 Task: When was "The Brothers Karamazov" by Fyodor Dostoevsky published?
Action: Mouse moved to (136, 151)
Screenshot: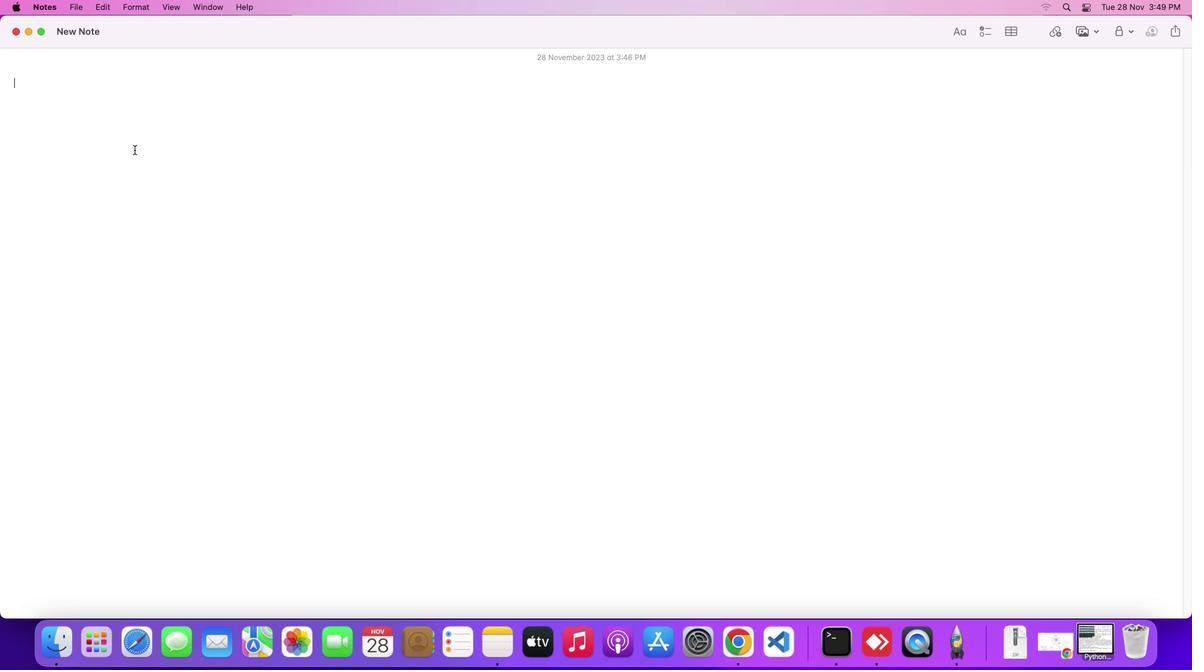 
Action: Mouse pressed left at (136, 151)
Screenshot: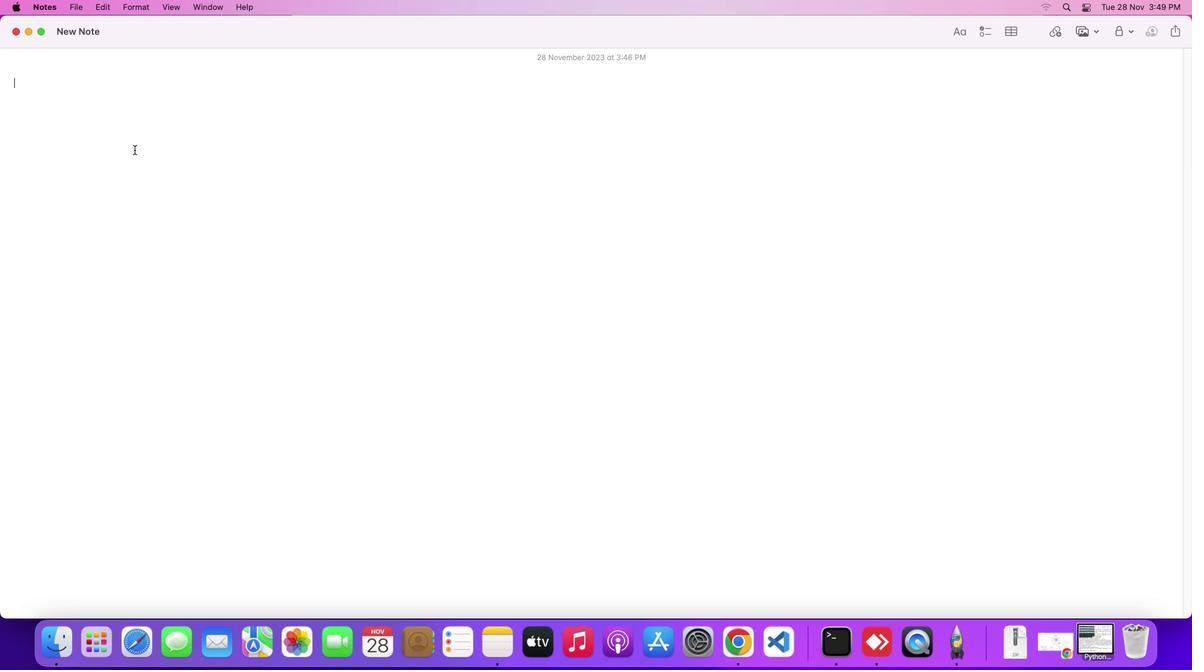
Action: Mouse moved to (135, 150)
Screenshot: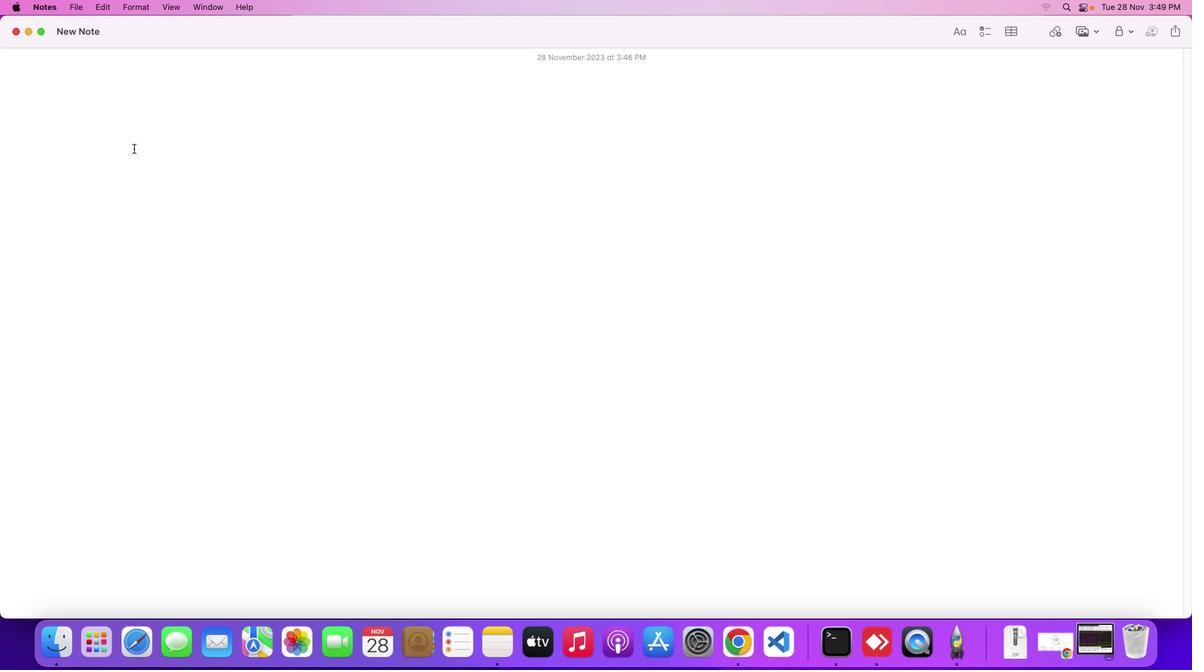 
Action: Key pressed Key.shift'W'
Screenshot: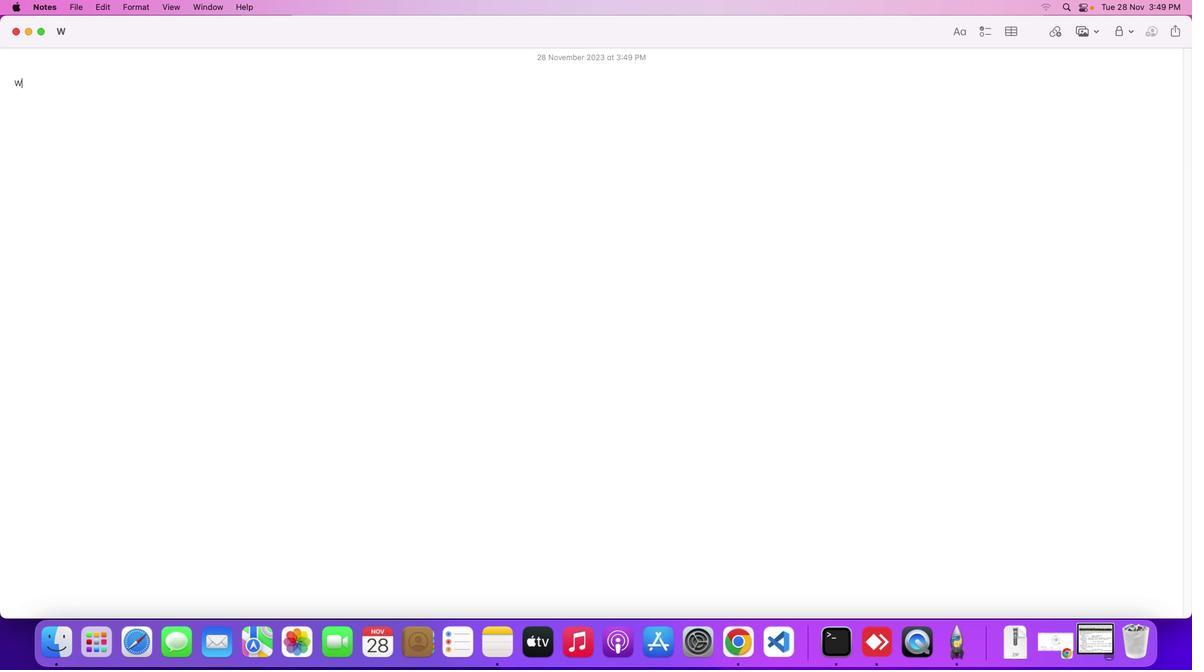 
Action: Mouse moved to (135, 150)
Screenshot: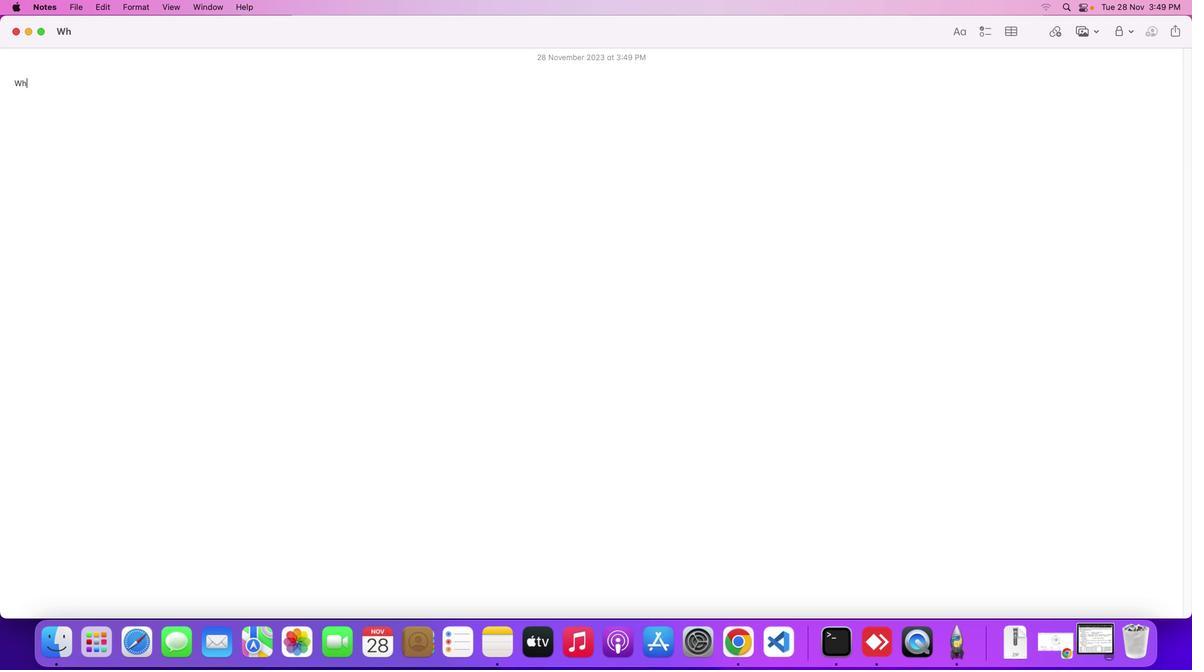 
Action: Key pressed 'h''e''n'Key.space'w''a''s'Key.spaceKey.shift'"'Key.shift'T''h''e'Key.spaceKey.shift'B''r''o''t''h''e''r''s'Key.spaceKey.shift'K''a''r''a''m''a''z''o''v'Key.shift'"'Key.space'b''y'Key.spaceKey.shiftKey.shift'F''y''o''d''o''r'Key.spaceKey.shift'D''o''s''t''o''e''v''s''k''y'Key.space'p''u''b''l''i''s''h''e''d'Key.shift_r'?''>'Key.enterKey.backspaceKey.backspaceKey.enter
Screenshot: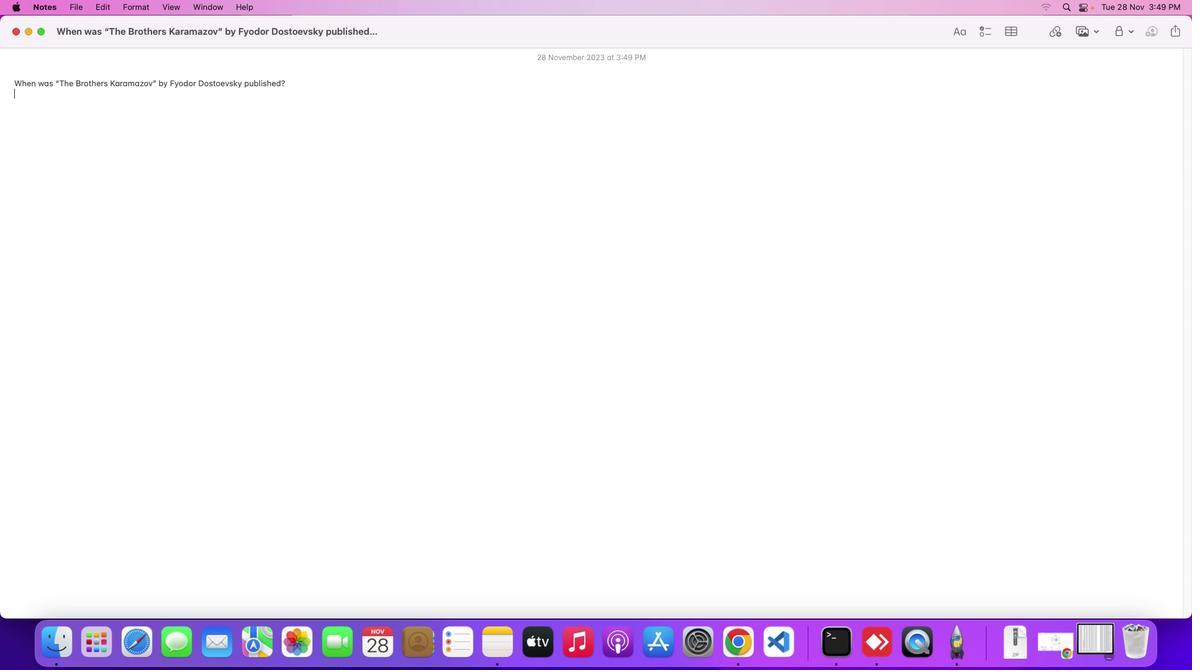 
Action: Mouse moved to (1061, 644)
Screenshot: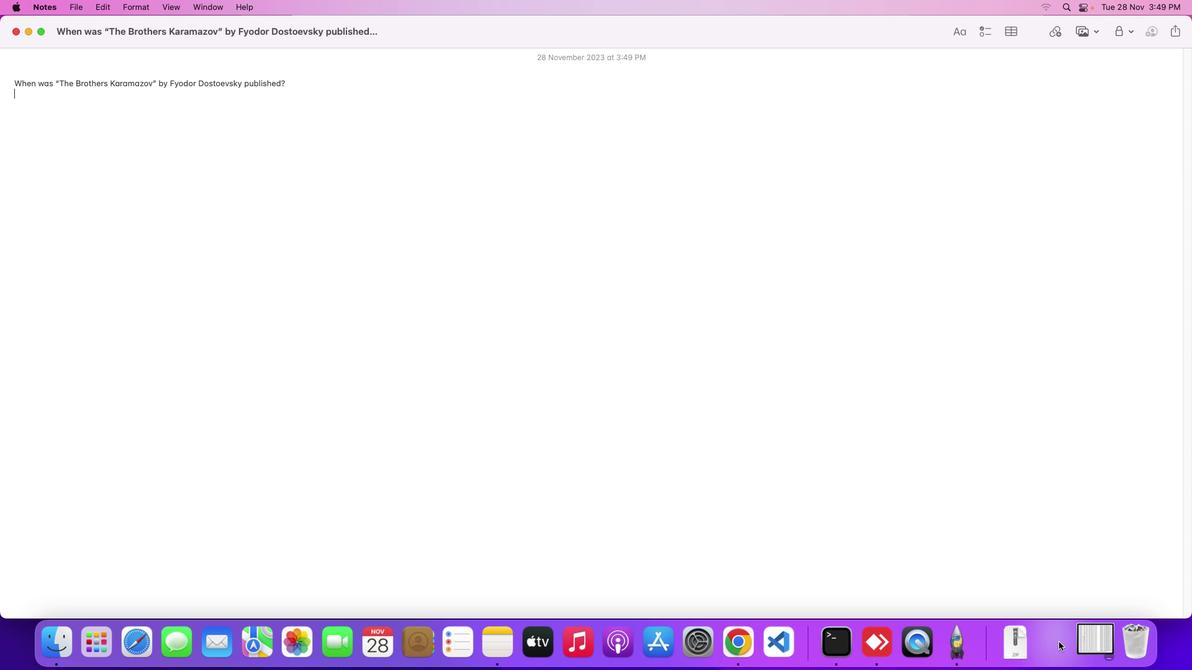 
Action: Mouse pressed left at (1061, 644)
Screenshot: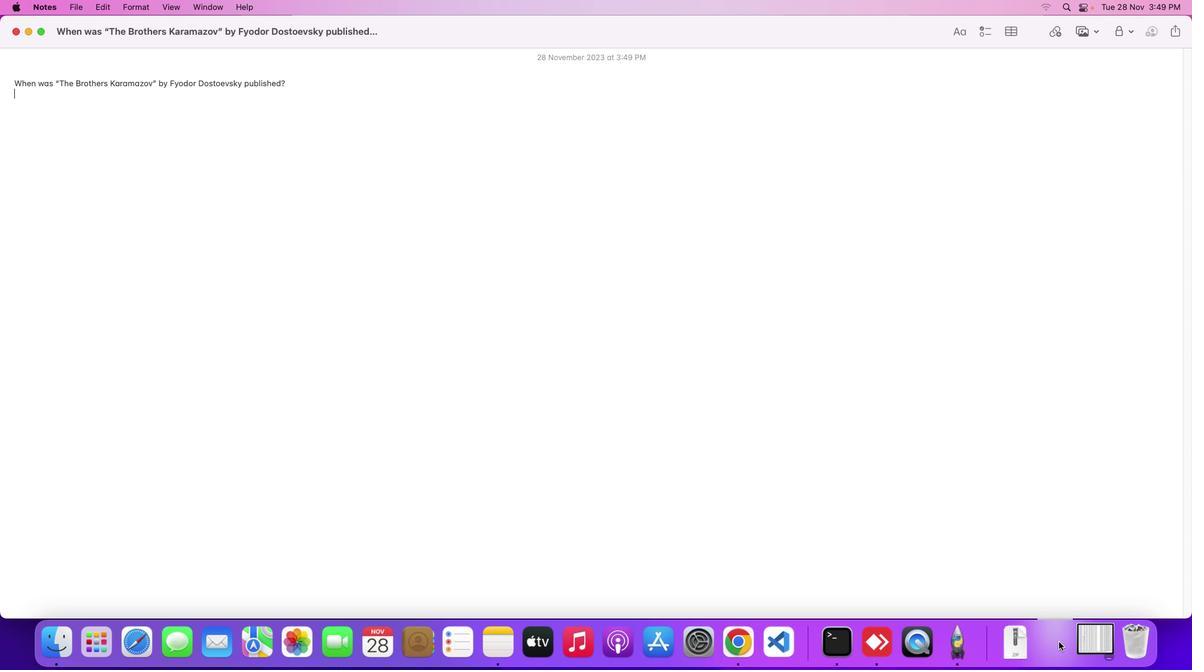 
Action: Mouse moved to (485, 375)
Screenshot: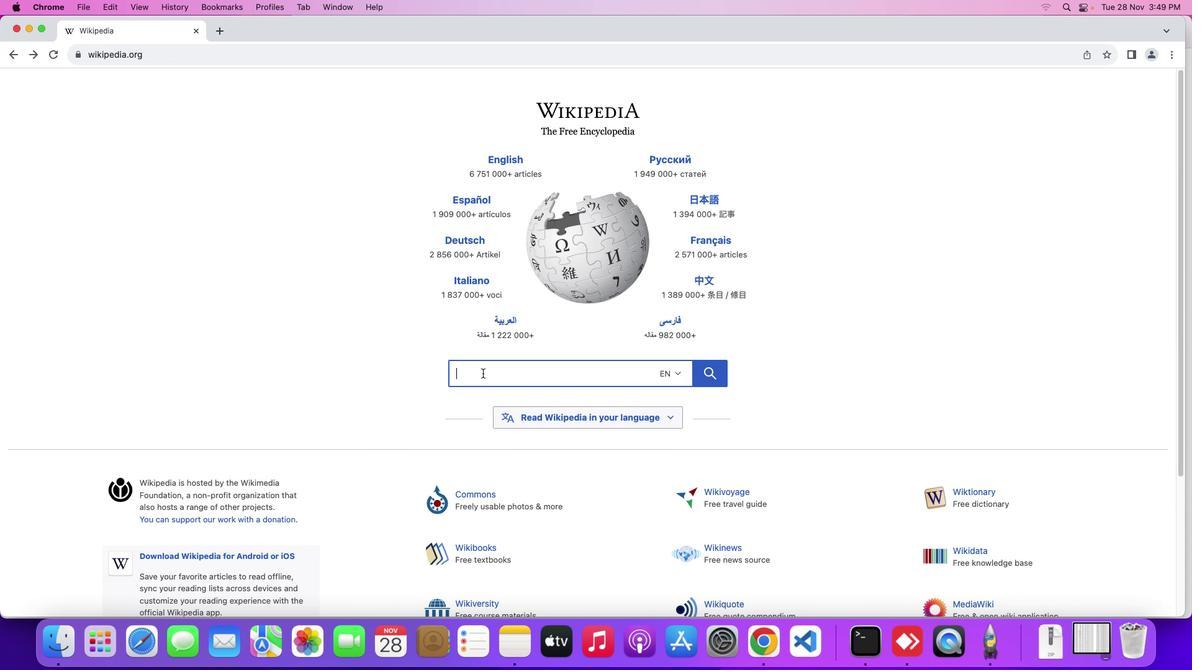 
Action: Mouse pressed left at (485, 375)
Screenshot: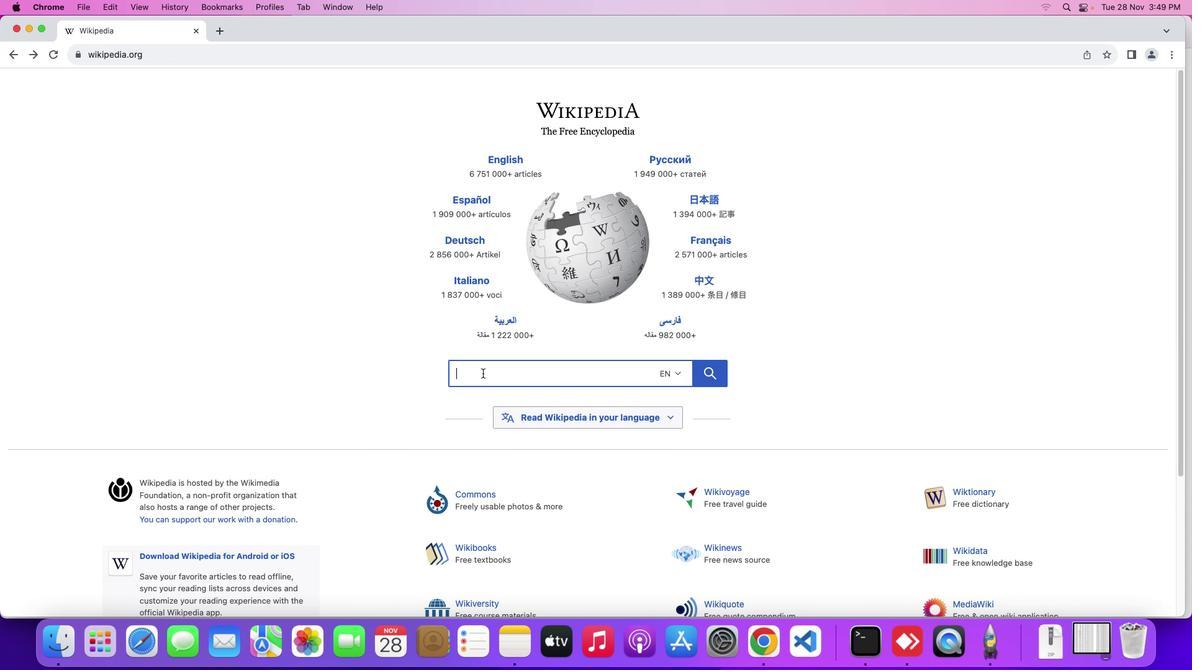 
Action: Mouse moved to (485, 375)
Screenshot: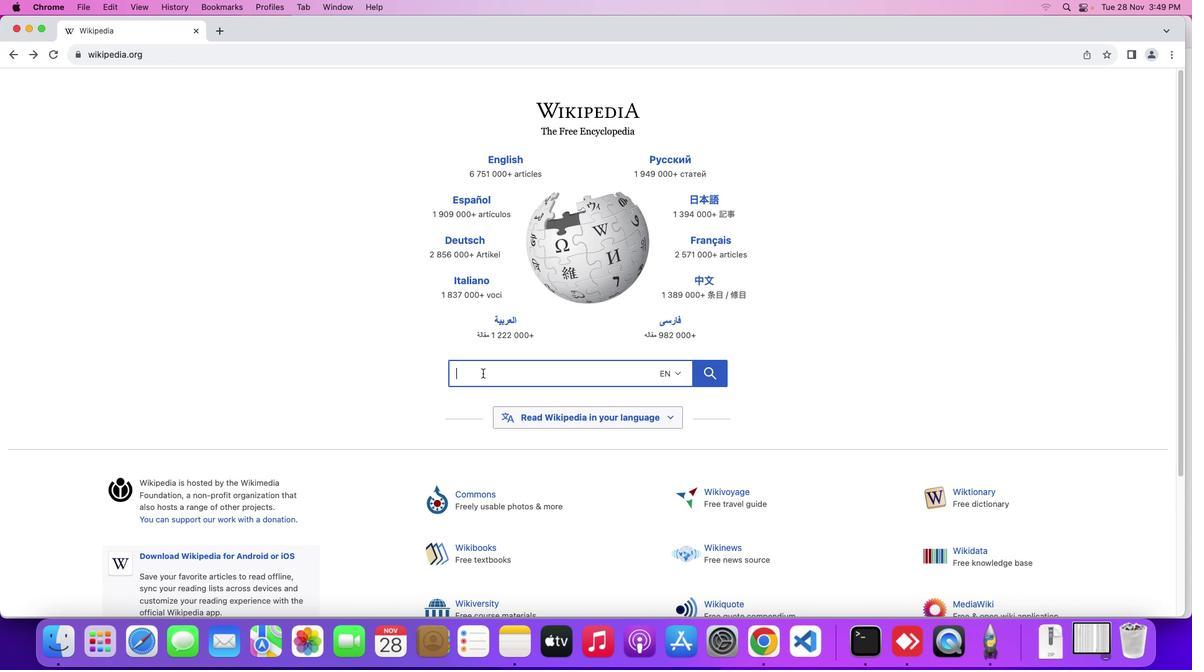 
Action: Key pressed Key.shift'T''h''e'Key.spaceKey.shift'B''r''o''t''h''e''r''s'Key.spaceKey.shift'K''a''r''a''m''a''z''o''v'Key.enter
Screenshot: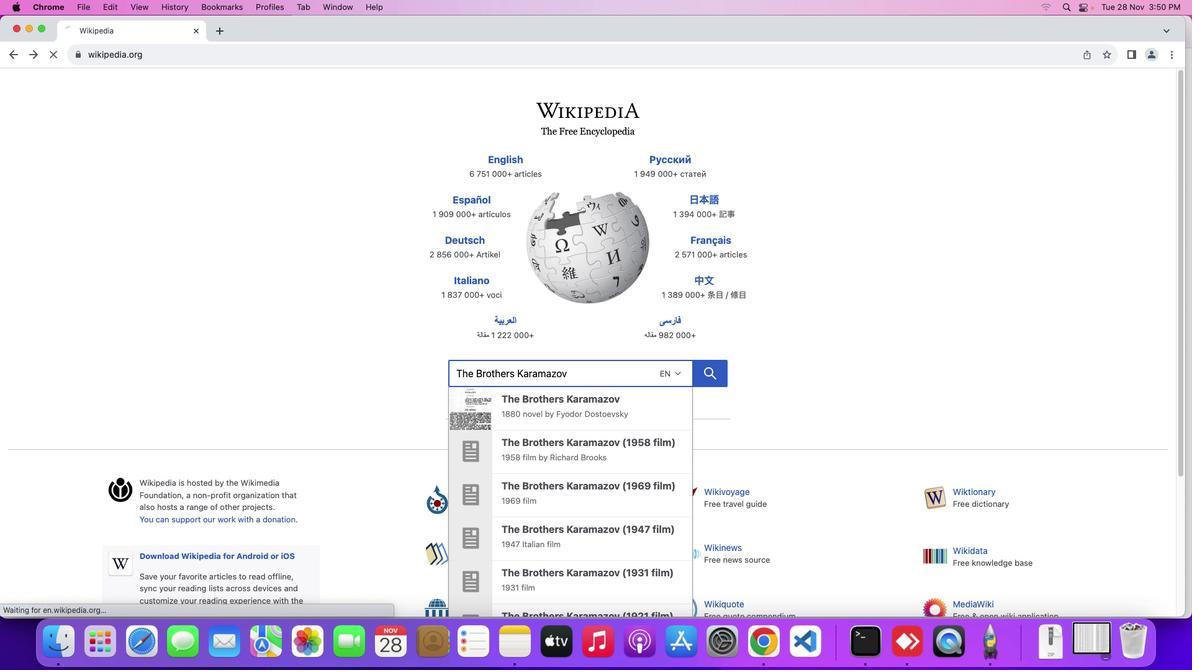 
Action: Mouse moved to (719, 370)
Screenshot: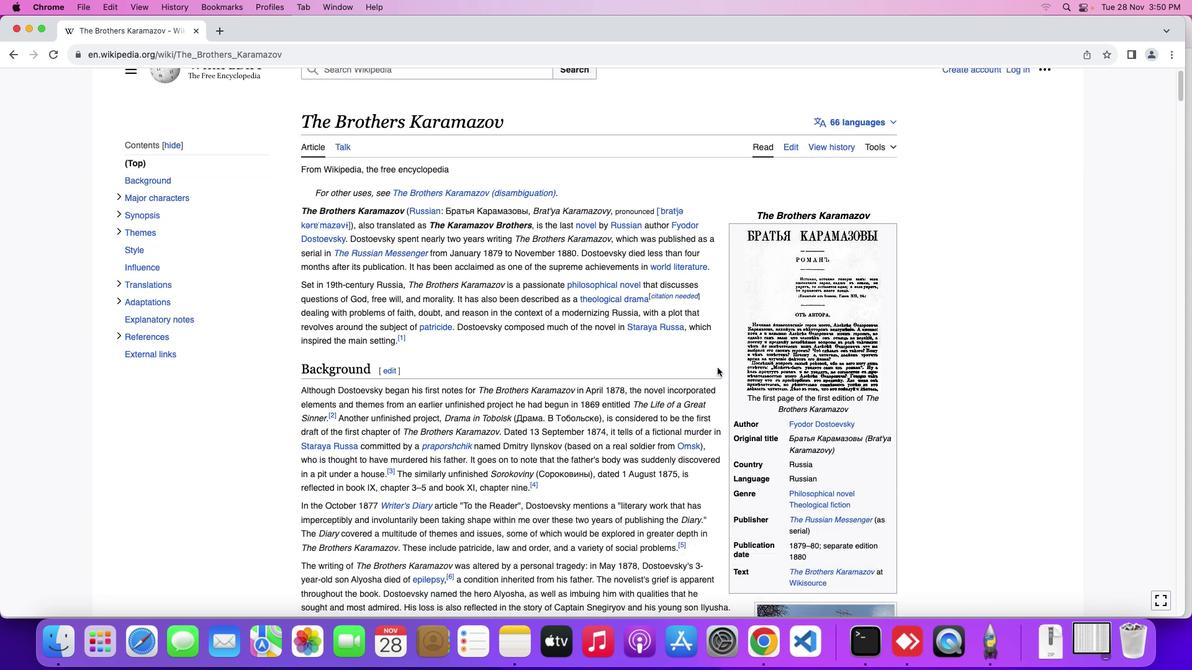 
Action: Mouse scrolled (719, 370) with delta (1, 1)
Screenshot: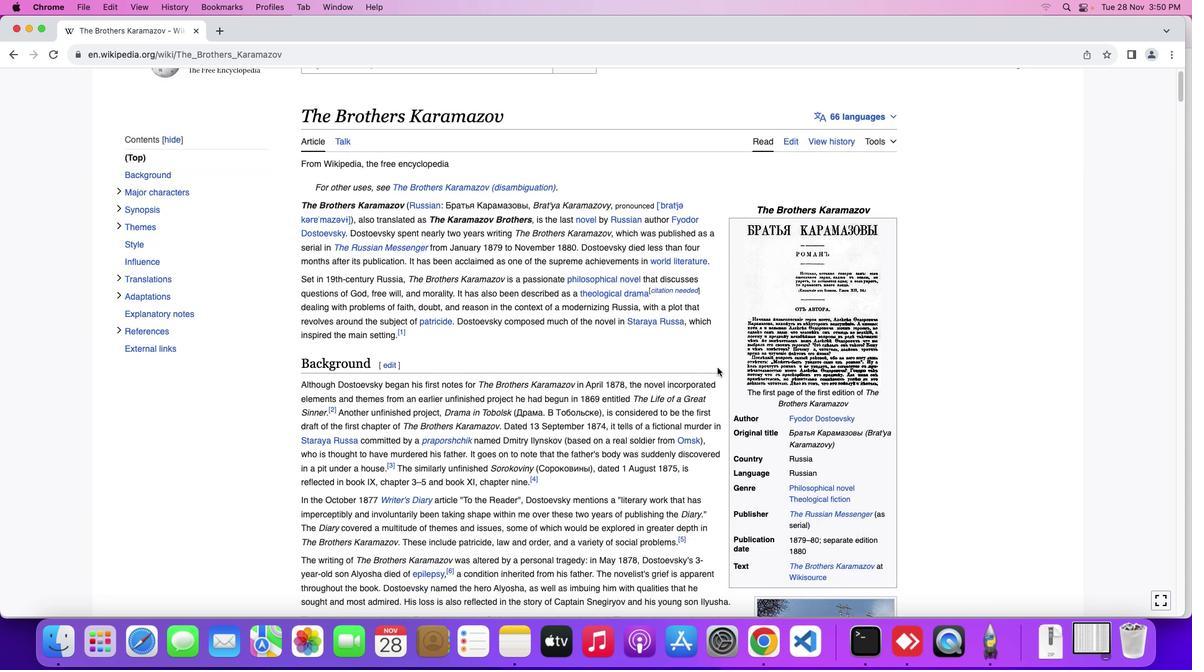 
Action: Mouse moved to (719, 369)
Screenshot: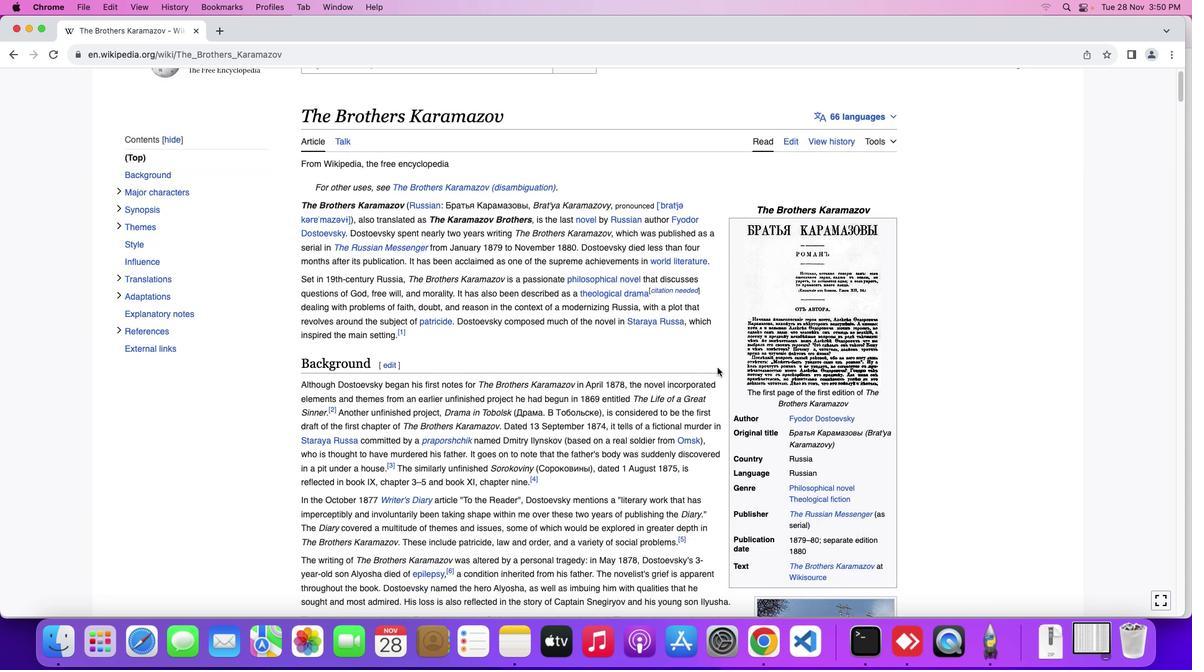 
Action: Mouse scrolled (719, 369) with delta (1, 1)
Screenshot: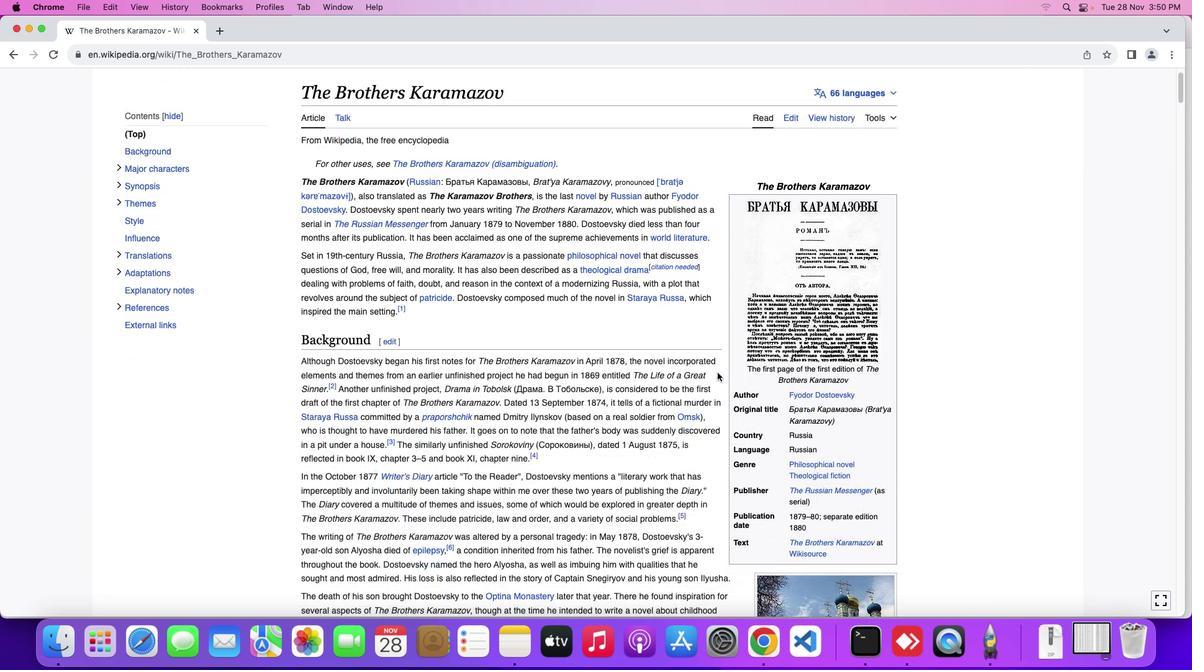 
Action: Mouse scrolled (719, 369) with delta (1, 1)
Screenshot: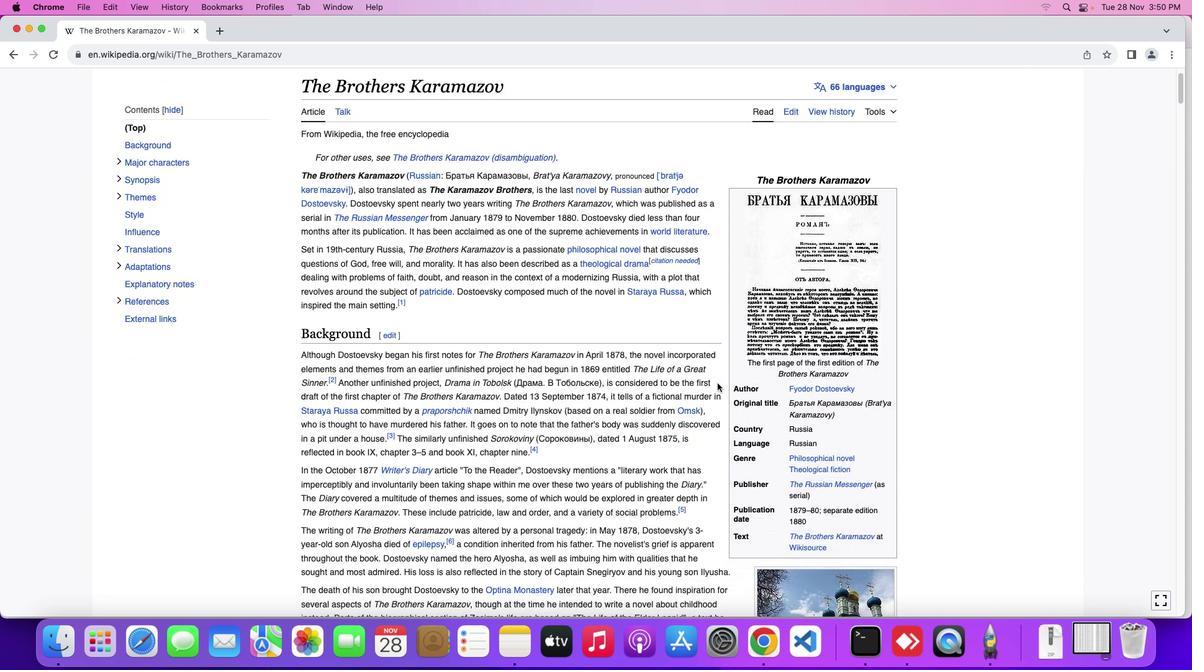 
Action: Mouse moved to (719, 385)
Screenshot: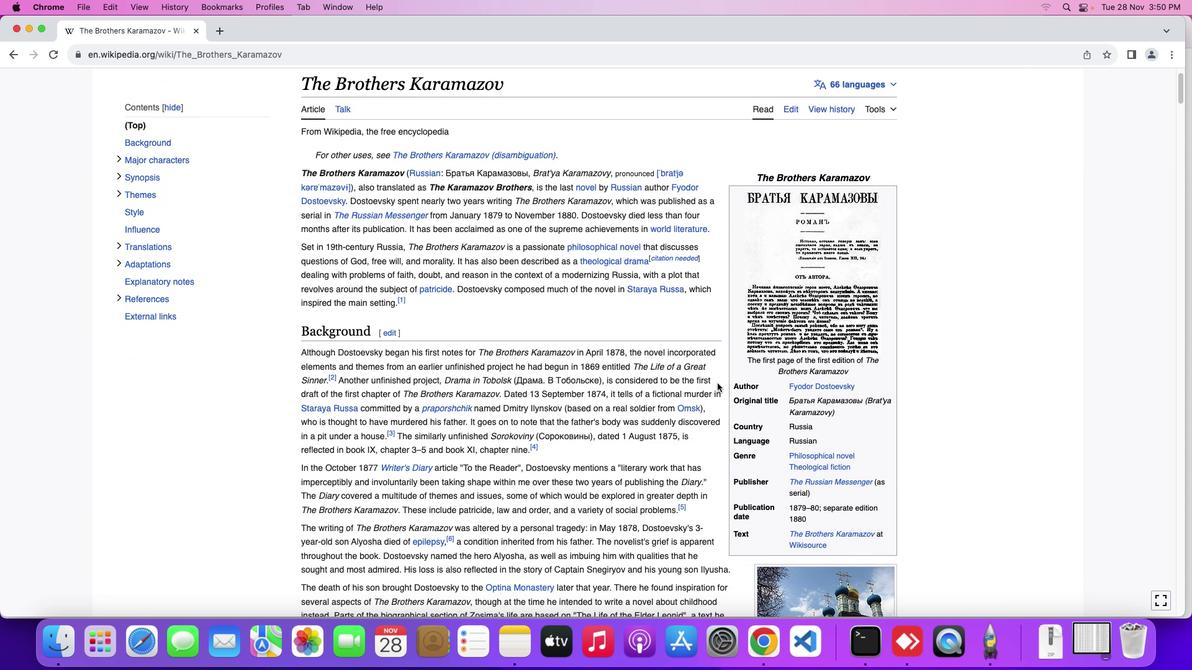 
Action: Mouse scrolled (719, 385) with delta (1, 1)
Screenshot: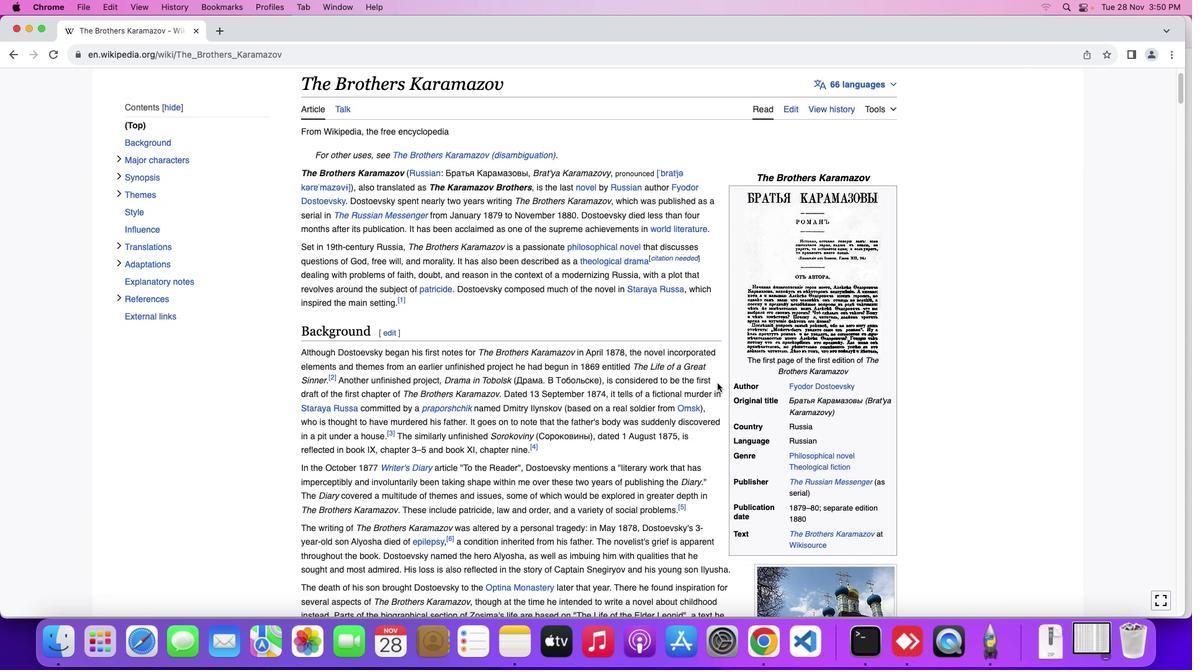 
Action: Mouse moved to (720, 382)
Screenshot: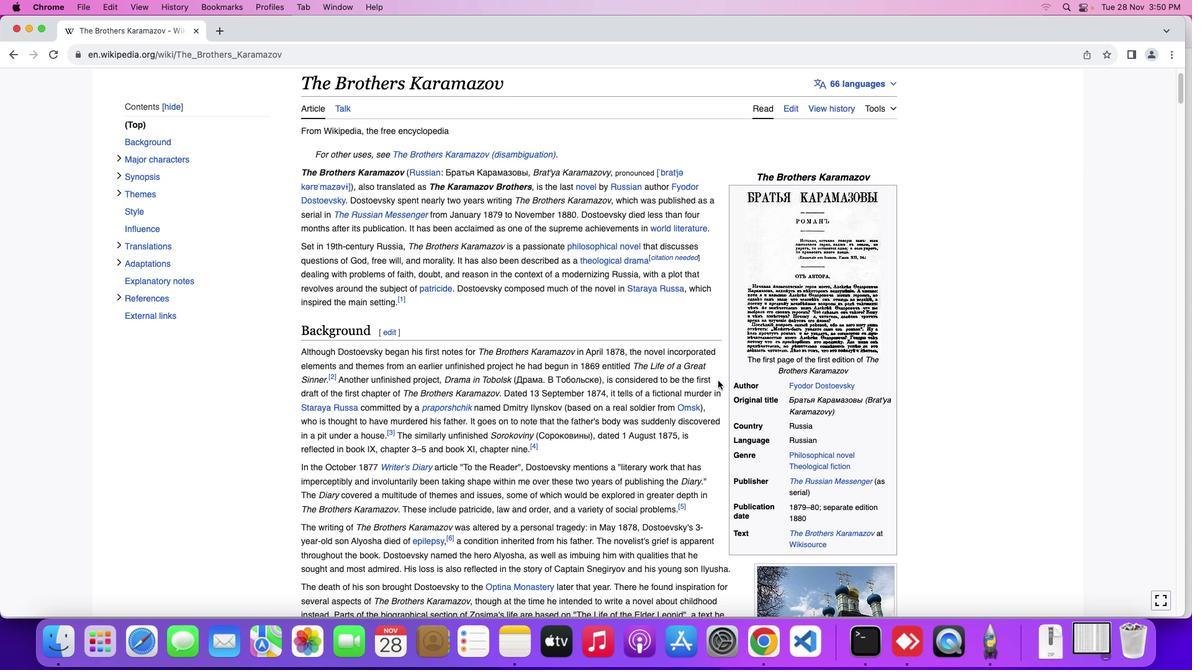 
Action: Mouse scrolled (720, 382) with delta (1, 1)
Screenshot: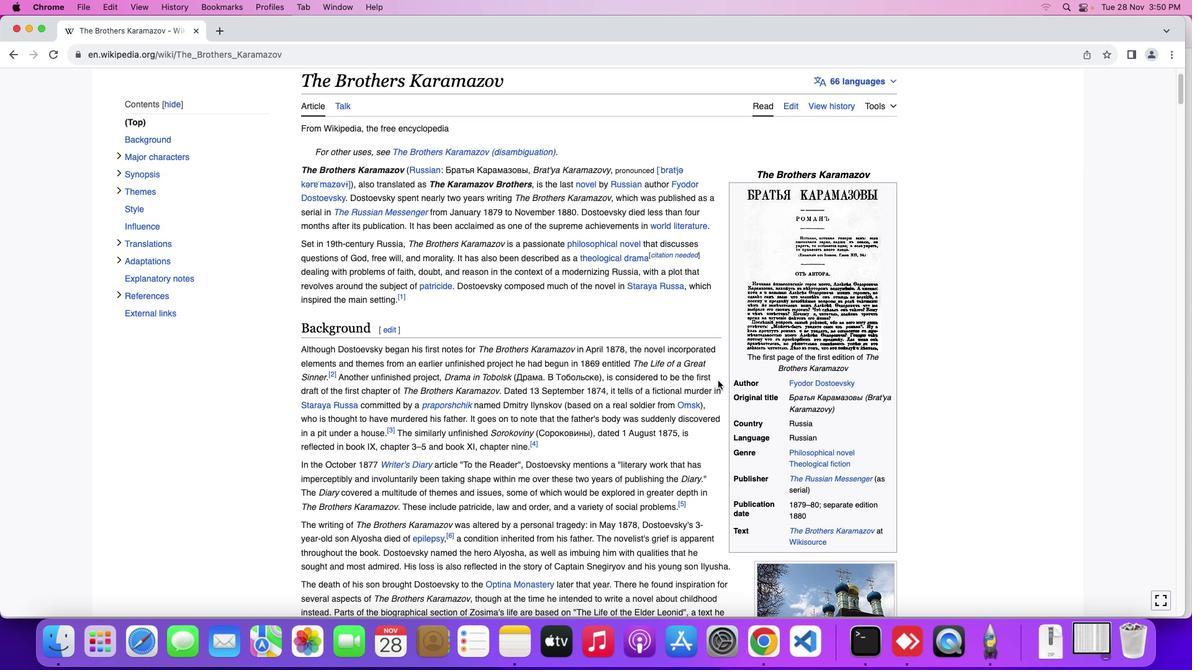 
Action: Mouse scrolled (720, 382) with delta (1, 1)
Screenshot: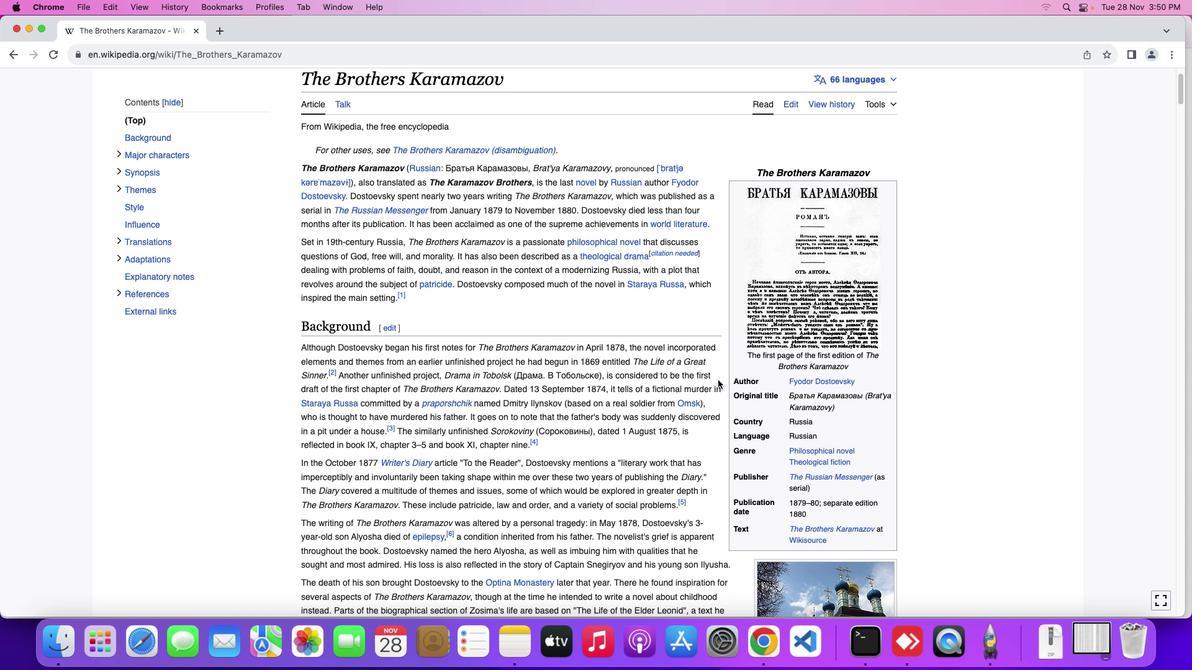 
Action: Mouse moved to (720, 382)
Screenshot: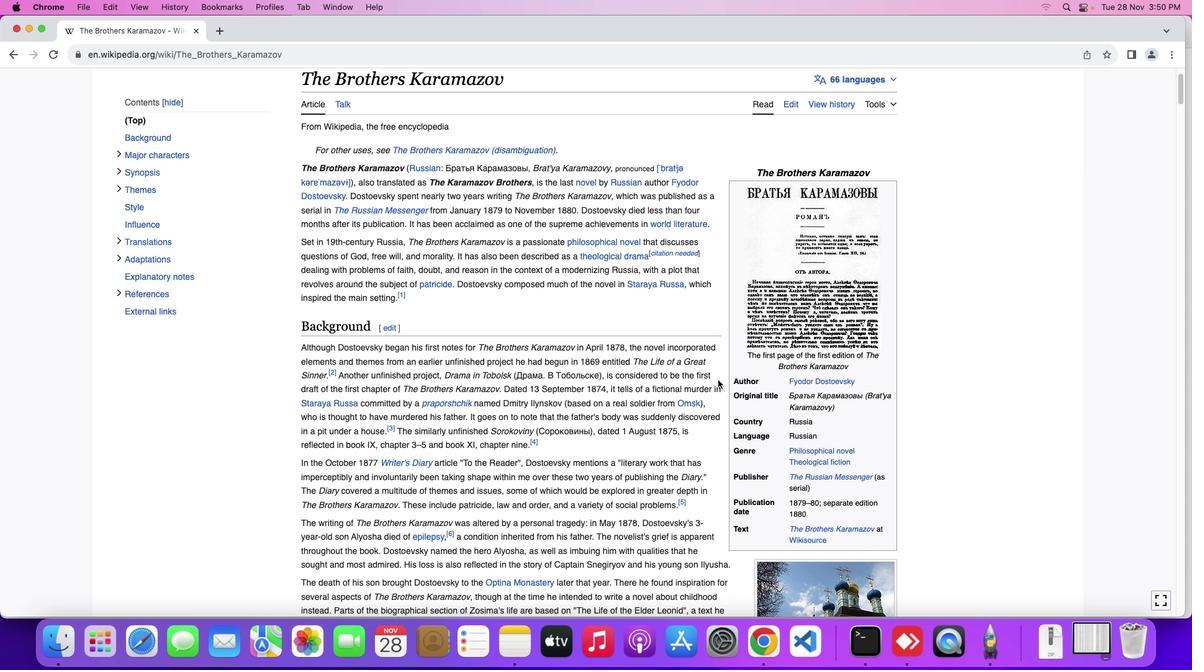
Action: Mouse scrolled (720, 382) with delta (1, 1)
Screenshot: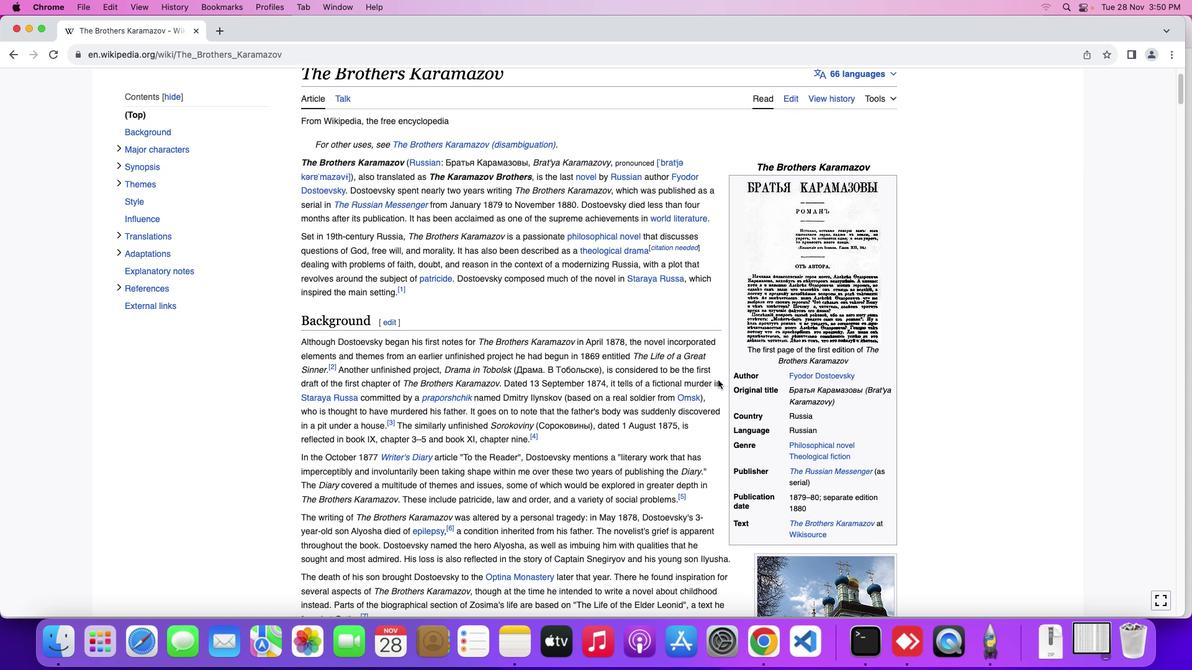 
Action: Mouse scrolled (720, 382) with delta (1, 1)
Screenshot: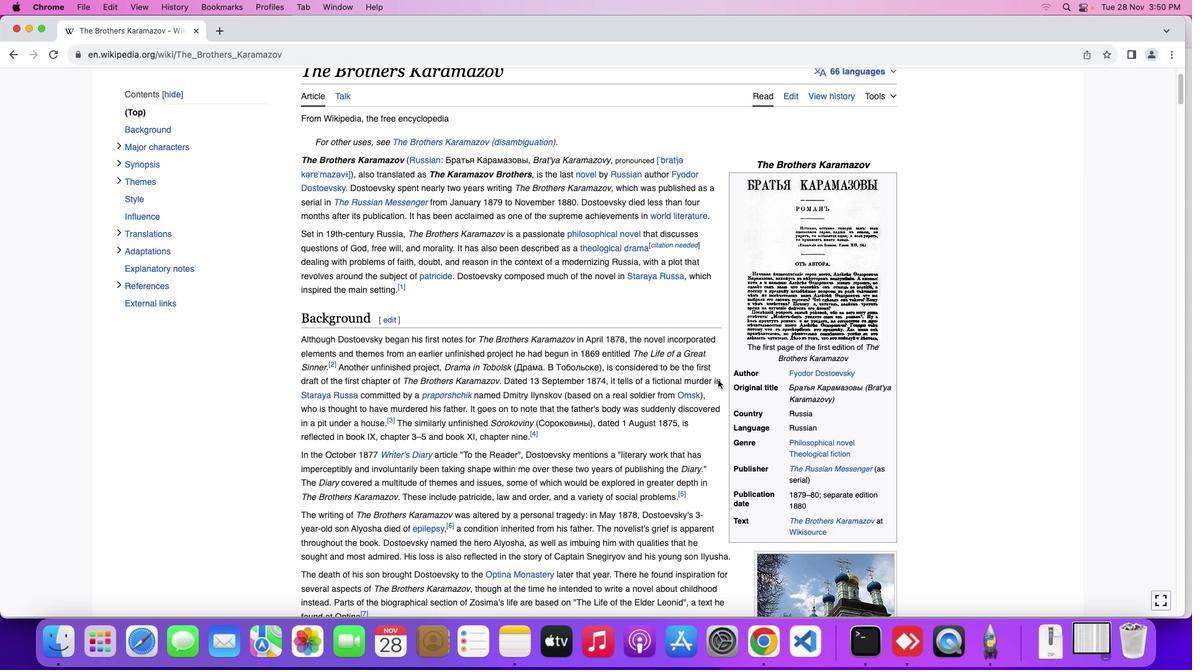
Action: Mouse scrolled (720, 382) with delta (1, 1)
Screenshot: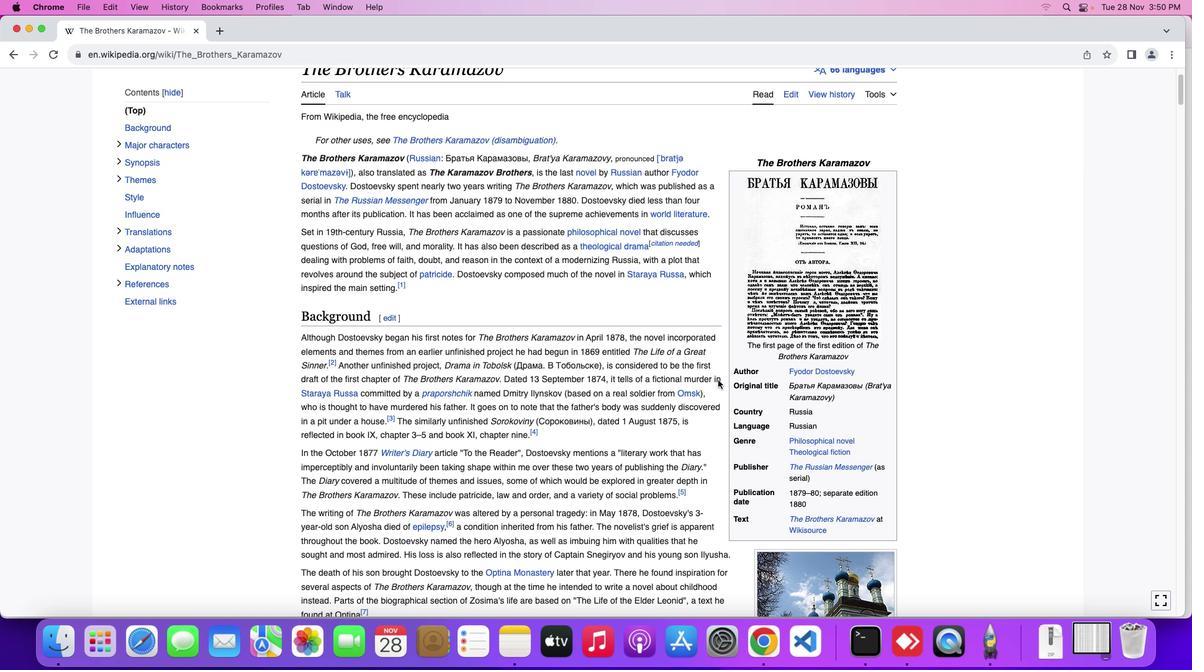
Action: Mouse scrolled (720, 382) with delta (1, 1)
Screenshot: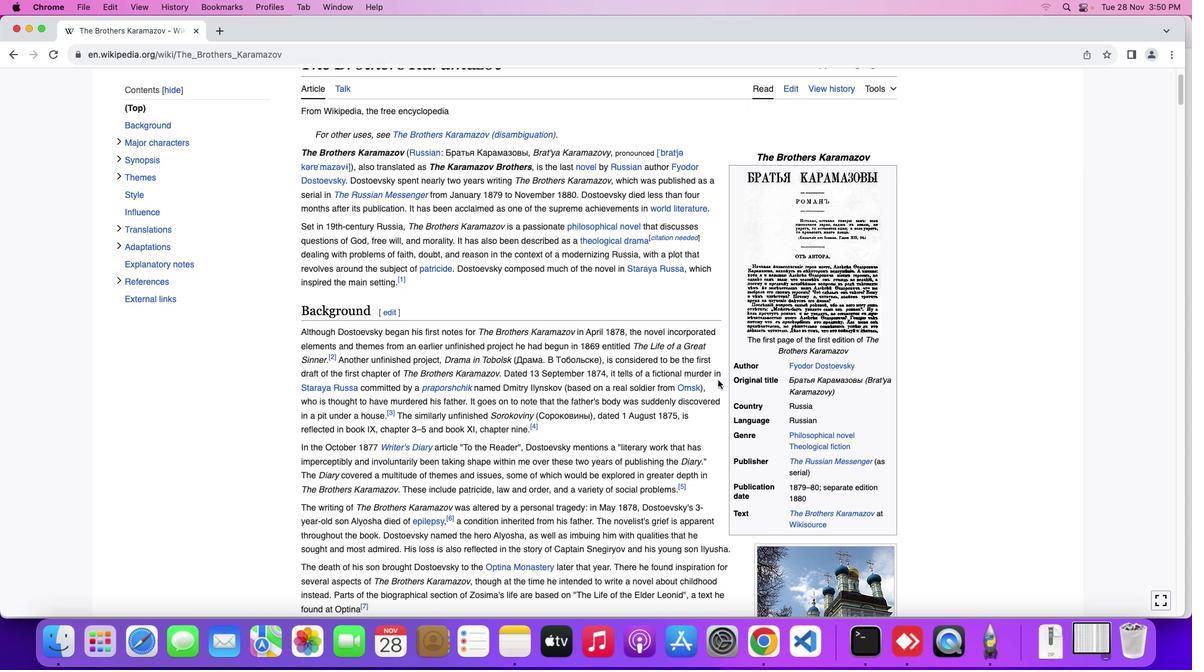 
Action: Mouse scrolled (720, 382) with delta (1, 1)
Screenshot: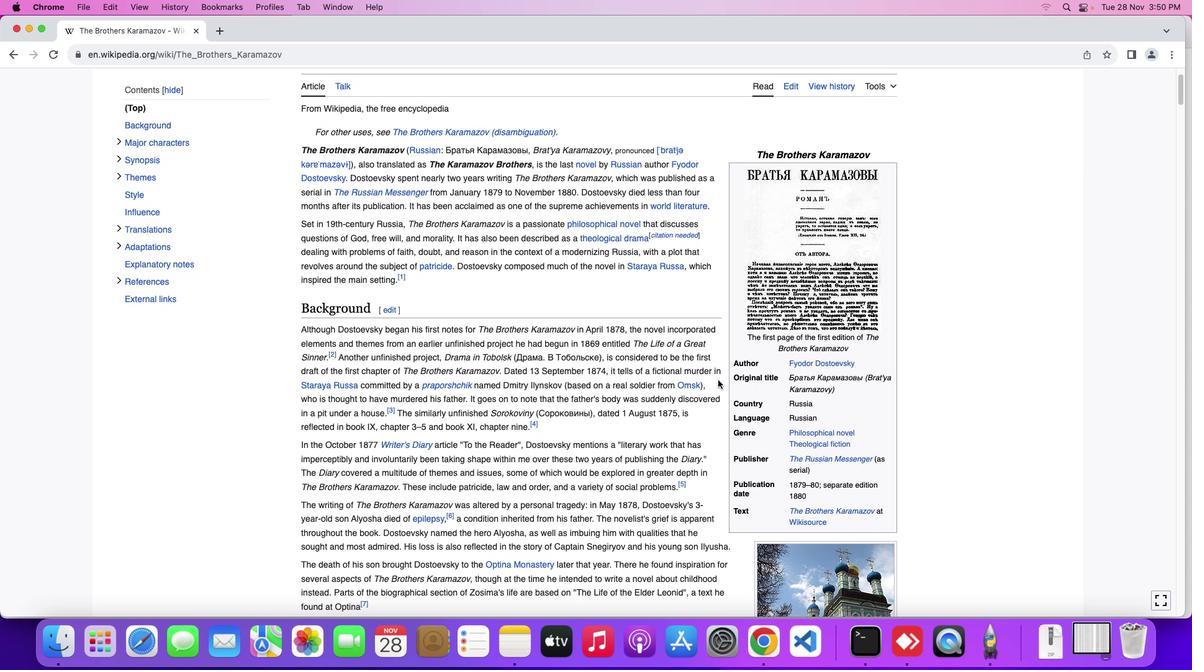 
Action: Mouse scrolled (720, 382) with delta (1, 1)
Screenshot: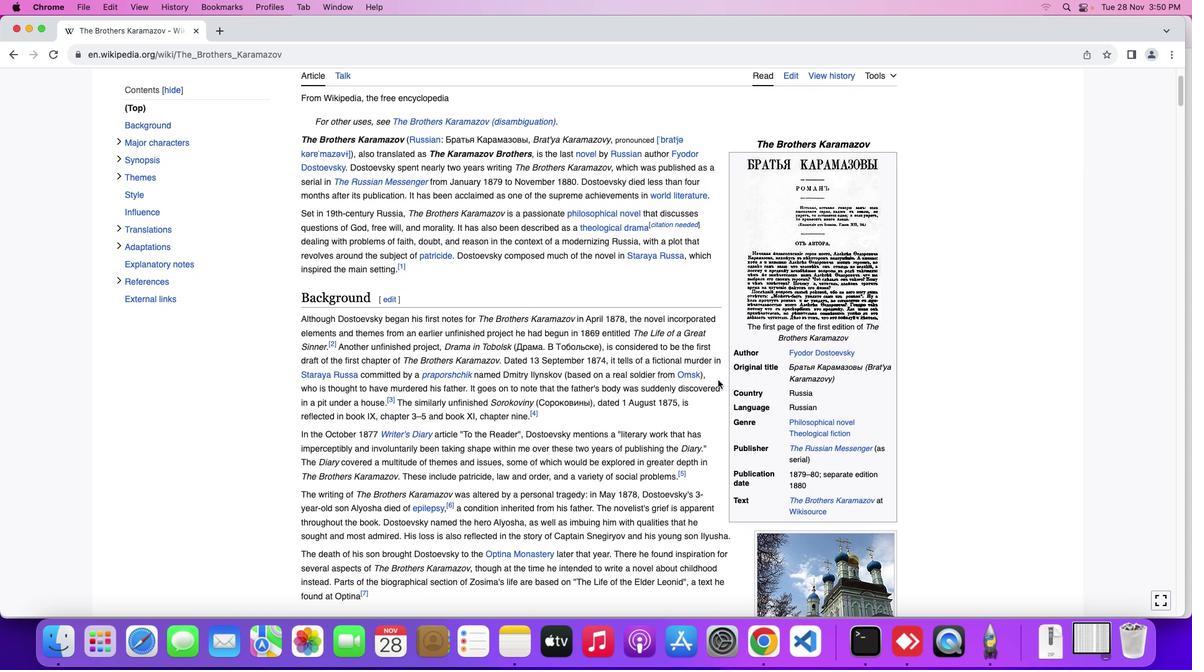 
Action: Mouse scrolled (720, 382) with delta (1, 1)
Screenshot: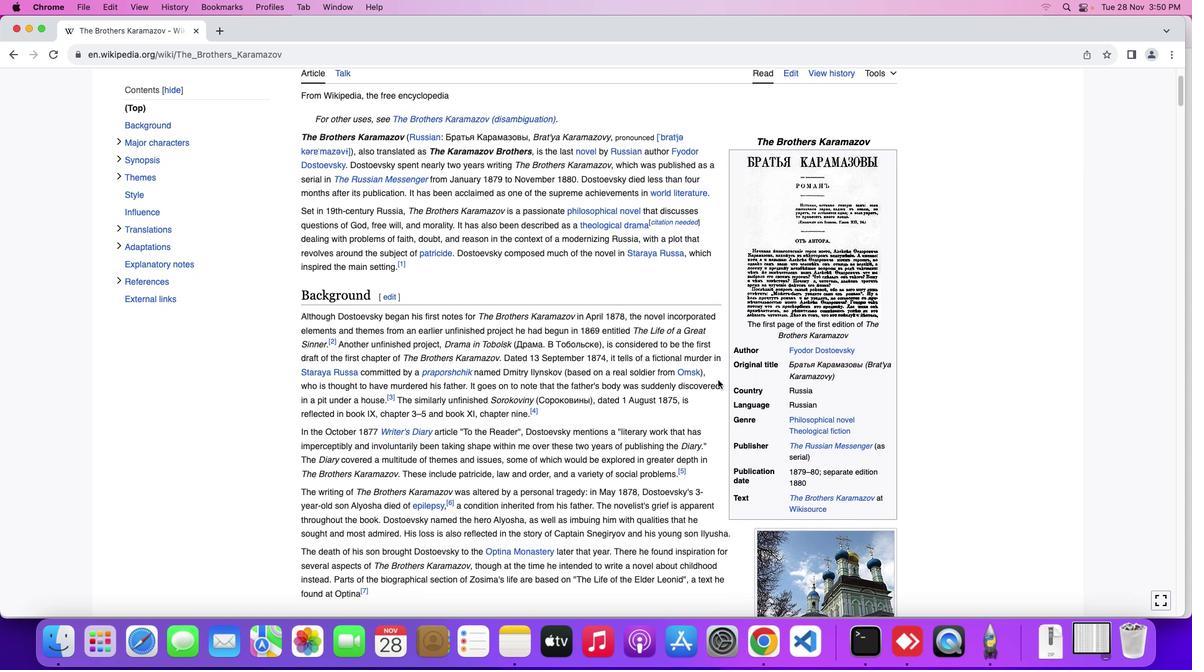 
Action: Mouse scrolled (720, 382) with delta (1, 1)
Screenshot: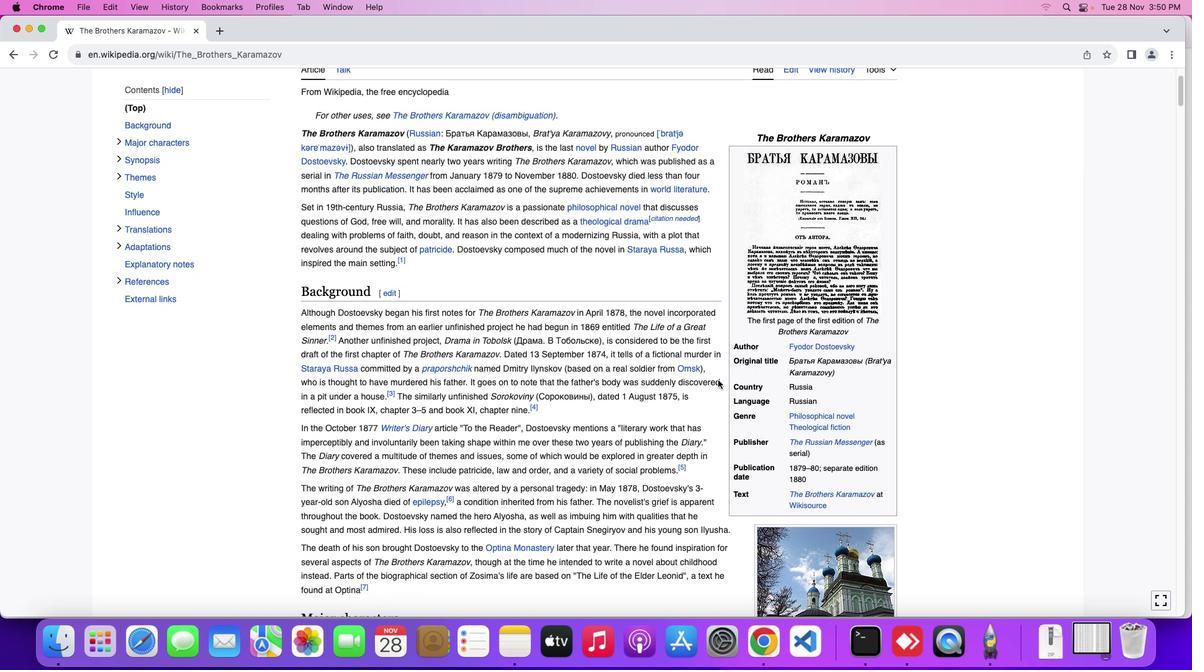 
Action: Mouse scrolled (720, 382) with delta (1, 1)
Screenshot: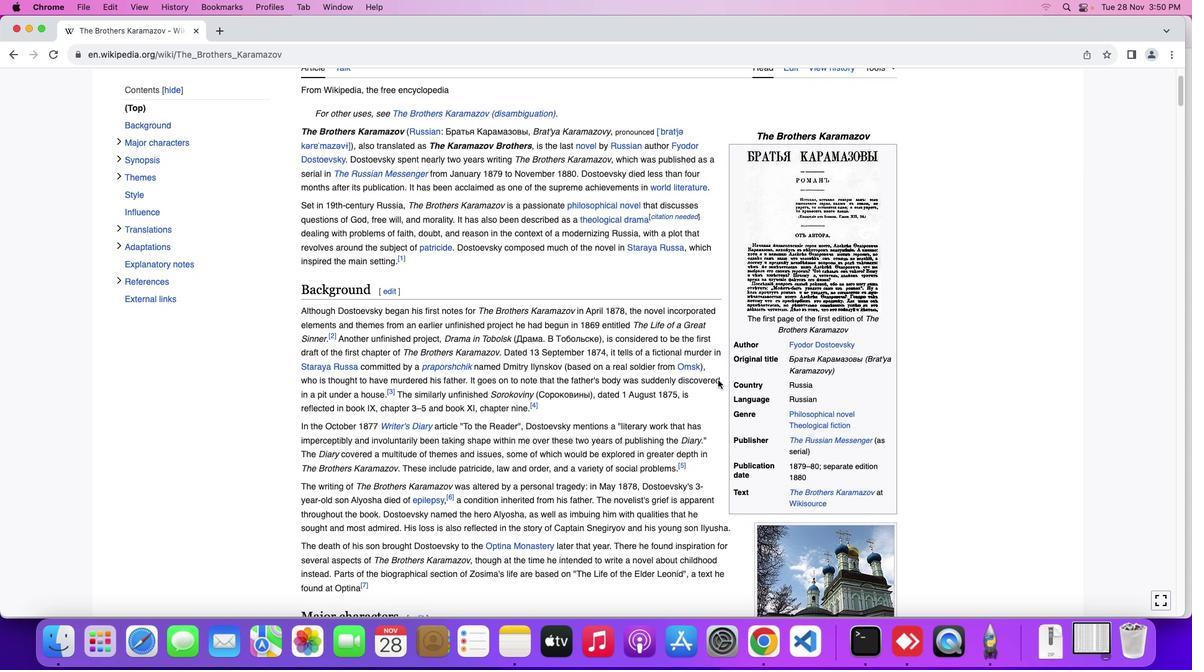 
Action: Mouse moved to (710, 388)
Screenshot: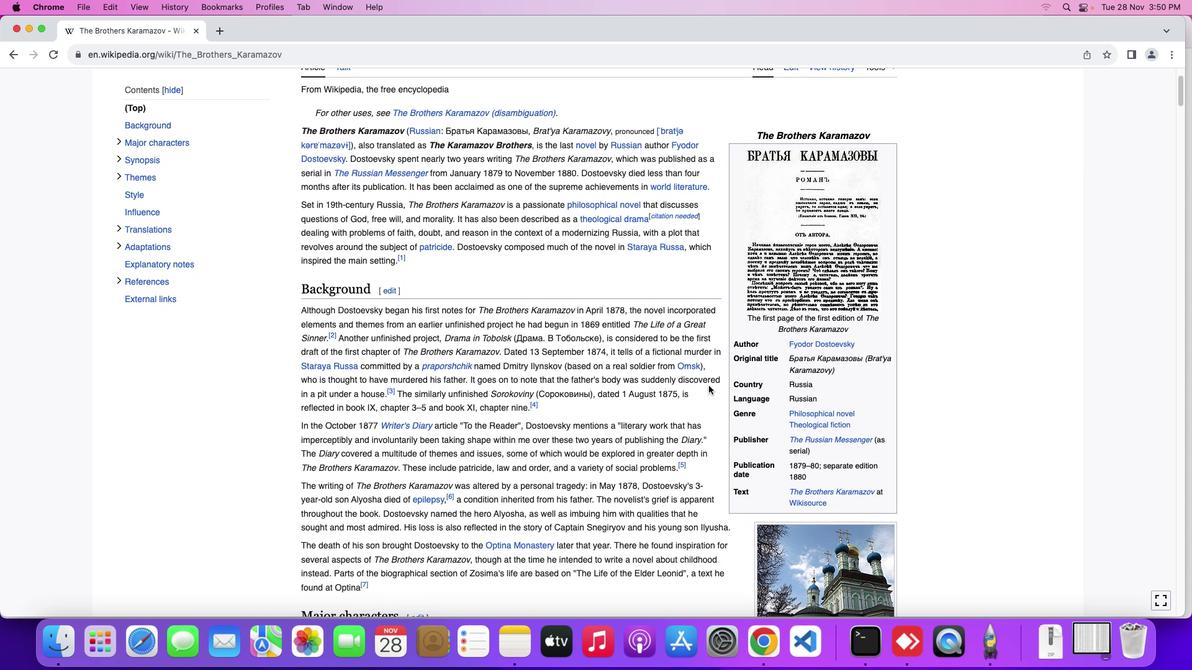 
Action: Mouse scrolled (710, 388) with delta (1, 1)
Screenshot: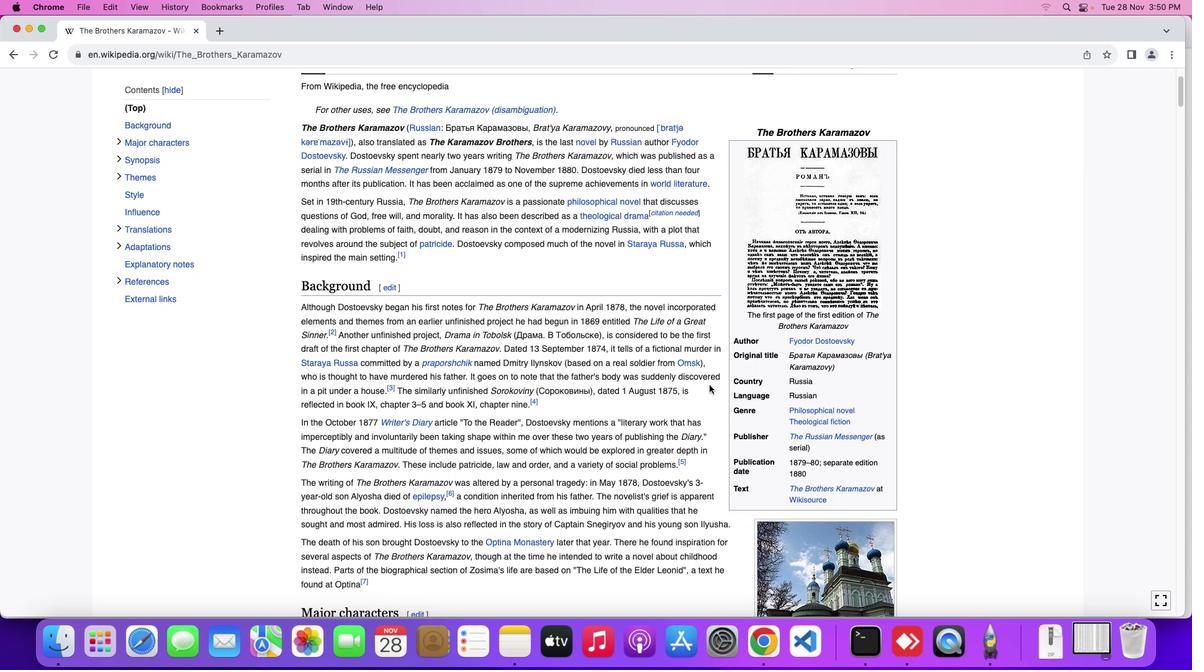 
Action: Mouse moved to (711, 386)
Screenshot: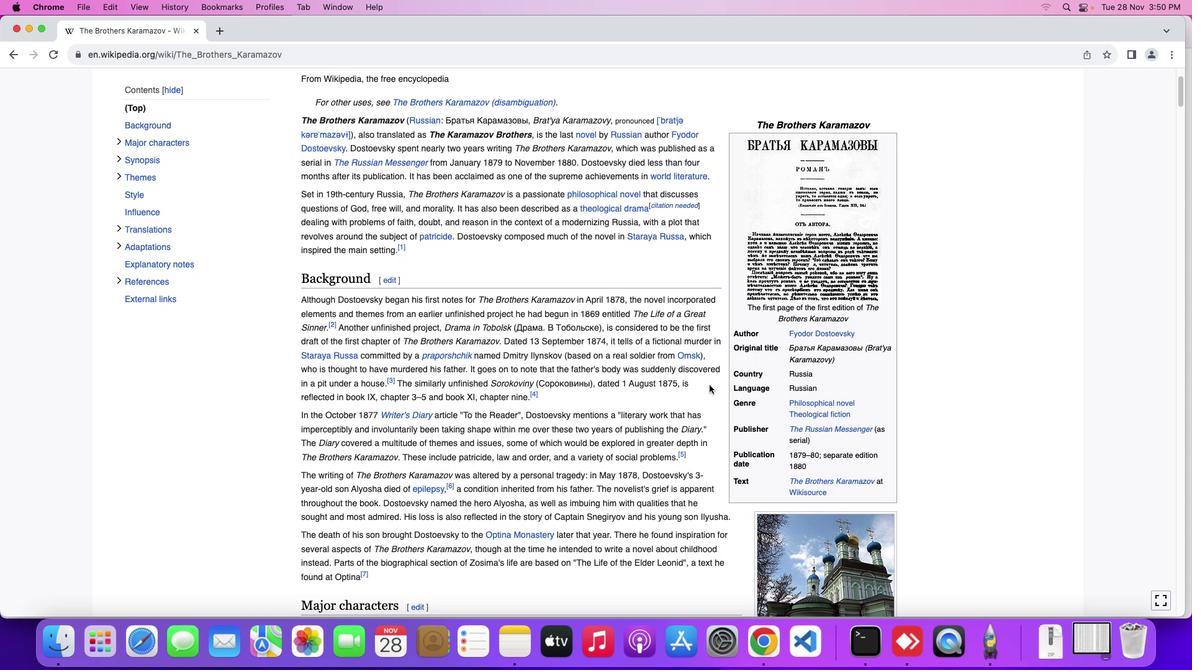 
Action: Mouse scrolled (711, 386) with delta (1, 1)
Screenshot: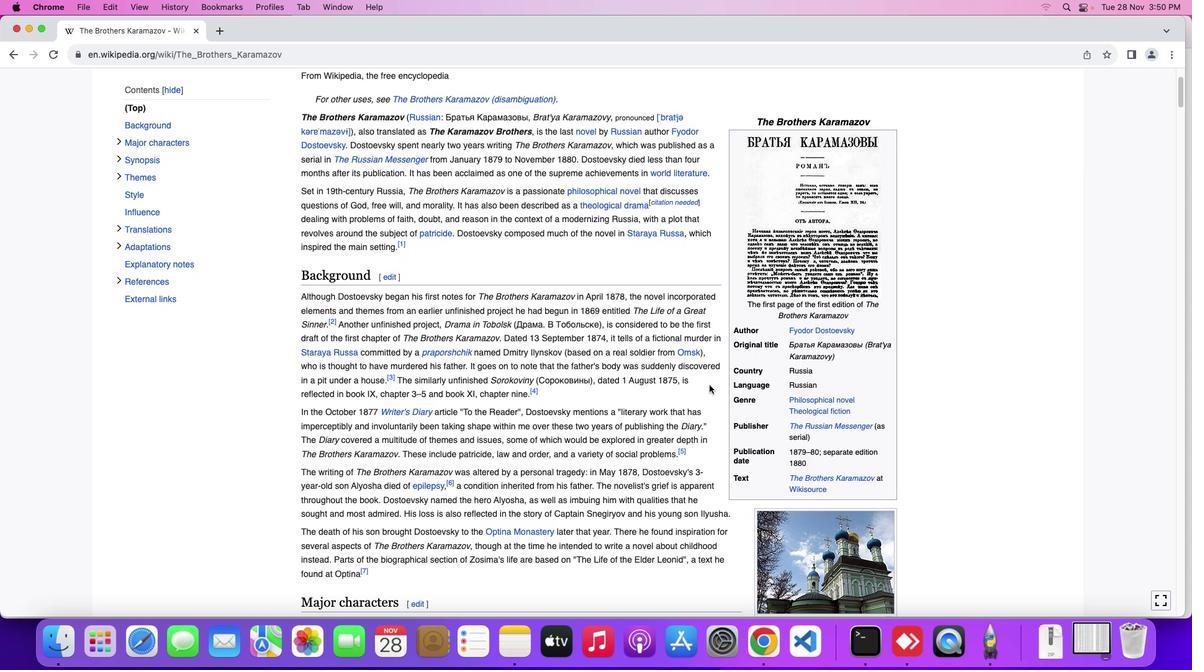 
Action: Mouse moved to (711, 386)
Screenshot: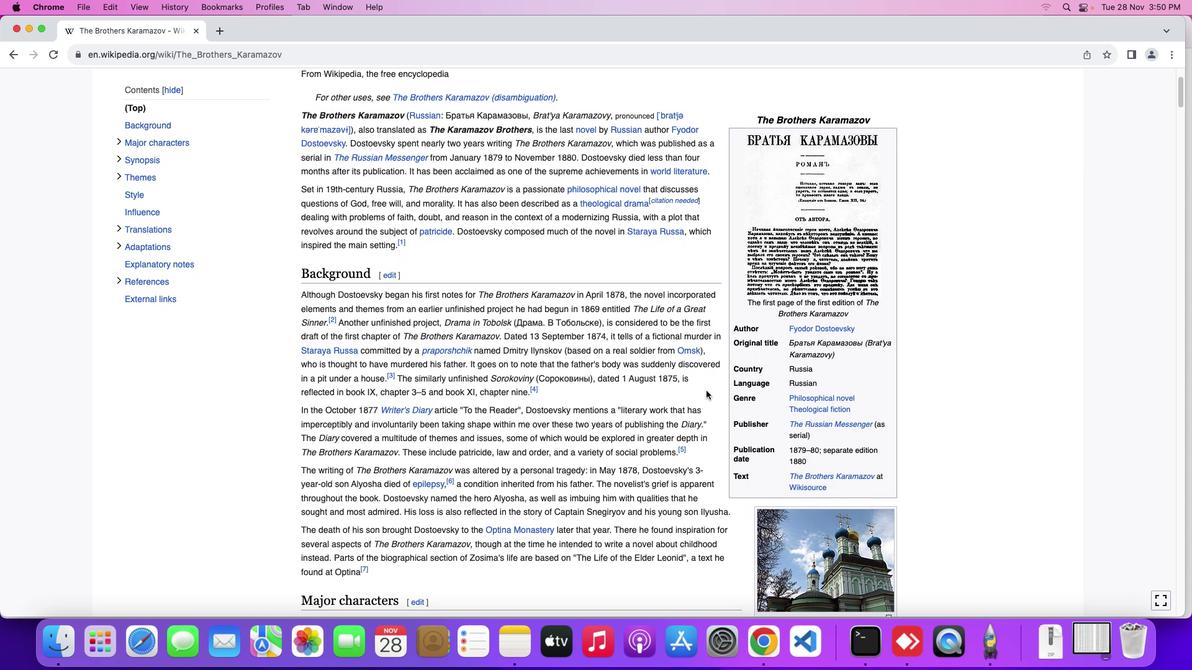 
Action: Mouse scrolled (711, 386) with delta (1, 1)
Screenshot: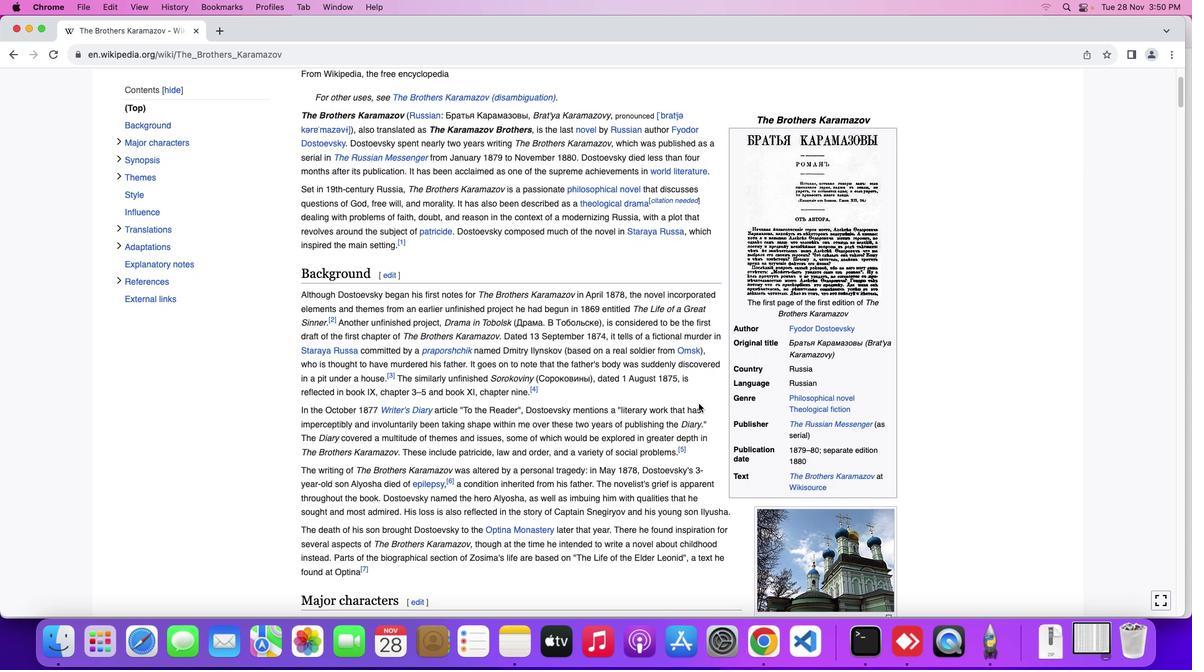 
Action: Mouse moved to (696, 418)
Screenshot: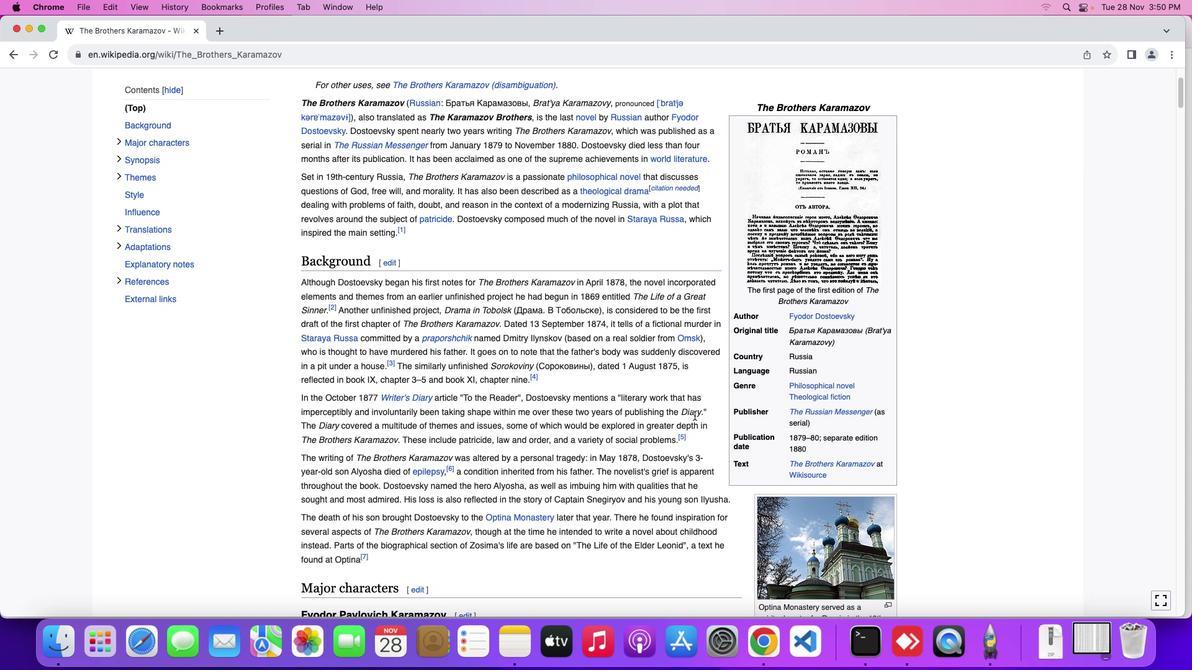 
Action: Mouse scrolled (696, 418) with delta (1, 1)
Screenshot: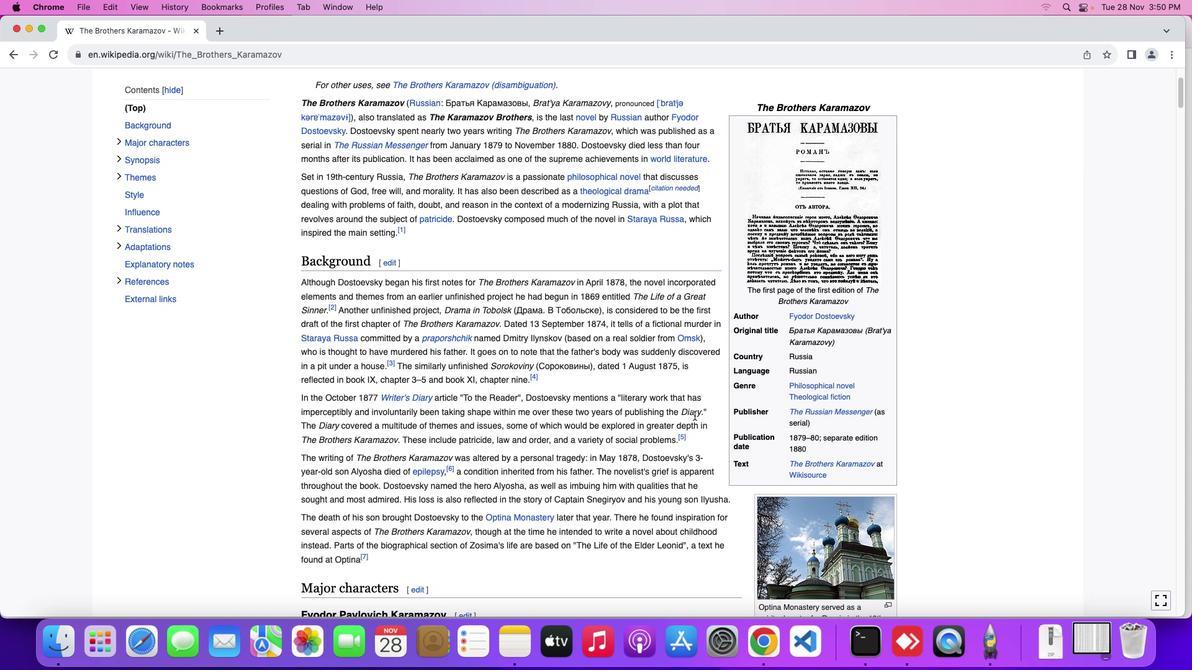 
Action: Mouse moved to (696, 418)
Screenshot: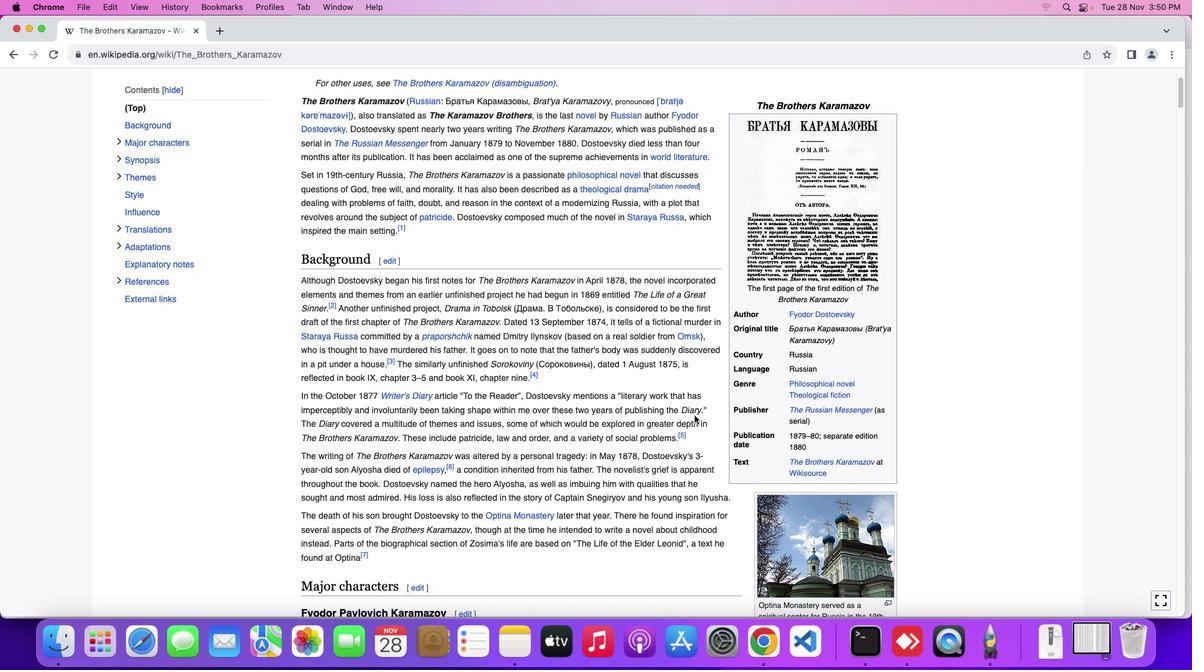 
Action: Mouse scrolled (696, 418) with delta (1, 1)
Screenshot: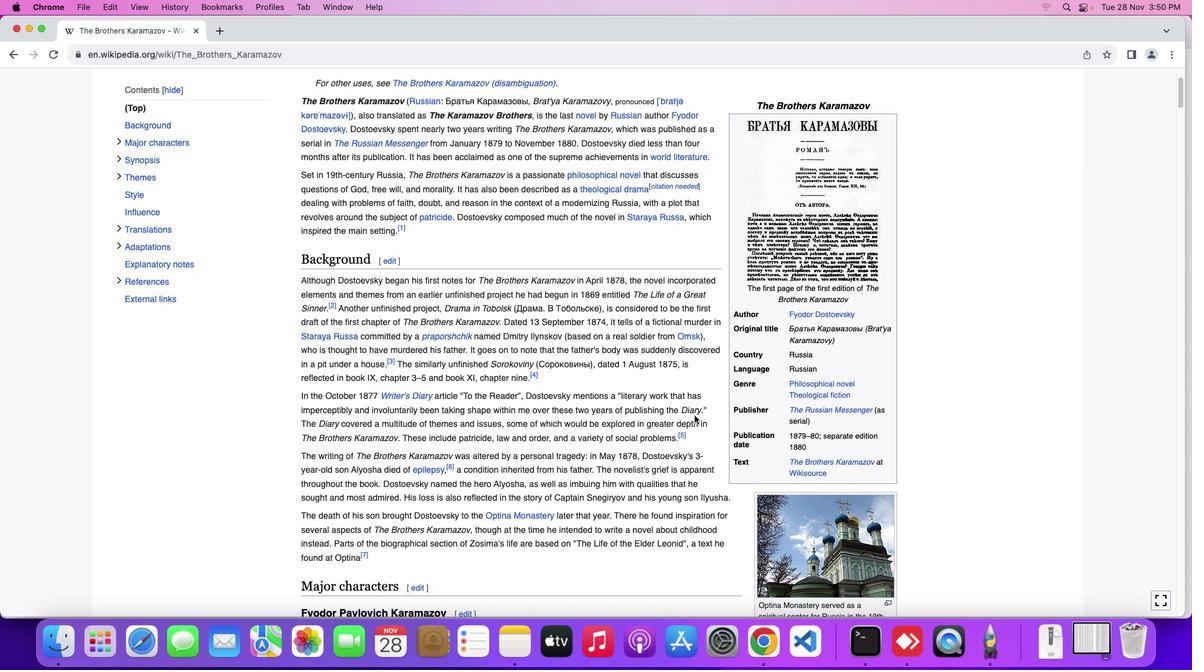 
Action: Mouse moved to (696, 431)
Screenshot: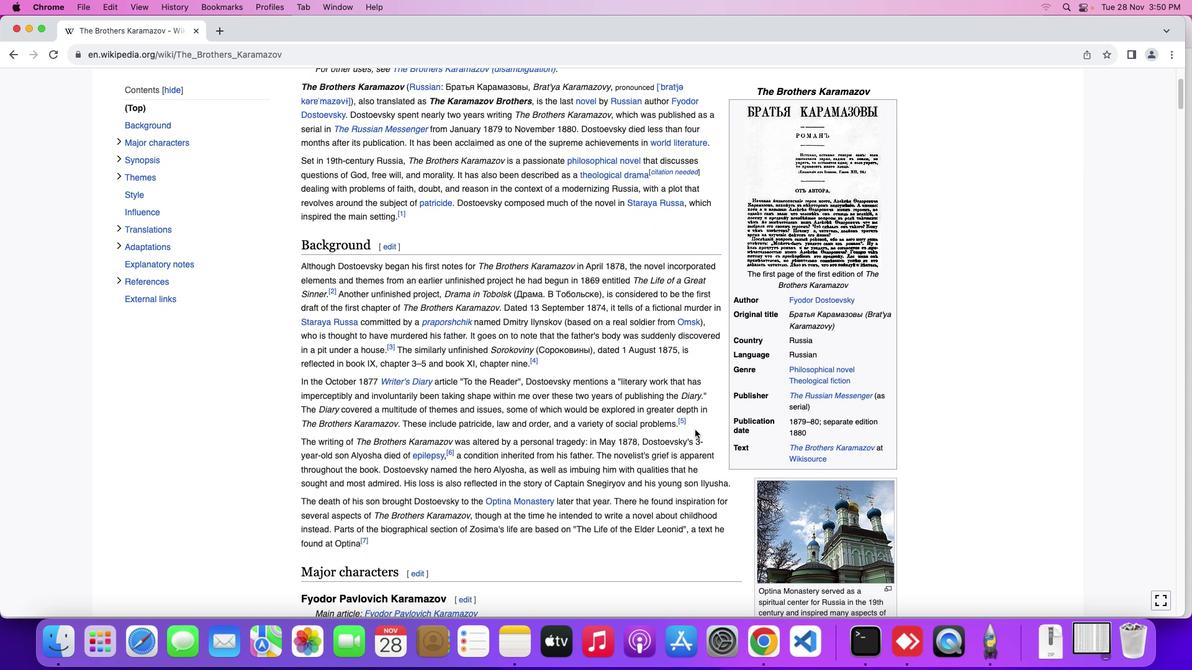 
Action: Mouse scrolled (696, 431) with delta (1, 1)
Screenshot: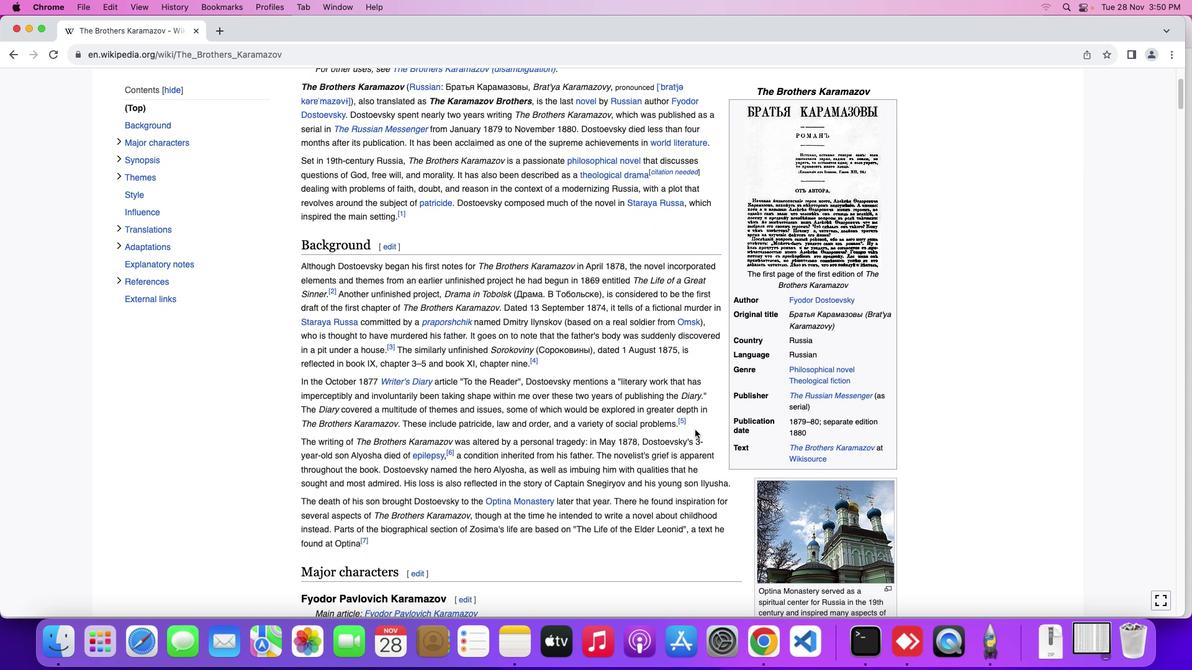 
Action: Mouse moved to (696, 431)
Screenshot: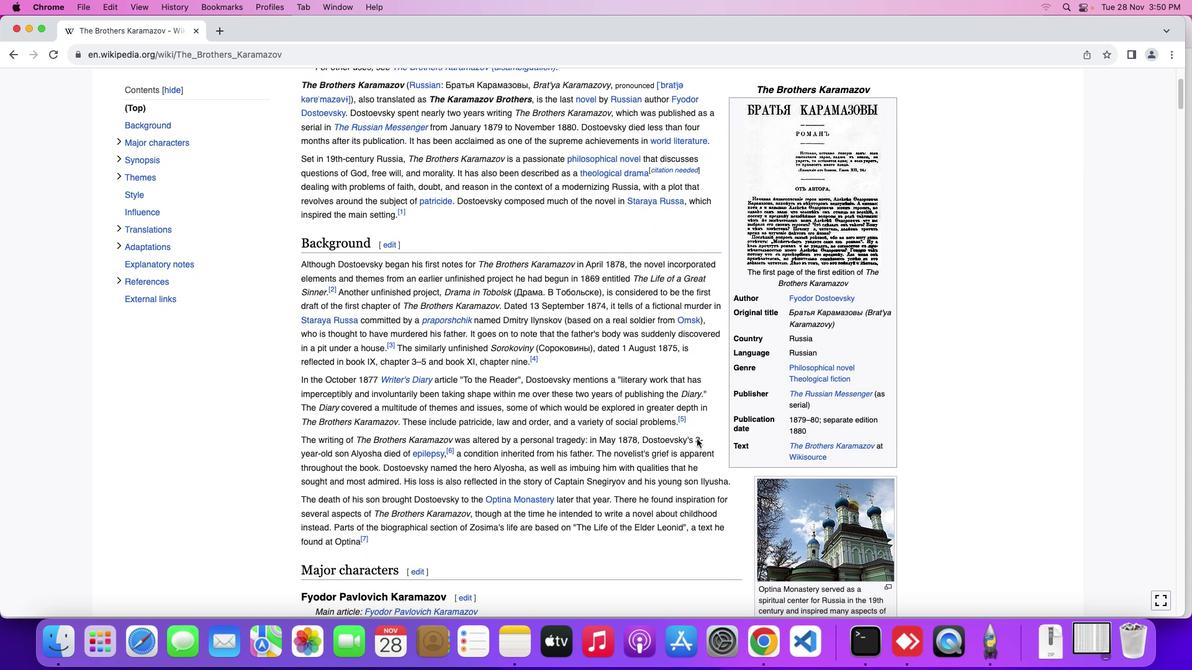 
Action: Mouse scrolled (696, 431) with delta (1, 1)
Screenshot: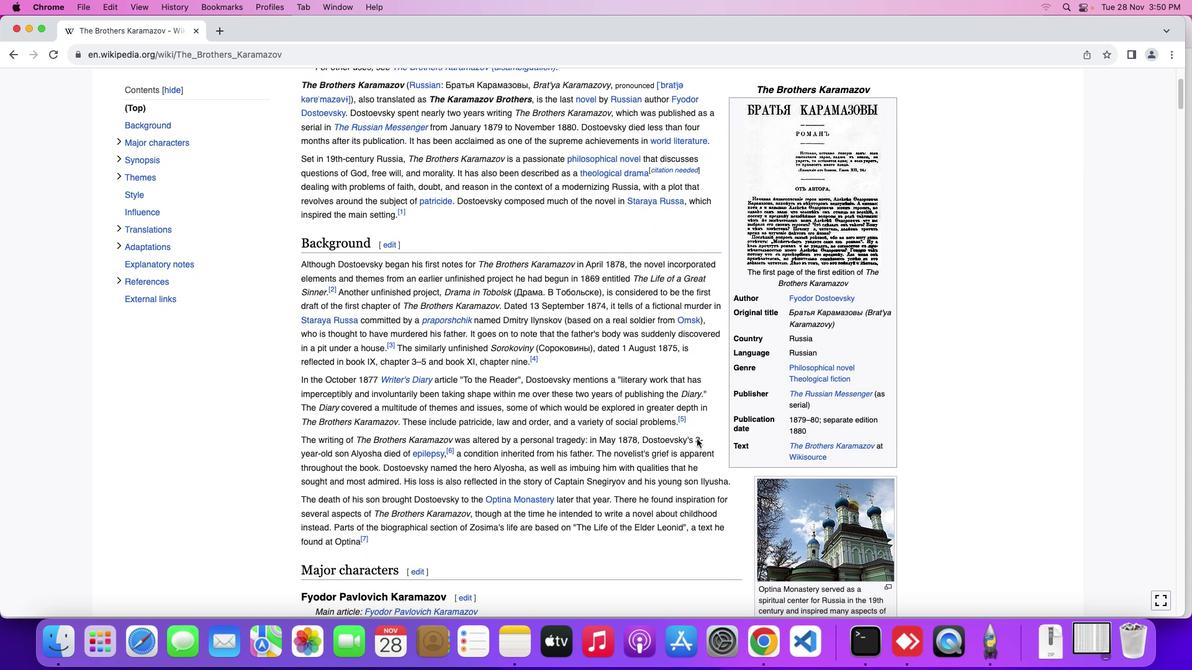 
Action: Mouse moved to (699, 455)
Screenshot: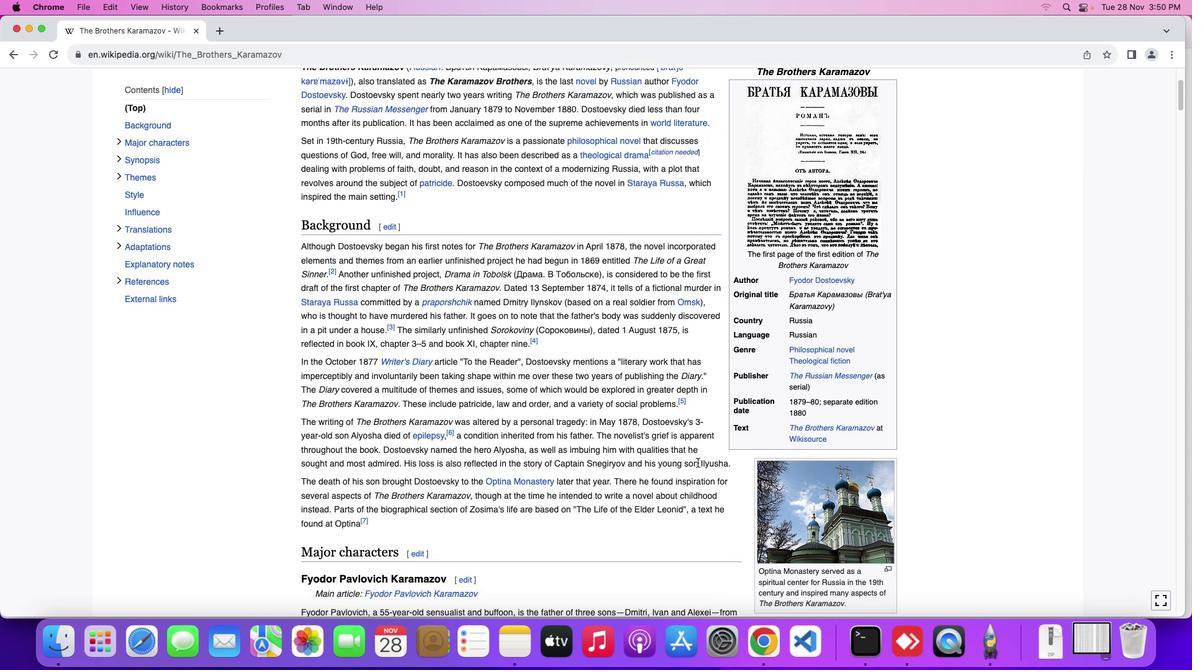 
Action: Mouse scrolled (699, 455) with delta (1, 1)
Screenshot: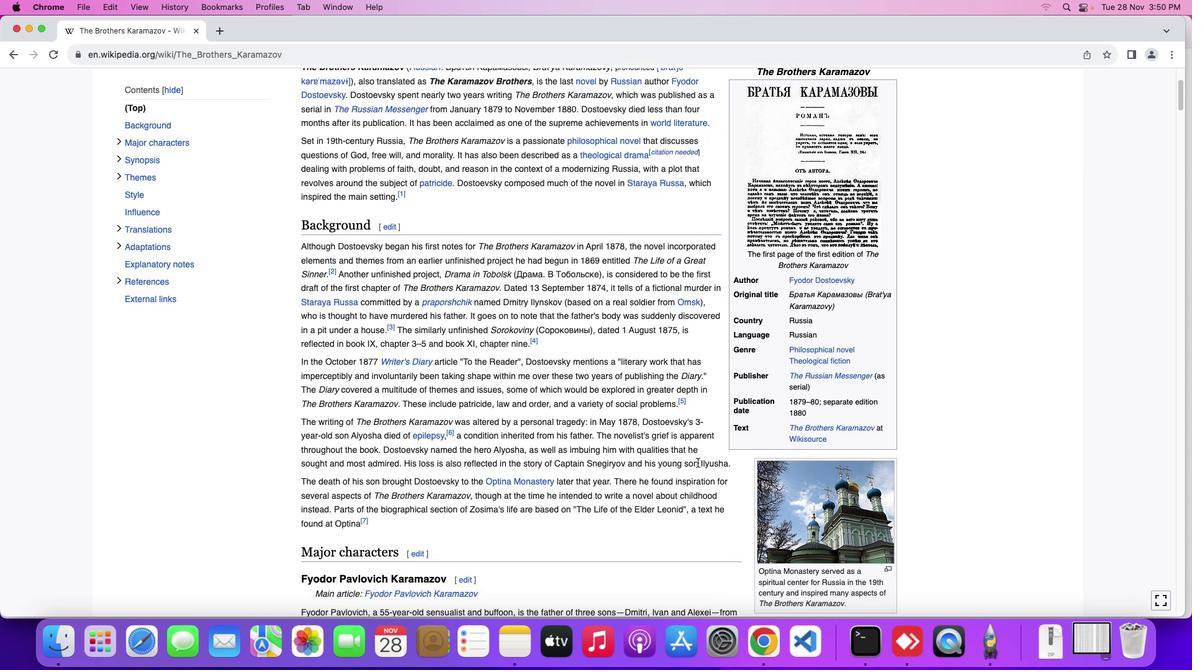 
Action: Mouse moved to (699, 455)
Screenshot: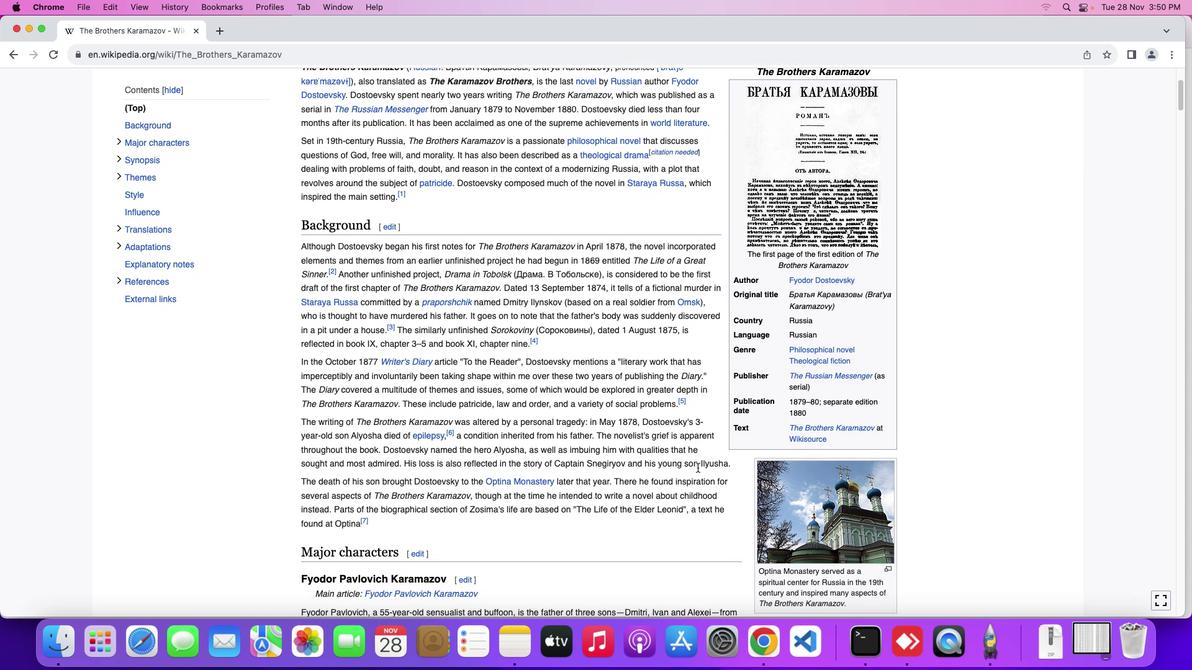 
Action: Mouse scrolled (699, 455) with delta (1, 1)
Screenshot: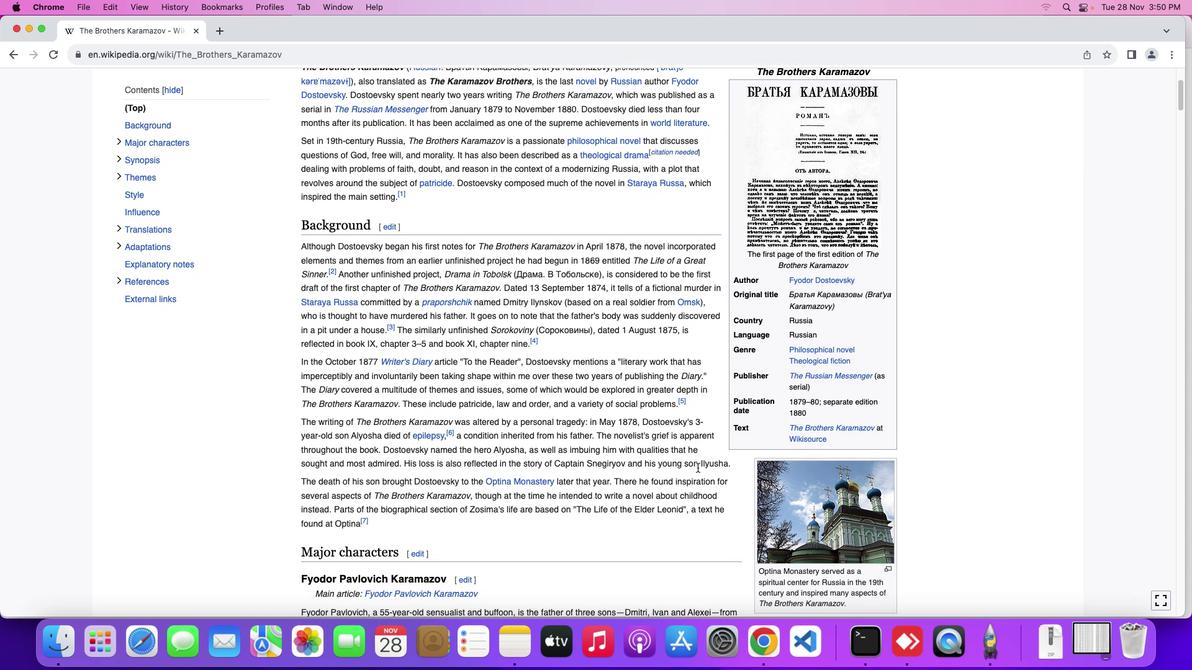 
Action: Mouse moved to (699, 470)
Screenshot: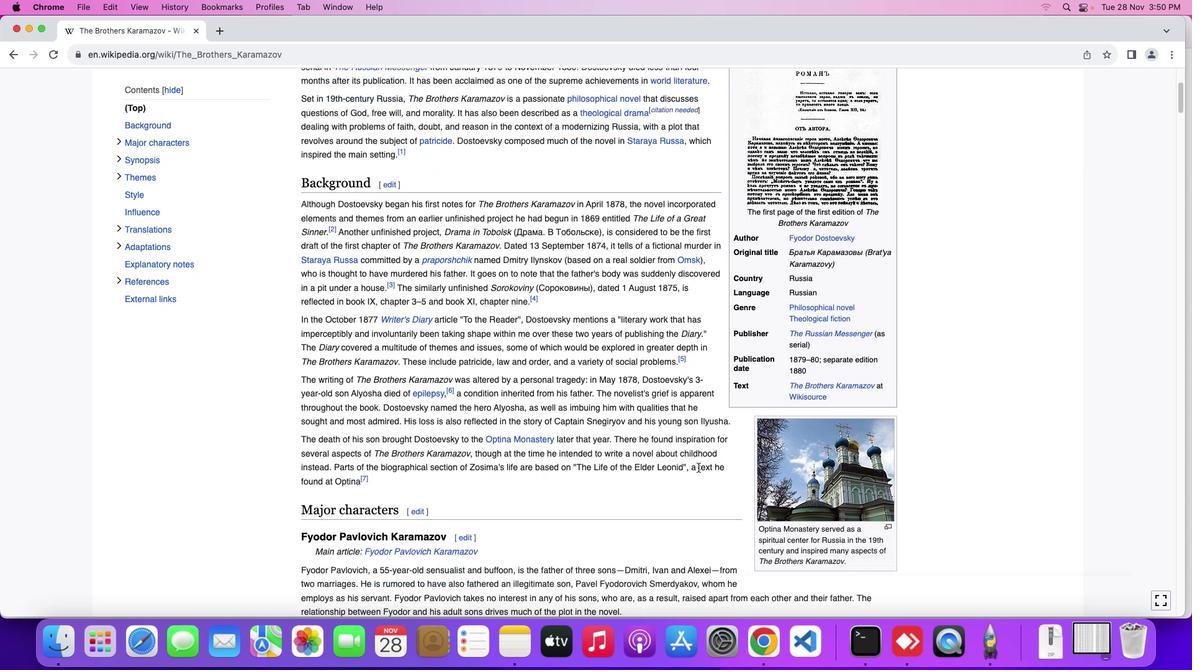 
Action: Mouse scrolled (699, 470) with delta (1, 1)
Screenshot: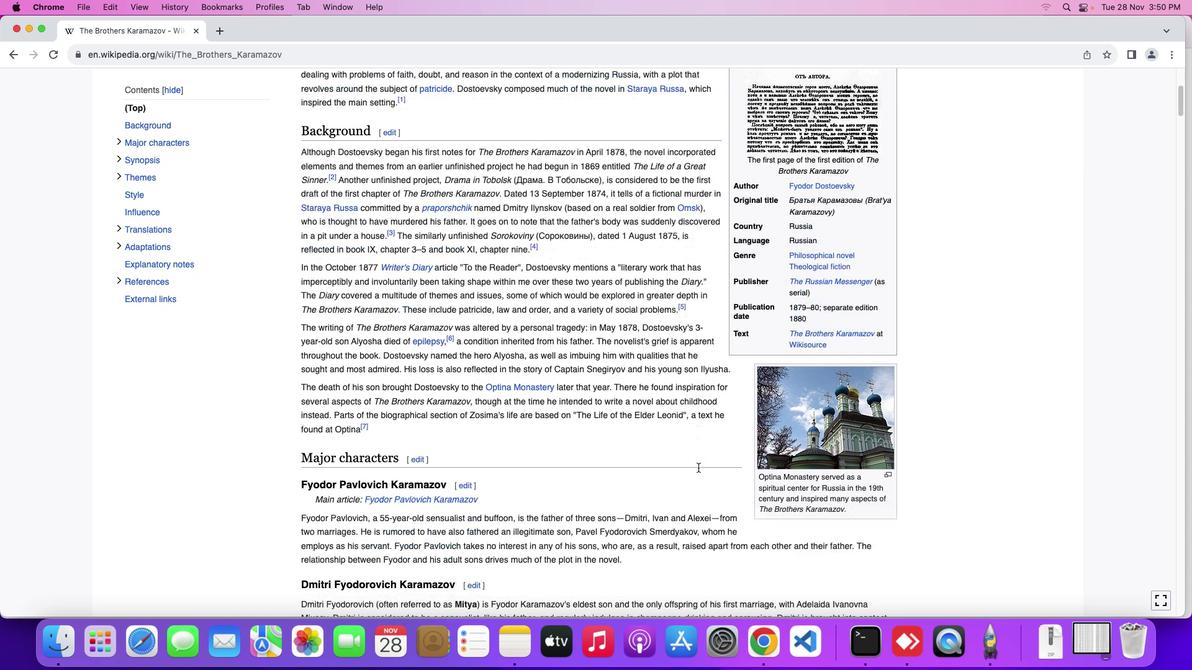 
Action: Mouse moved to (700, 470)
Screenshot: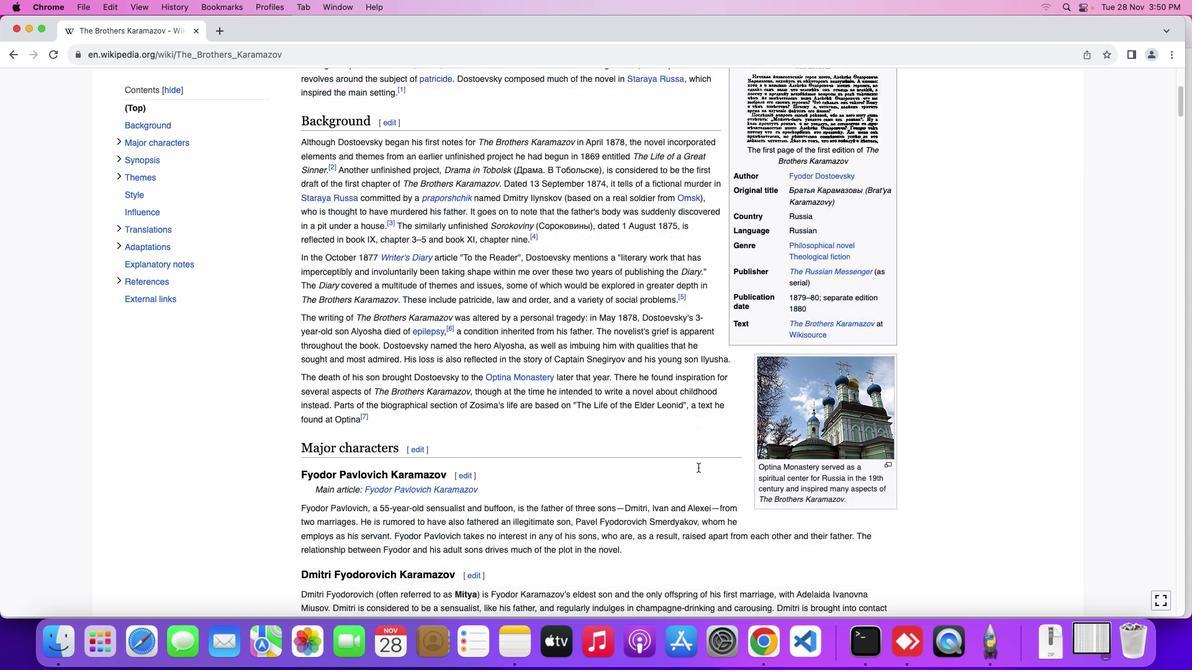 
Action: Mouse scrolled (700, 470) with delta (1, 1)
Screenshot: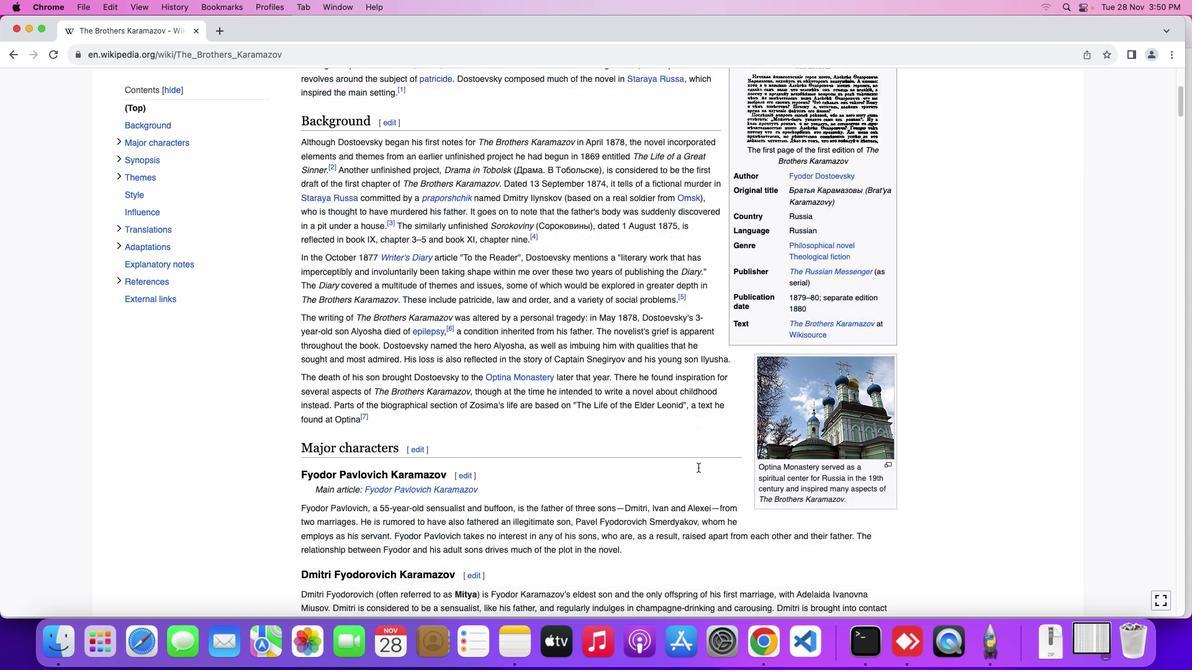 
Action: Mouse moved to (700, 470)
Screenshot: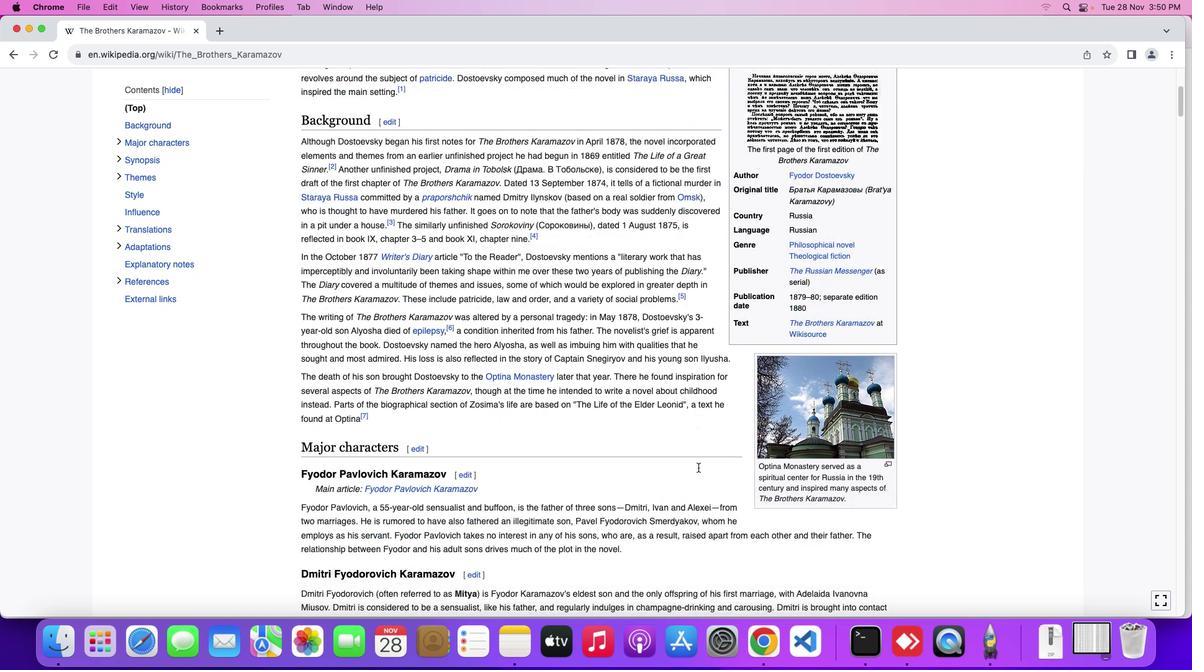 
Action: Mouse scrolled (700, 470) with delta (1, 0)
Screenshot: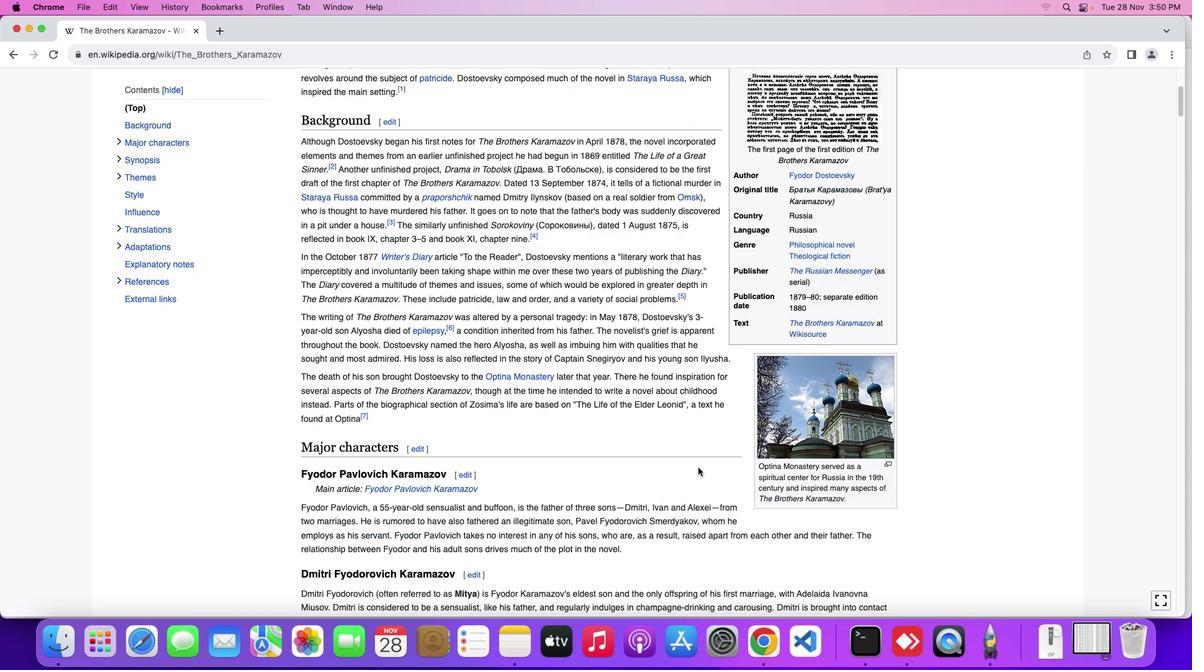 
Action: Mouse moved to (700, 470)
Screenshot: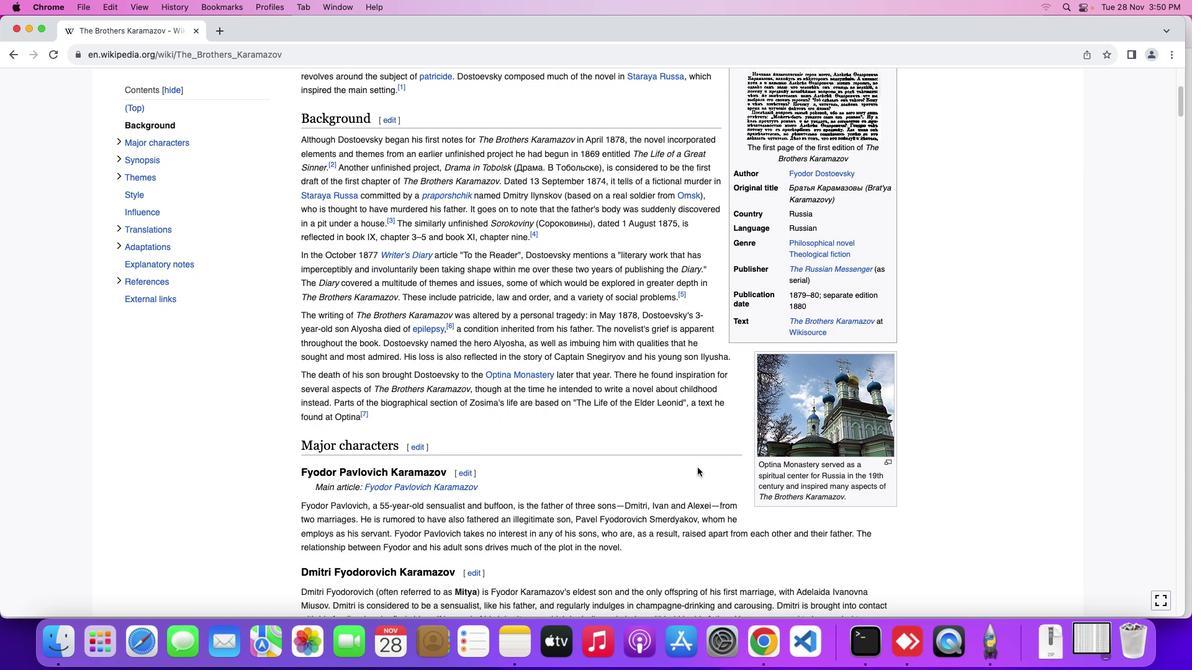 
Action: Mouse scrolled (700, 470) with delta (1, 1)
Screenshot: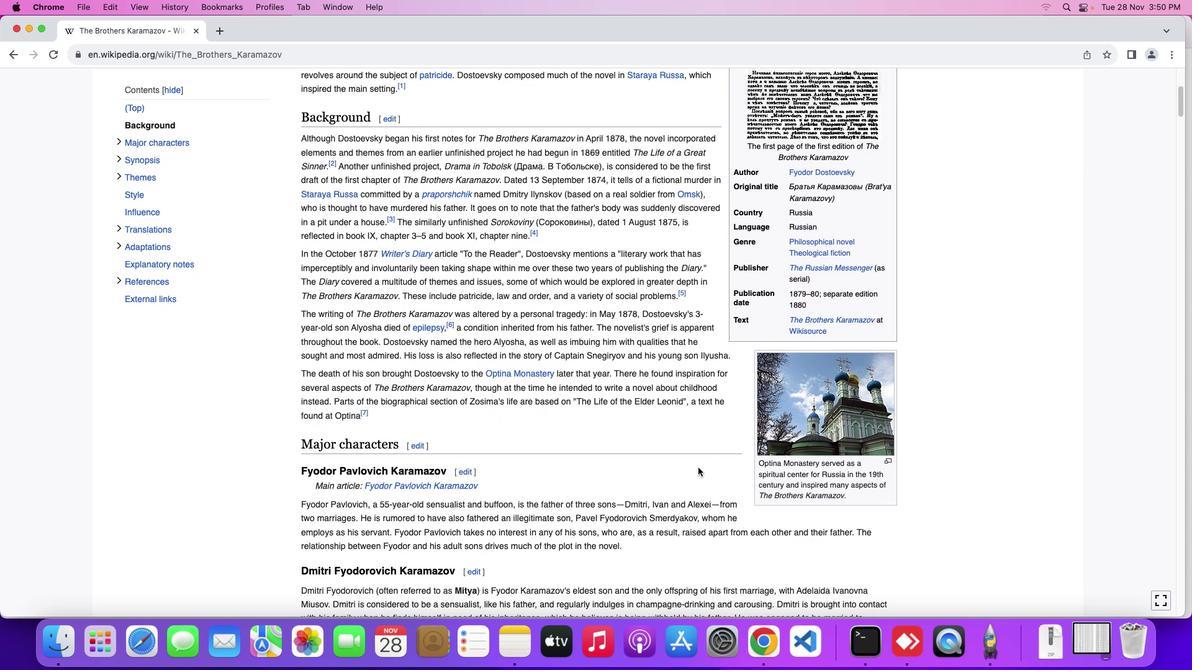 
Action: Mouse moved to (700, 470)
Screenshot: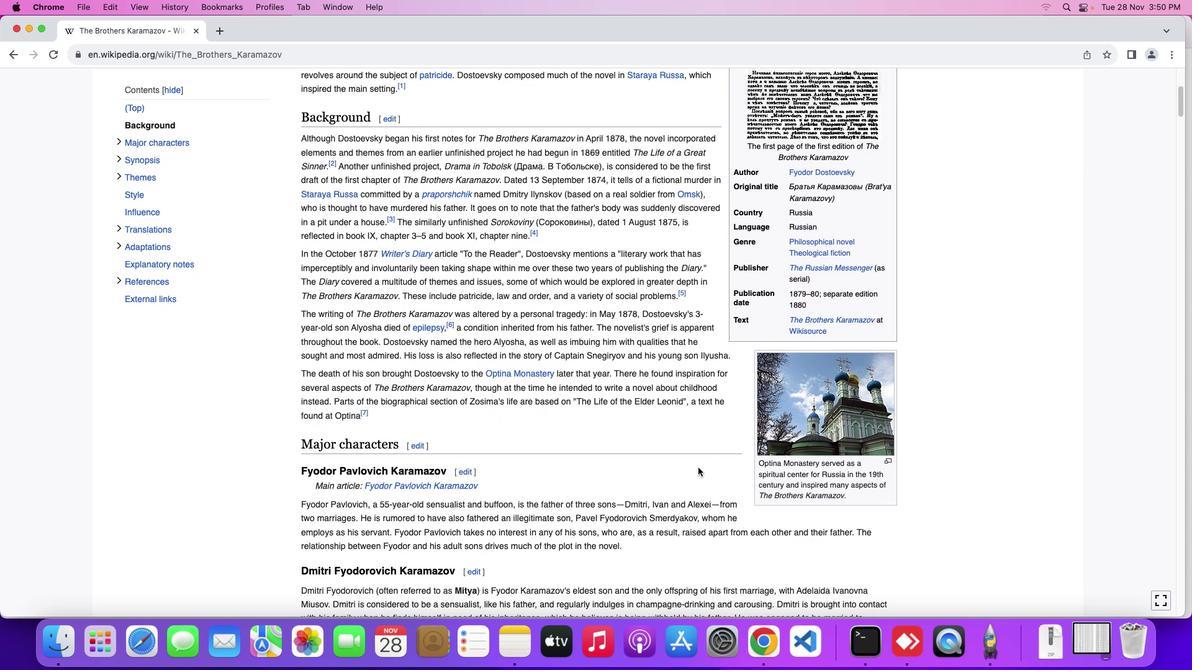 
Action: Mouse scrolled (700, 470) with delta (1, 1)
Screenshot: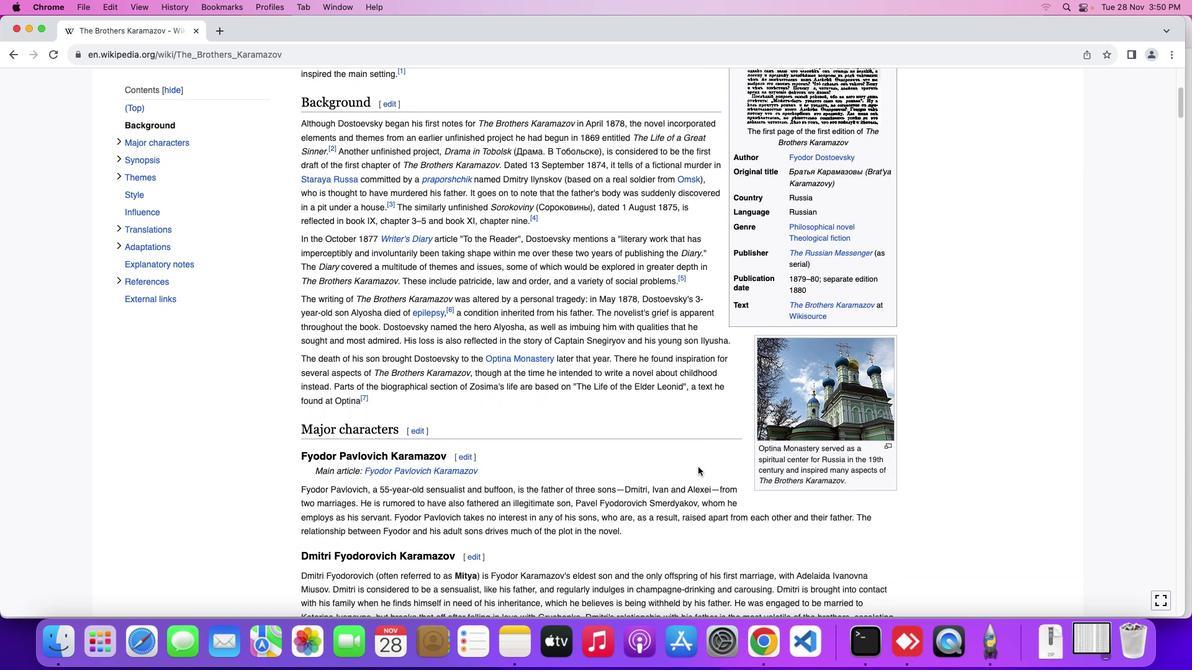 
Action: Mouse moved to (700, 469)
Screenshot: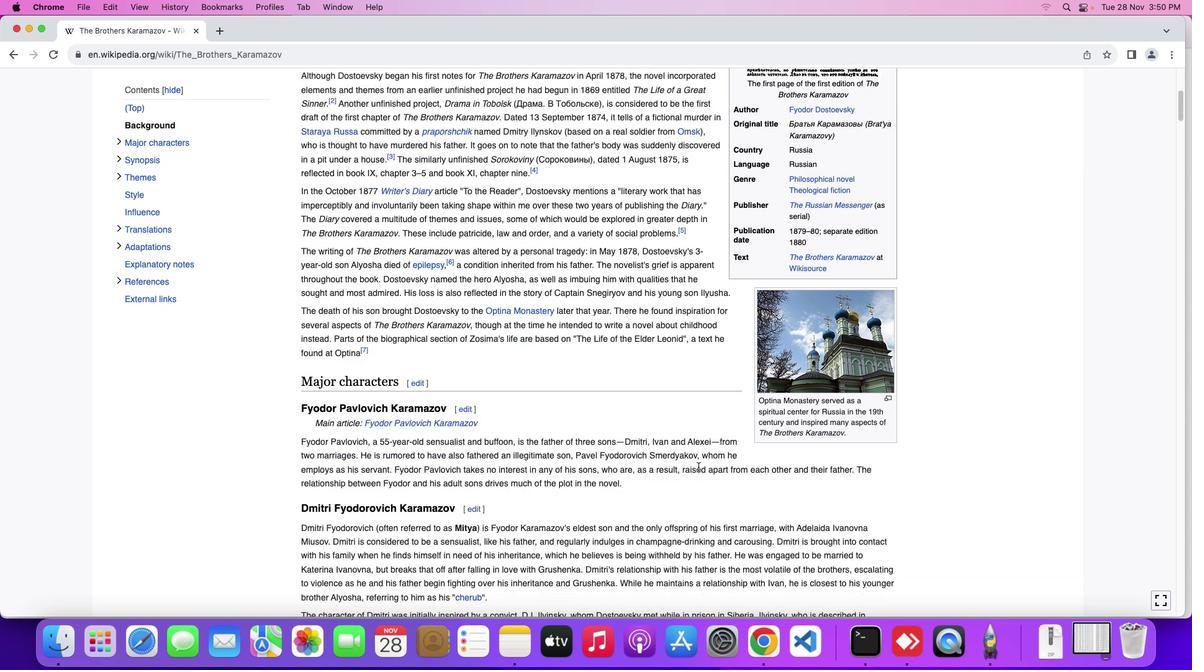 
Action: Mouse scrolled (700, 469) with delta (1, 1)
Screenshot: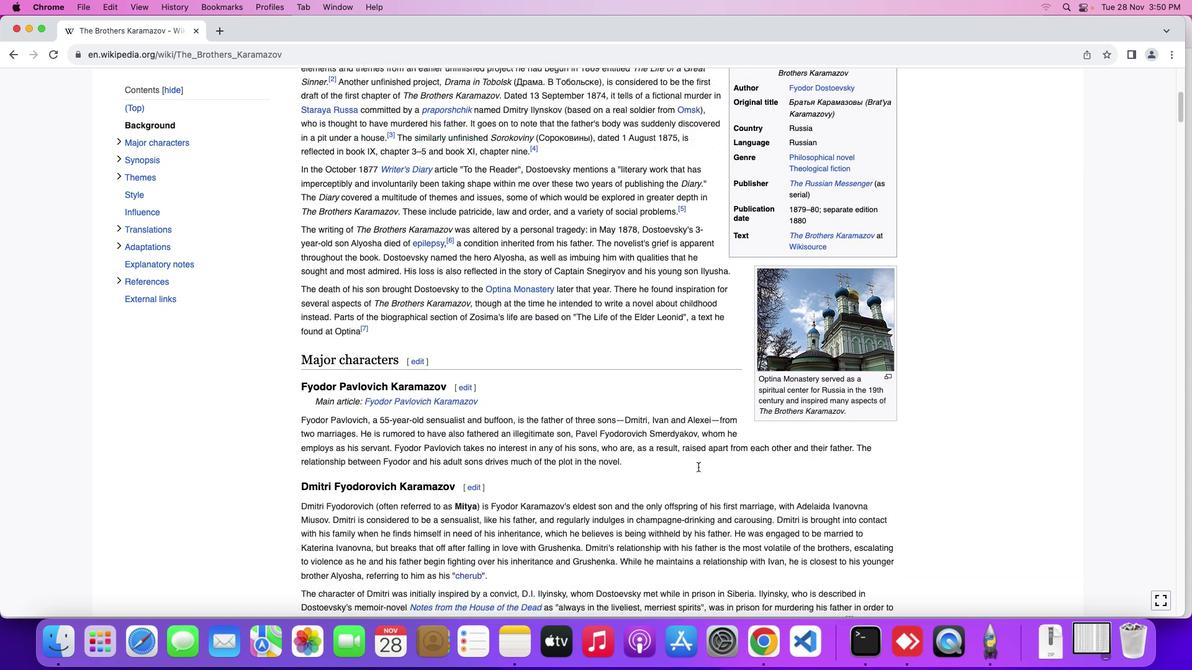
Action: Mouse moved to (700, 469)
Screenshot: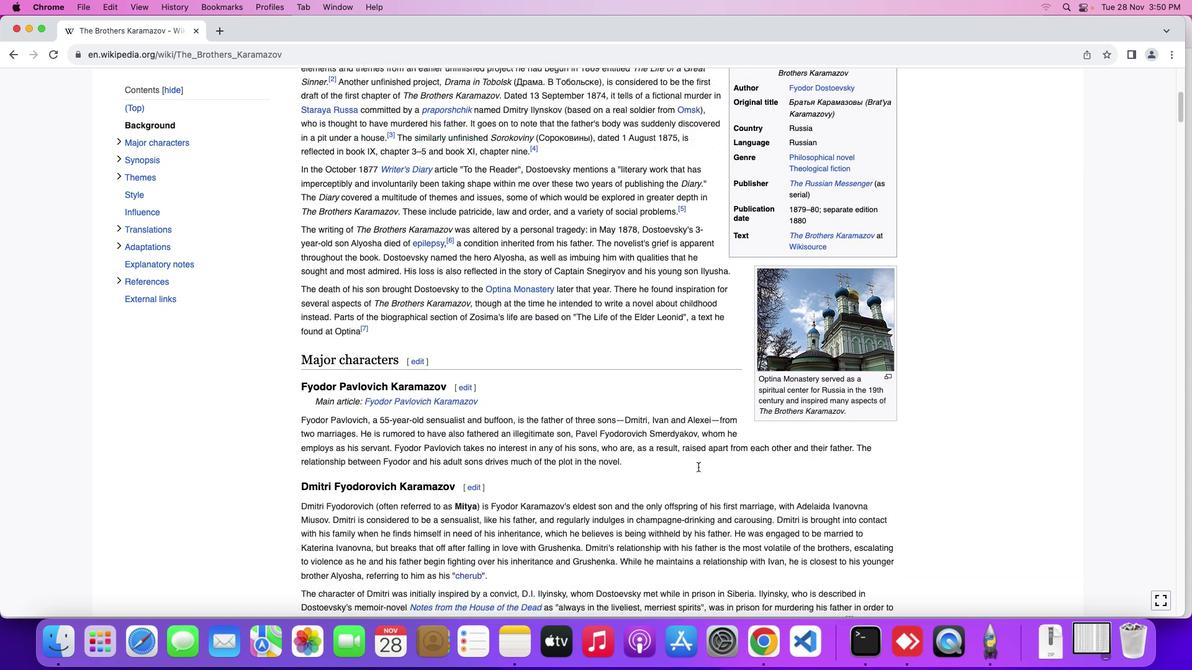 
Action: Mouse scrolled (700, 469) with delta (1, 1)
Screenshot: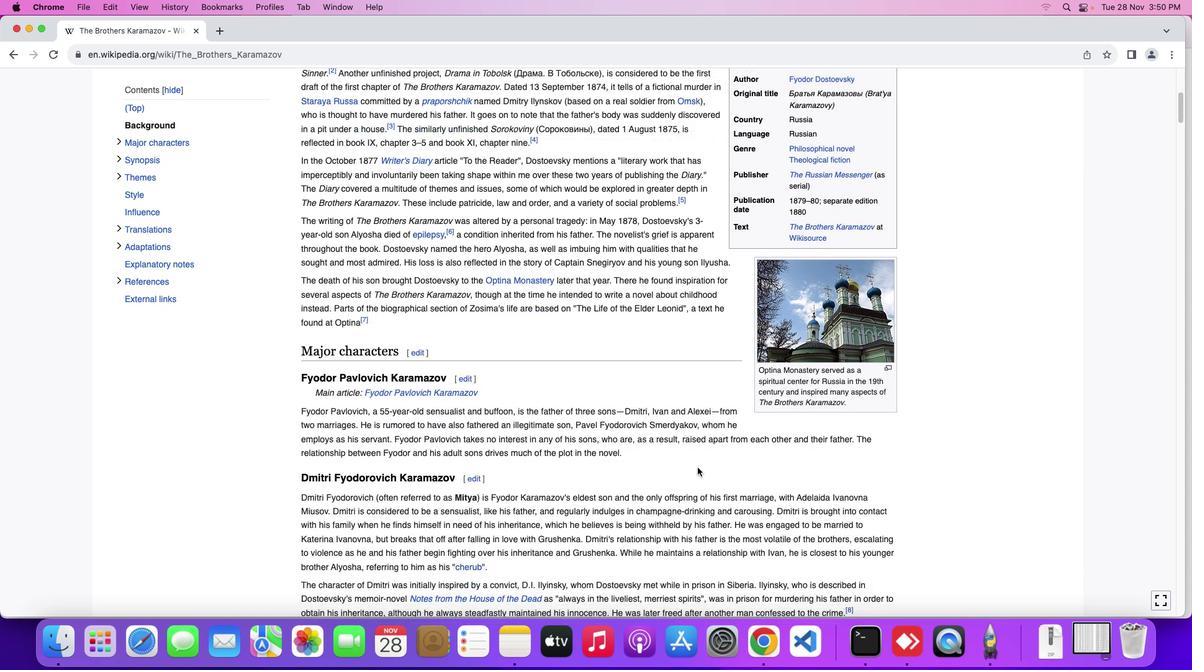 
Action: Mouse moved to (700, 469)
Screenshot: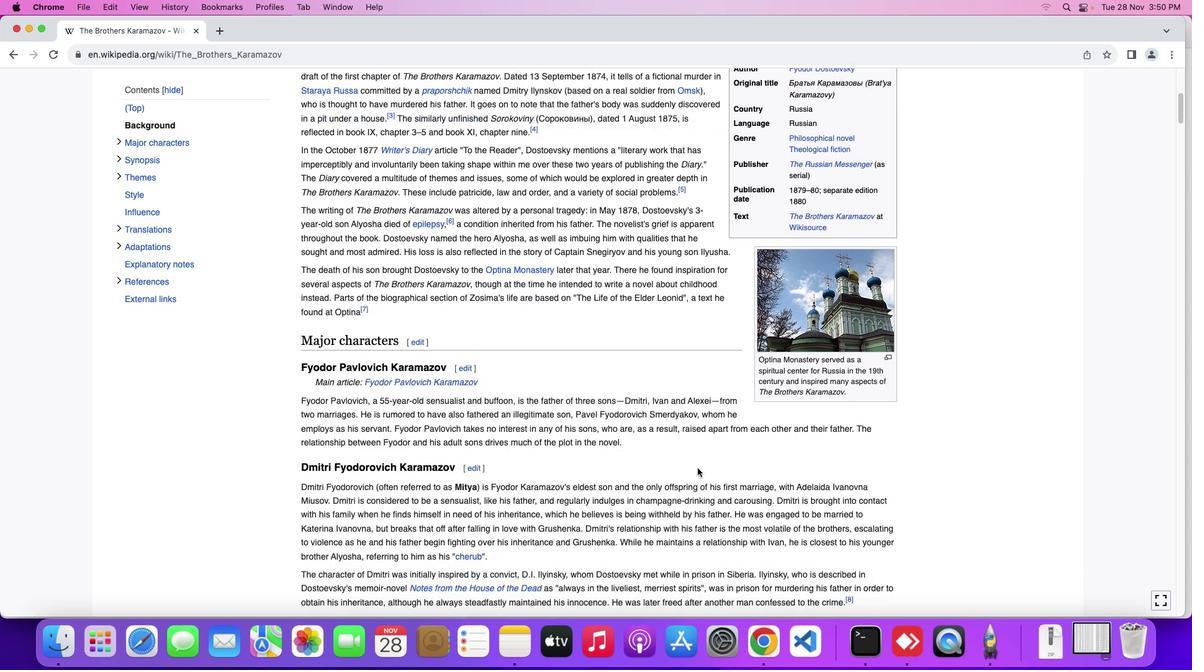 
Action: Mouse scrolled (700, 469) with delta (1, 0)
Screenshot: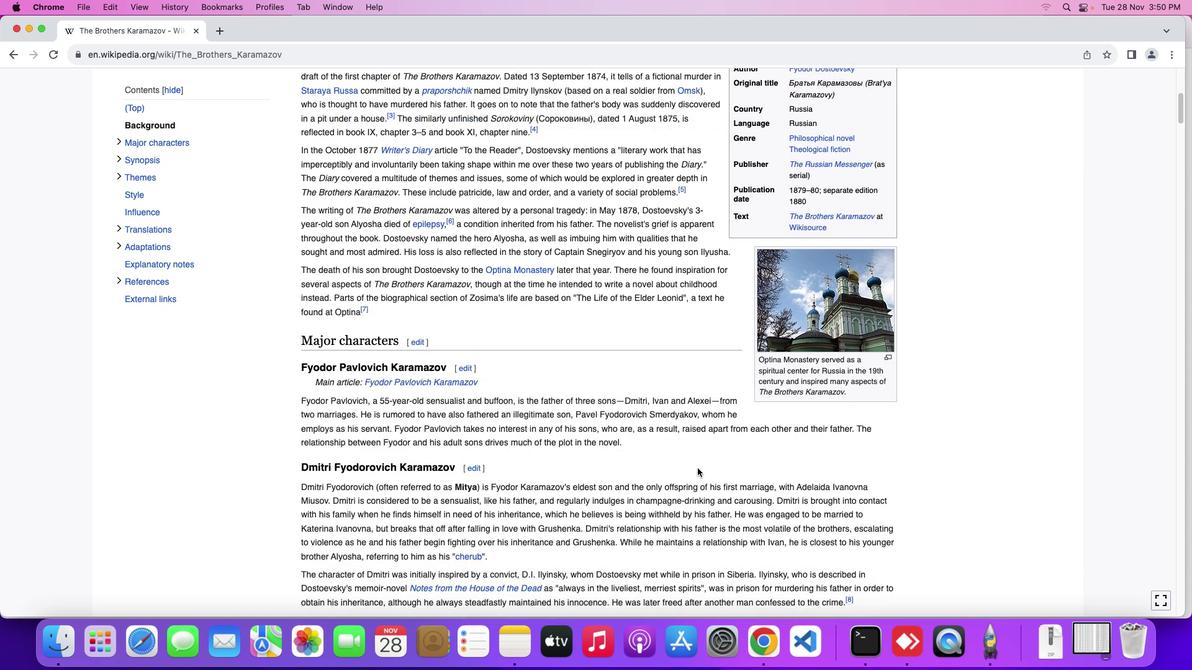 
Action: Mouse moved to (699, 470)
Screenshot: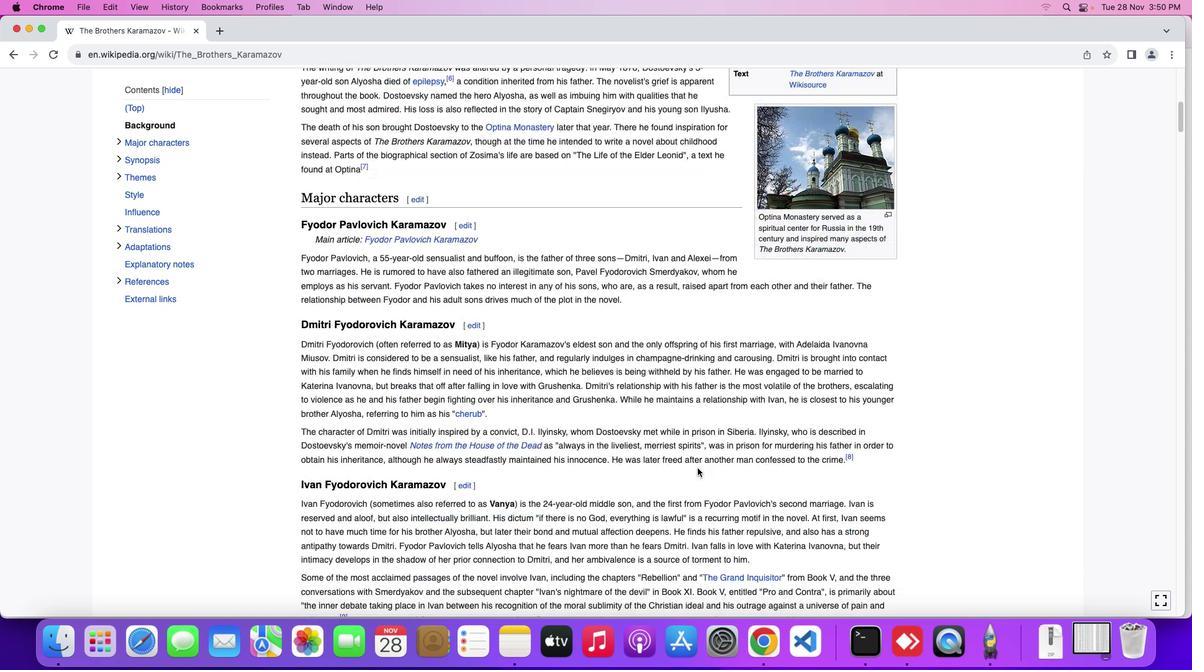 
Action: Mouse scrolled (699, 470) with delta (1, 1)
Screenshot: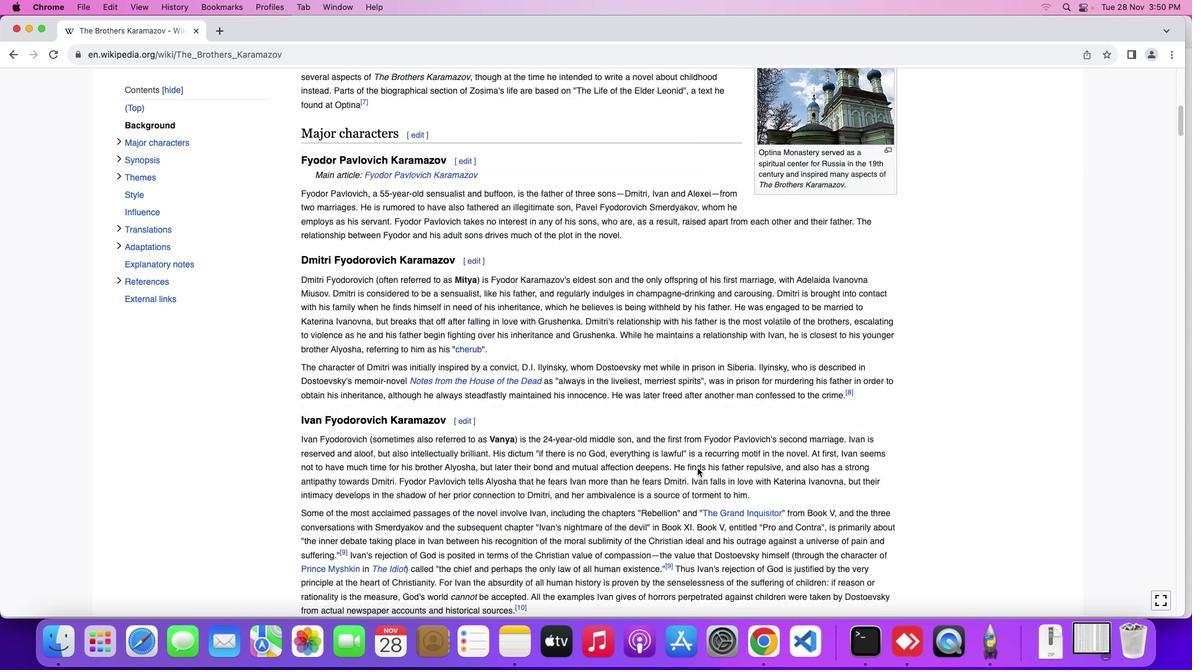 
Action: Mouse scrolled (699, 470) with delta (1, 1)
Screenshot: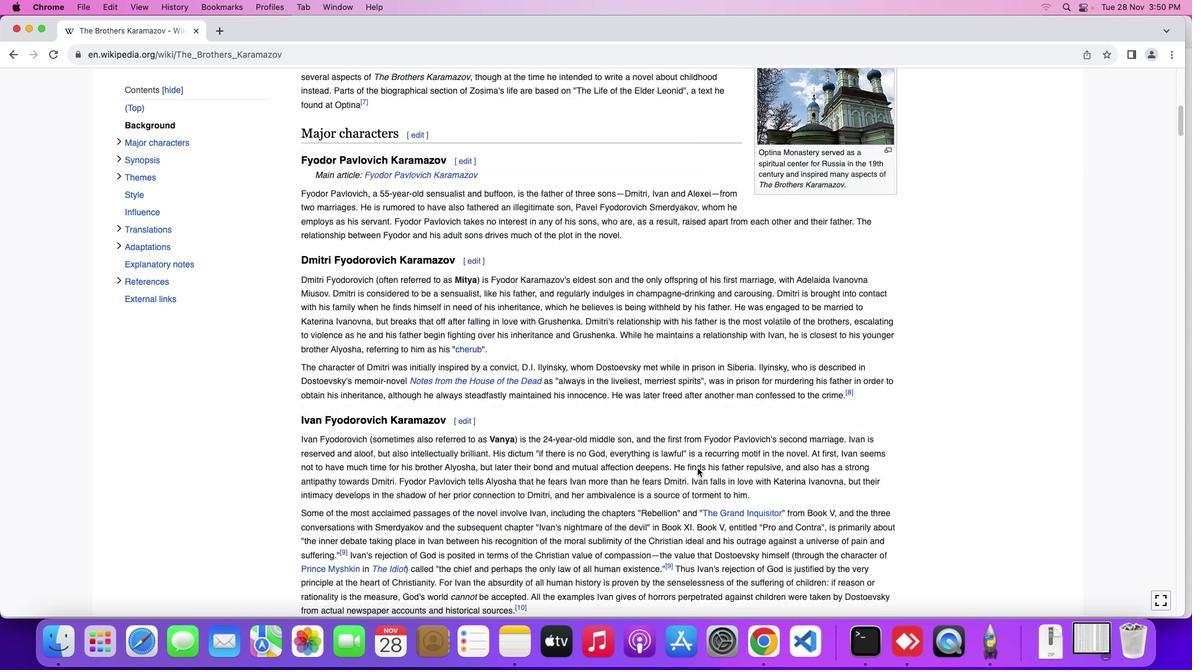 
Action: Mouse scrolled (699, 470) with delta (1, 0)
Screenshot: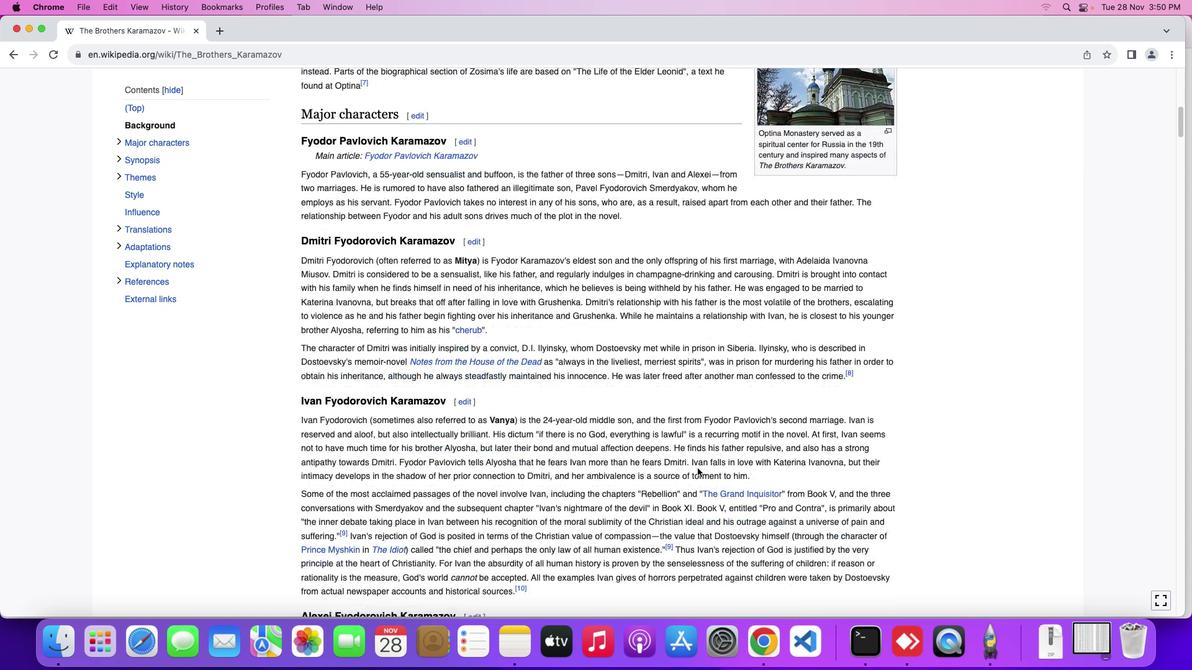 
Action: Mouse scrolled (699, 470) with delta (1, 0)
Screenshot: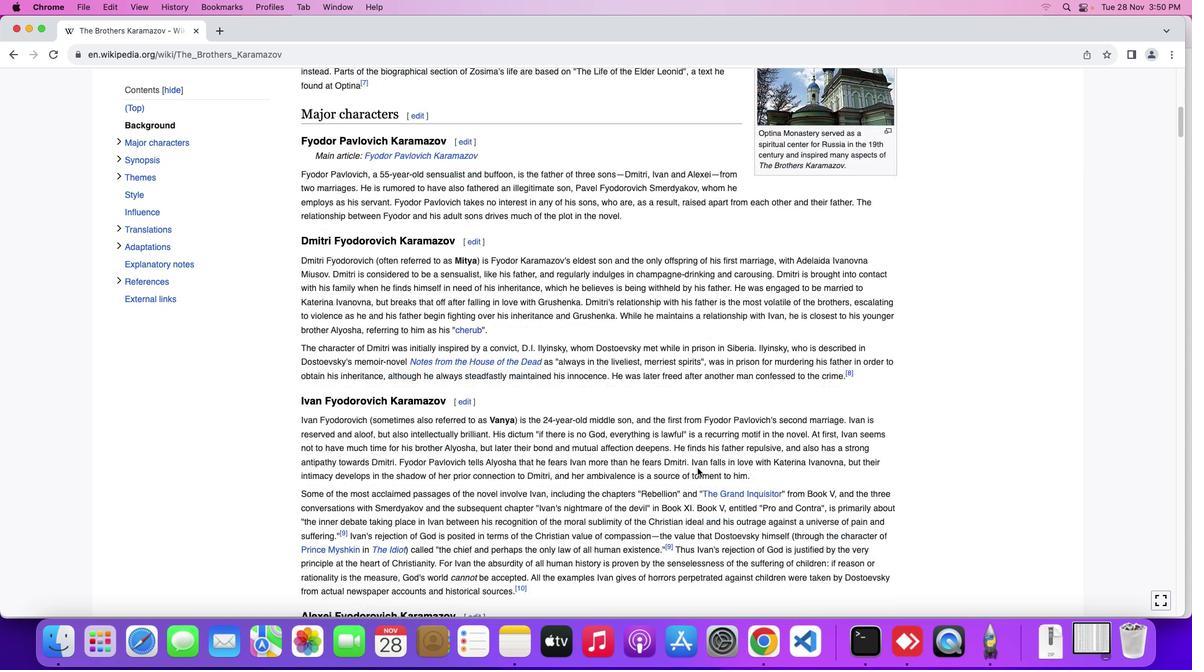 
Action: Mouse moved to (699, 470)
Screenshot: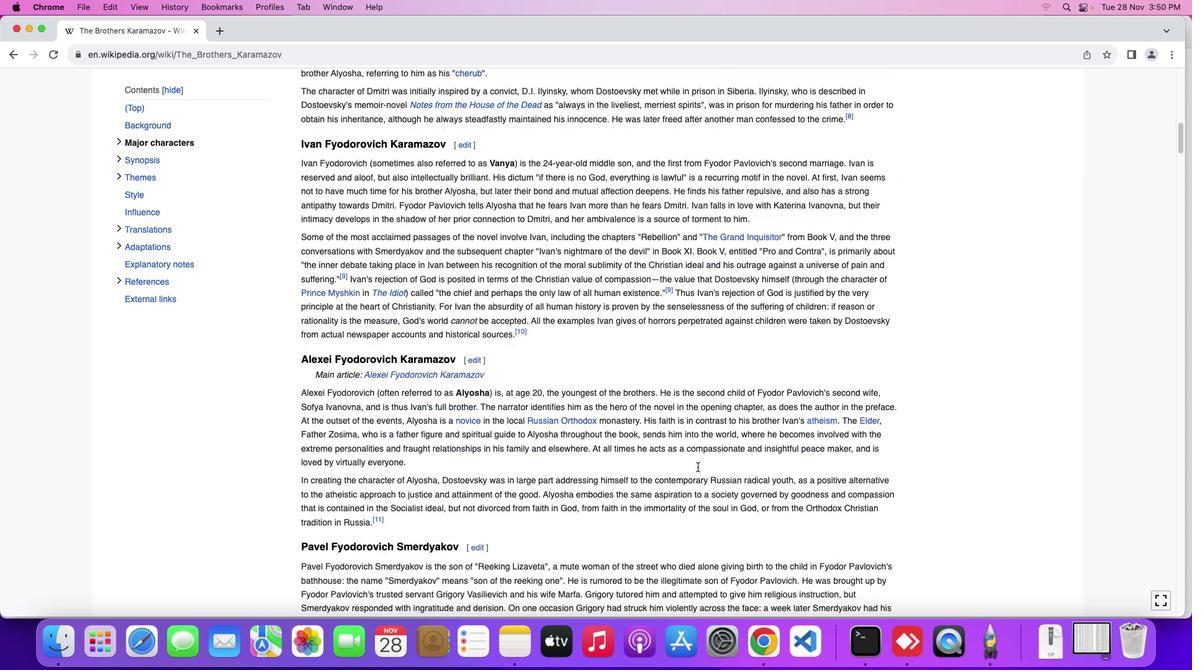 
Action: Mouse scrolled (699, 470) with delta (1, 1)
Screenshot: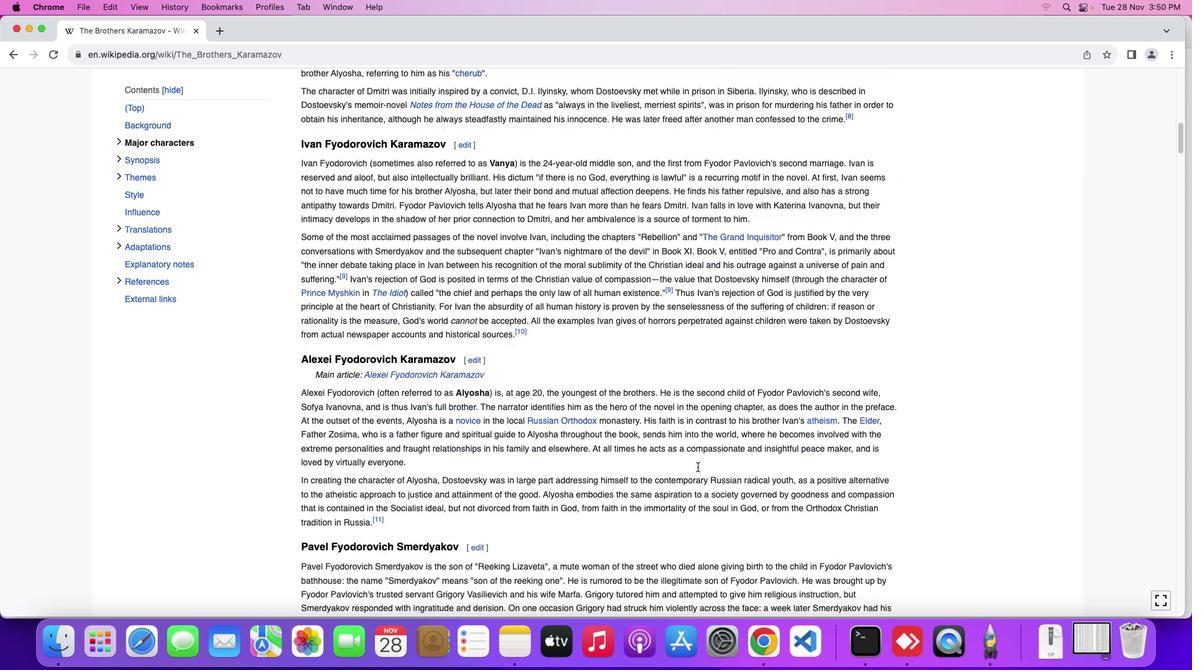 
Action: Mouse scrolled (699, 470) with delta (1, 1)
Screenshot: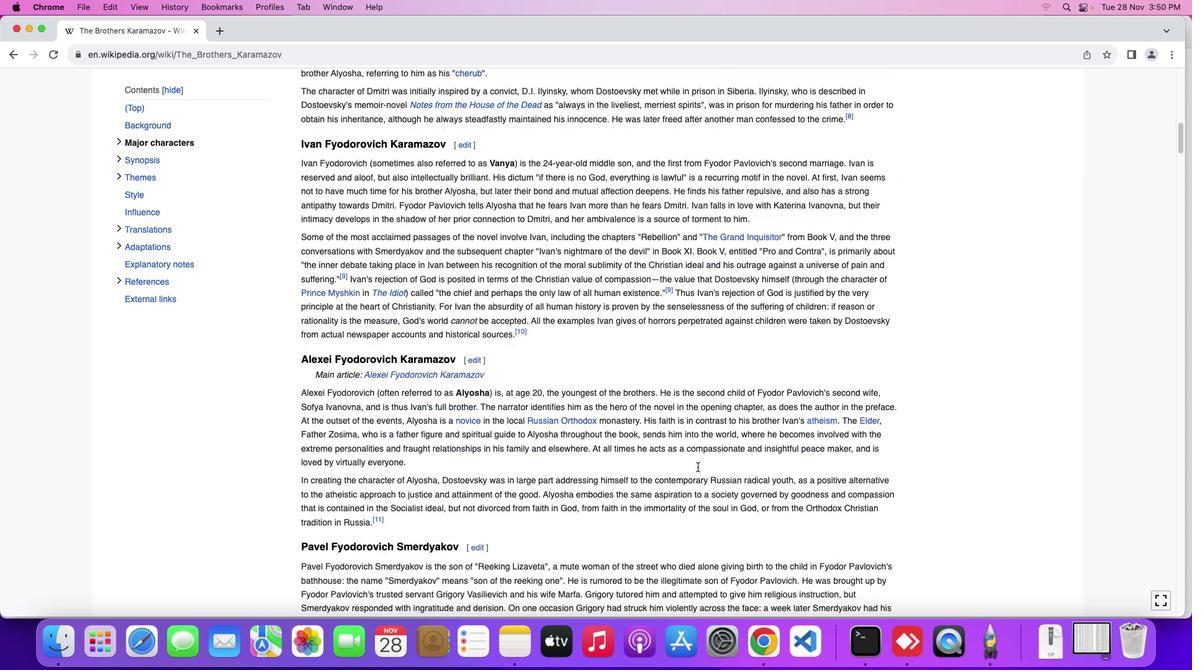
Action: Mouse moved to (699, 470)
Screenshot: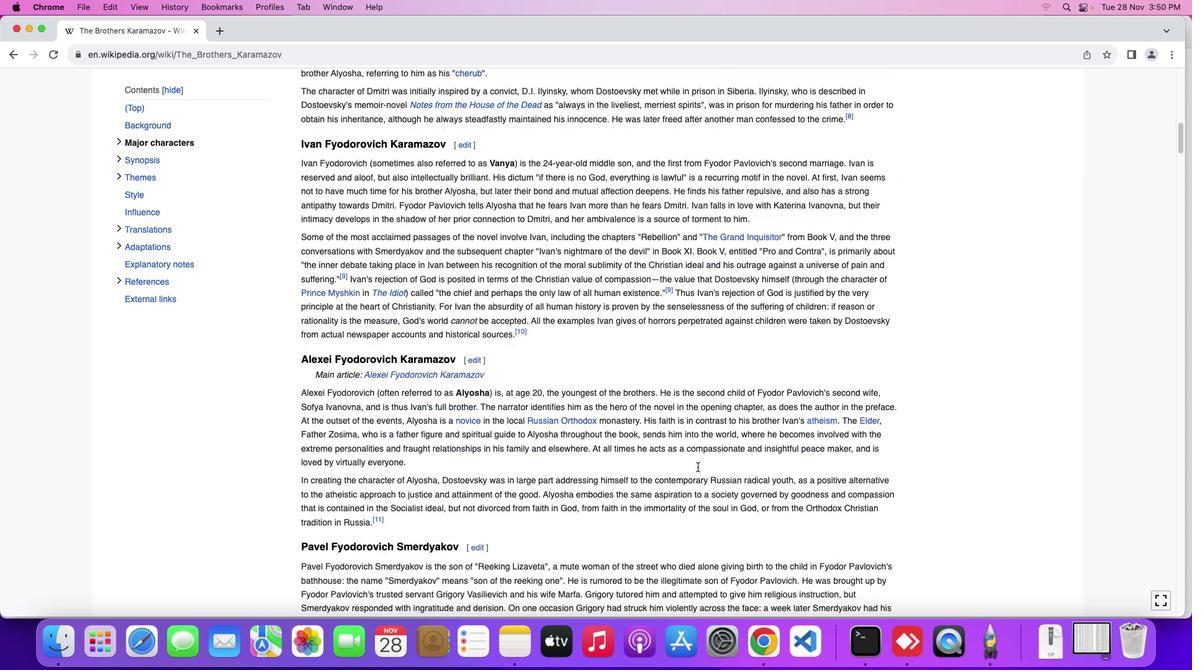 
Action: Mouse scrolled (699, 470) with delta (1, 0)
Screenshot: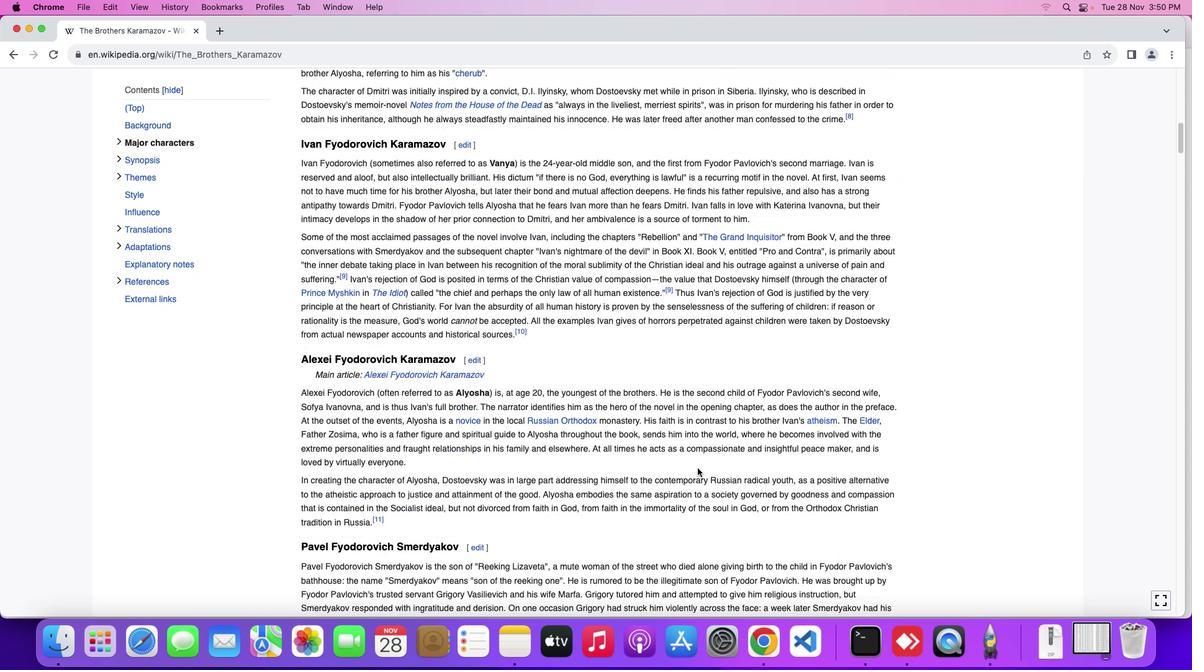 
Action: Mouse moved to (699, 470)
Screenshot: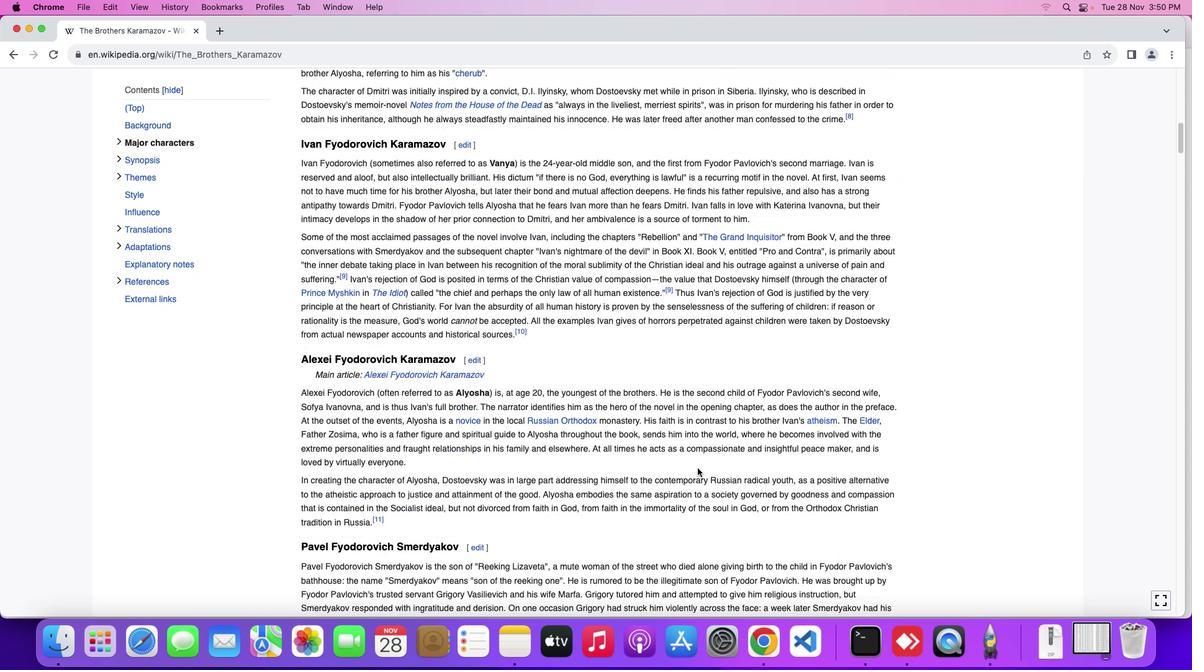 
Action: Mouse scrolled (699, 470) with delta (1, 0)
Screenshot: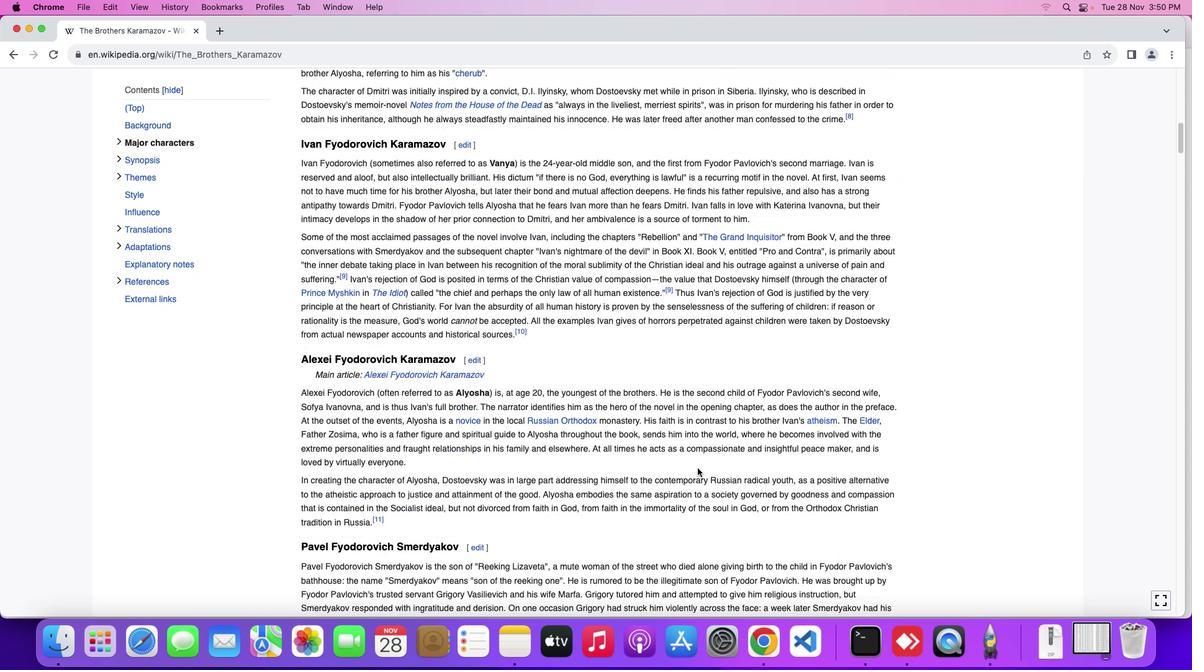 
Action: Mouse moved to (699, 471)
Screenshot: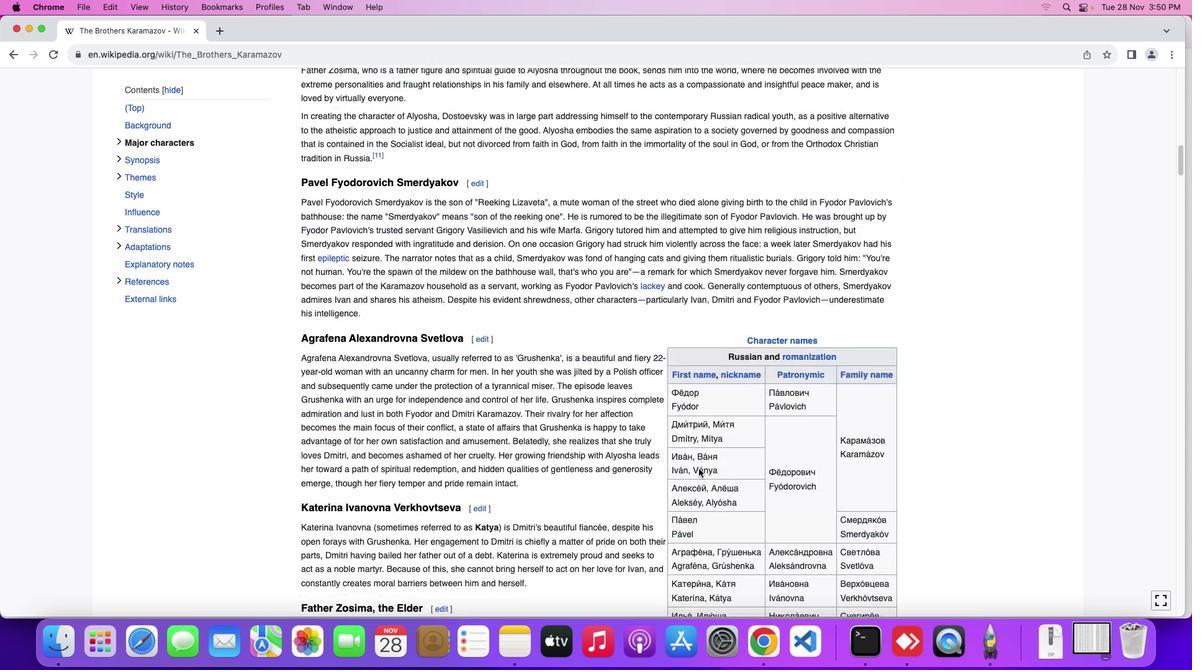 
Action: Mouse scrolled (699, 471) with delta (1, 1)
Screenshot: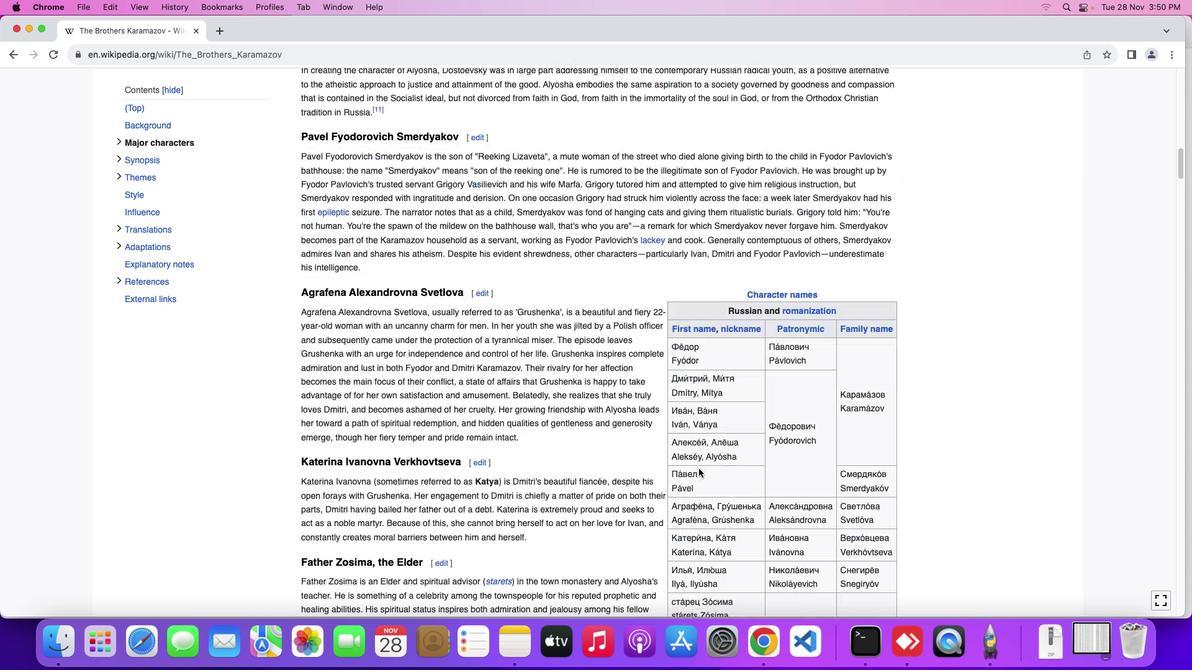 
Action: Mouse moved to (700, 471)
Screenshot: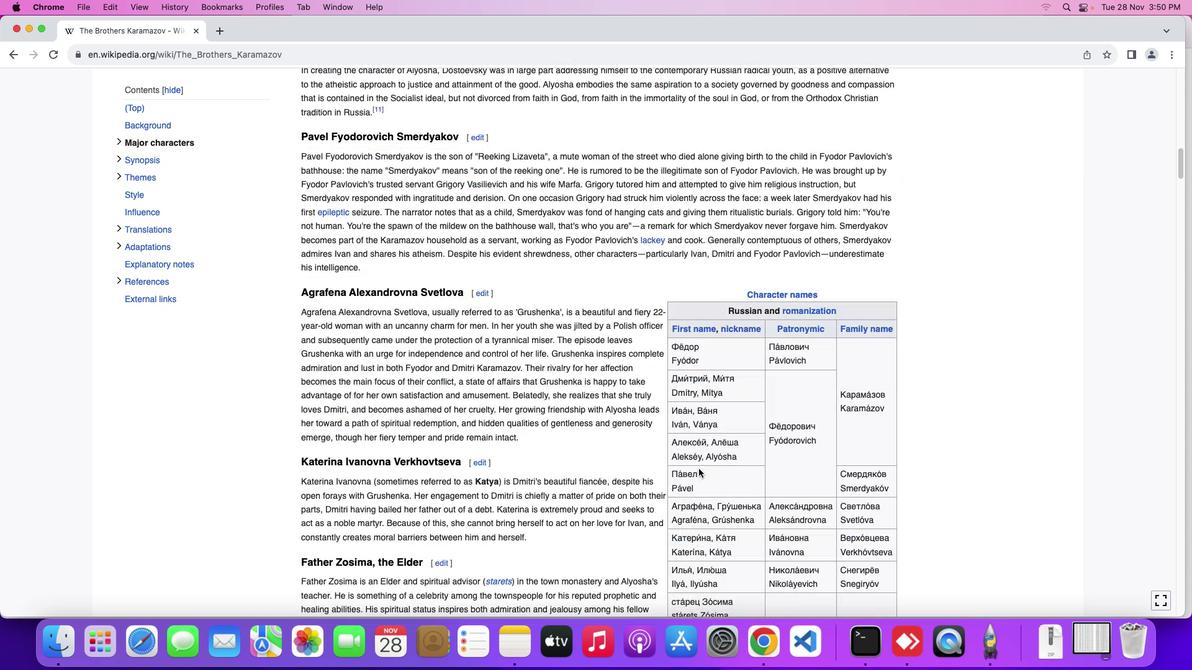 
Action: Mouse scrolled (700, 471) with delta (1, 1)
Screenshot: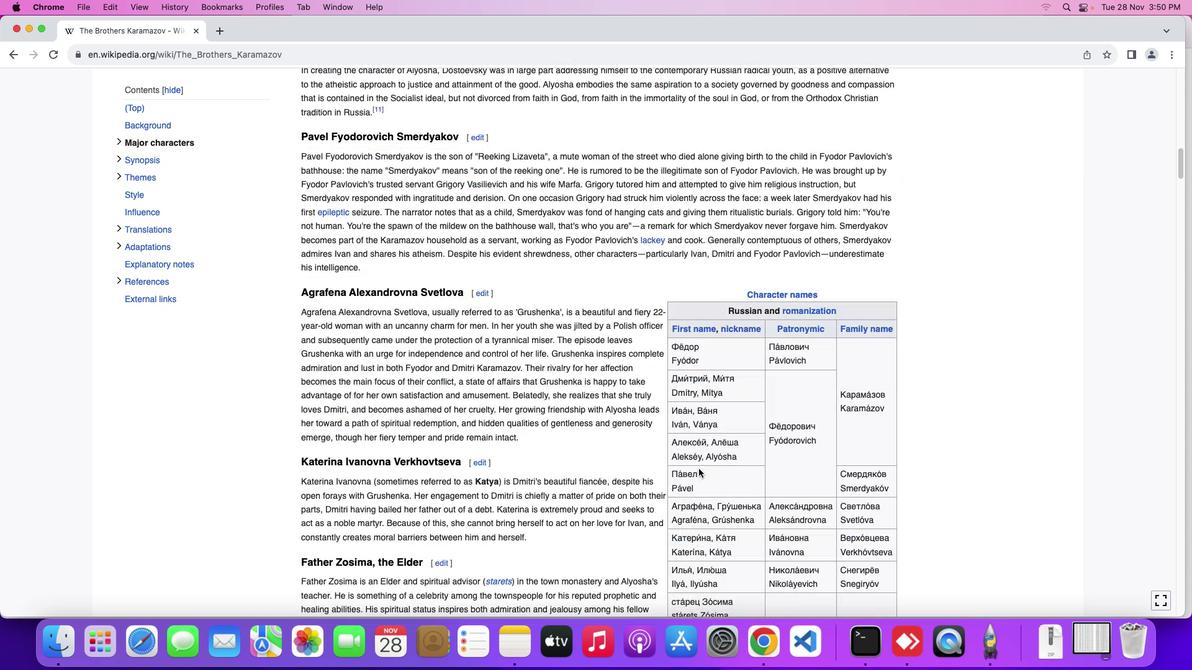 
Action: Mouse moved to (700, 471)
Screenshot: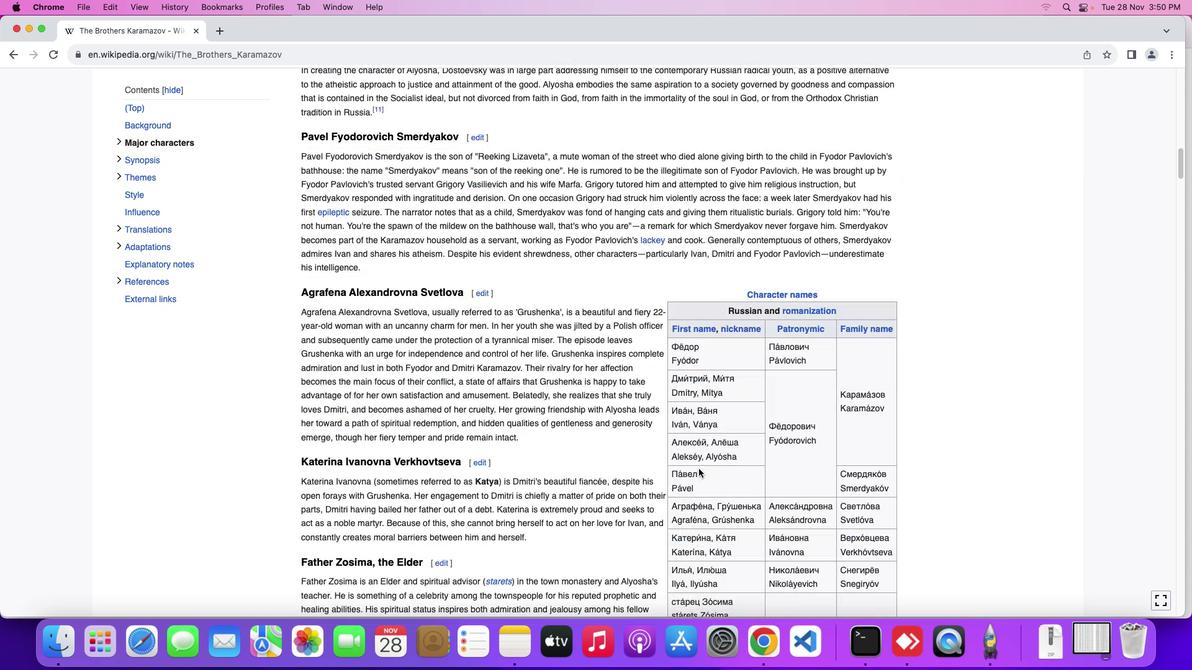 
Action: Mouse scrolled (700, 471) with delta (1, 0)
Screenshot: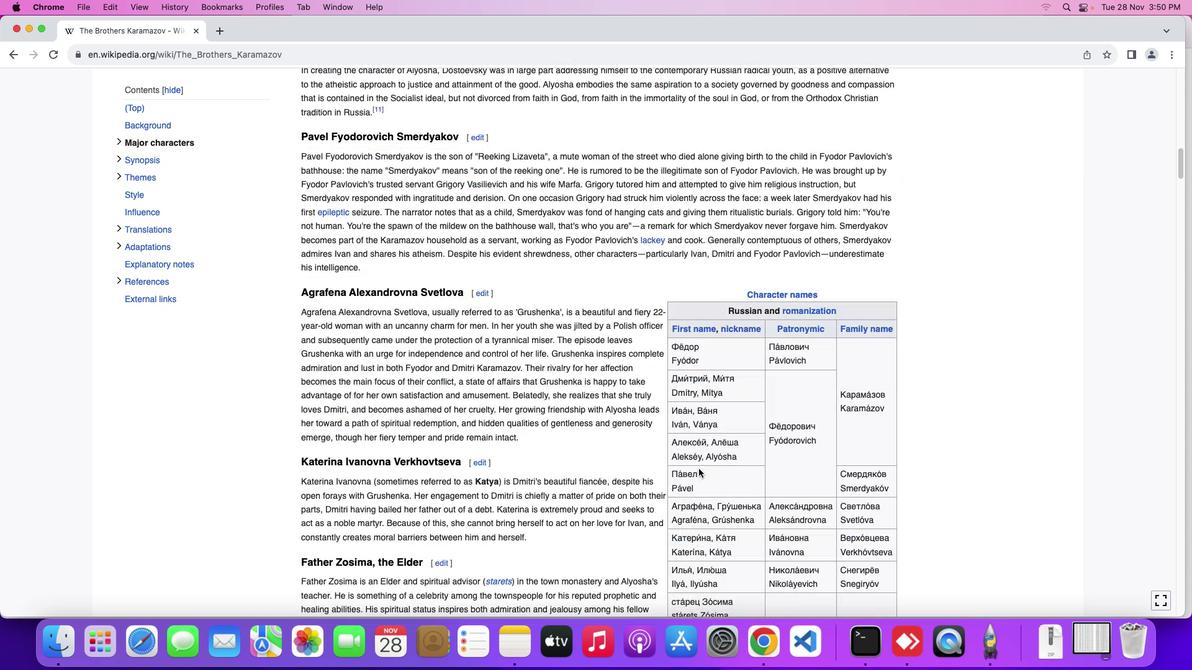 
Action: Mouse moved to (700, 471)
Screenshot: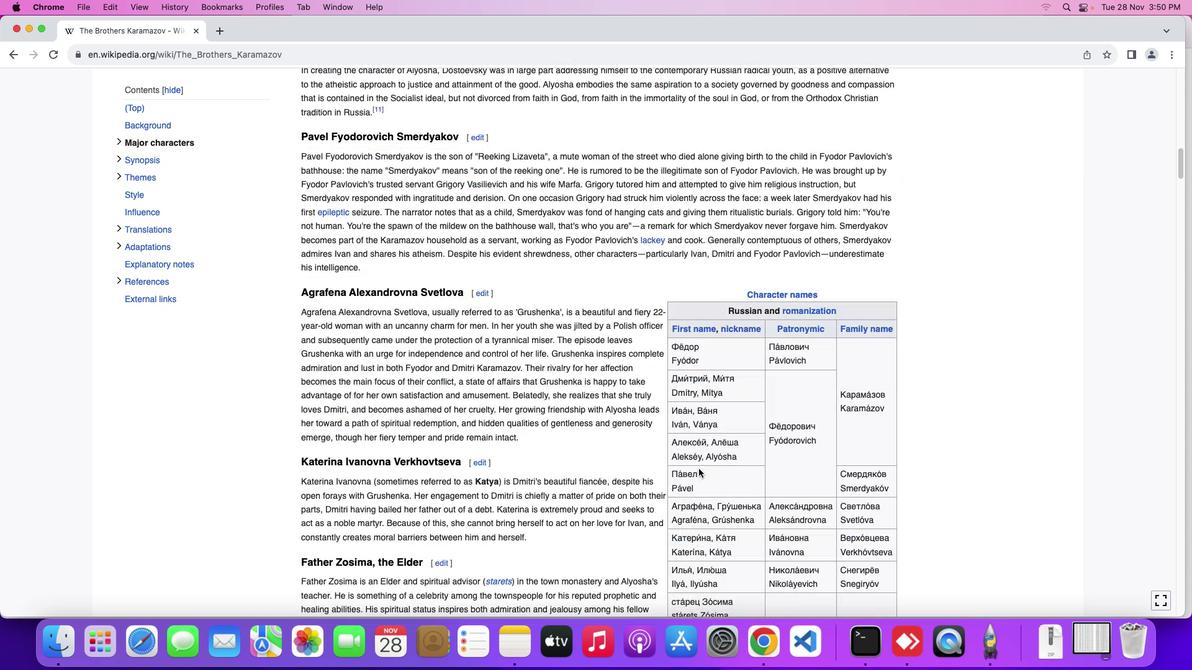 
Action: Mouse scrolled (700, 471) with delta (1, 0)
Screenshot: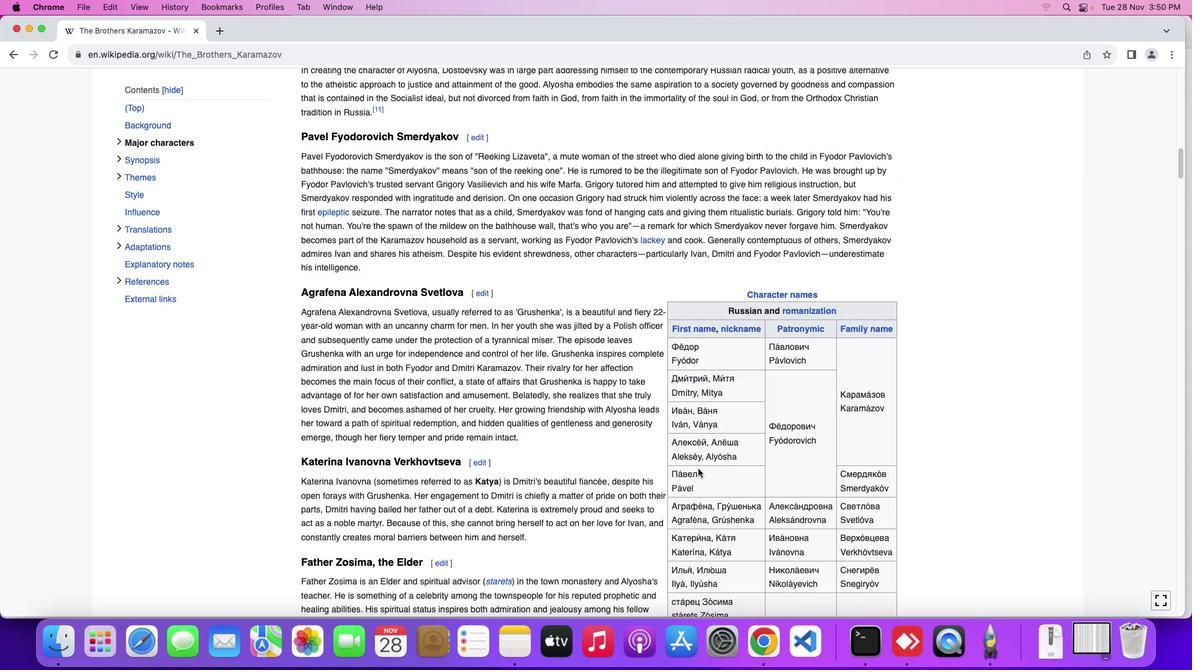 
Action: Mouse scrolled (700, 471) with delta (1, -1)
Screenshot: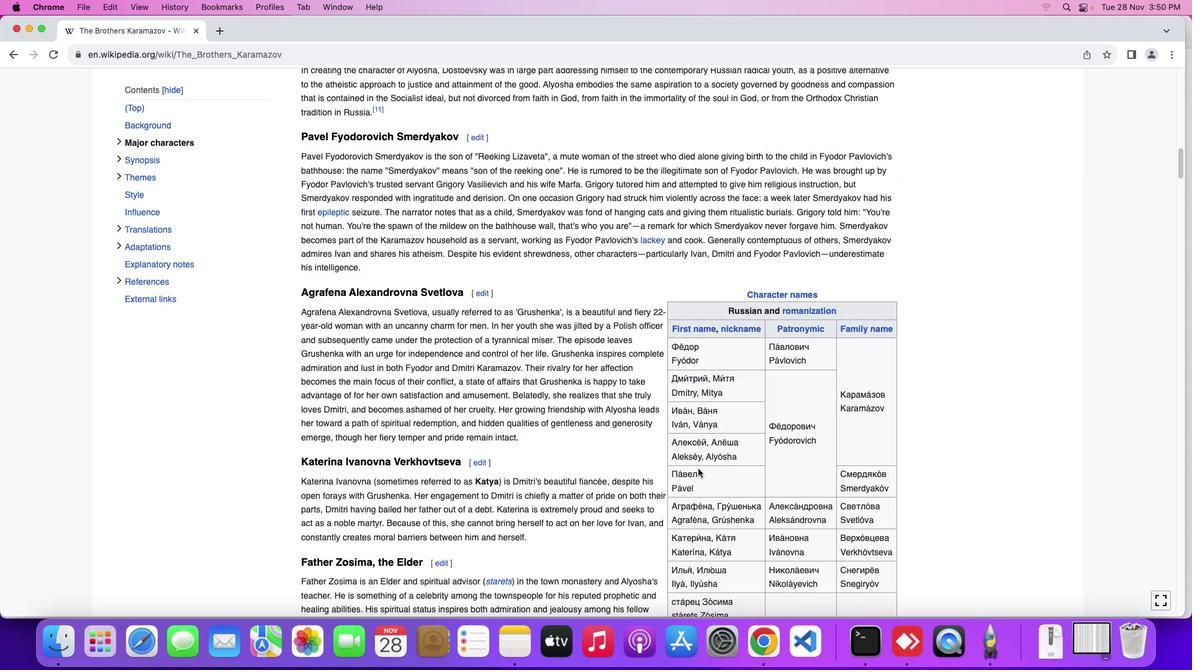 
Action: Mouse moved to (700, 471)
Screenshot: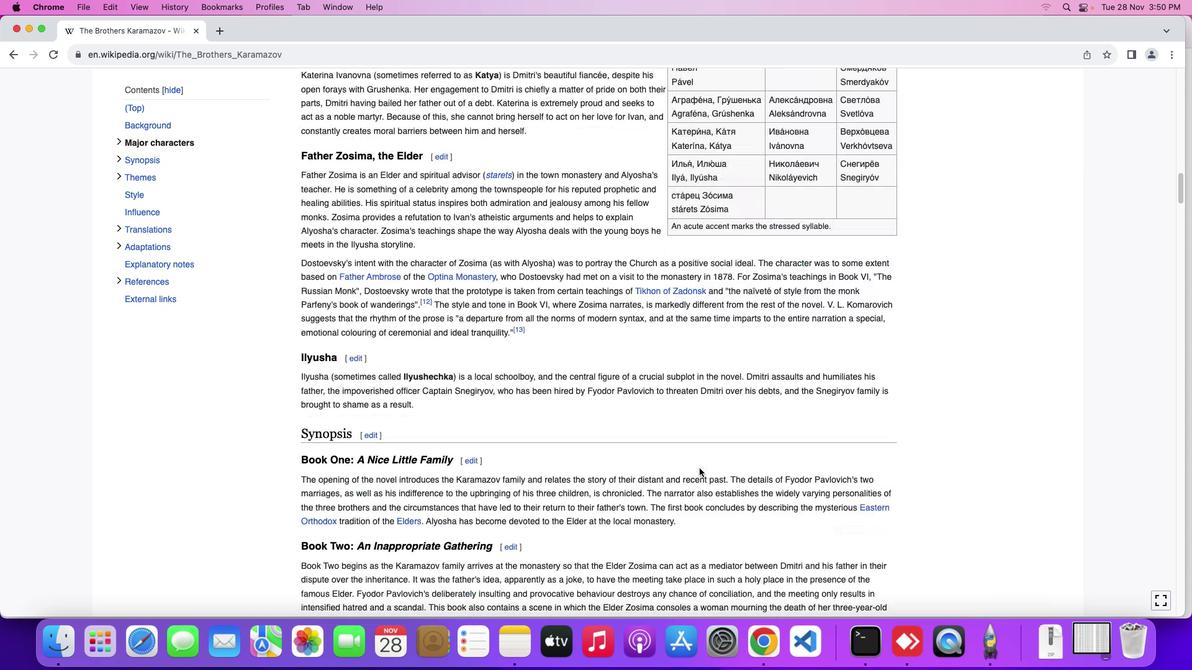 
Action: Mouse scrolled (700, 471) with delta (1, 1)
Screenshot: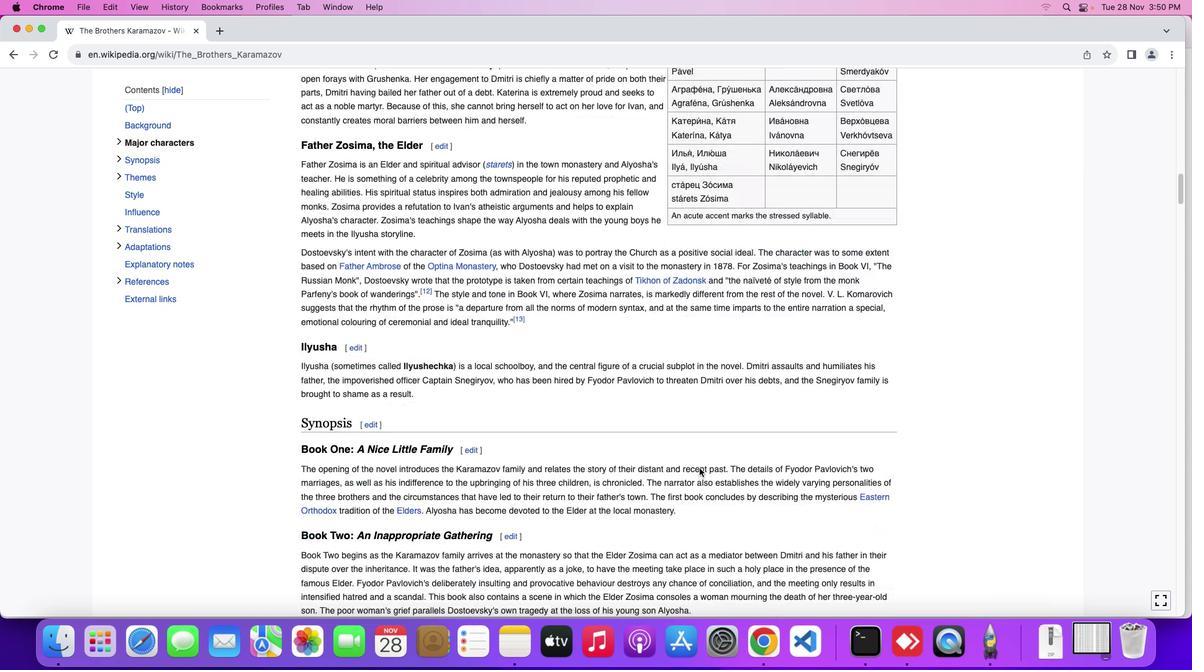 
Action: Mouse moved to (700, 471)
Screenshot: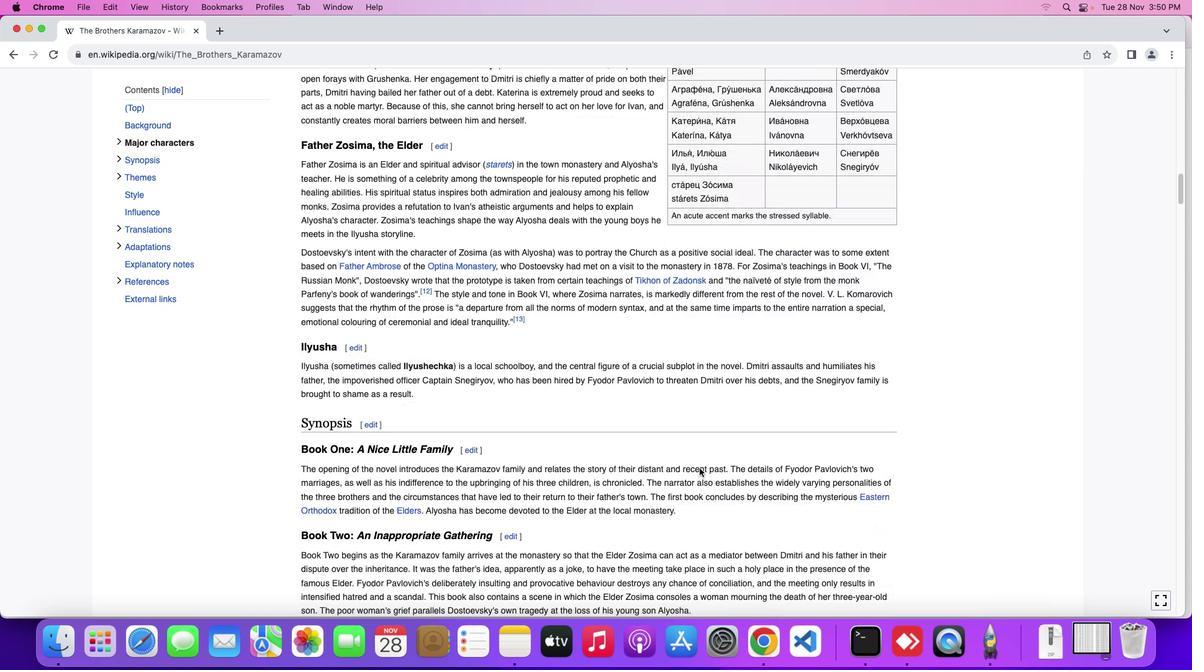 
Action: Mouse scrolled (700, 471) with delta (1, 1)
Screenshot: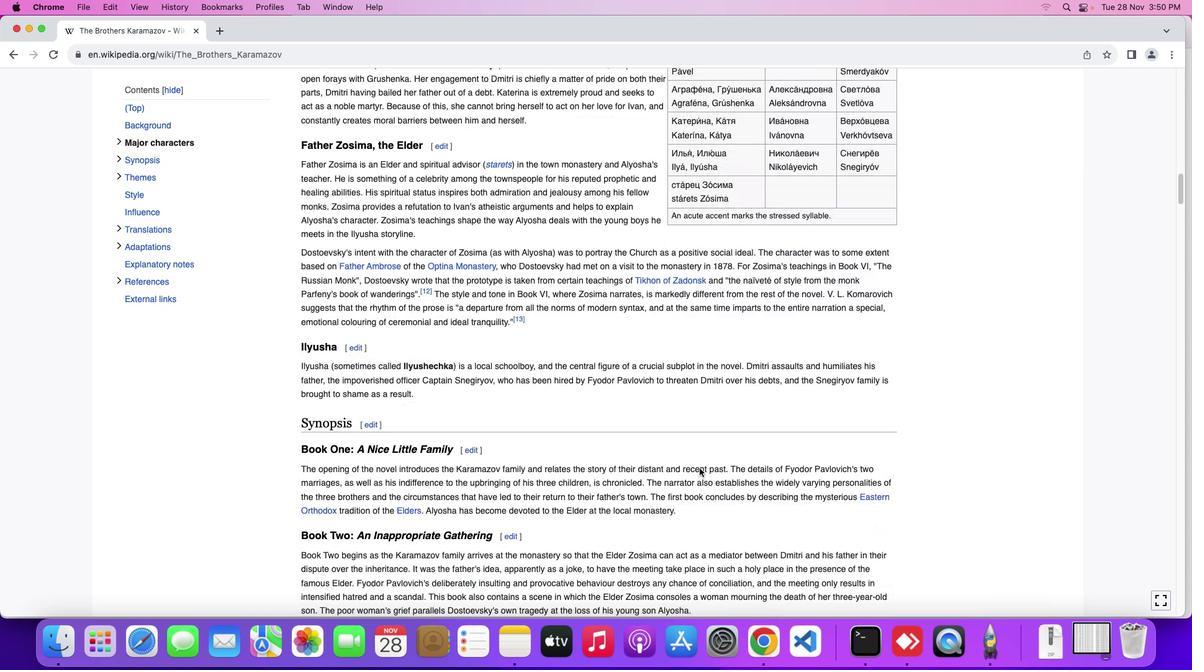 
Action: Mouse moved to (700, 471)
Screenshot: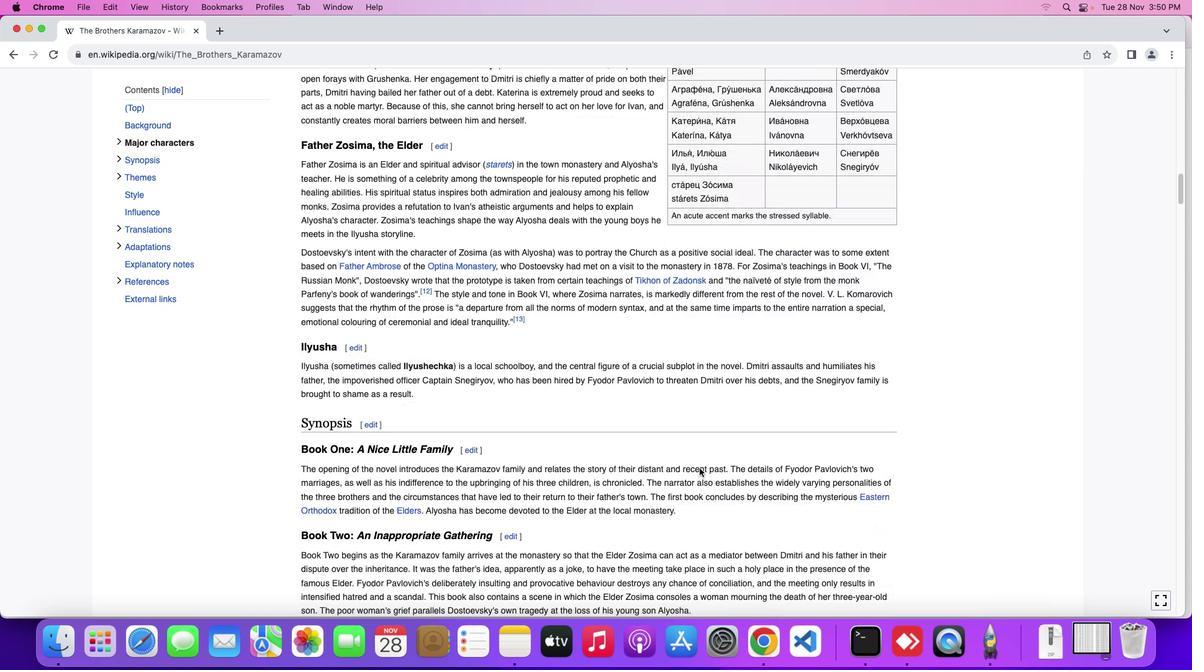 
Action: Mouse scrolled (700, 471) with delta (1, 0)
Screenshot: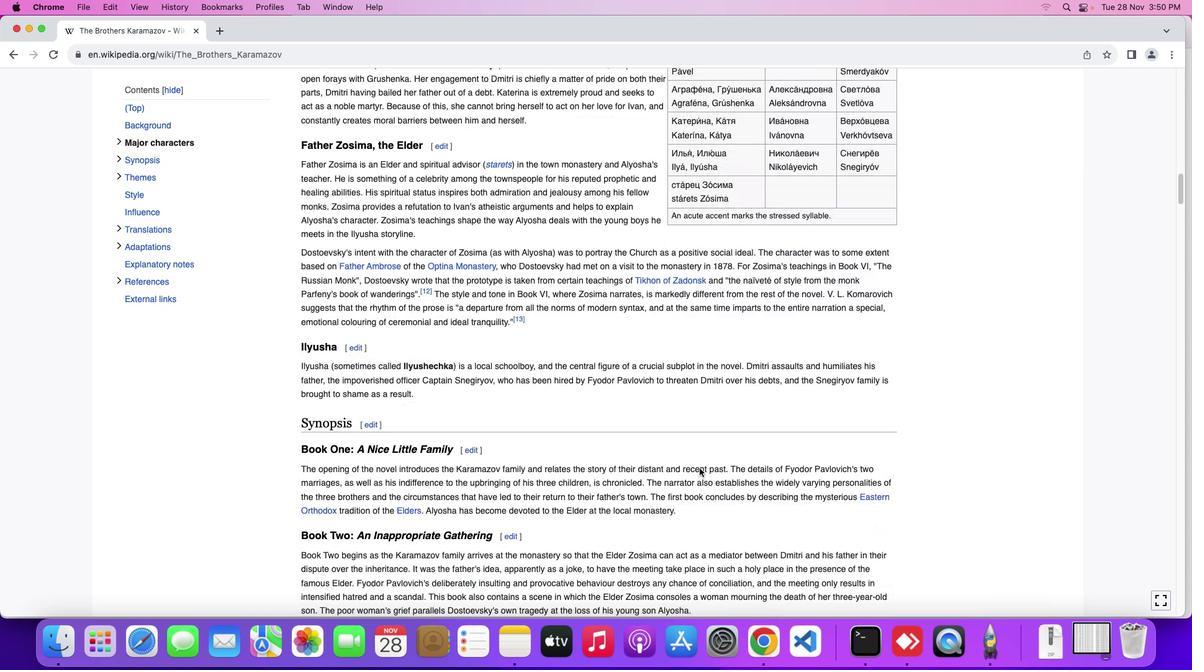 
Action: Mouse moved to (701, 471)
Screenshot: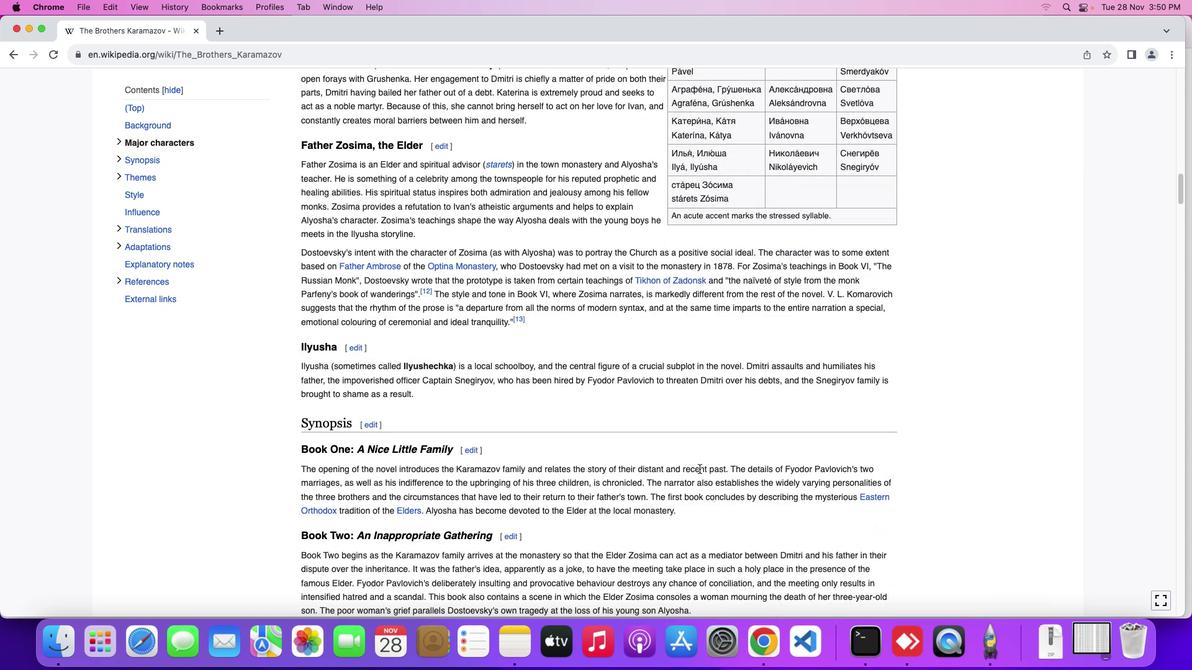 
Action: Mouse scrolled (701, 471) with delta (1, 0)
Screenshot: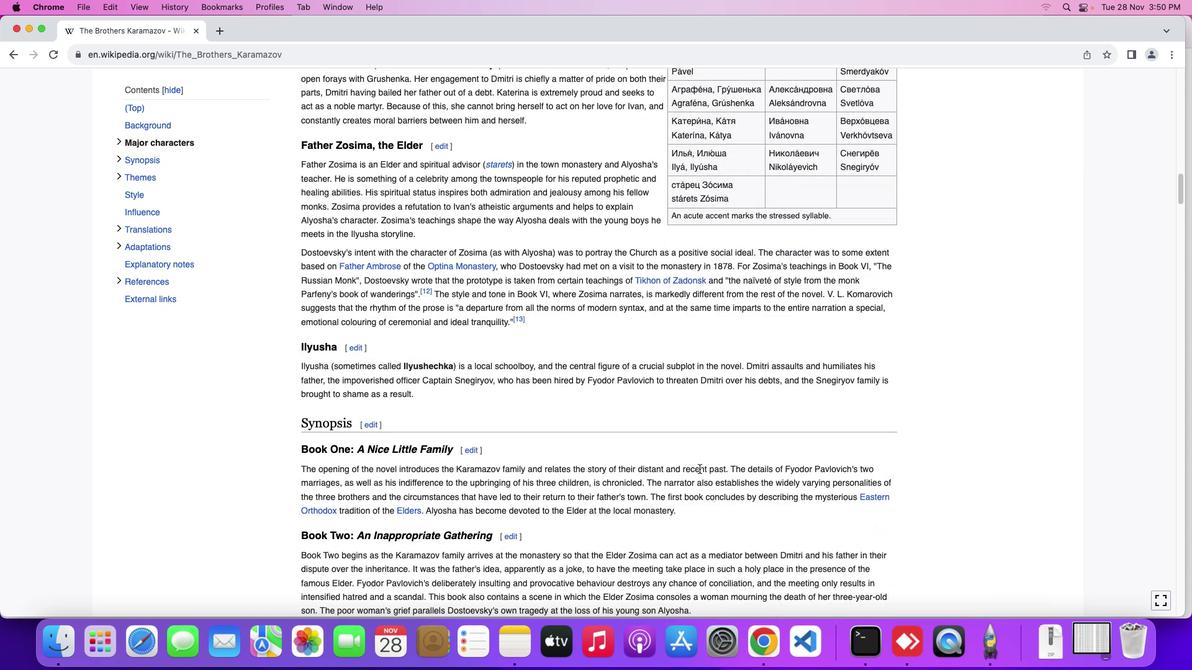 
Action: Mouse moved to (701, 470)
Screenshot: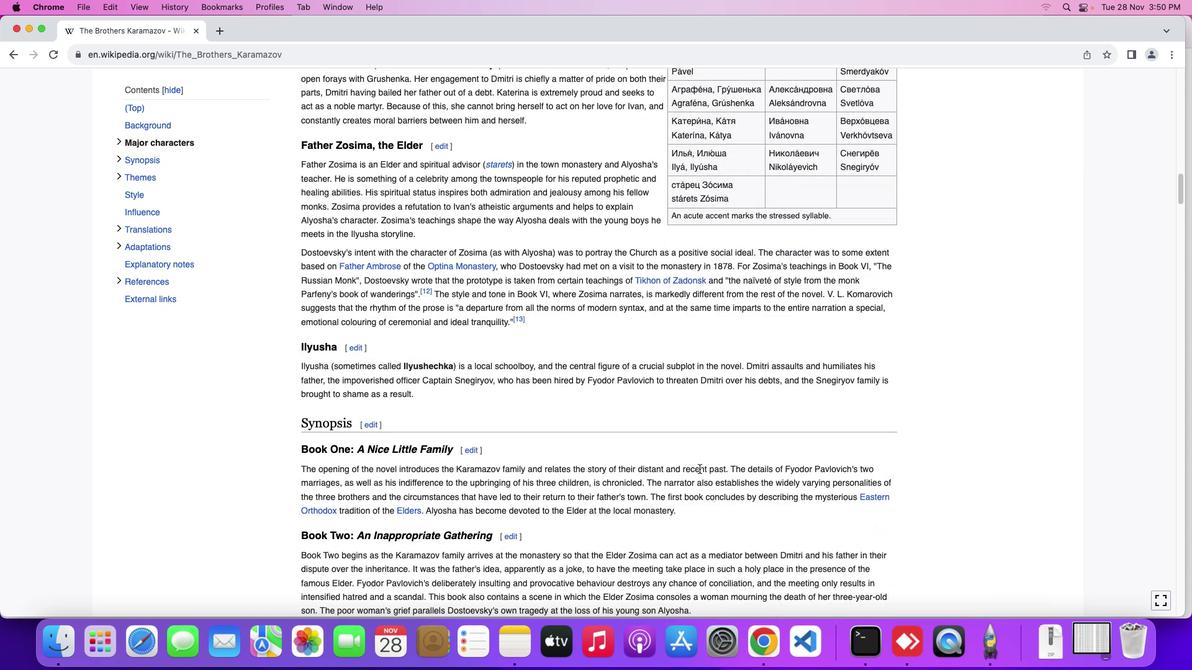 
Action: Mouse scrolled (701, 470) with delta (1, -1)
Screenshot: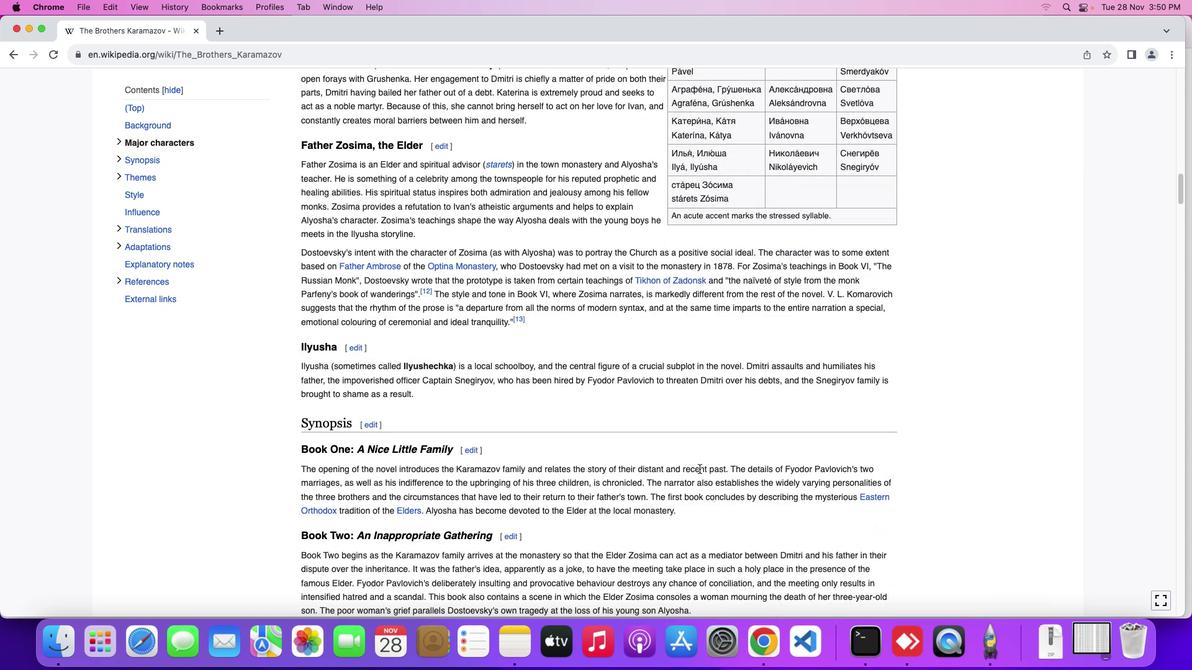 
Action: Mouse moved to (701, 471)
Screenshot: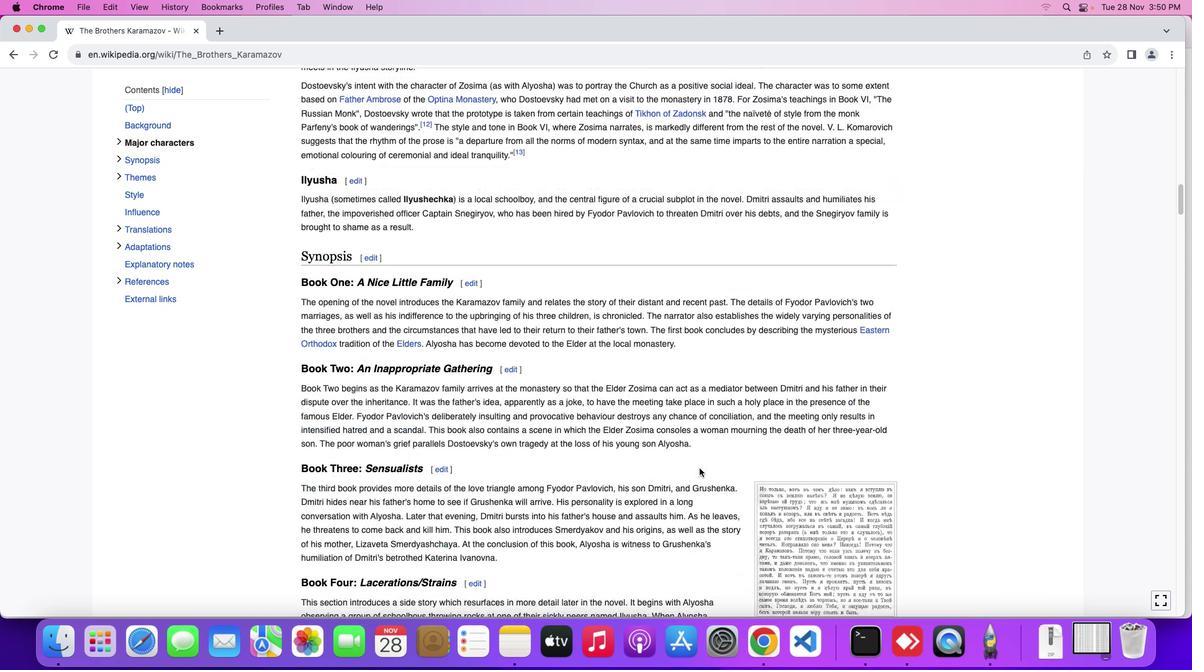 
Action: Mouse scrolled (701, 471) with delta (1, 1)
Screenshot: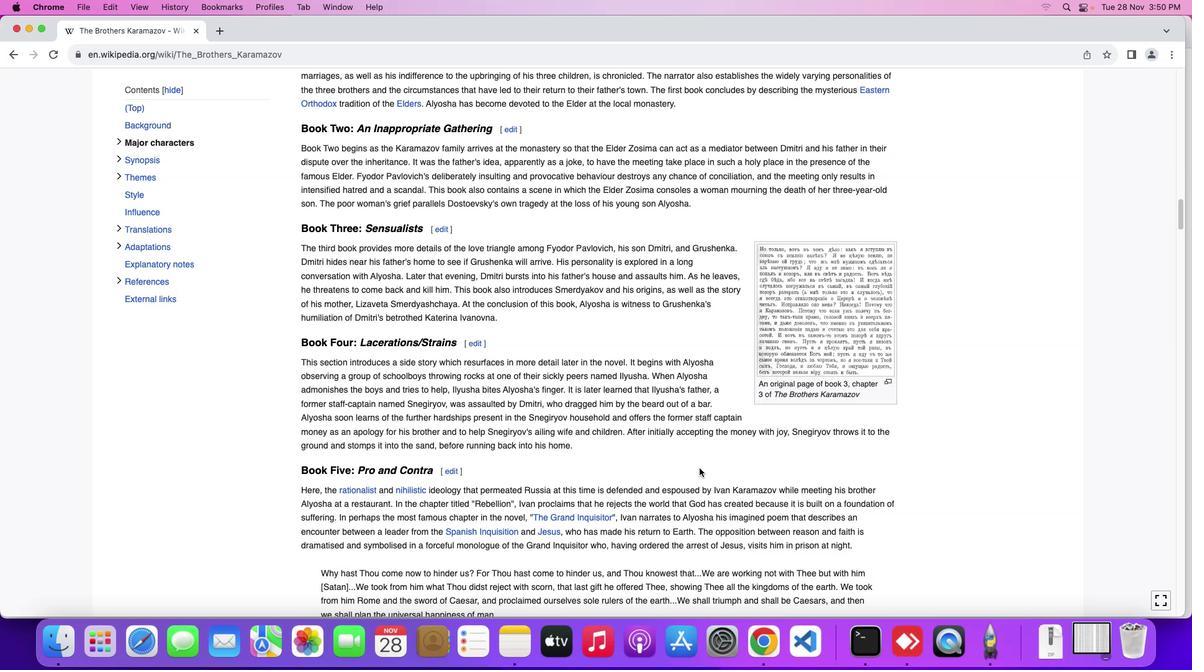
Action: Mouse scrolled (701, 471) with delta (1, 1)
Screenshot: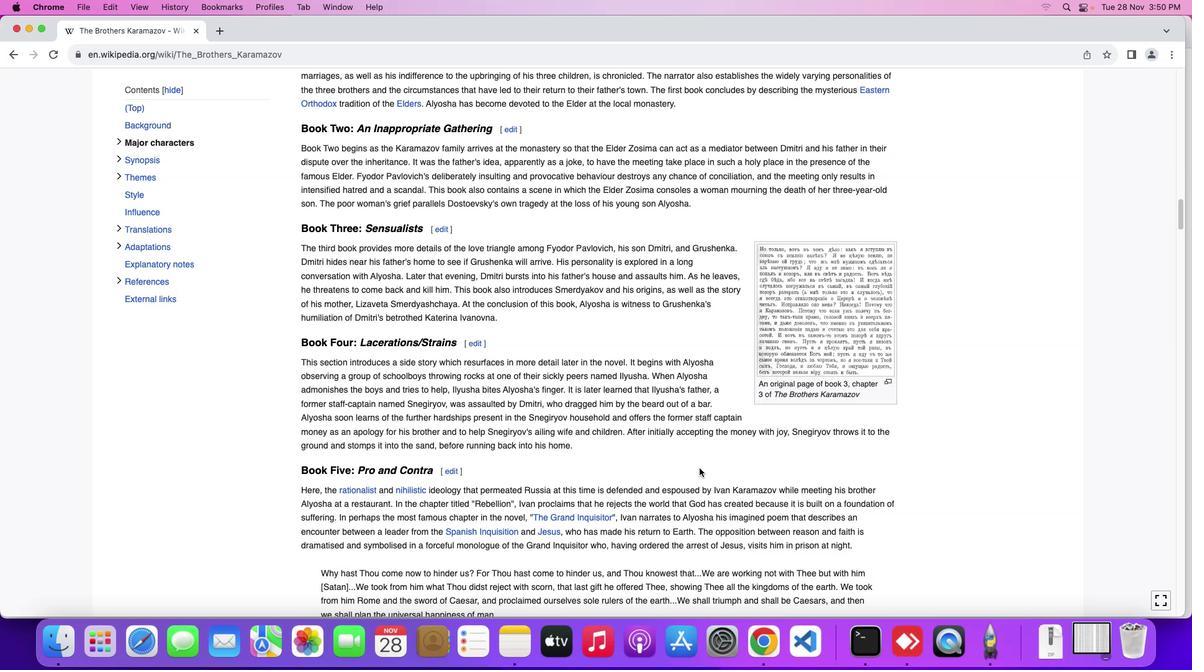 
Action: Mouse scrolled (701, 471) with delta (1, 0)
Screenshot: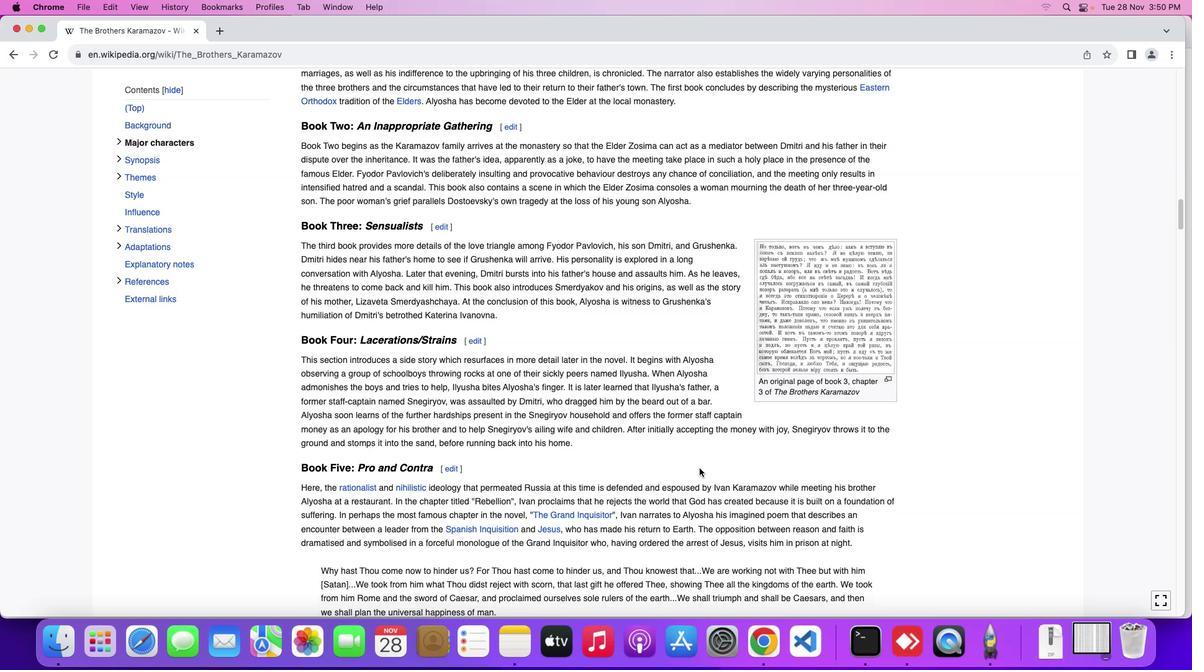 
Action: Mouse scrolled (701, 471) with delta (1, 0)
Screenshot: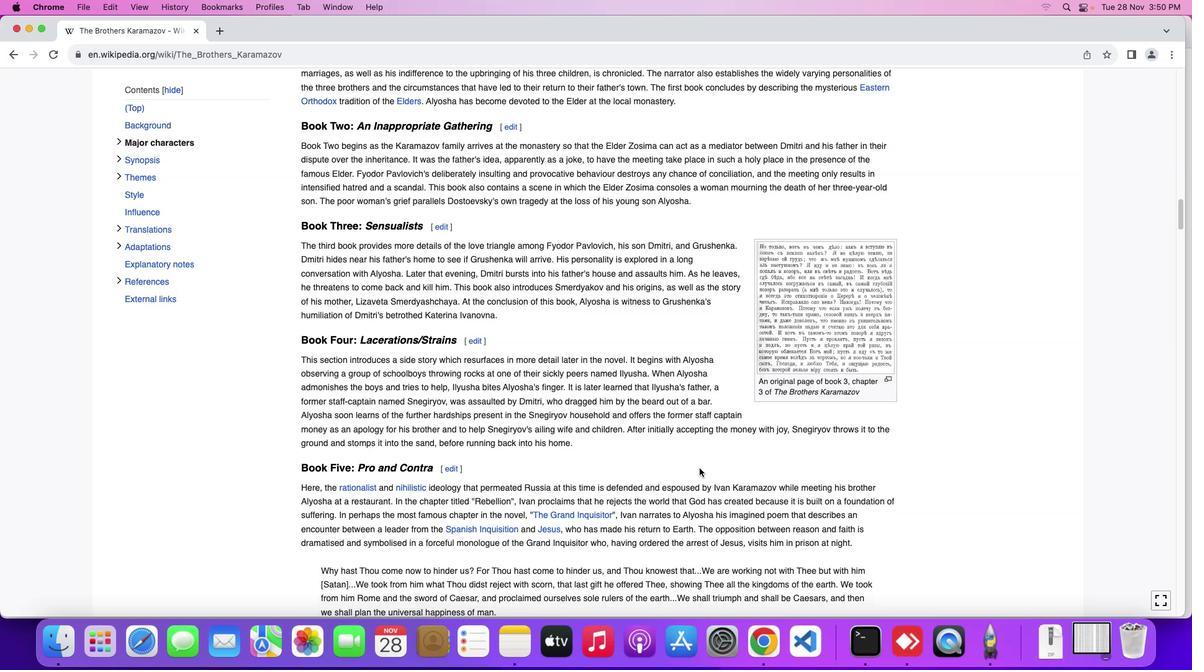 
Action: Mouse moved to (701, 470)
Screenshot: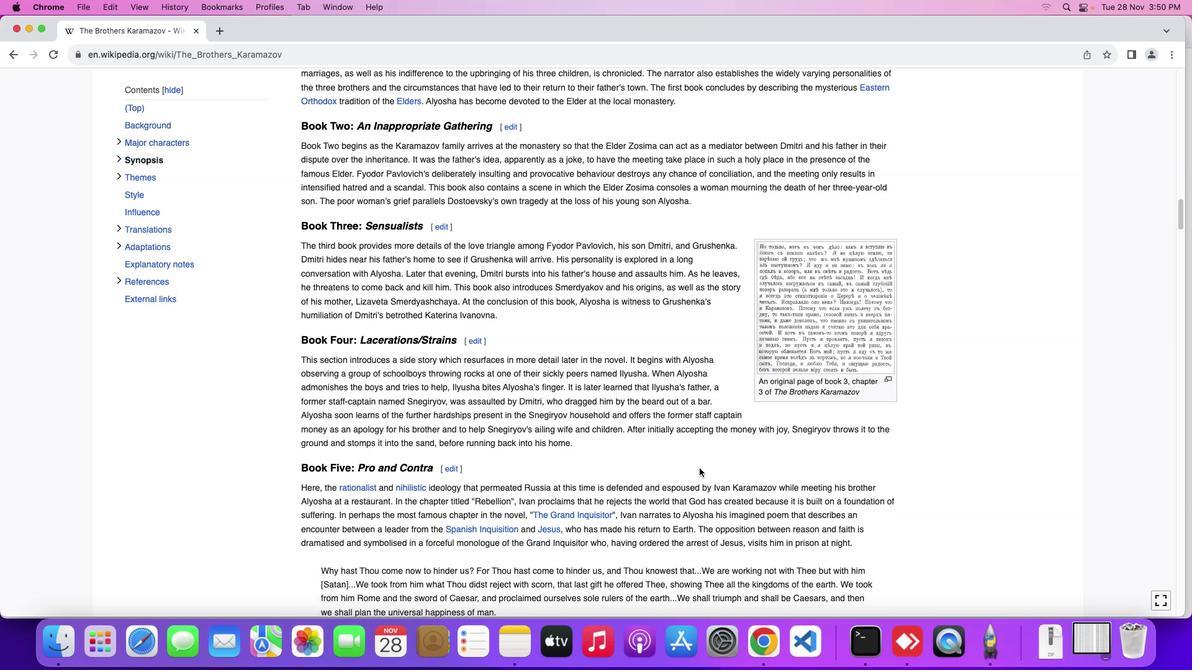 
Action: Mouse scrolled (701, 470) with delta (1, -1)
Screenshot: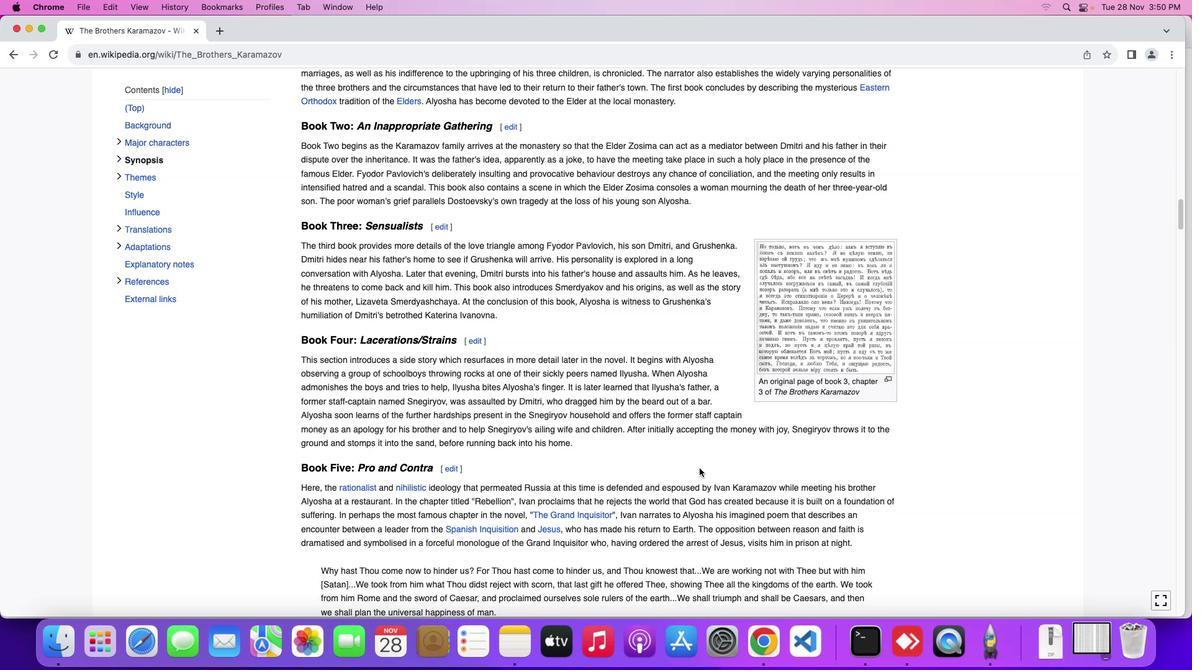 
Action: Mouse moved to (701, 470)
Screenshot: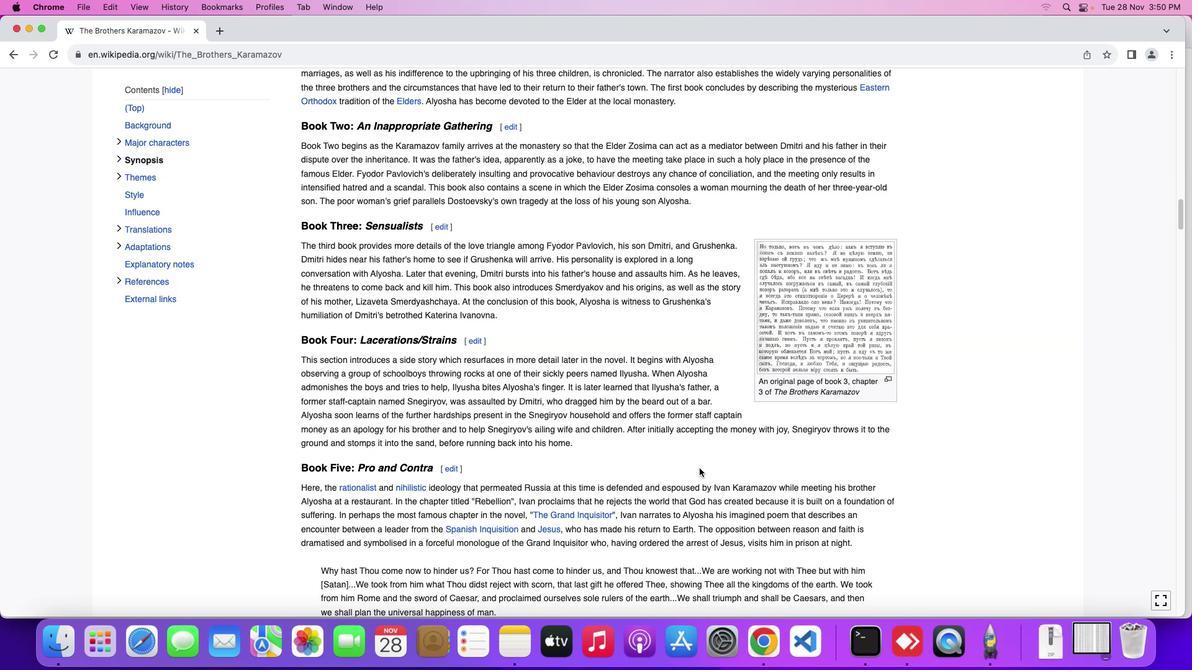 
Action: Mouse scrolled (701, 470) with delta (1, 1)
Screenshot: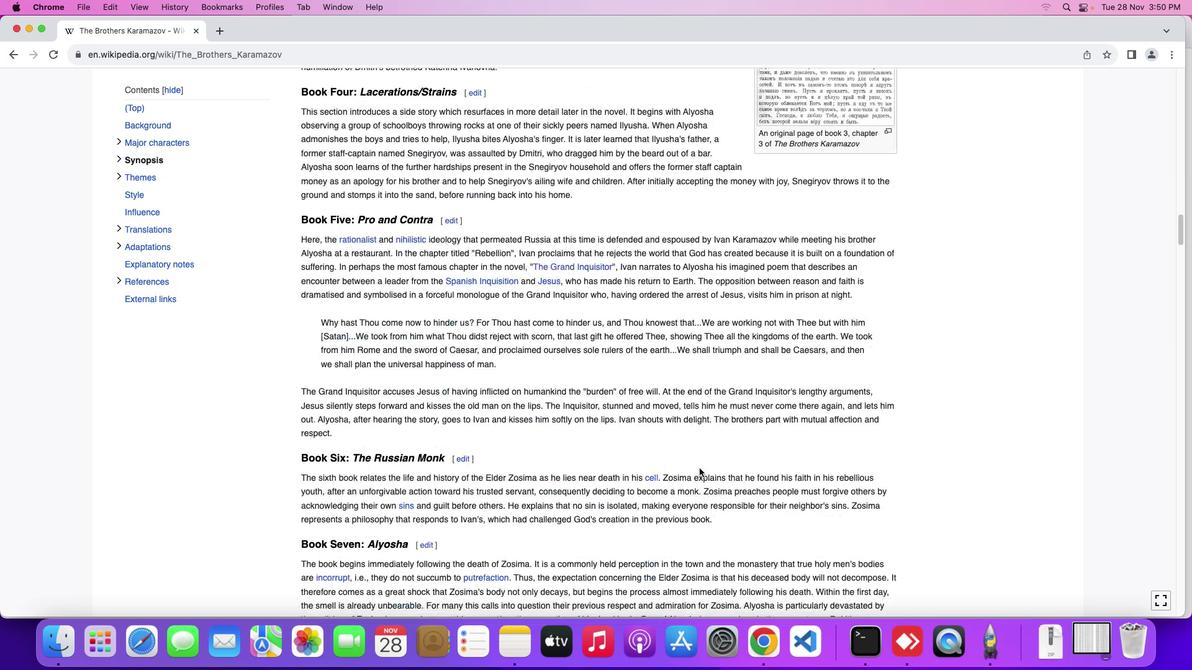 
Action: Mouse scrolled (701, 470) with delta (1, 1)
Screenshot: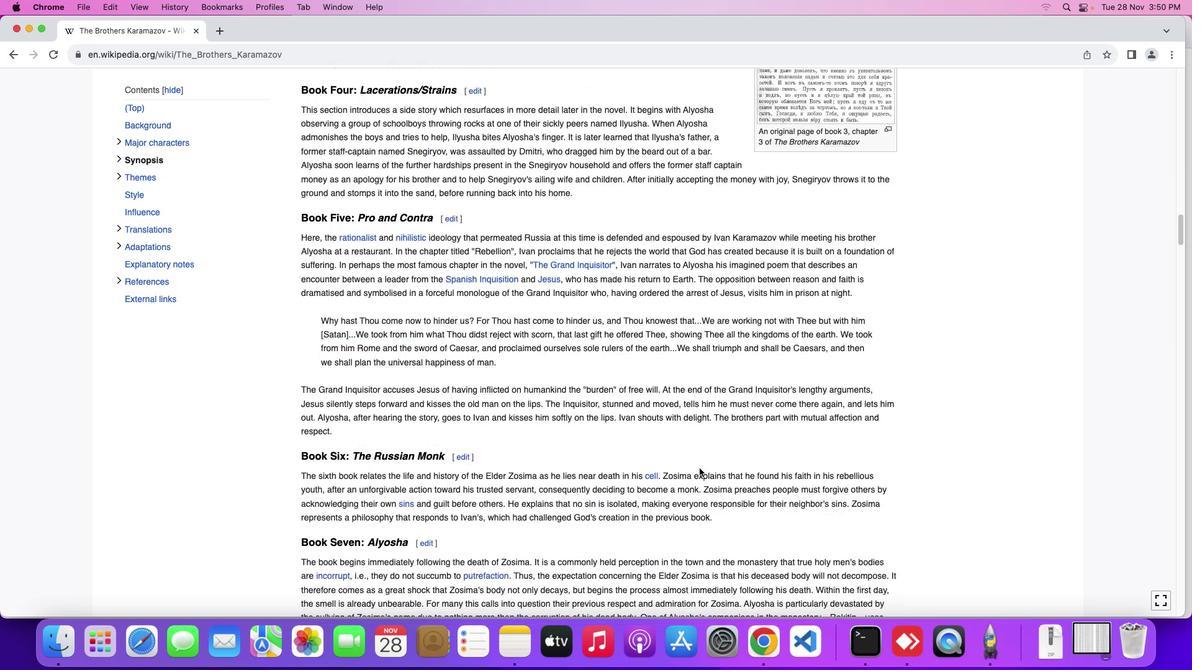 
Action: Mouse scrolled (701, 470) with delta (1, 0)
Screenshot: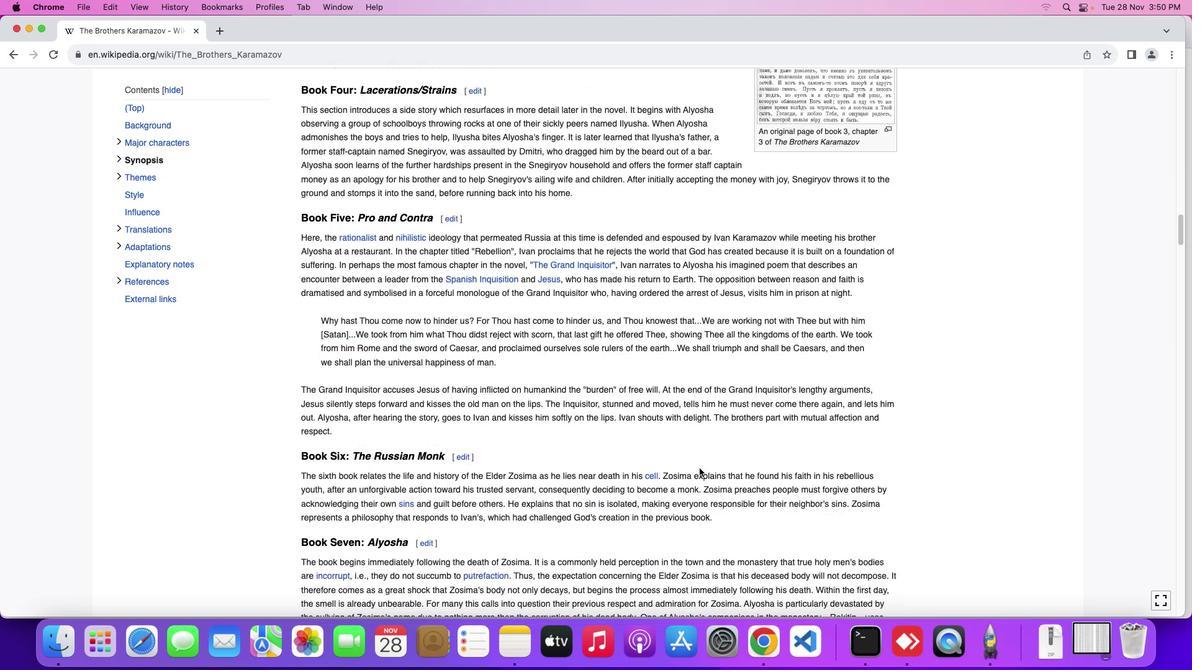 
Action: Mouse scrolled (701, 470) with delta (1, 0)
Screenshot: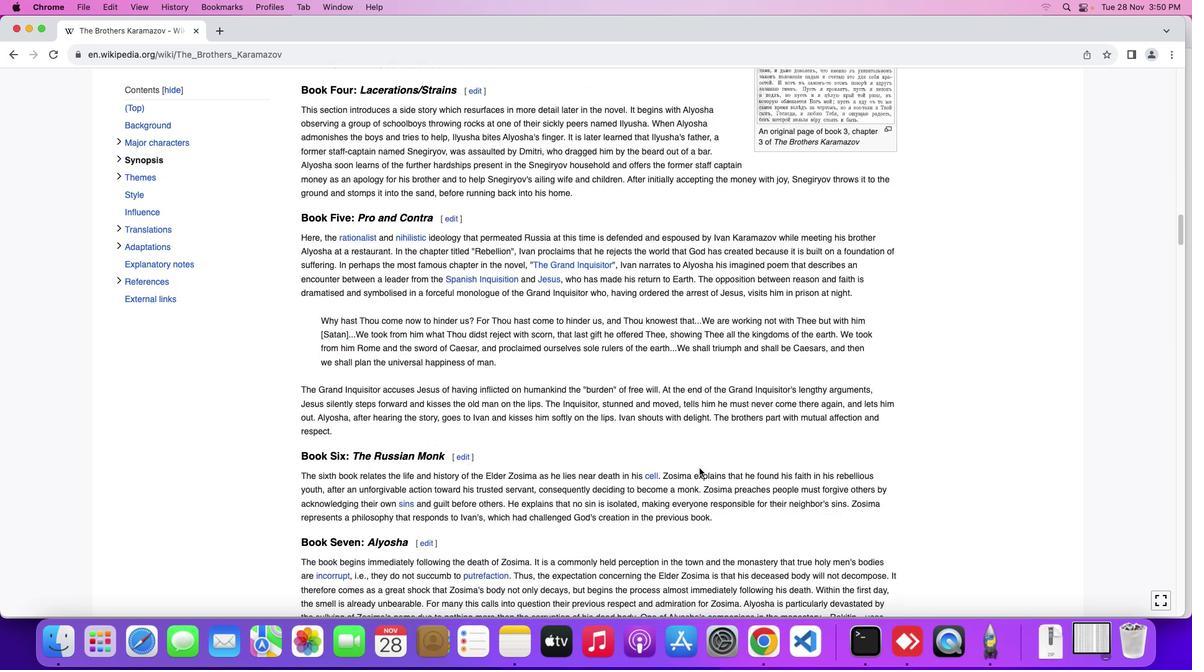
Action: Mouse moved to (701, 470)
Screenshot: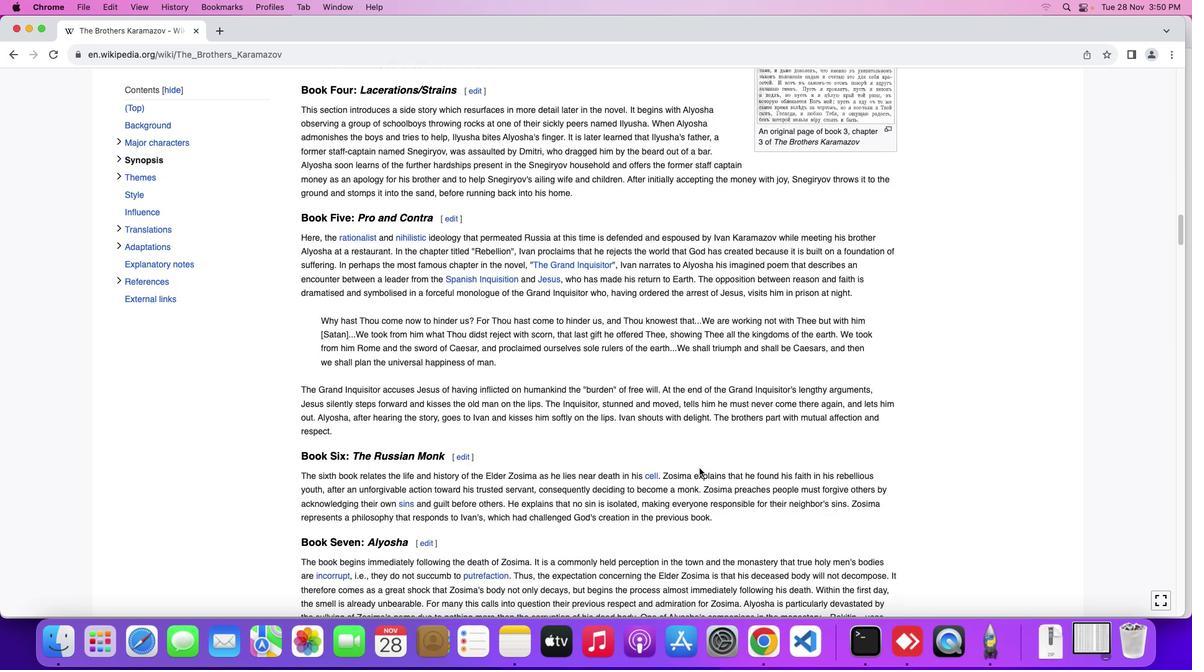 
Action: Mouse scrolled (701, 470) with delta (1, 1)
Screenshot: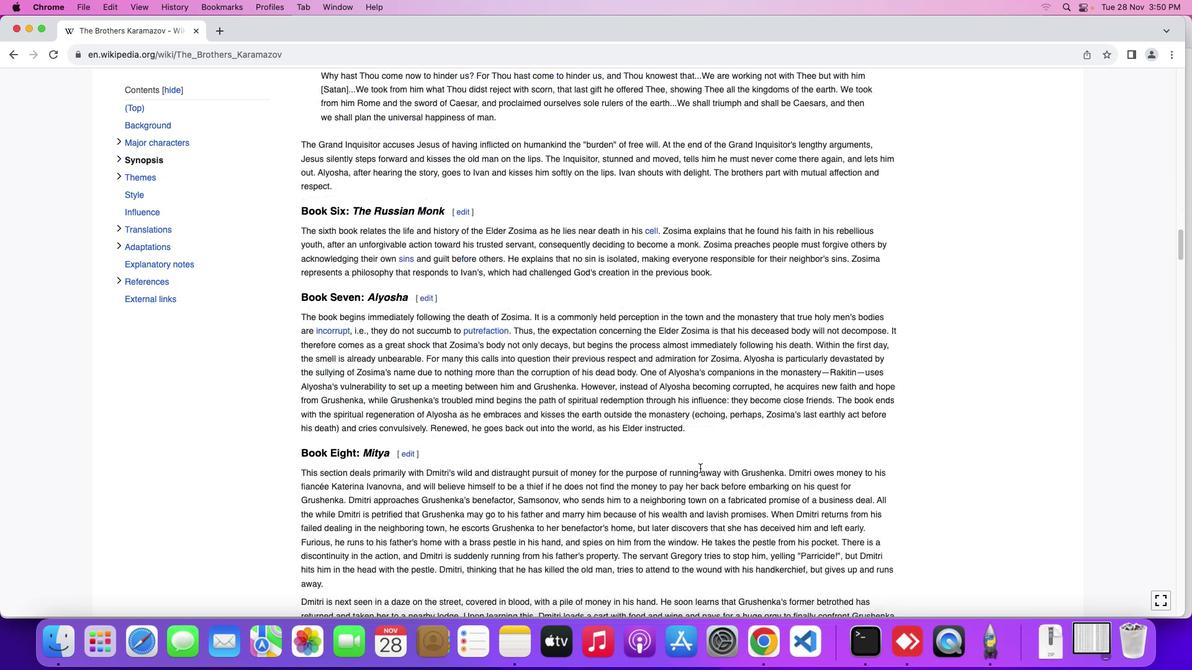 
Action: Mouse scrolled (701, 470) with delta (1, 1)
Screenshot: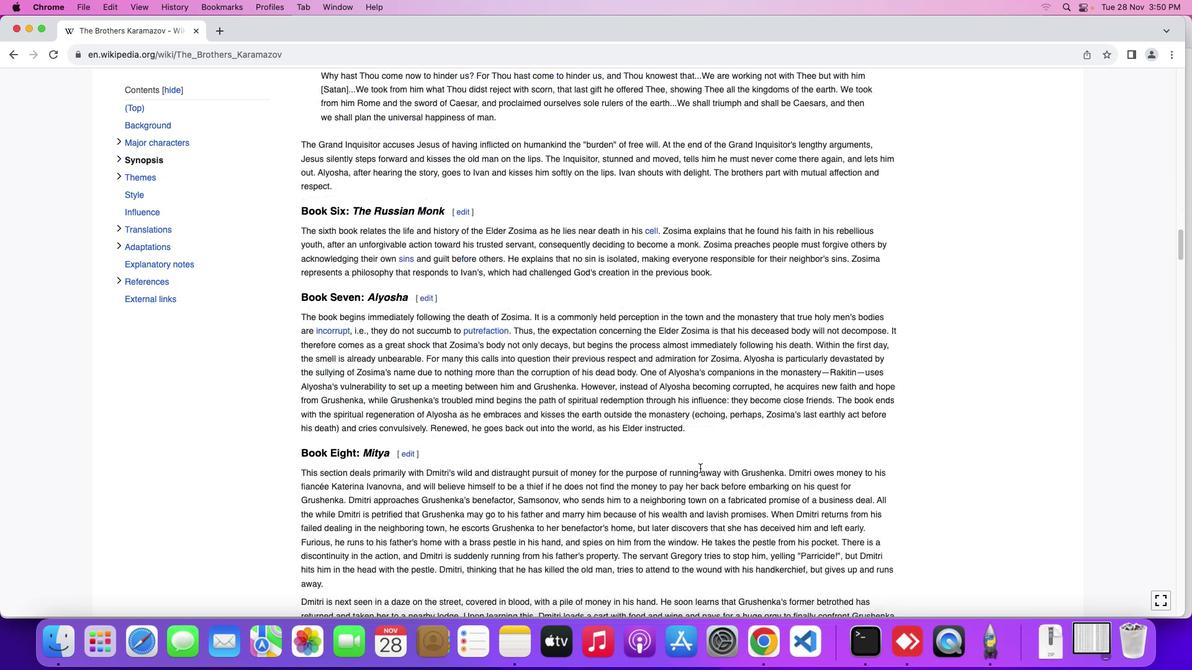 
Action: Mouse scrolled (701, 470) with delta (1, 0)
Screenshot: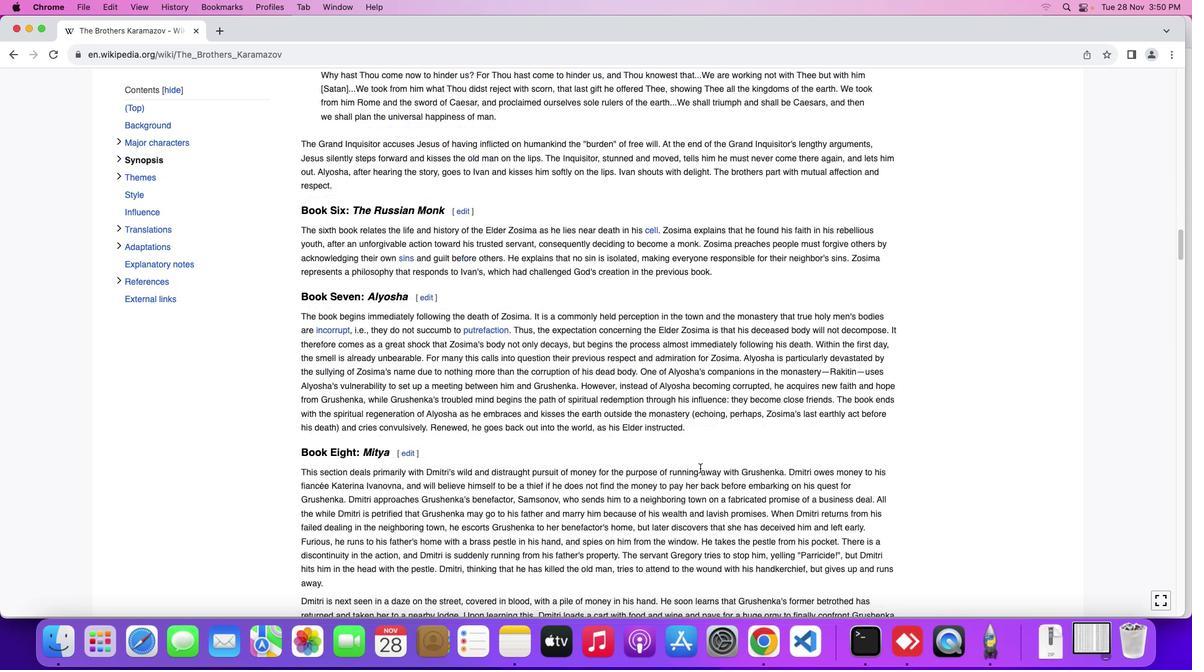 
Action: Mouse moved to (701, 470)
Screenshot: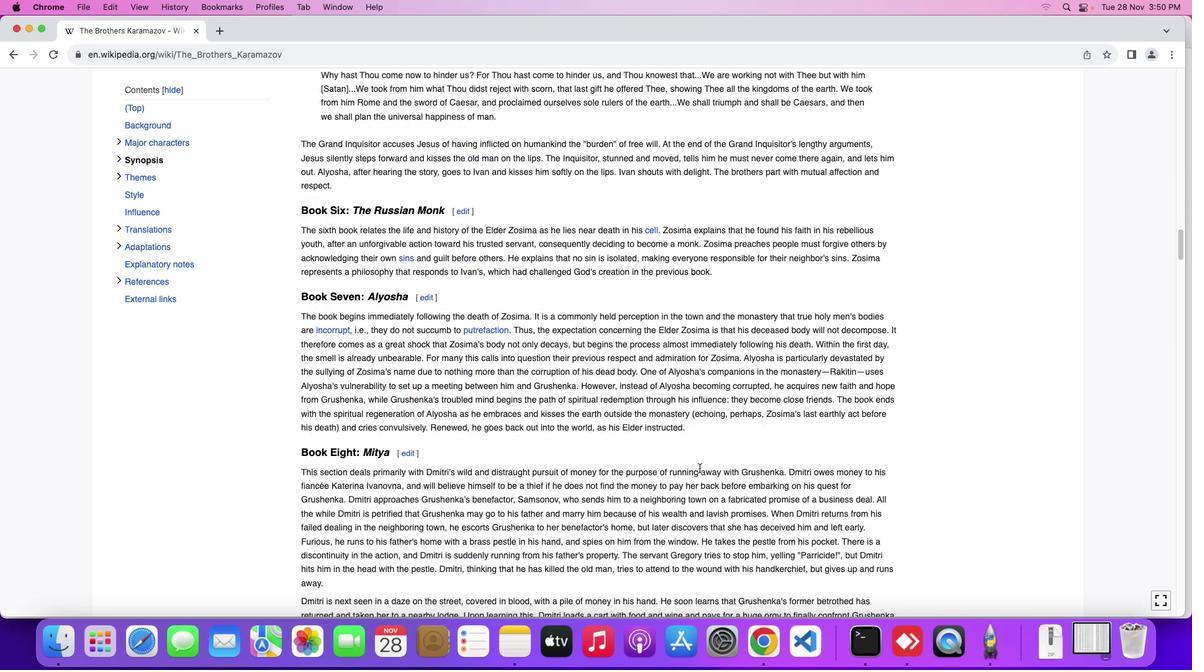 
Action: Mouse scrolled (701, 470) with delta (1, 0)
Screenshot: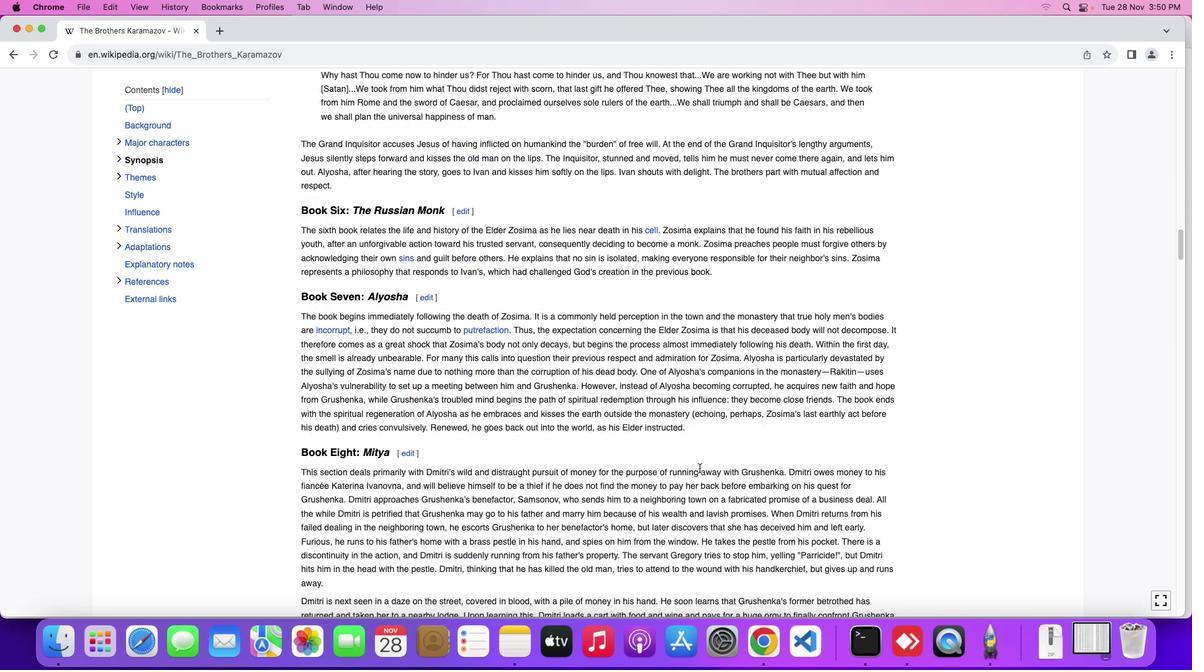 
Action: Mouse moved to (701, 470)
Screenshot: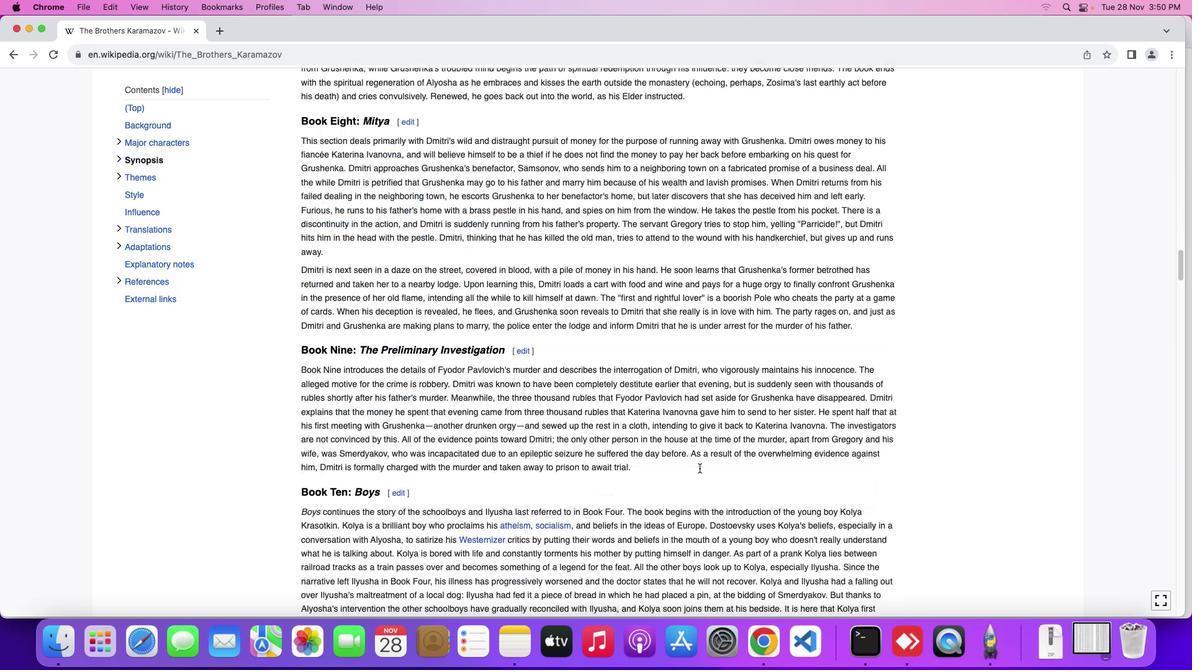 
Action: Mouse scrolled (701, 470) with delta (1, 1)
Screenshot: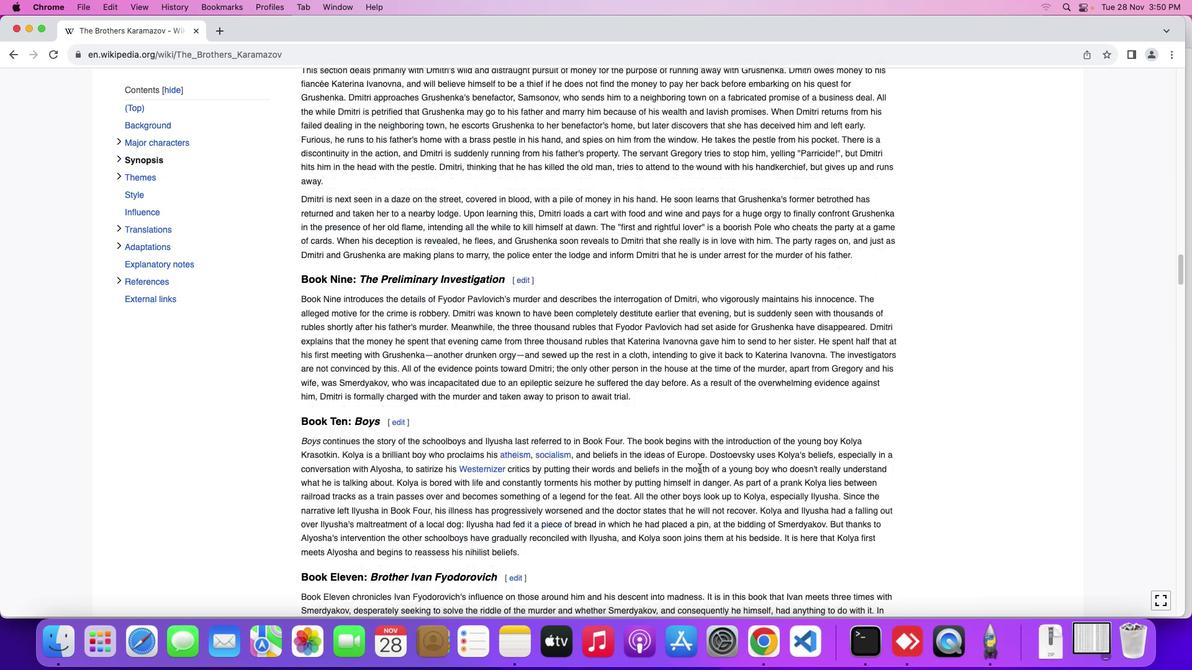 
Action: Mouse scrolled (701, 470) with delta (1, 1)
Screenshot: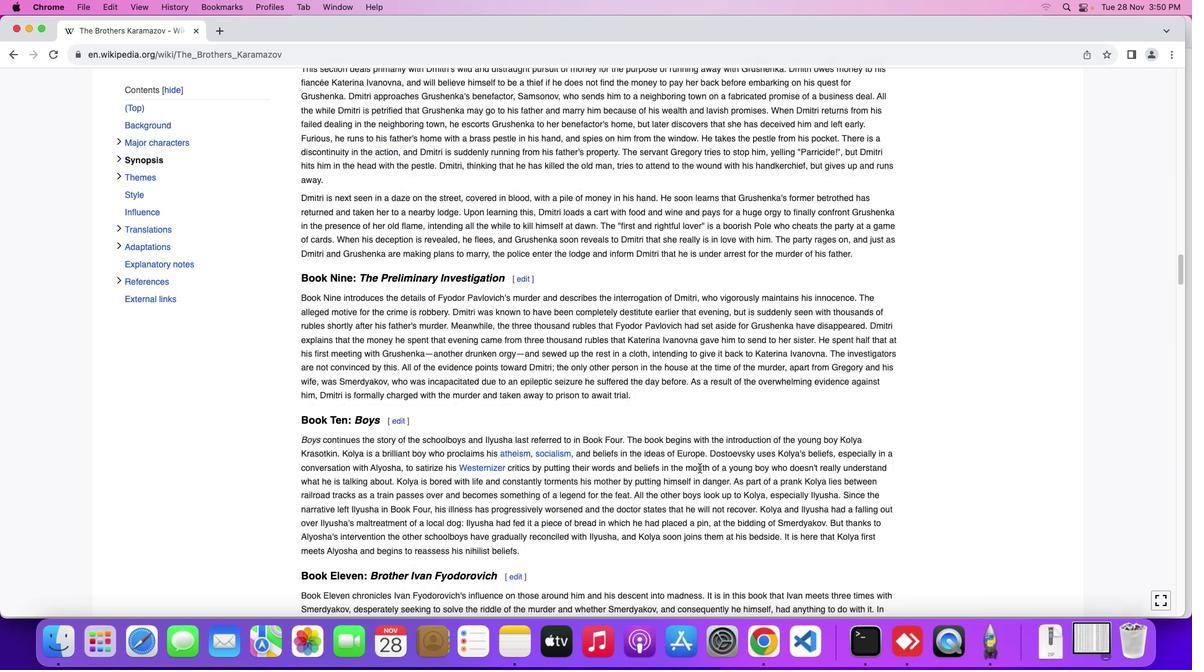 
Action: Mouse scrolled (701, 470) with delta (1, 0)
Screenshot: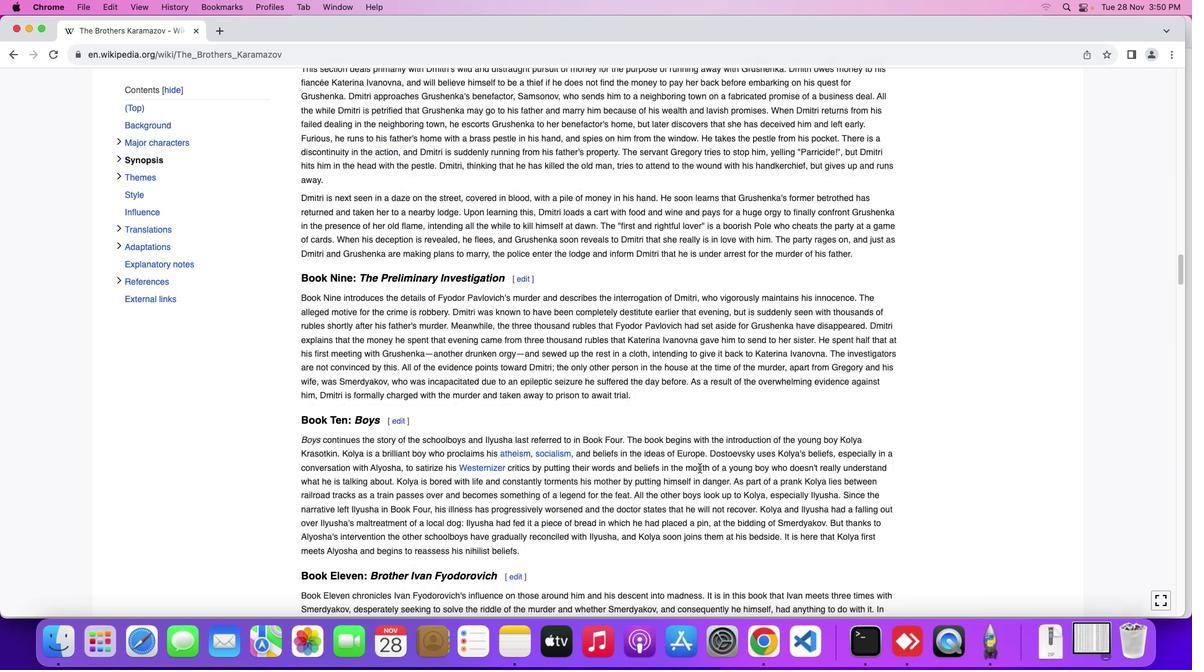 
Action: Mouse scrolled (701, 470) with delta (1, 0)
Screenshot: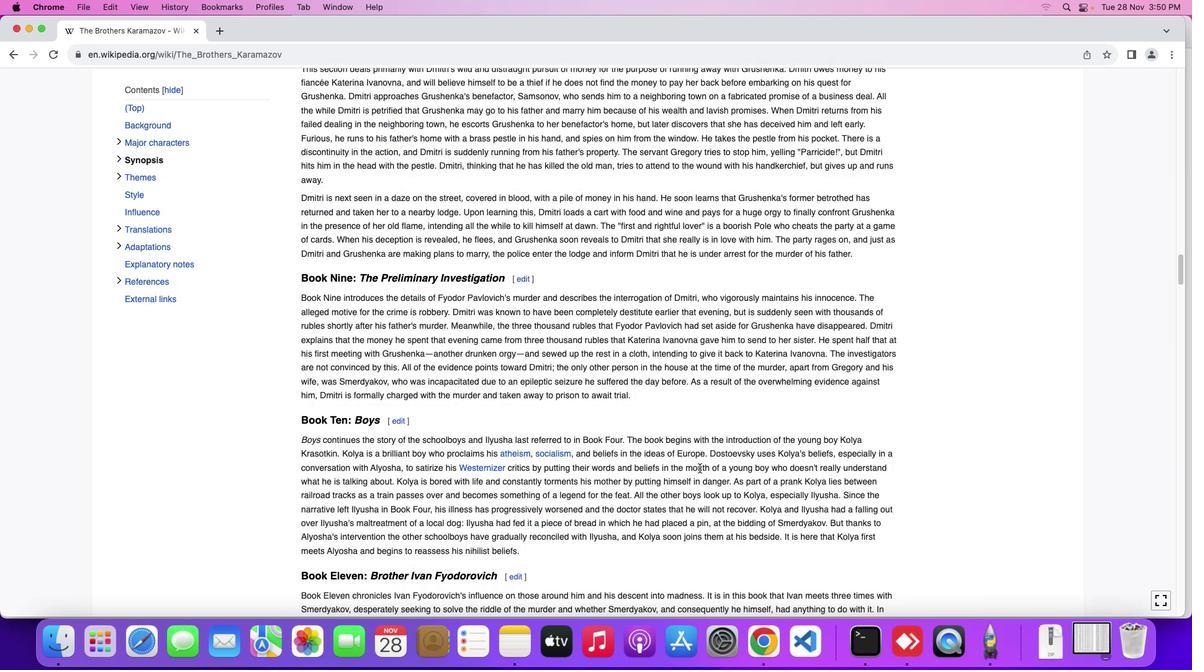 
Action: Mouse scrolled (701, 470) with delta (1, 0)
Screenshot: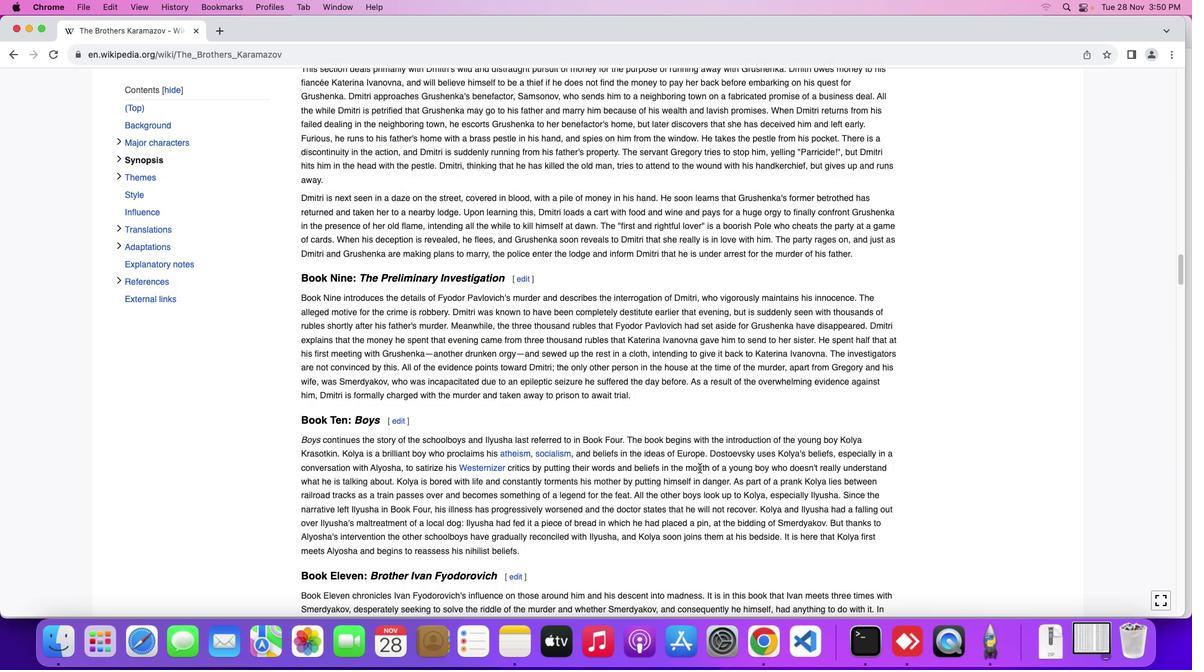 
Action: Mouse scrolled (701, 470) with delta (1, 1)
Screenshot: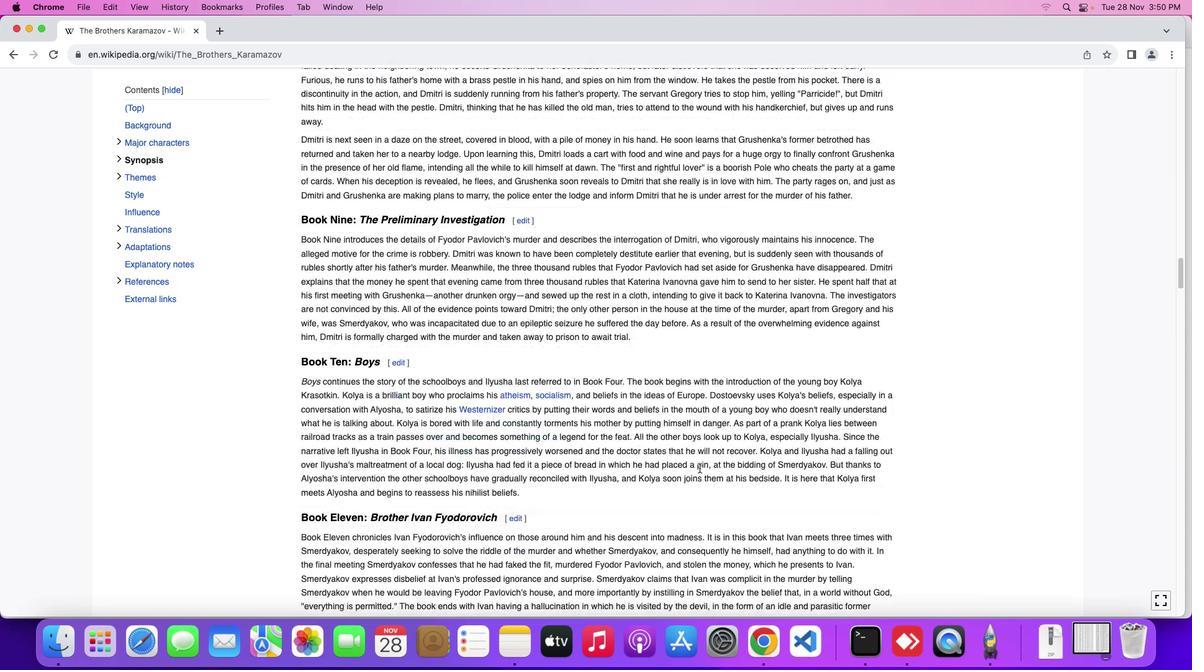 
Action: Mouse scrolled (701, 470) with delta (1, 1)
Screenshot: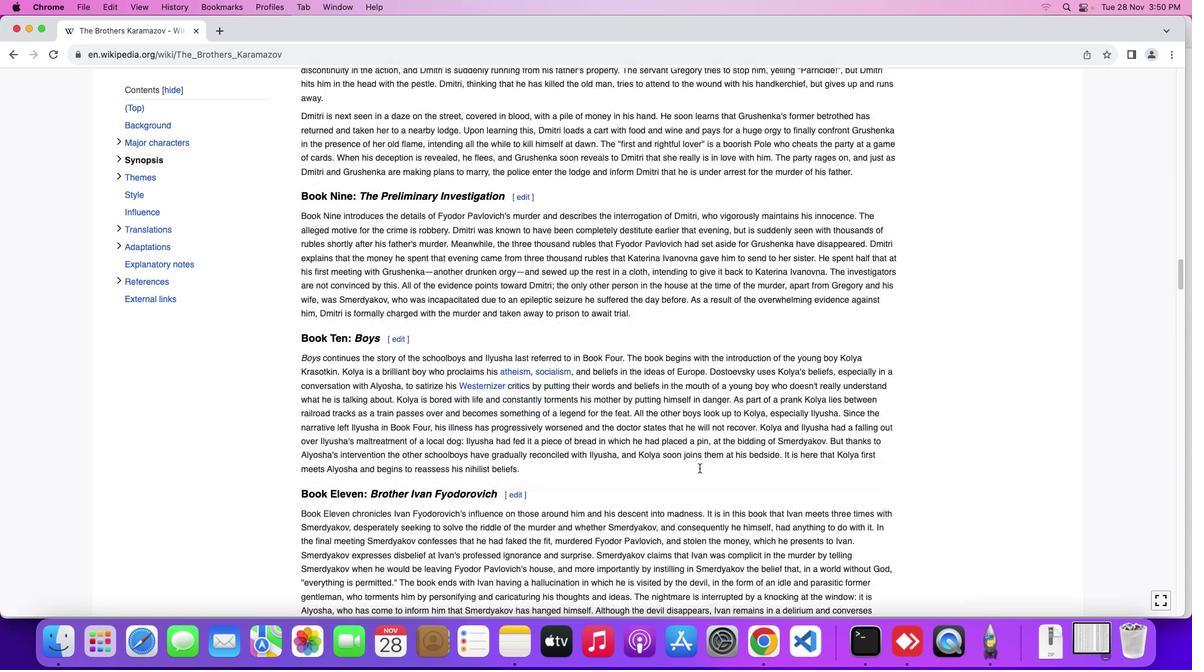 
Action: Mouse scrolled (701, 470) with delta (1, 0)
Screenshot: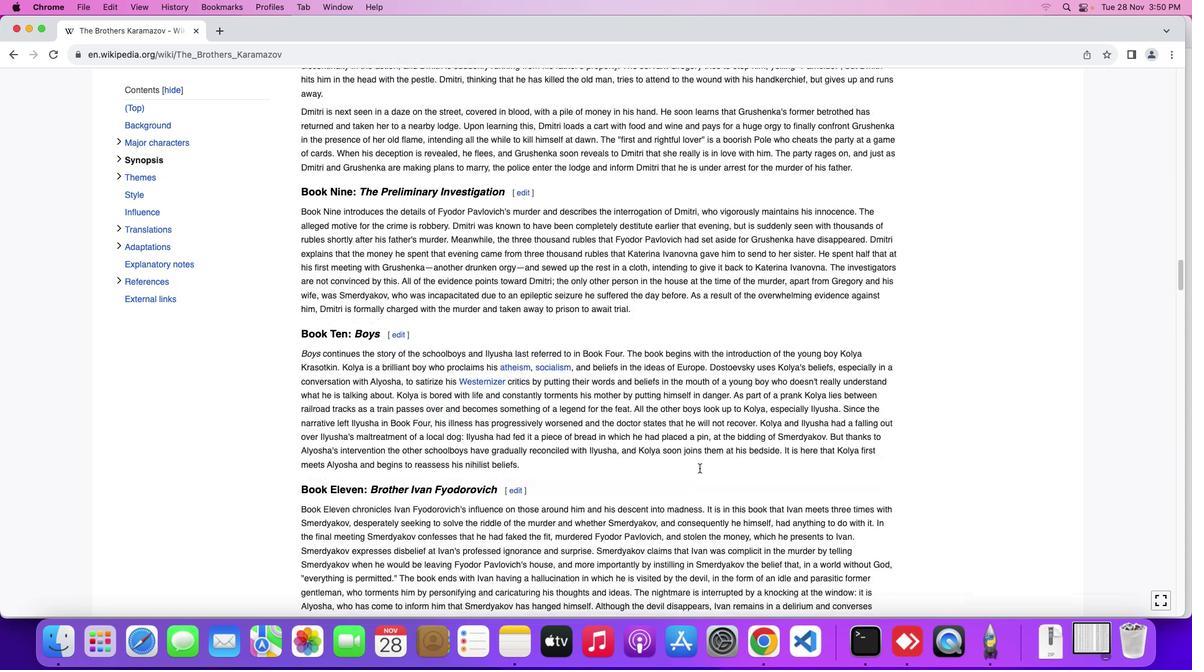 
Action: Mouse scrolled (701, 470) with delta (1, 1)
Screenshot: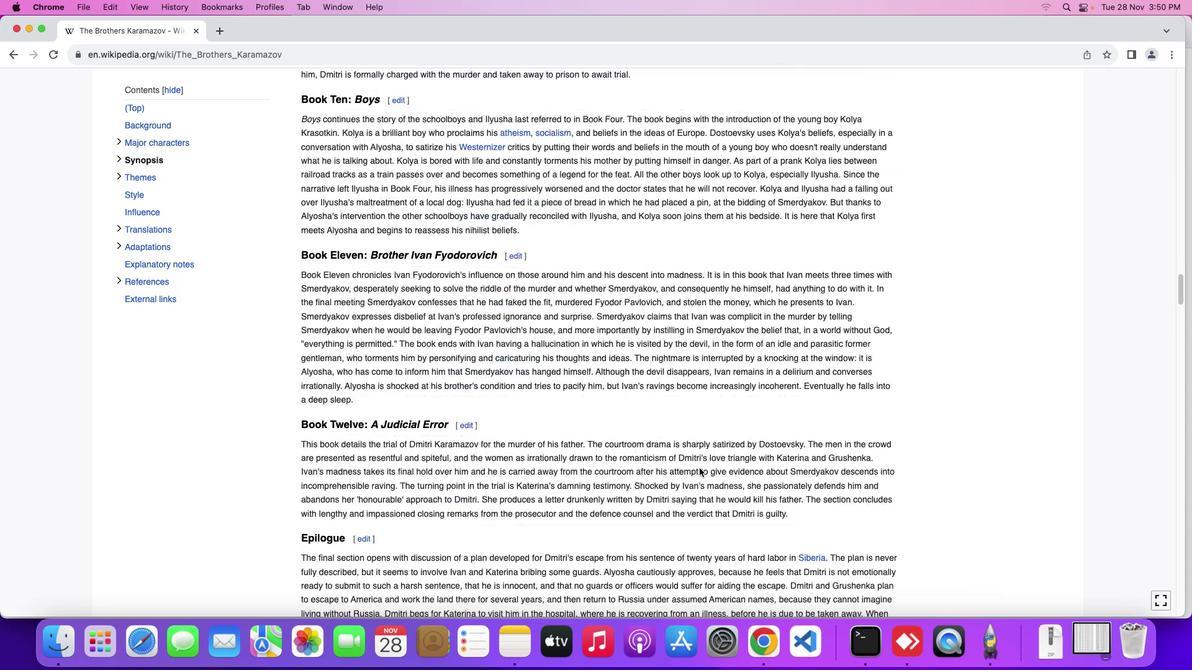 
Action: Mouse scrolled (701, 470) with delta (1, 1)
Screenshot: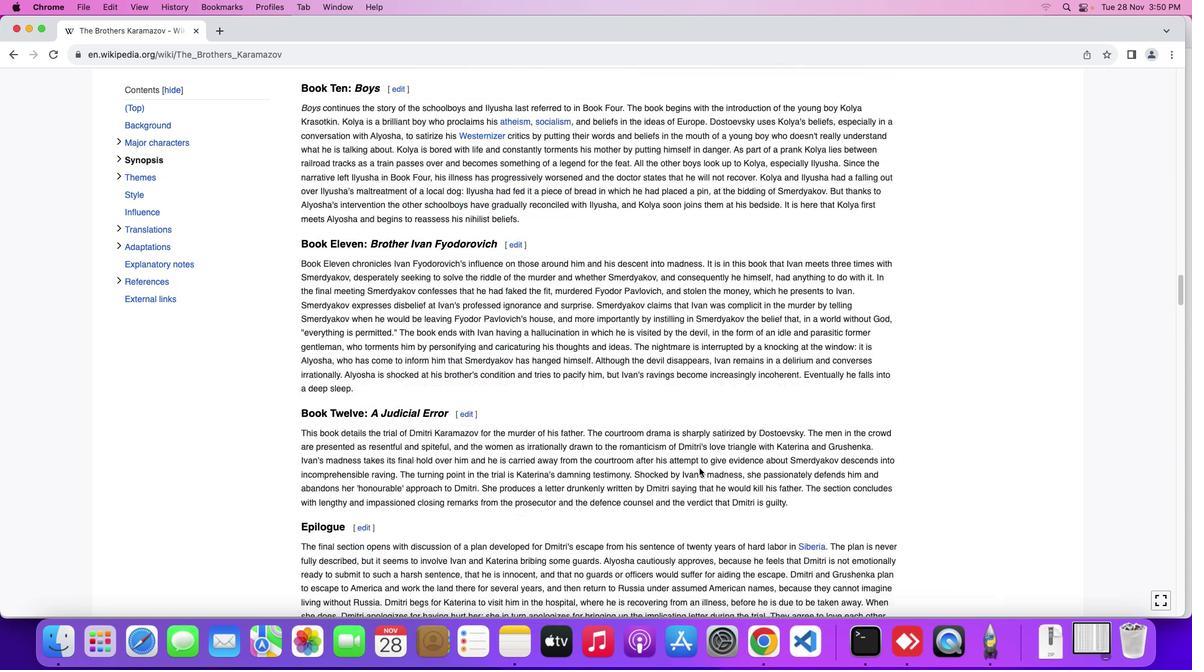 
Action: Mouse scrolled (701, 470) with delta (1, 0)
Screenshot: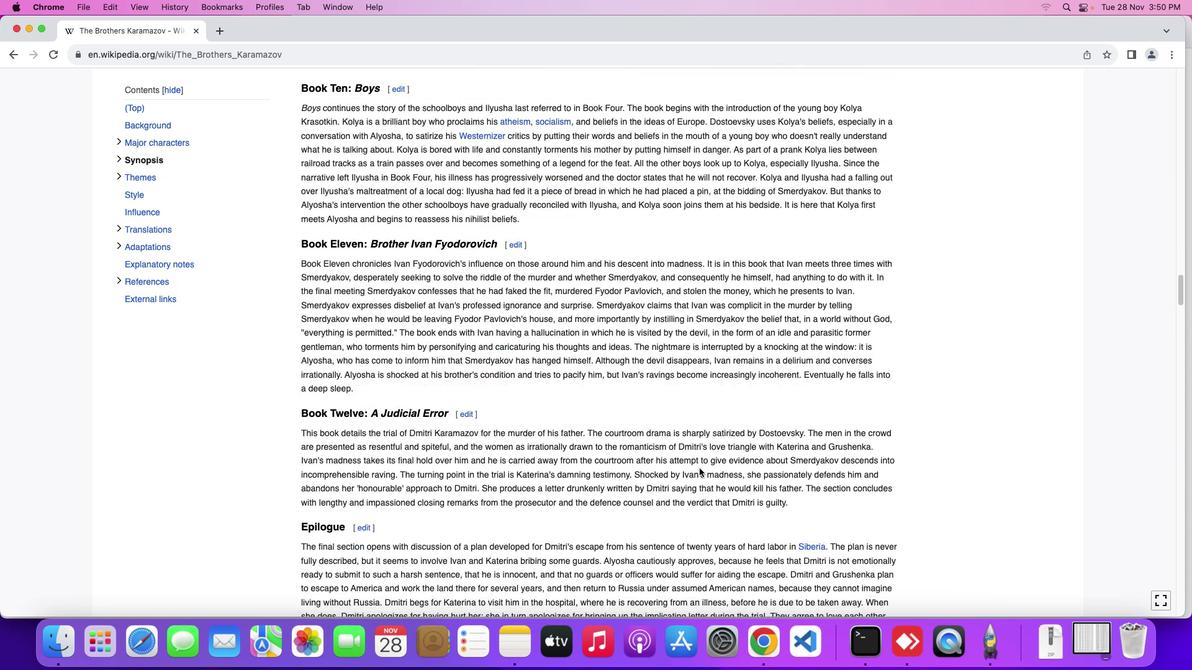 
Action: Mouse scrolled (701, 470) with delta (1, 0)
Screenshot: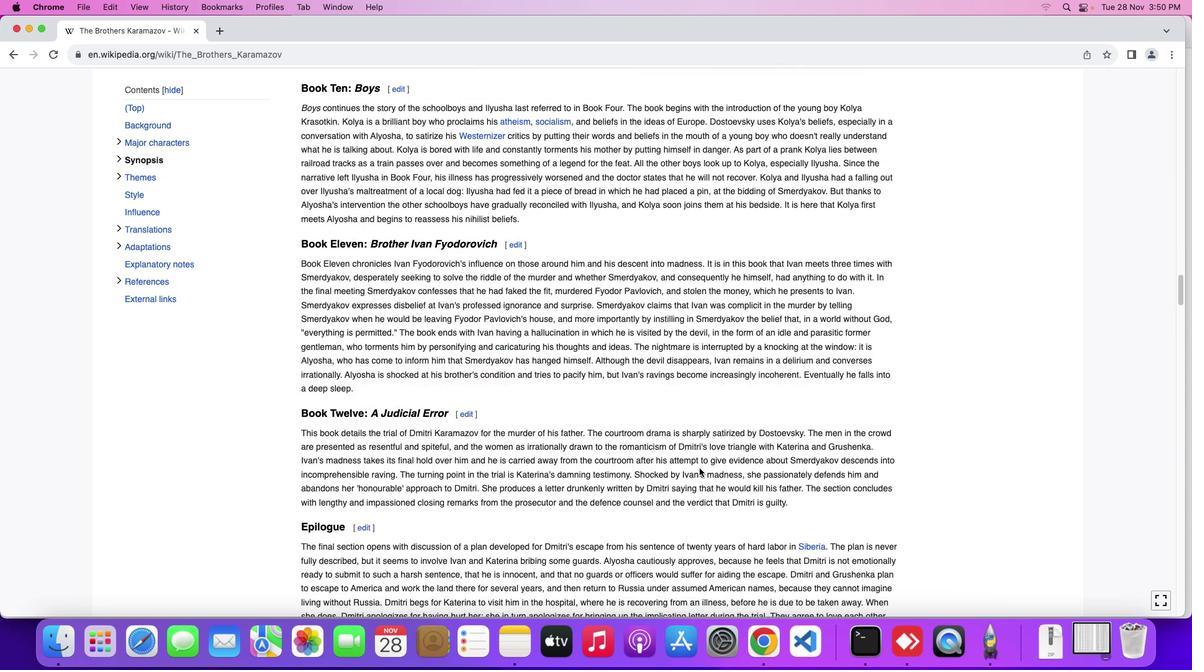 
Action: Mouse moved to (701, 470)
Screenshot: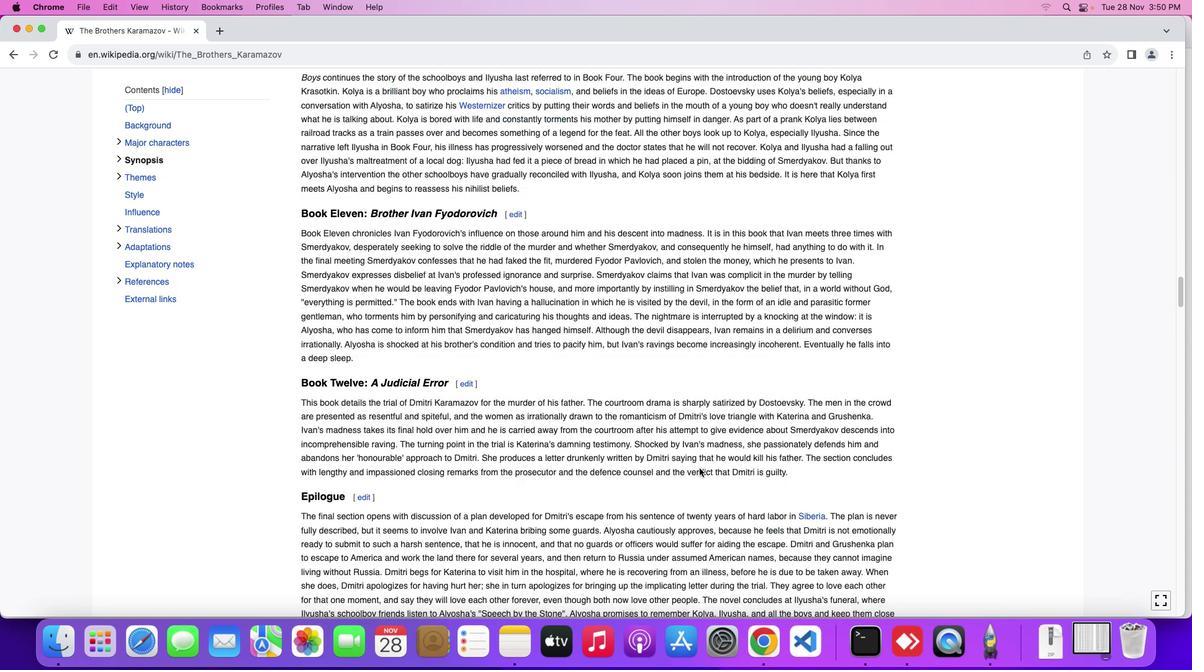 
Action: Mouse scrolled (701, 470) with delta (1, 1)
Screenshot: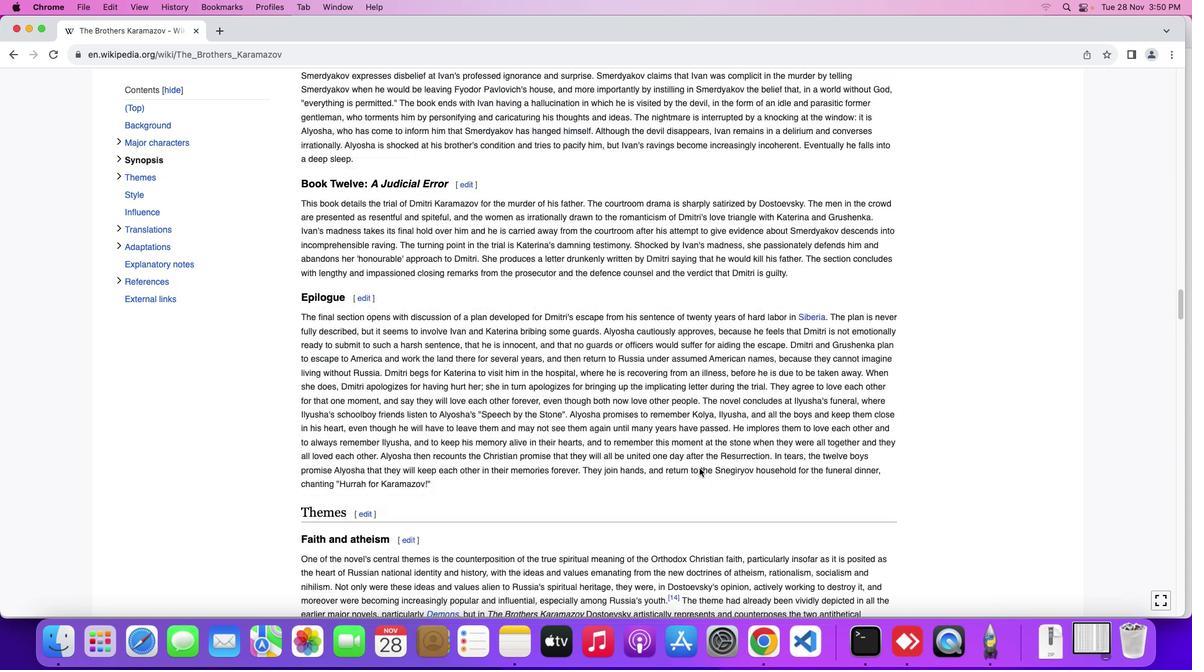 
Action: Mouse scrolled (701, 470) with delta (1, 1)
Screenshot: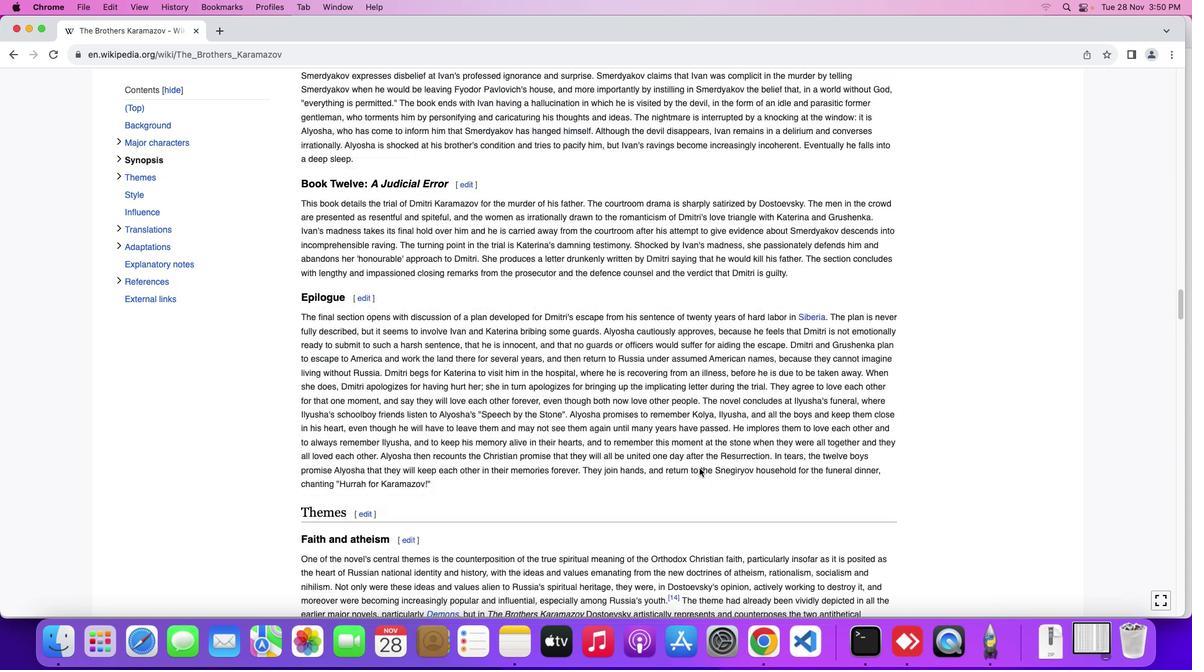 
Action: Mouse scrolled (701, 470) with delta (1, 0)
Screenshot: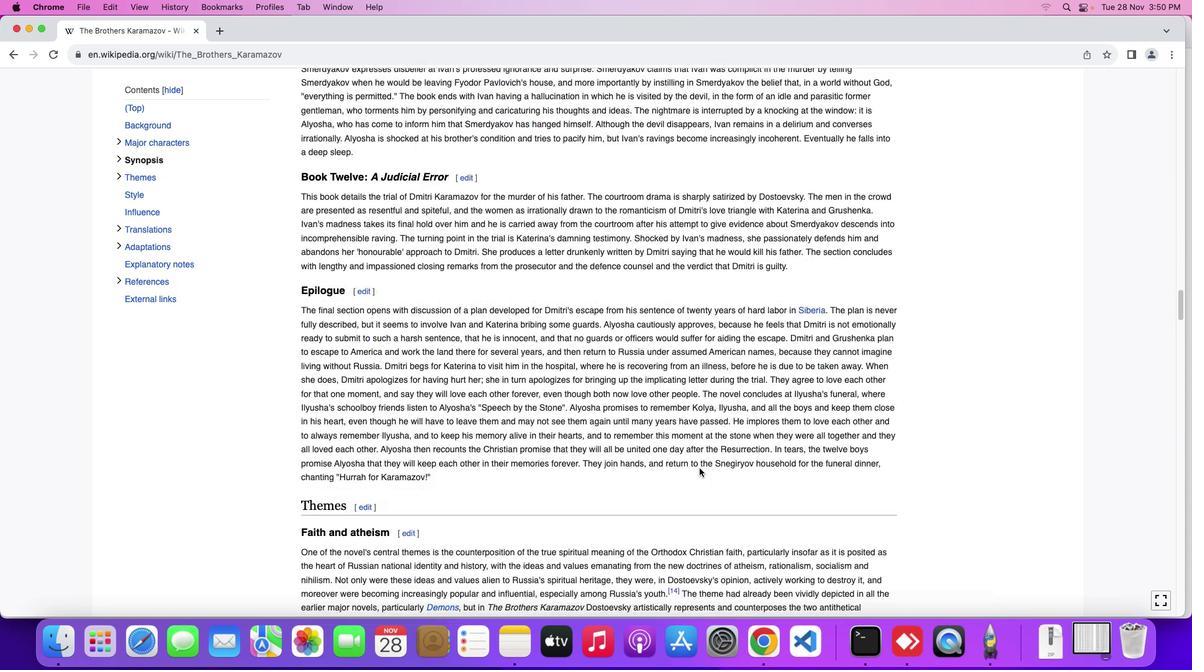 
Action: Mouse scrolled (701, 470) with delta (1, 0)
Screenshot: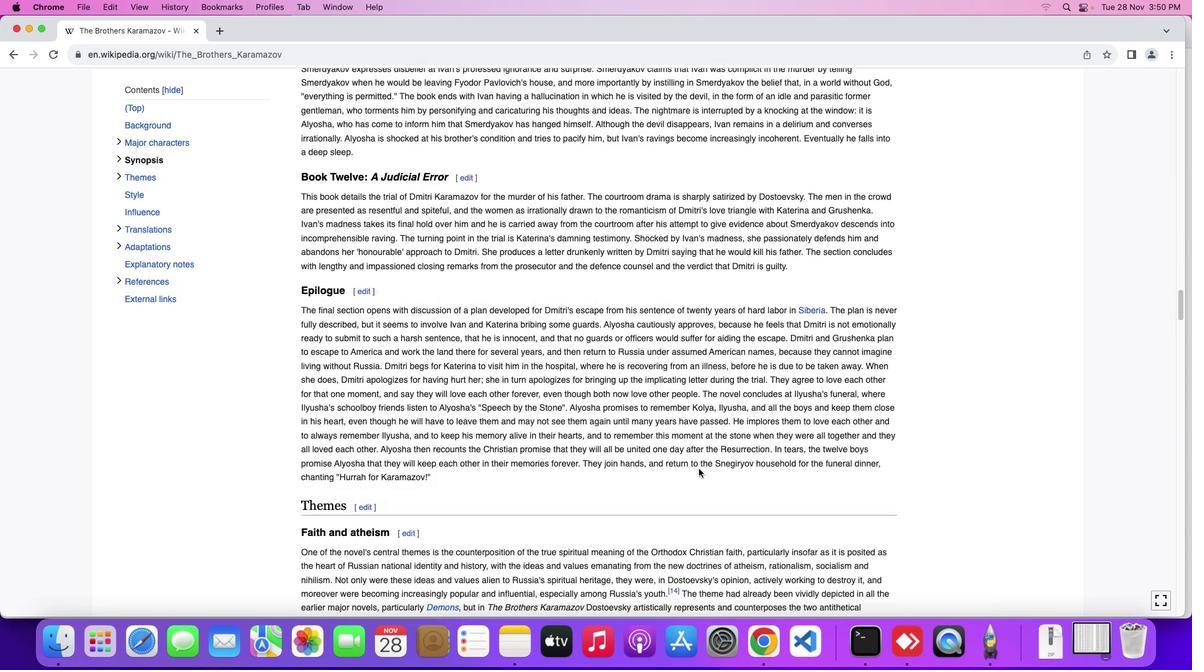 
Action: Mouse moved to (700, 471)
Screenshot: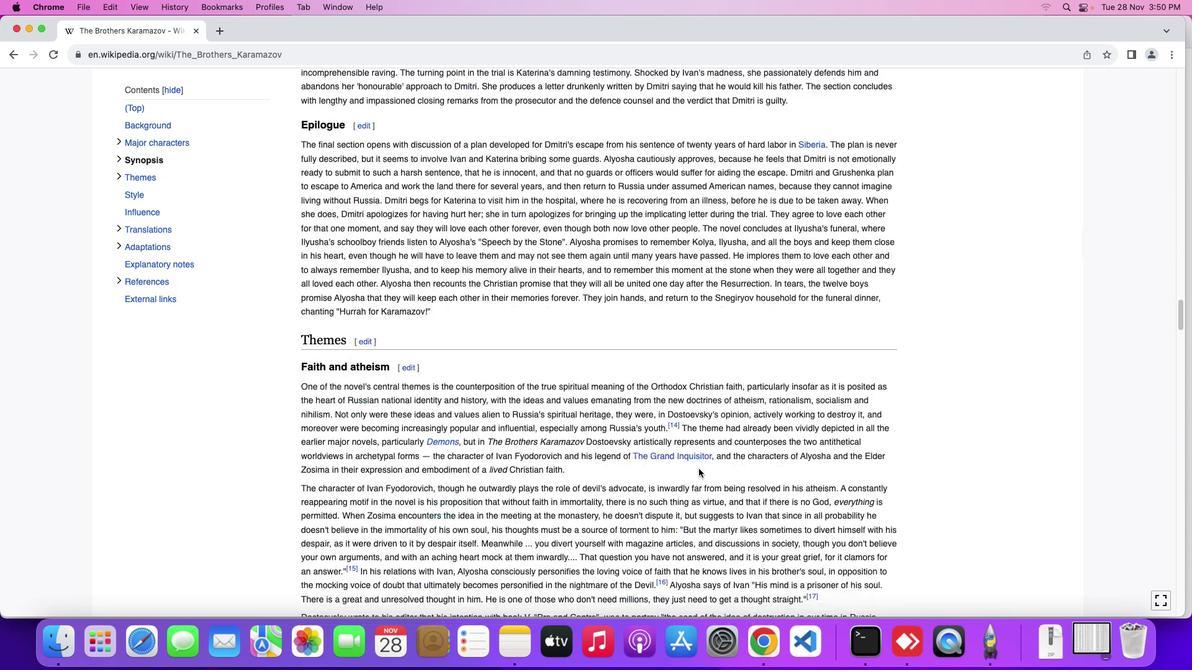 
Action: Mouse scrolled (700, 471) with delta (1, 1)
Screenshot: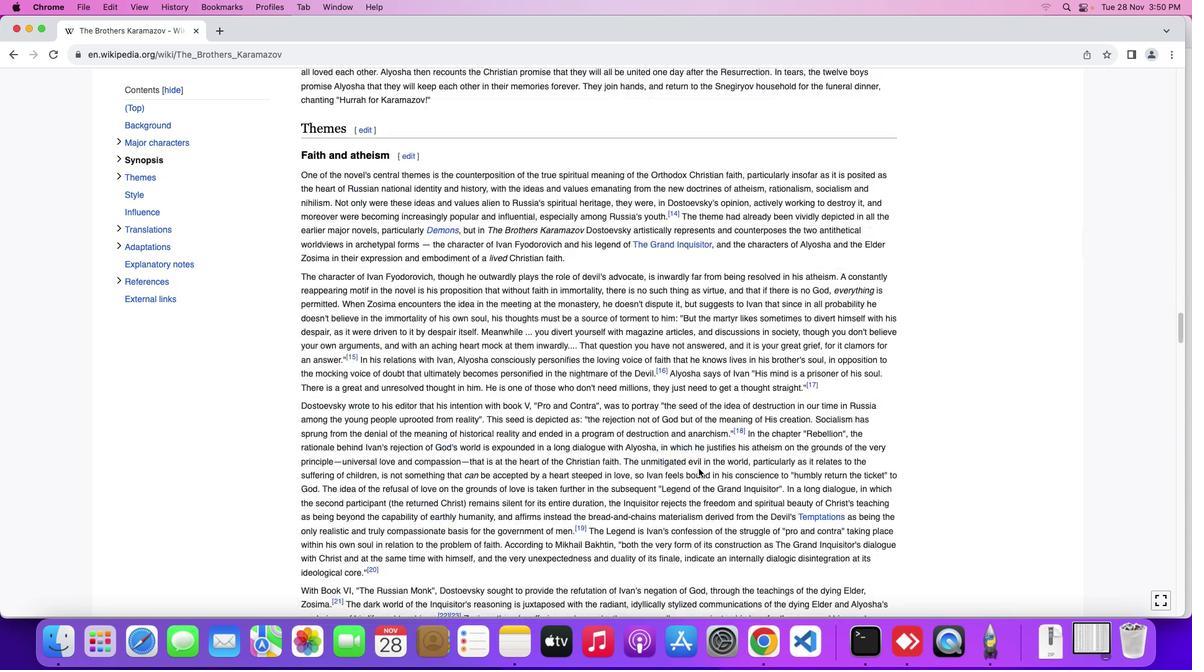
Action: Mouse scrolled (700, 471) with delta (1, 1)
Screenshot: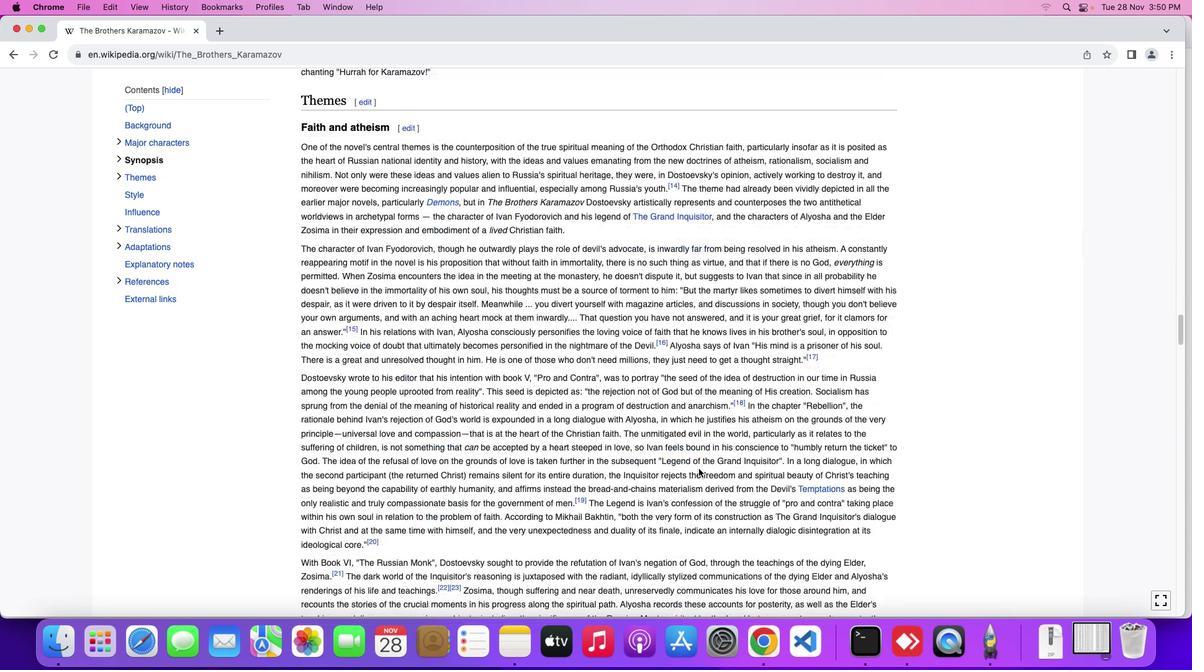 
Action: Mouse scrolled (700, 471) with delta (1, 0)
Screenshot: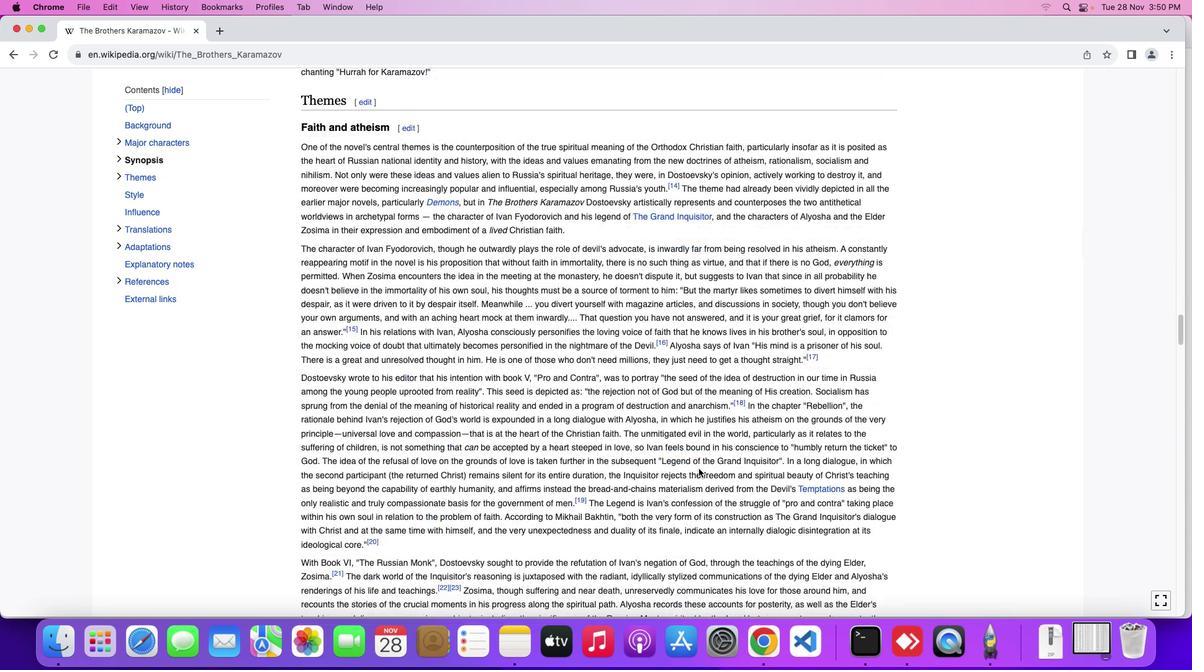 
Action: Mouse scrolled (700, 471) with delta (1, 0)
Screenshot: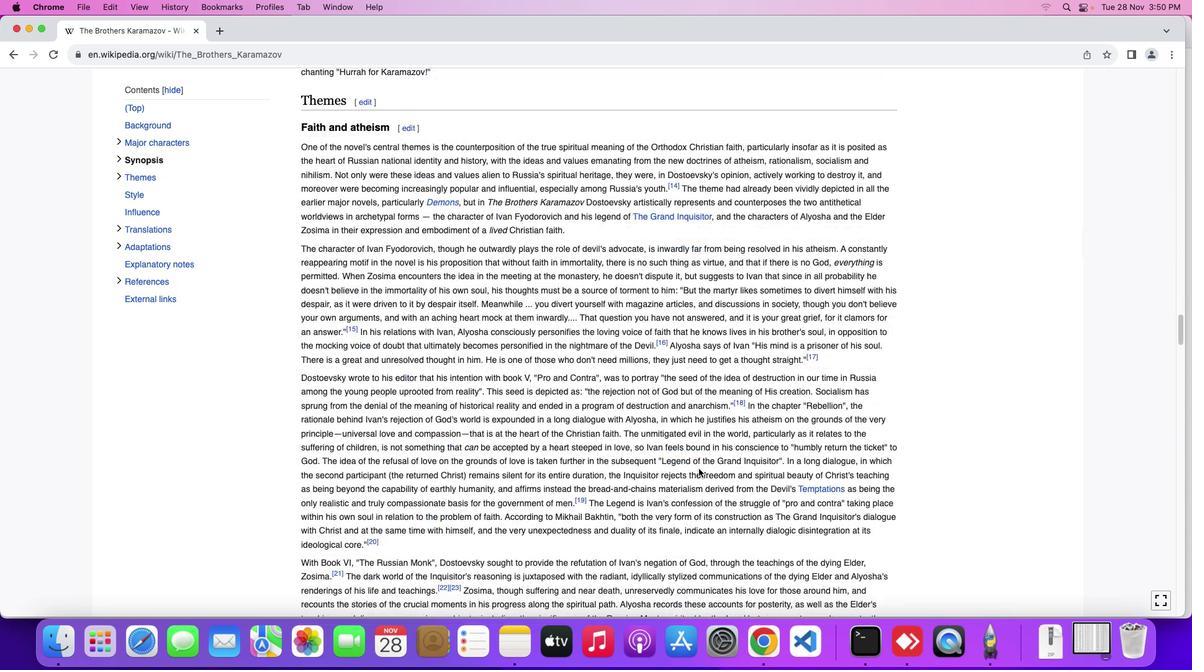 
Action: Mouse moved to (701, 471)
Screenshot: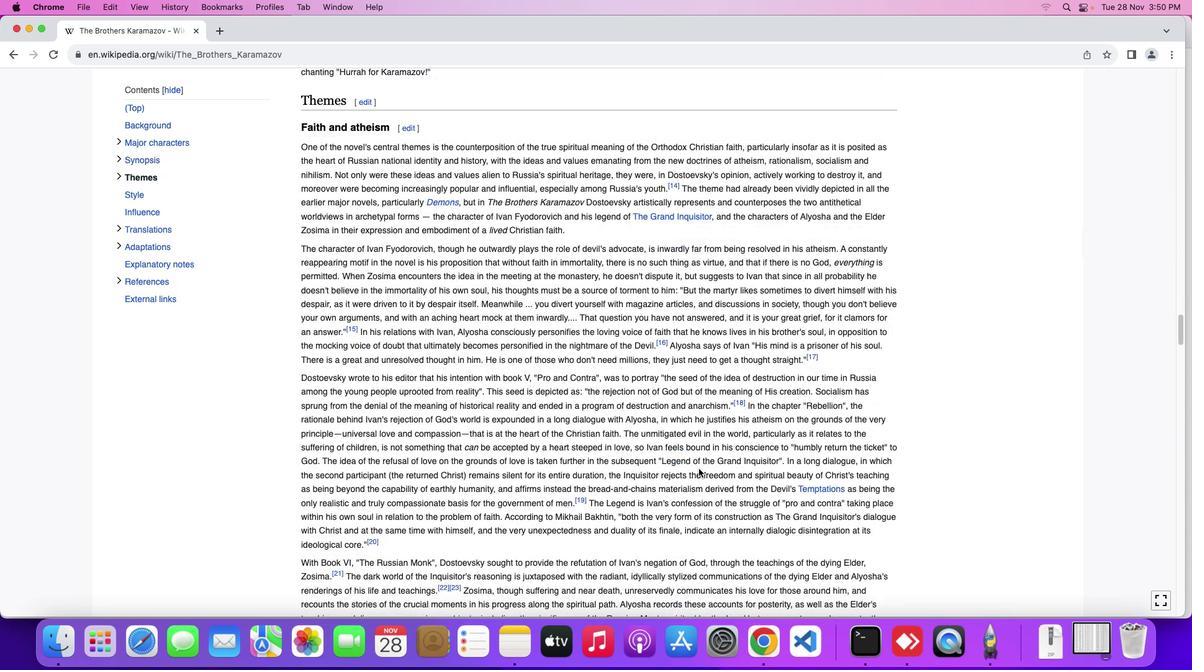 
Action: Mouse scrolled (701, 471) with delta (1, 0)
Screenshot: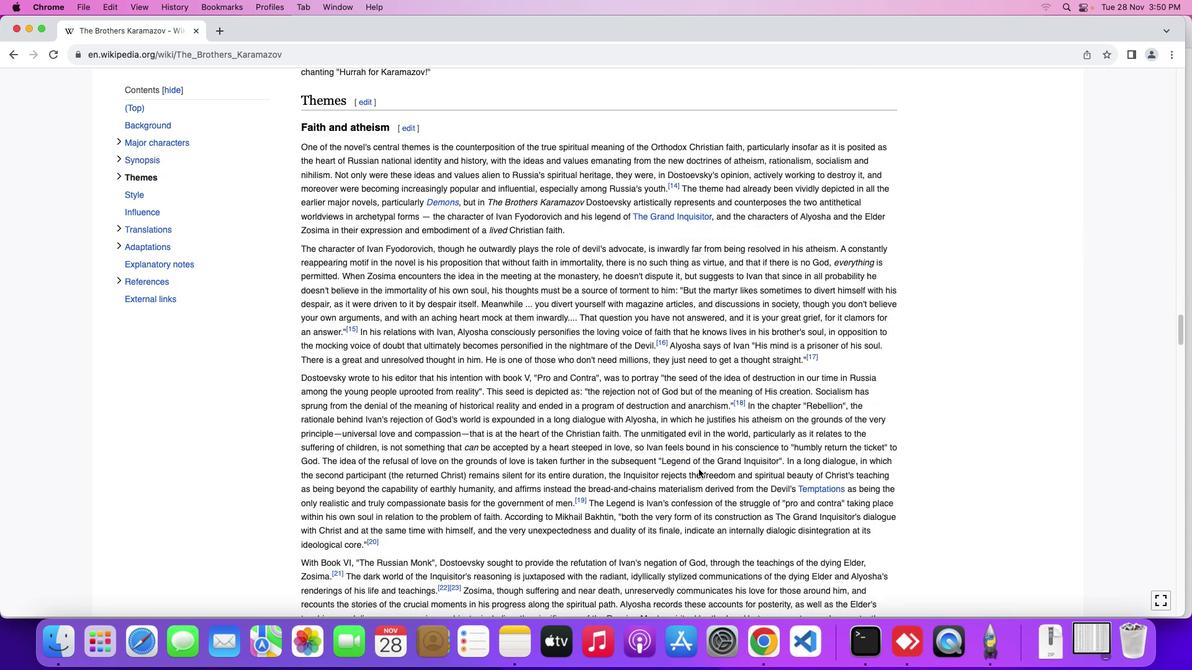 
Action: Mouse moved to (701, 471)
Screenshot: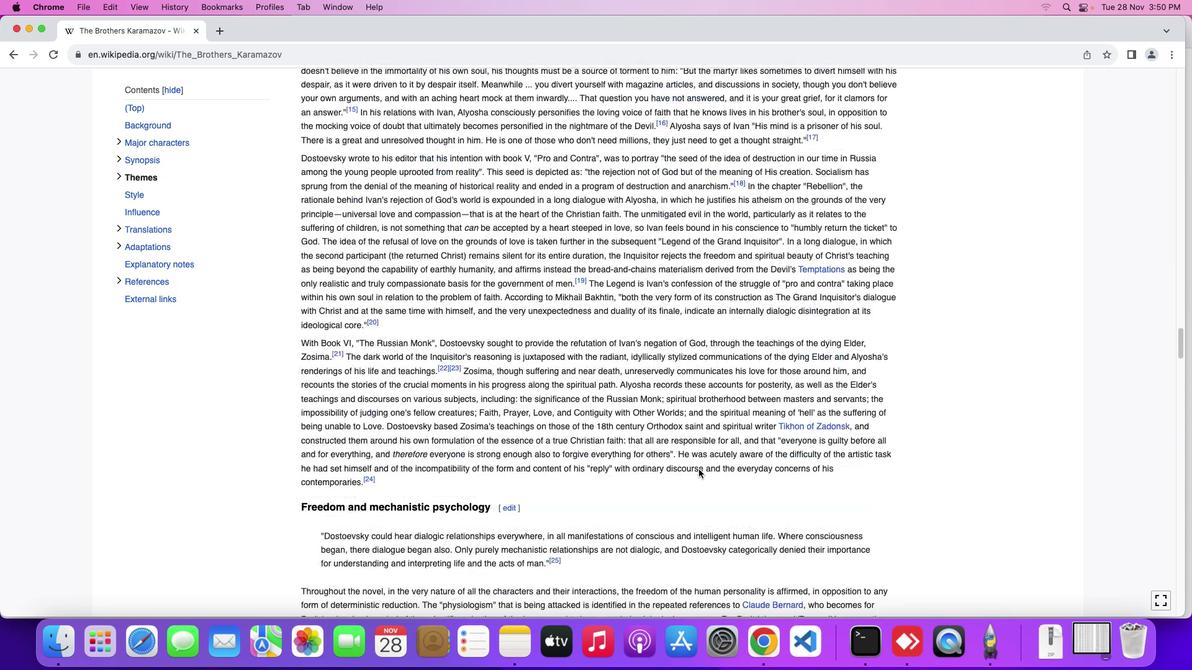 
Action: Mouse scrolled (701, 471) with delta (1, 1)
Screenshot: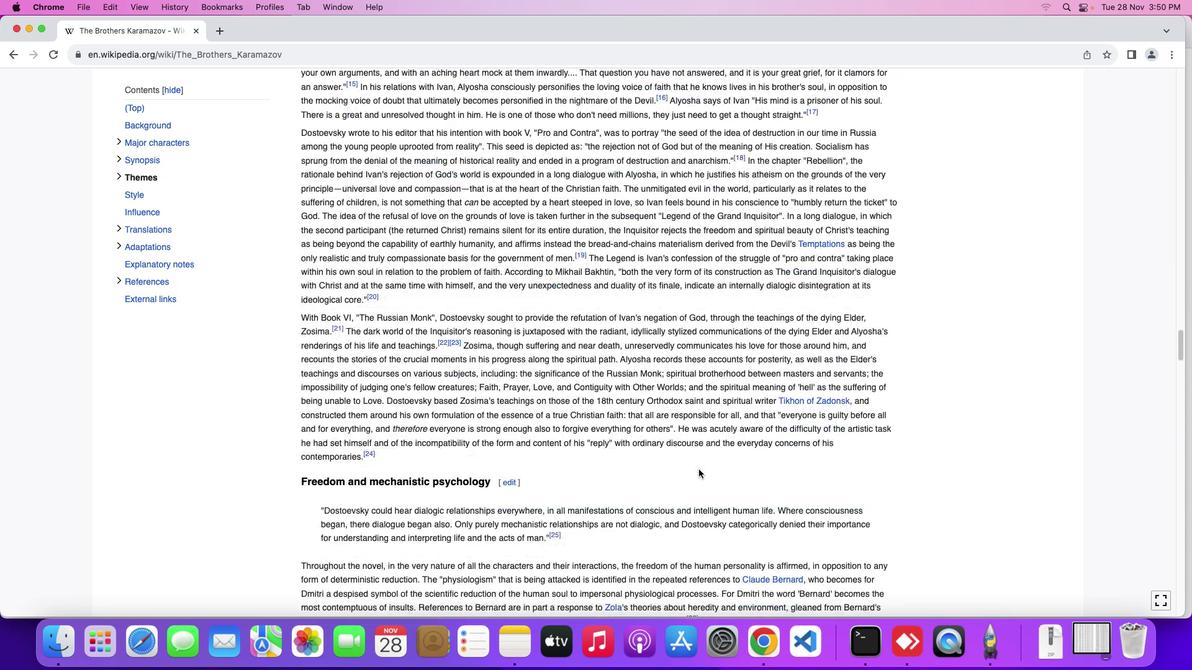 
Action: Mouse scrolled (701, 471) with delta (1, 1)
Screenshot: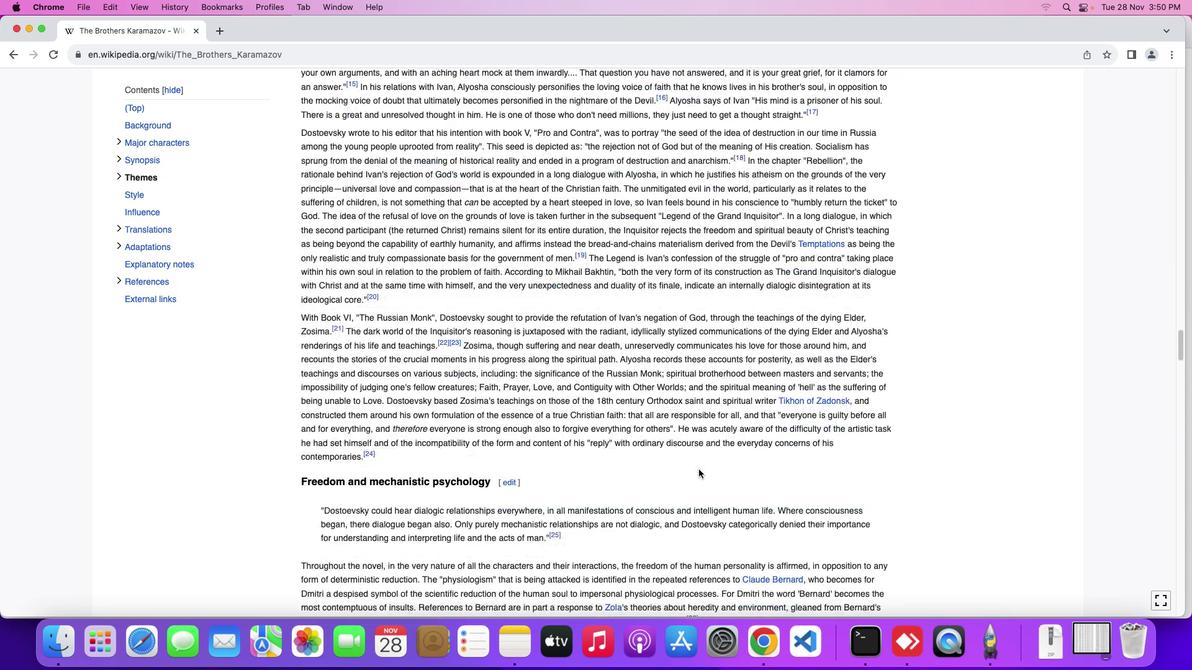 
Action: Mouse scrolled (701, 471) with delta (1, 0)
Screenshot: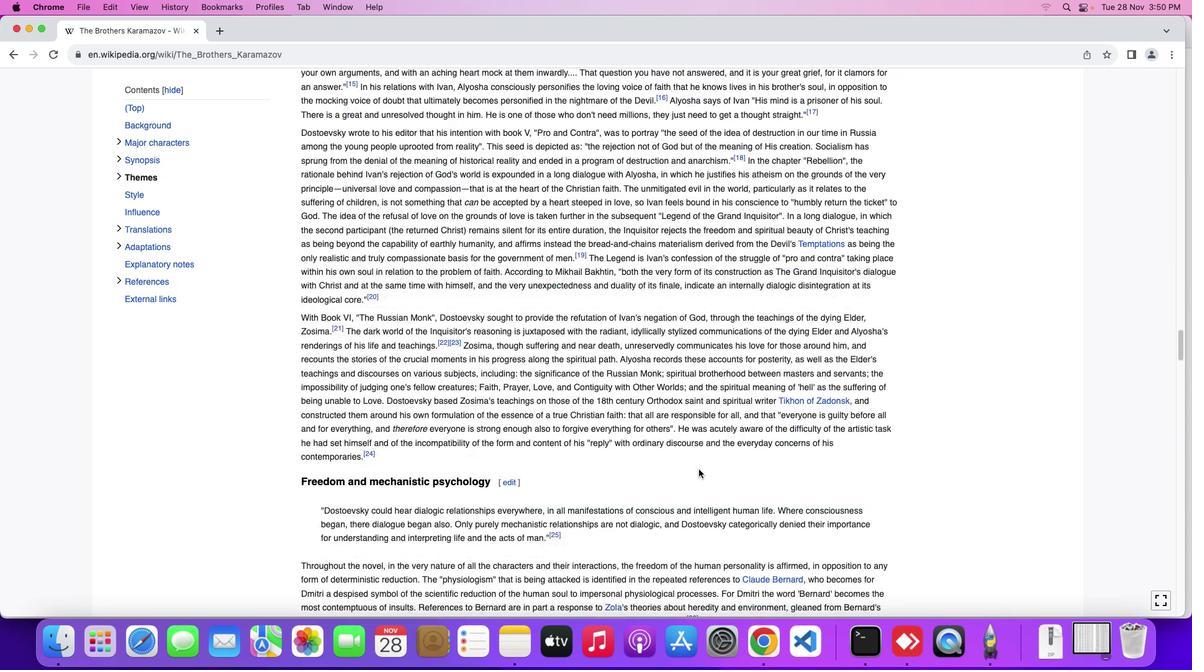 
Action: Mouse scrolled (701, 471) with delta (1, 0)
Screenshot: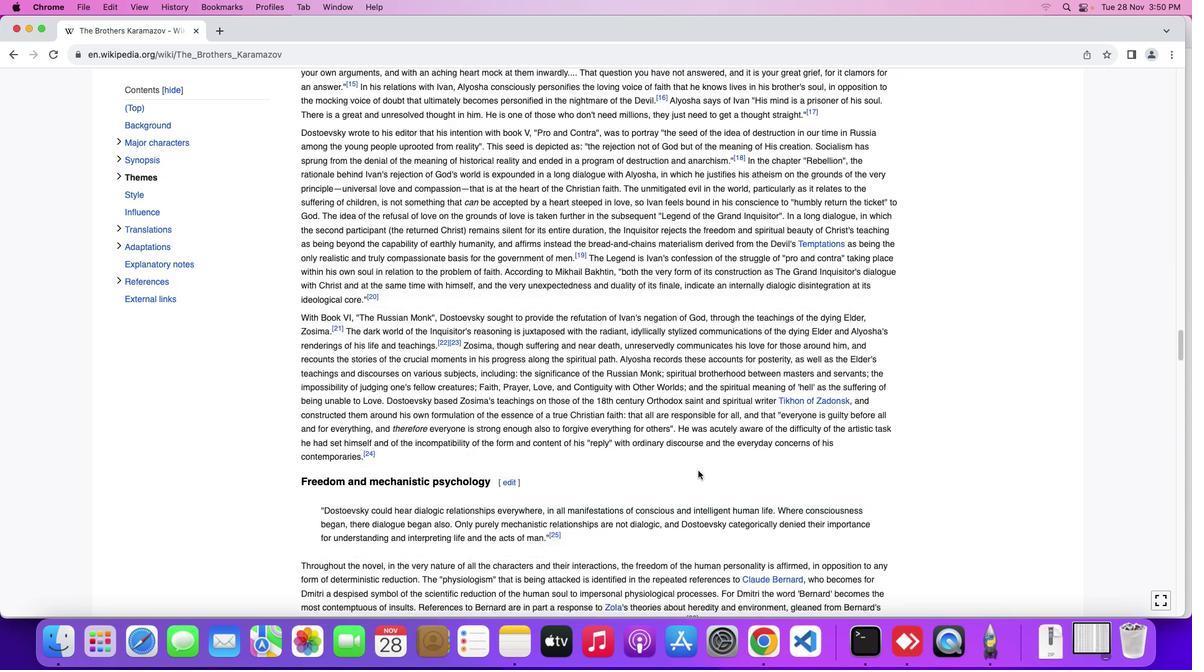 
Action: Mouse moved to (700, 473)
Screenshot: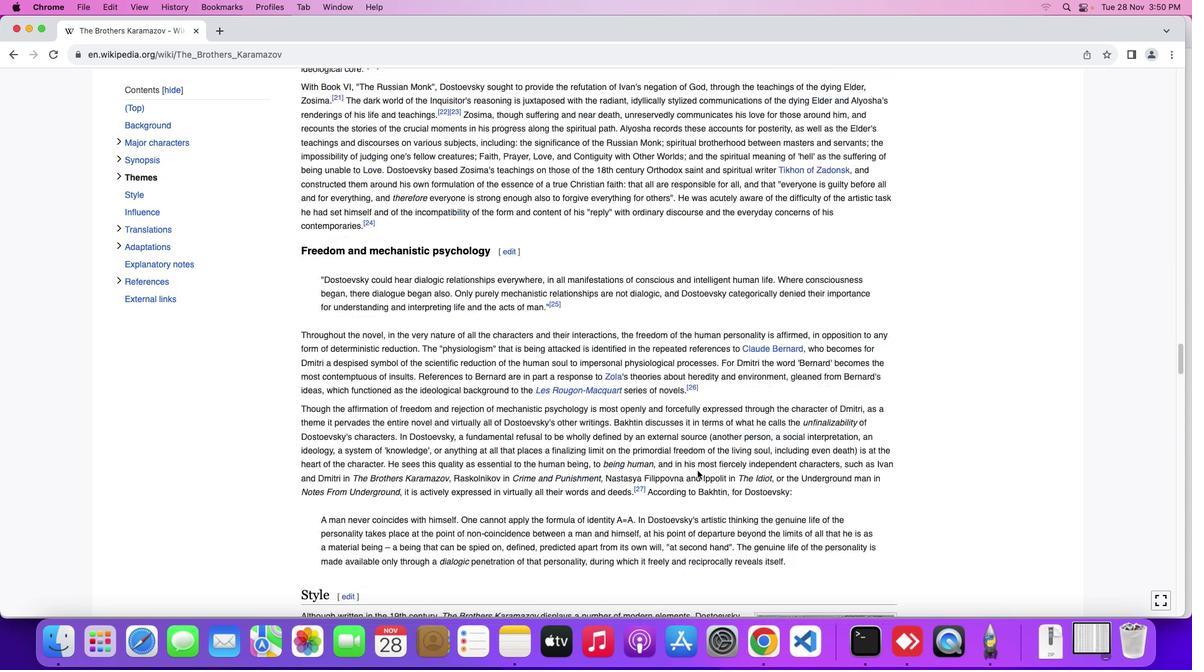 
Action: Mouse scrolled (700, 473) with delta (1, 1)
Screenshot: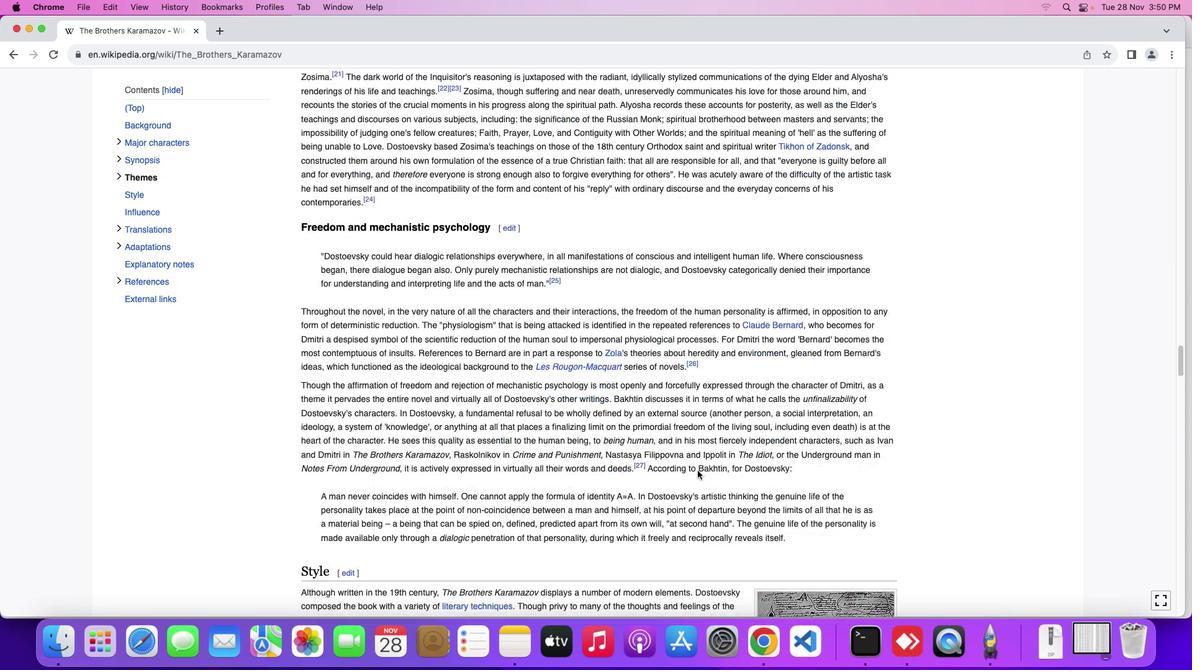 
Action: Mouse scrolled (700, 473) with delta (1, 1)
Screenshot: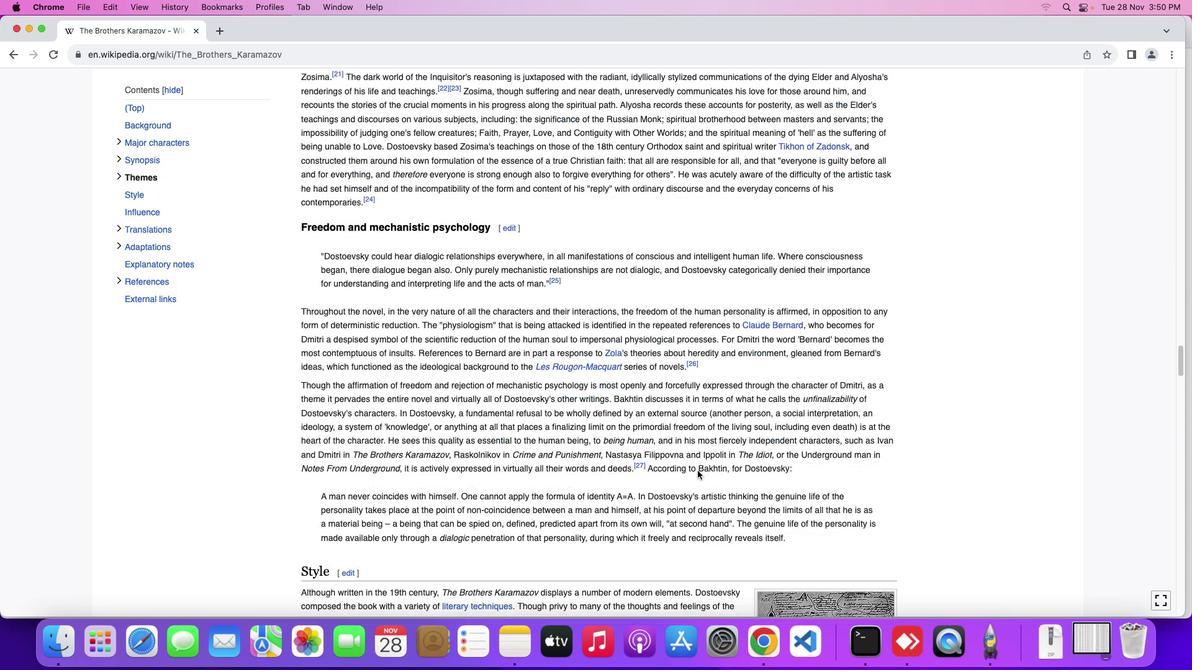 
Action: Mouse scrolled (700, 473) with delta (1, 0)
Screenshot: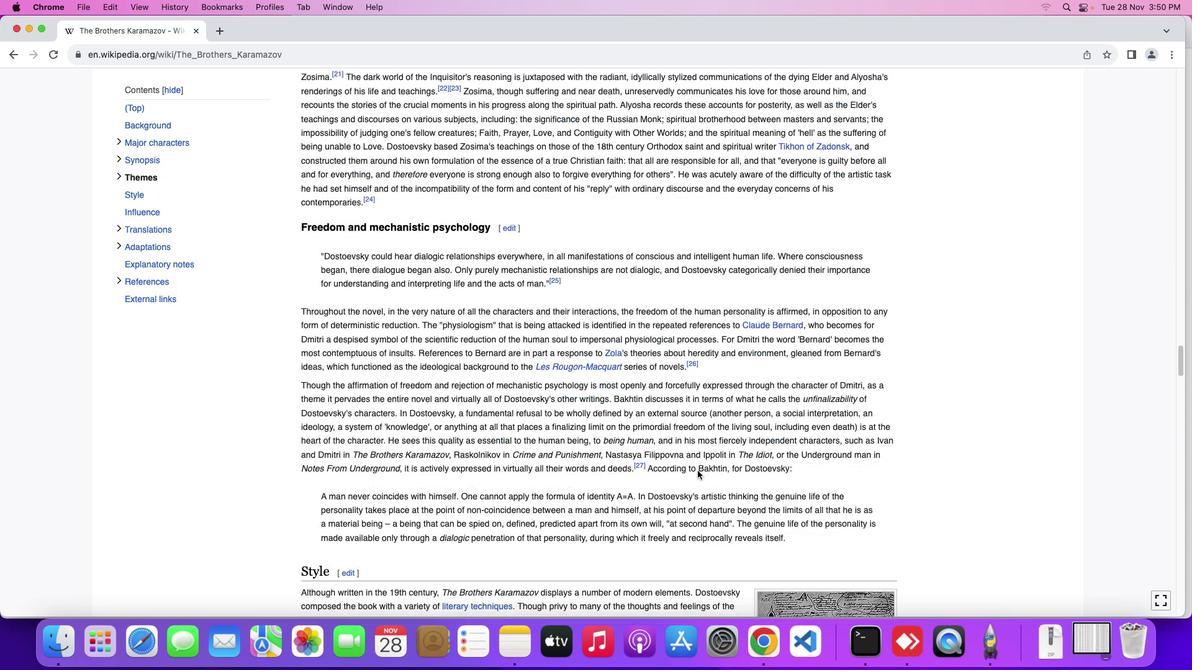 
Action: Mouse scrolled (700, 473) with delta (1, 0)
Screenshot: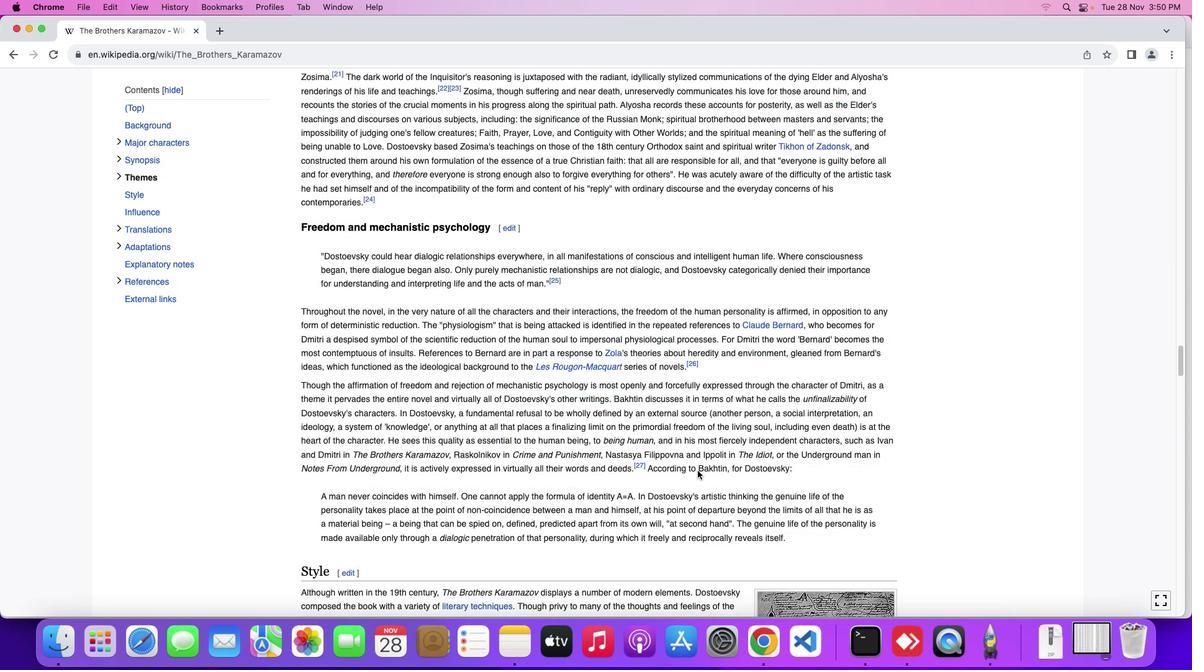 
Action: Mouse moved to (699, 473)
Screenshot: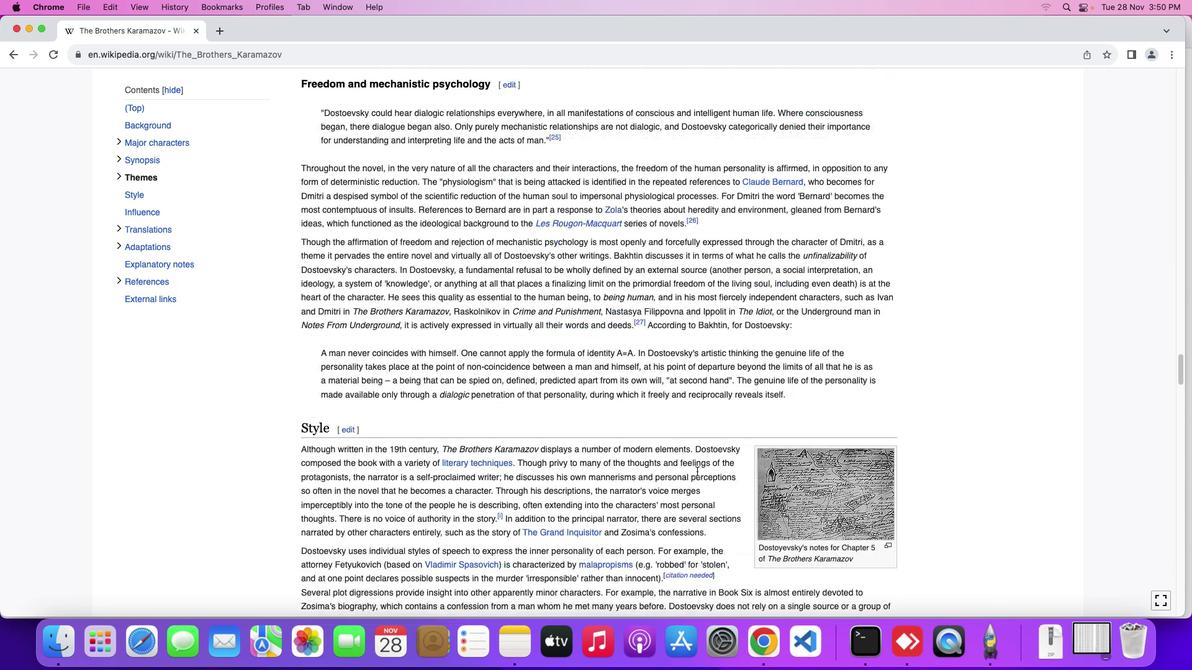 
Action: Mouse scrolled (699, 473) with delta (1, 1)
Screenshot: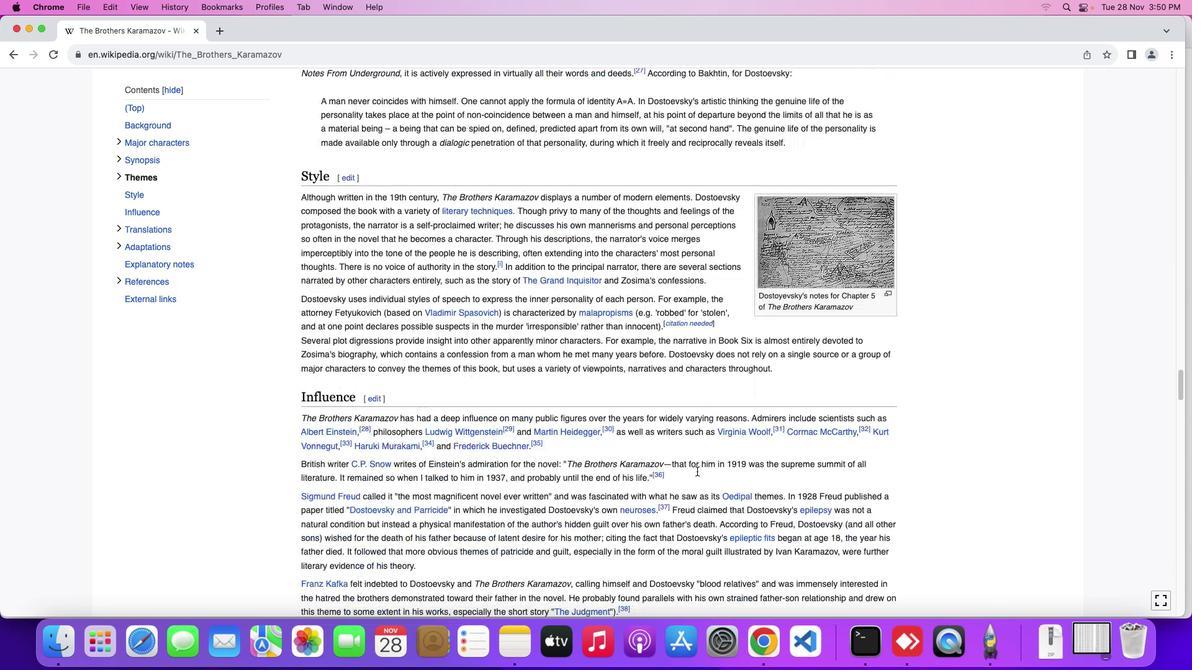 
Action: Mouse scrolled (699, 473) with delta (1, 1)
Screenshot: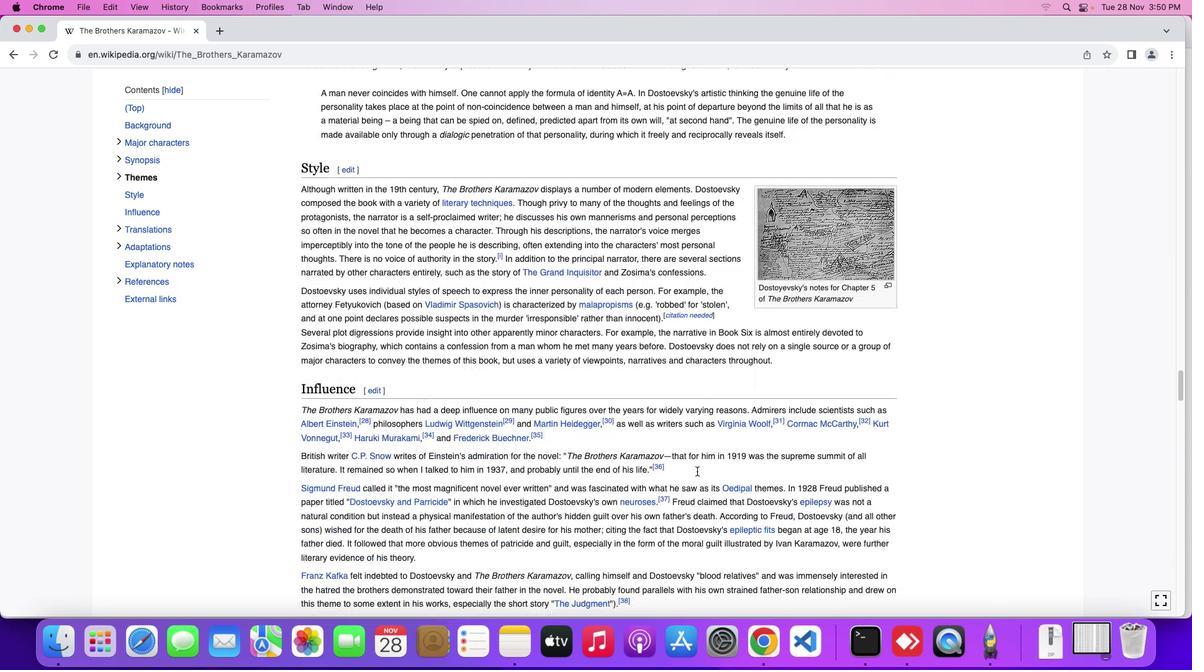 
Action: Mouse scrolled (699, 473) with delta (1, 0)
Screenshot: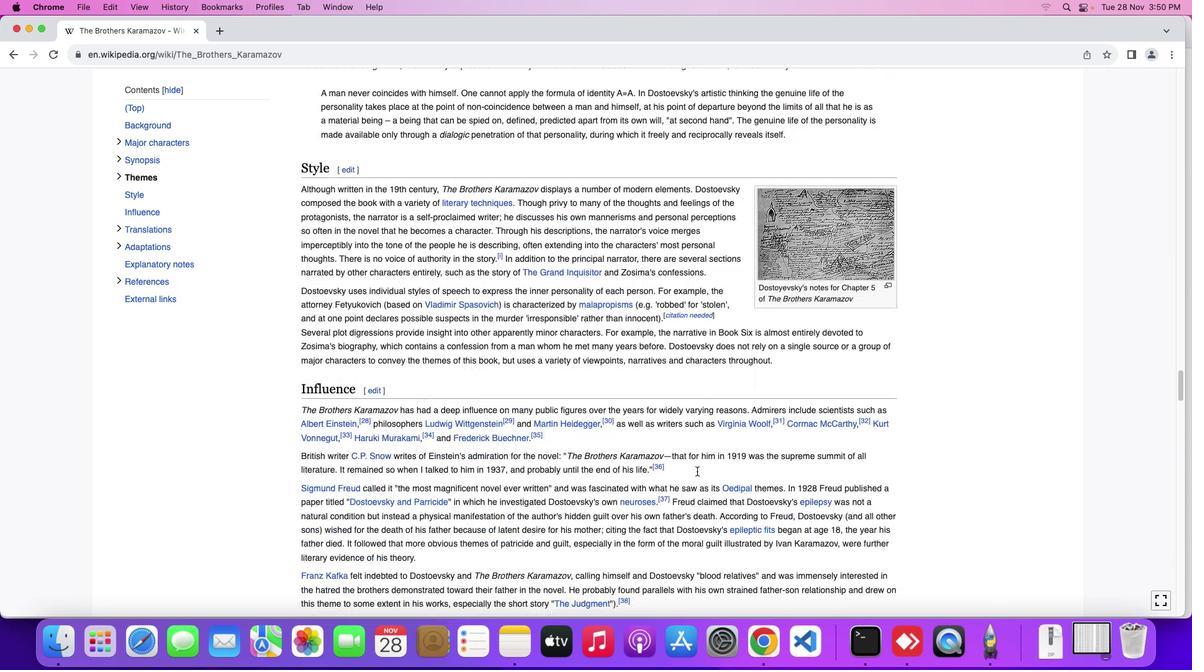 
Action: Mouse scrolled (699, 473) with delta (1, 0)
Screenshot: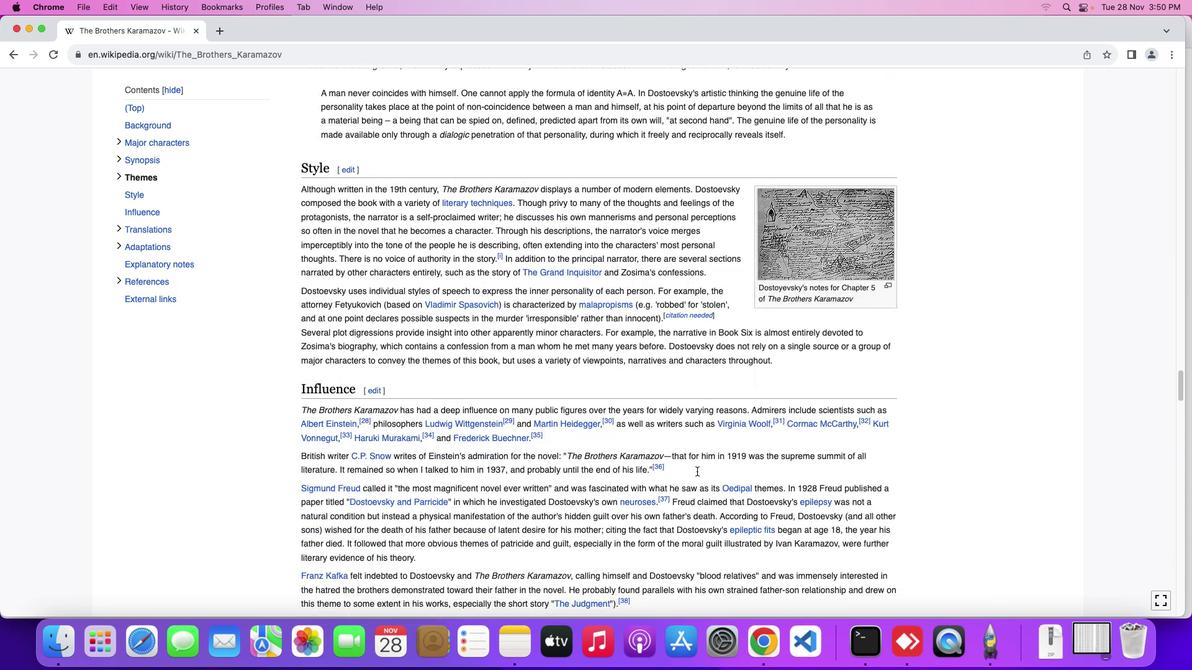 
Action: Mouse scrolled (699, 473) with delta (1, 0)
Screenshot: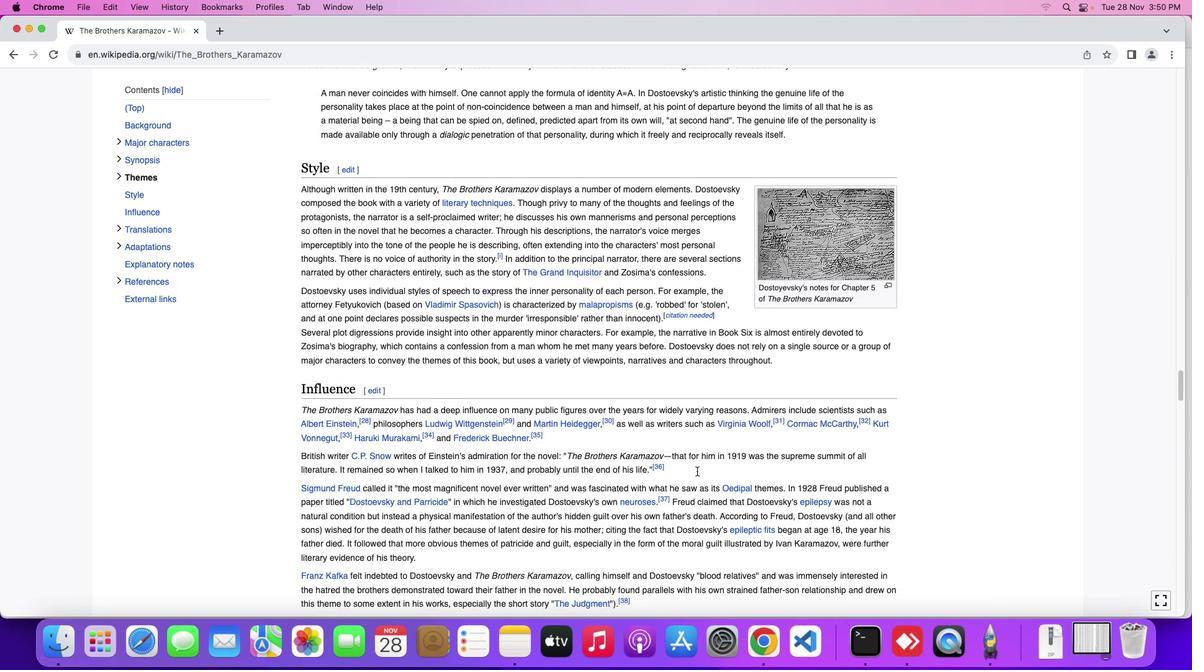 
Action: Mouse scrolled (699, 473) with delta (1, 1)
Screenshot: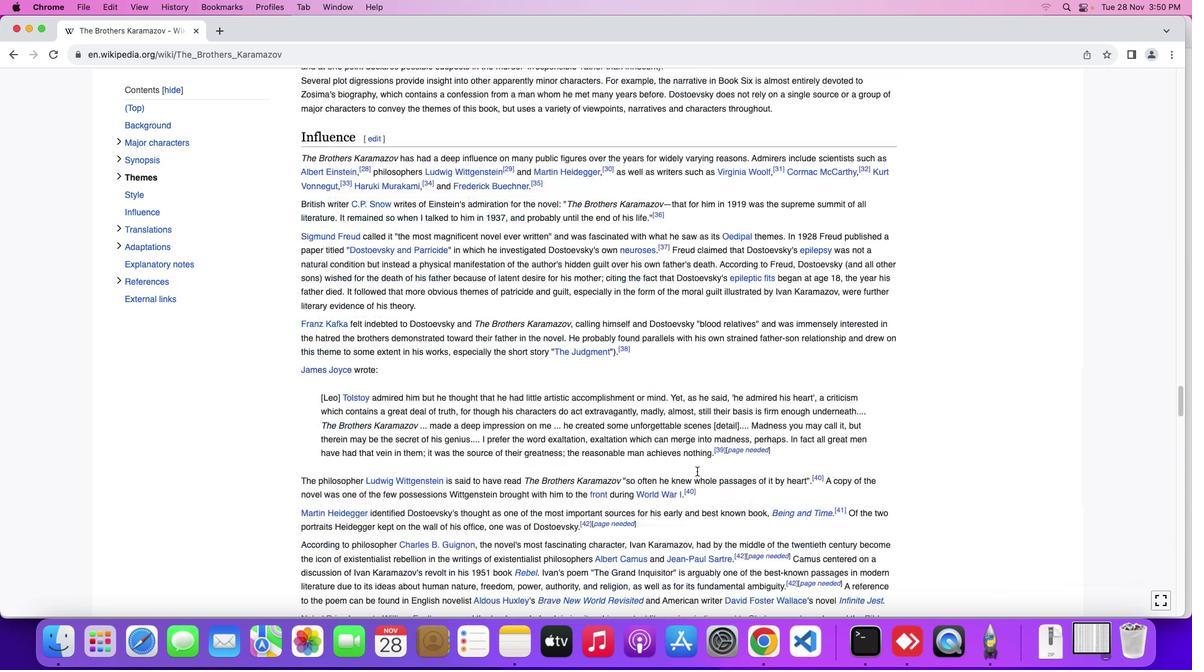 
Action: Mouse scrolled (699, 473) with delta (1, 1)
Screenshot: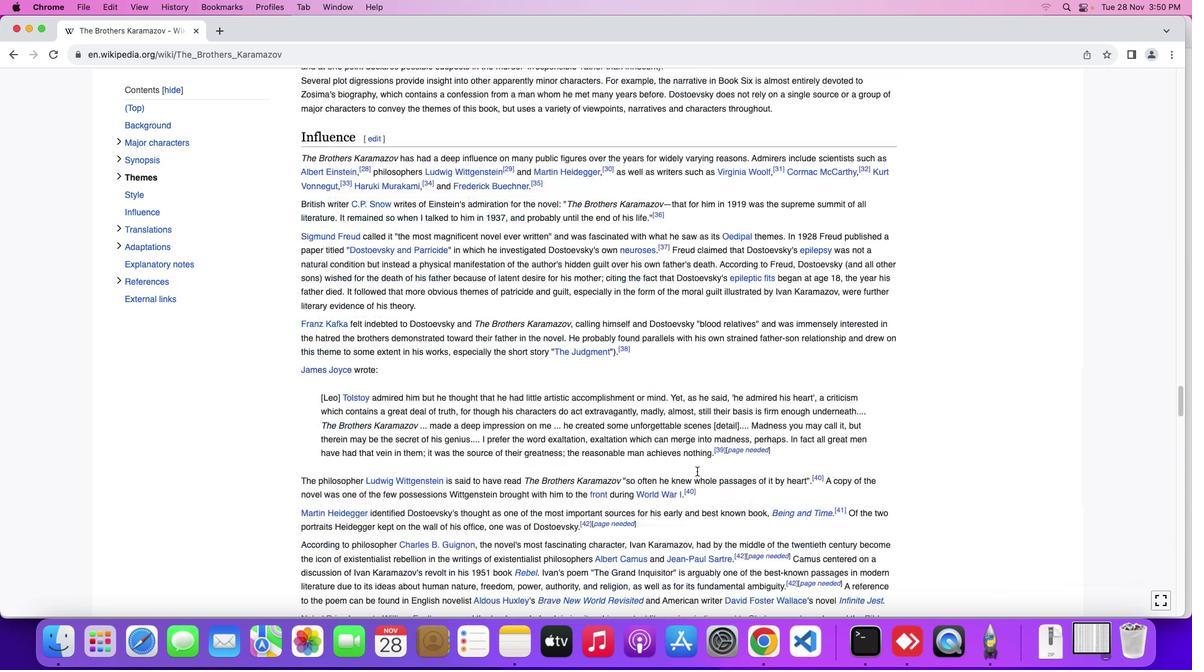 
Action: Mouse scrolled (699, 473) with delta (1, 0)
Screenshot: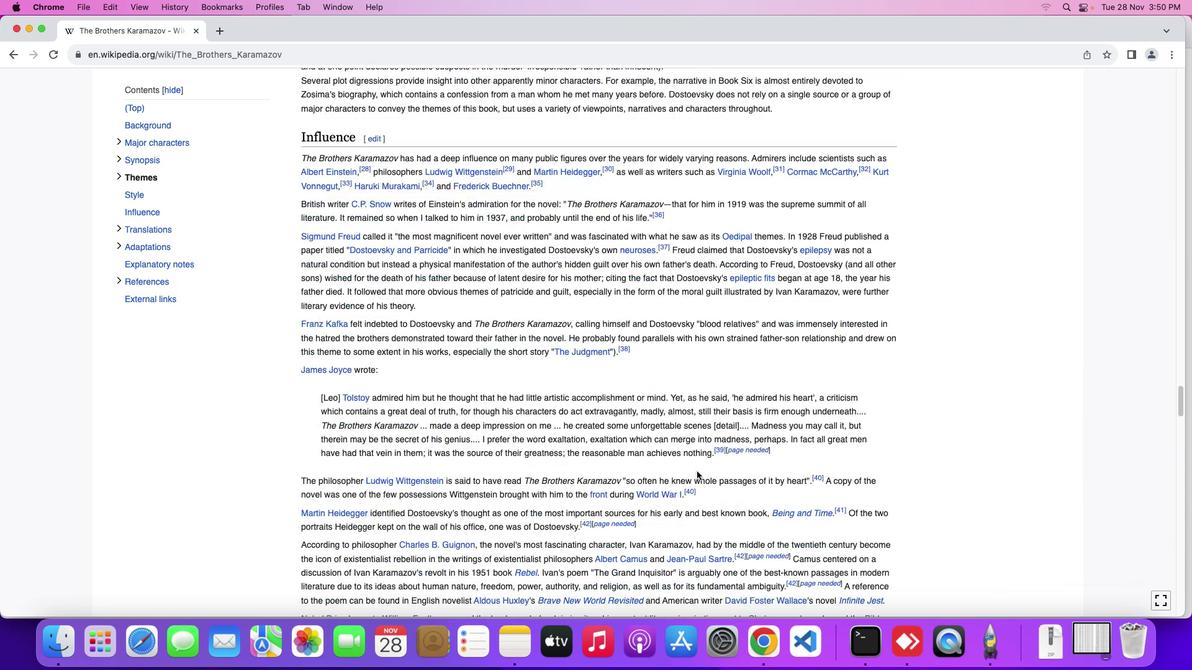 
Action: Mouse scrolled (699, 473) with delta (1, 0)
Screenshot: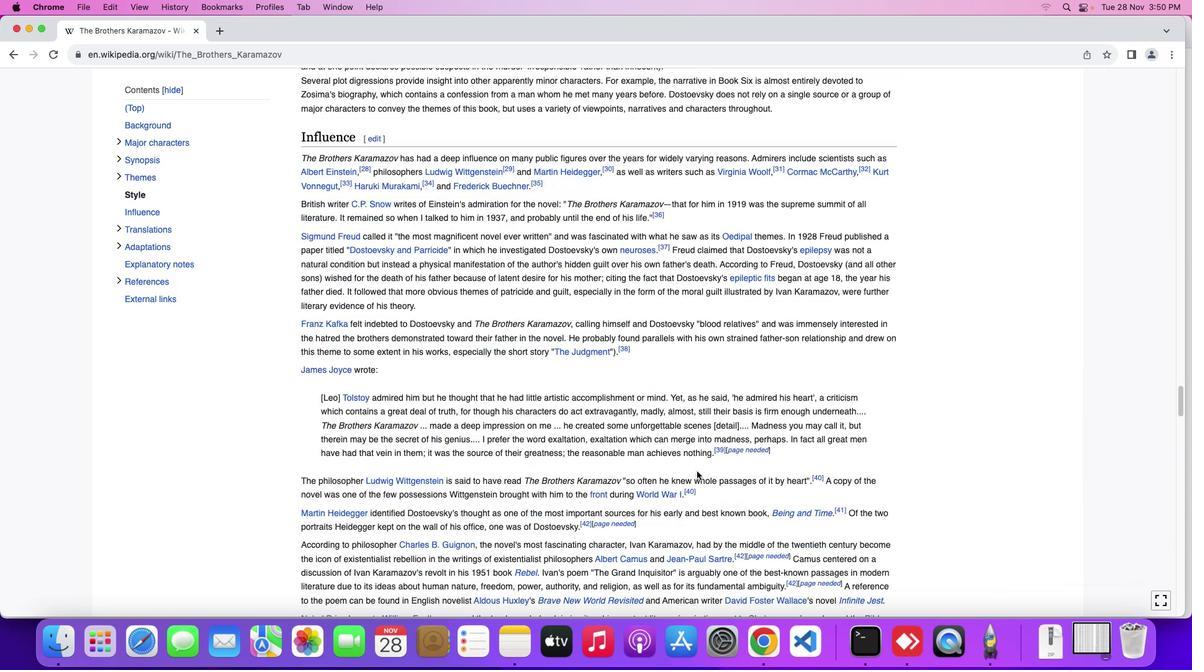 
Action: Mouse moved to (698, 473)
Screenshot: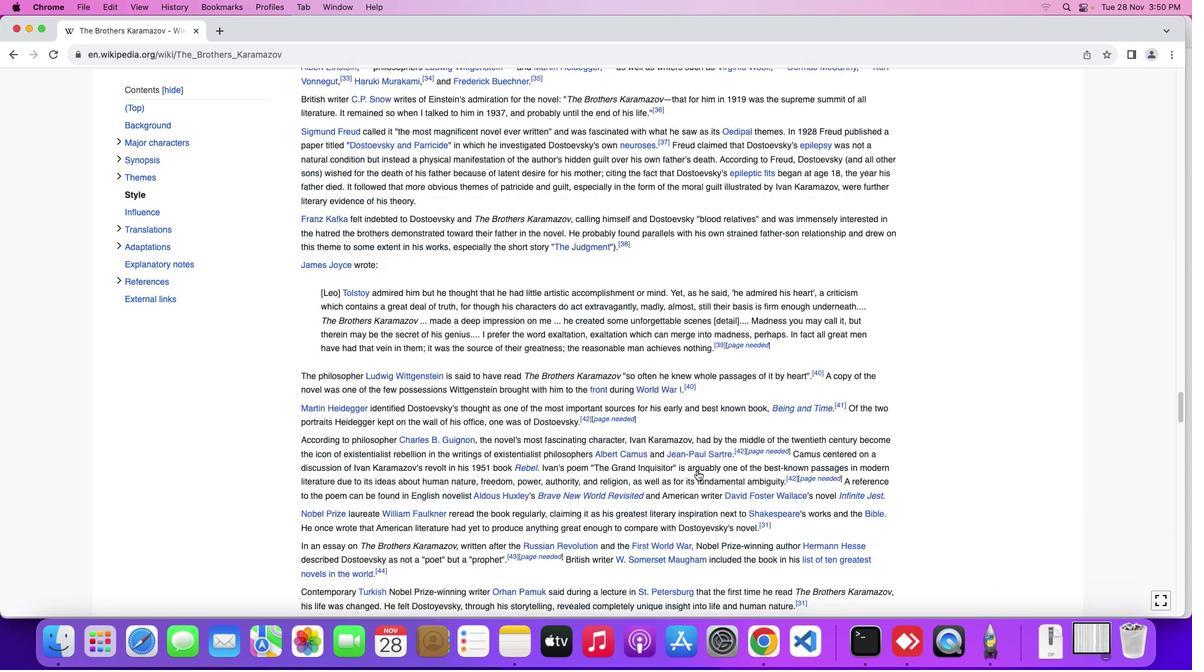 
Action: Mouse scrolled (698, 473) with delta (1, 1)
Screenshot: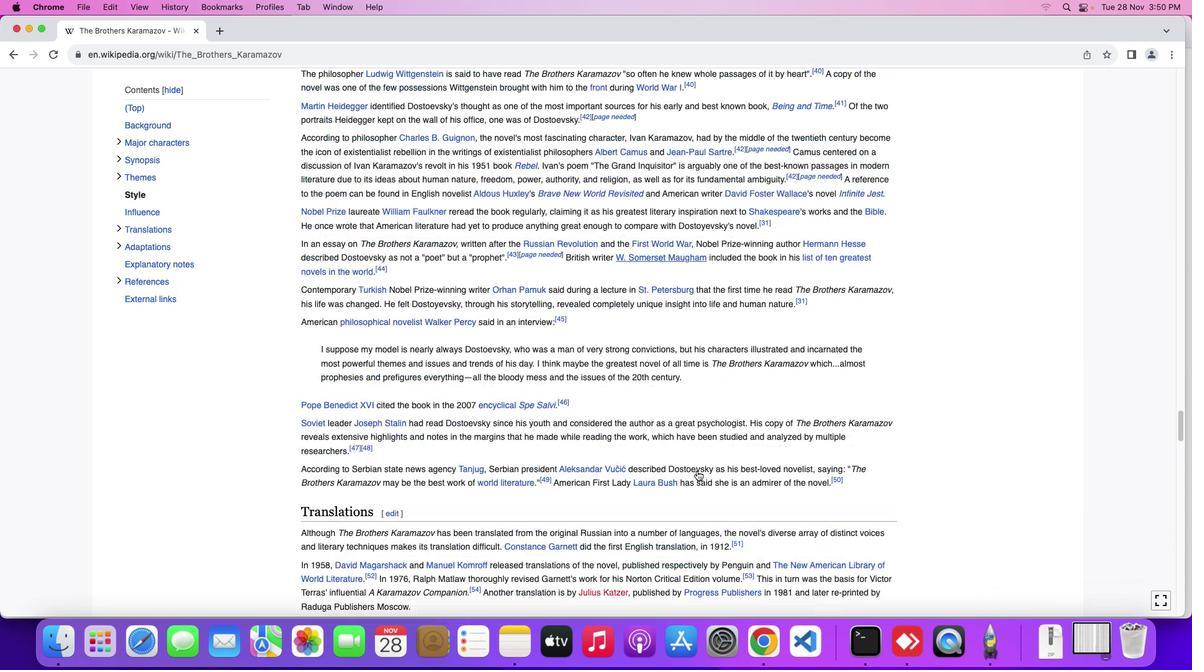 
Action: Mouse scrolled (698, 473) with delta (1, 1)
Screenshot: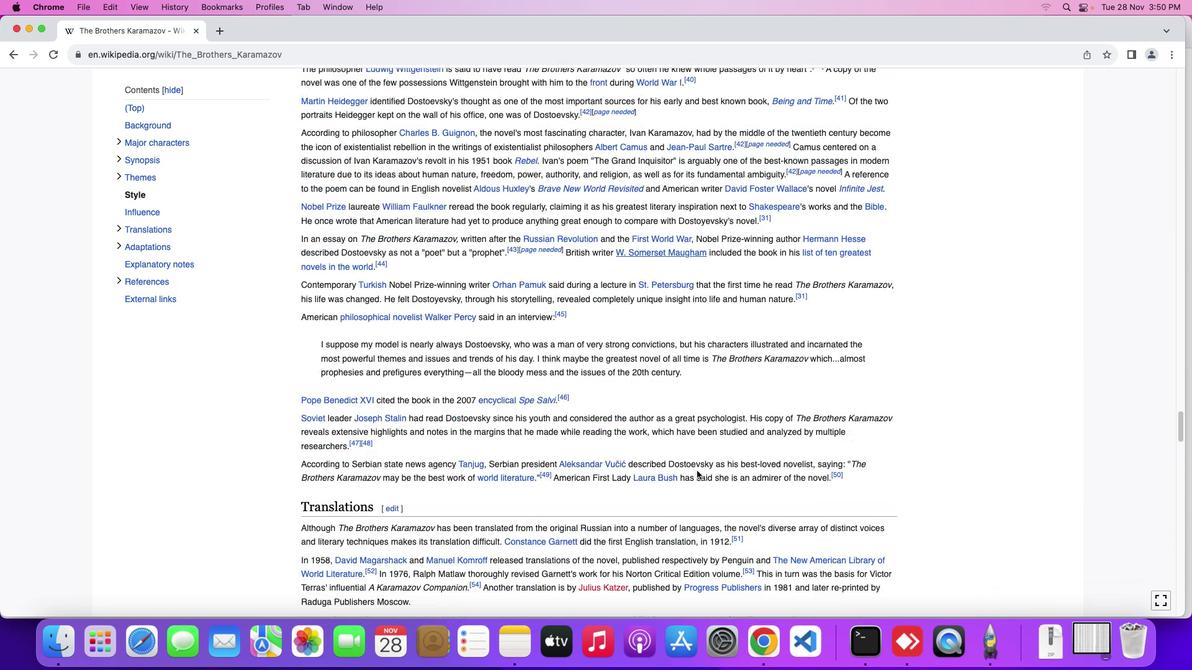 
Action: Mouse scrolled (698, 473) with delta (1, 0)
Screenshot: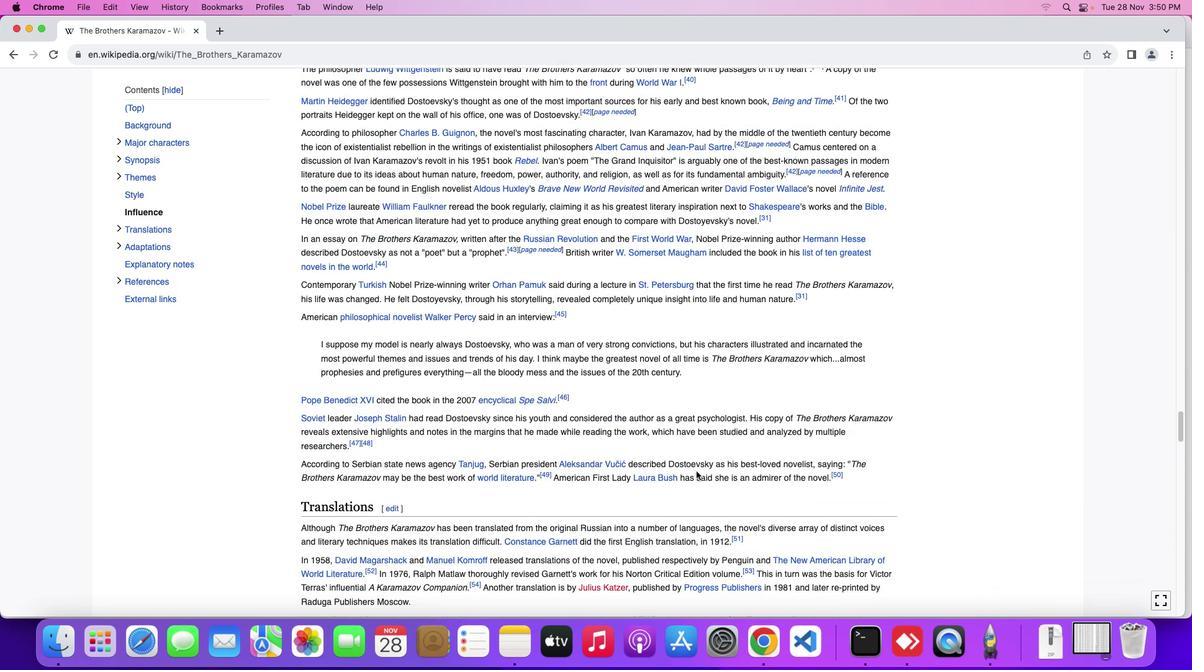 
Action: Mouse scrolled (698, 473) with delta (1, 0)
Screenshot: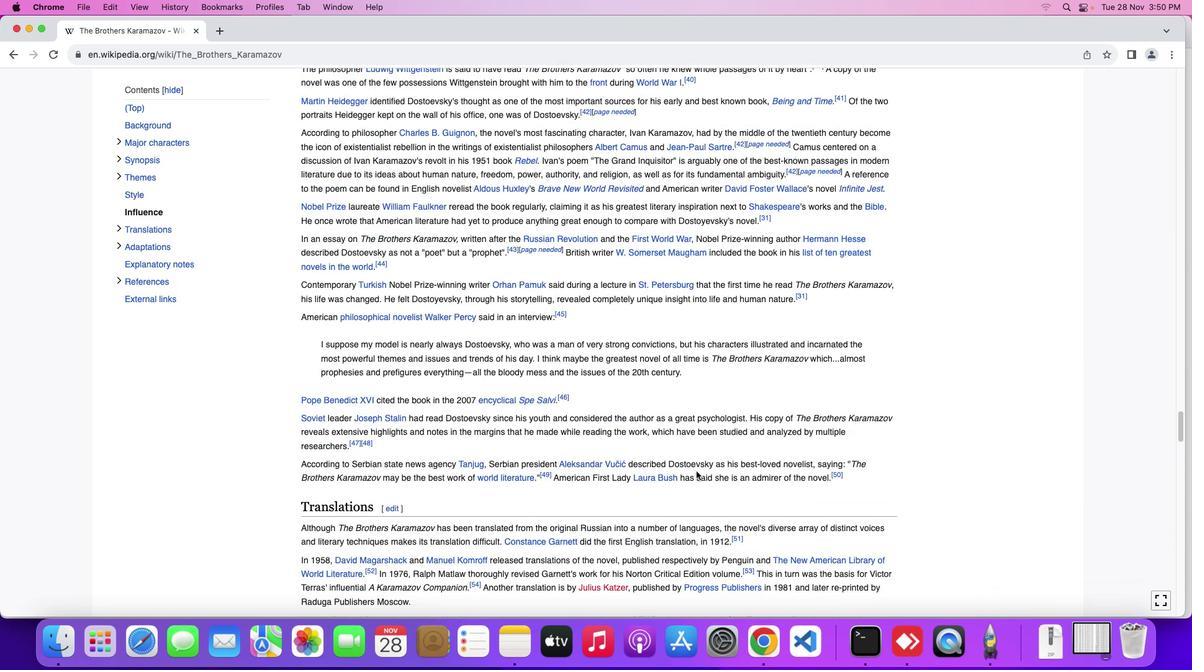 
Action: Mouse scrolled (698, 473) with delta (1, -1)
Screenshot: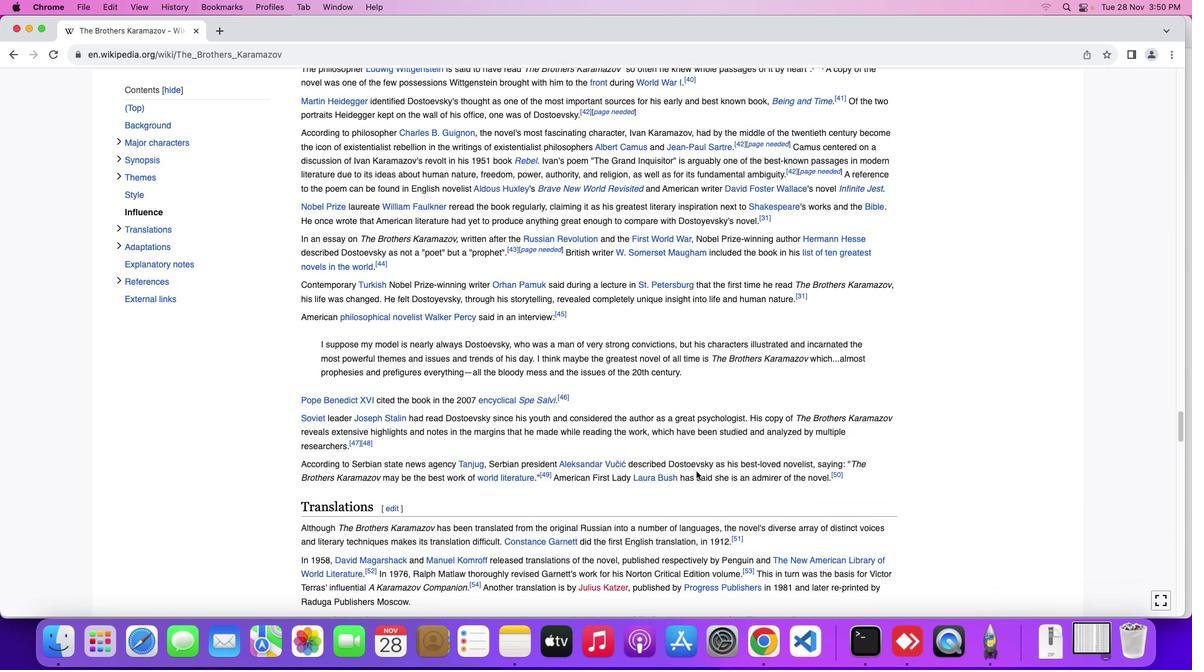 
Action: Mouse moved to (698, 473)
Screenshot: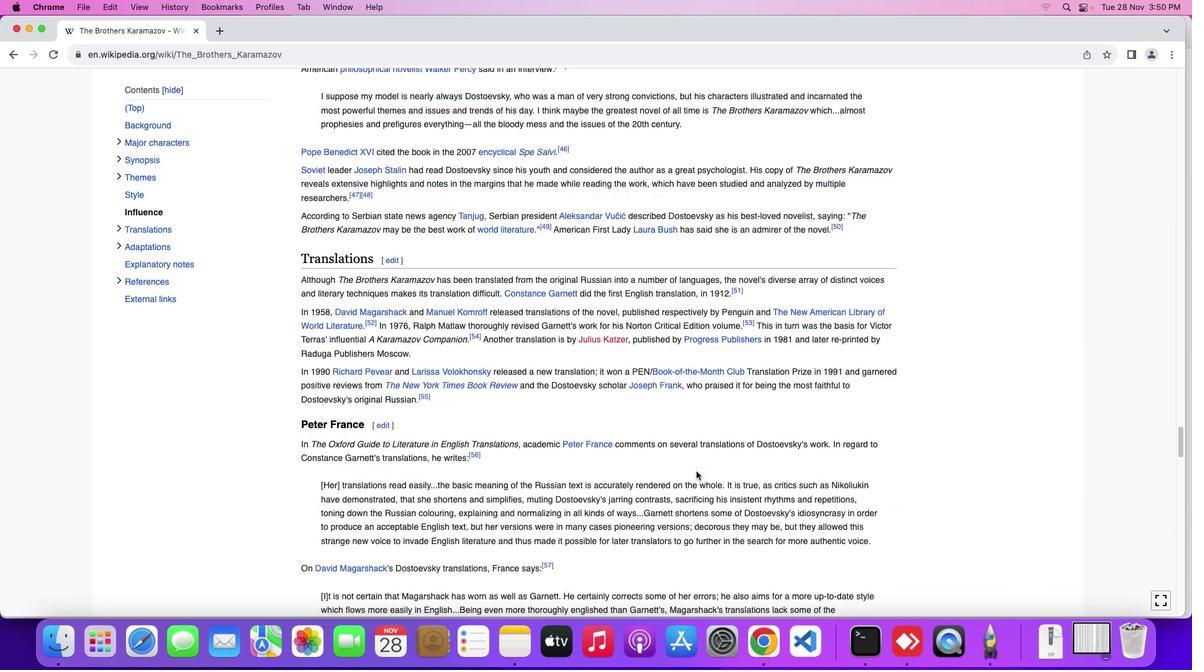 
Action: Mouse scrolled (698, 473) with delta (1, 1)
Screenshot: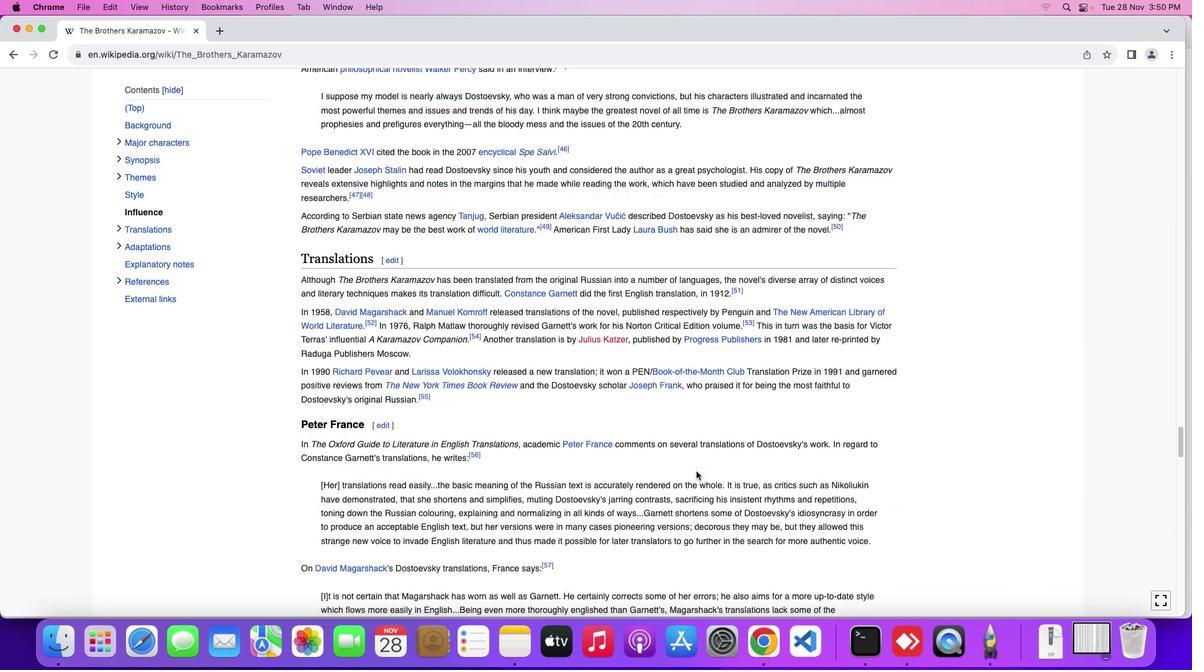 
Action: Mouse scrolled (698, 473) with delta (1, 1)
Screenshot: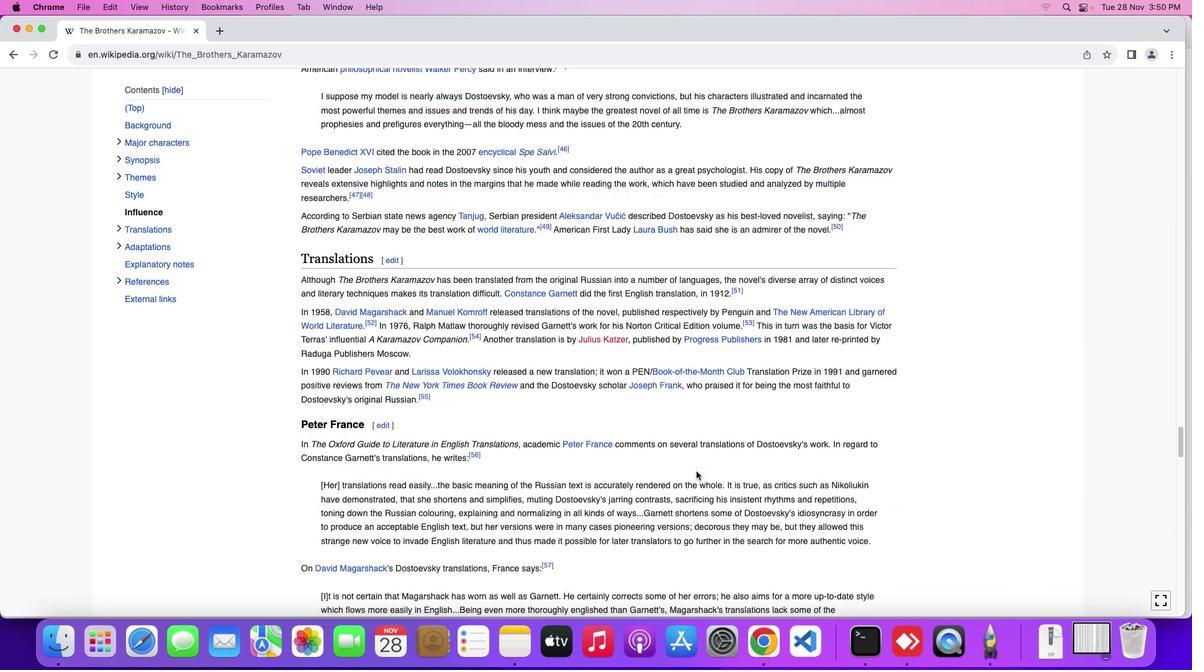 
Action: Mouse moved to (698, 473)
Screenshot: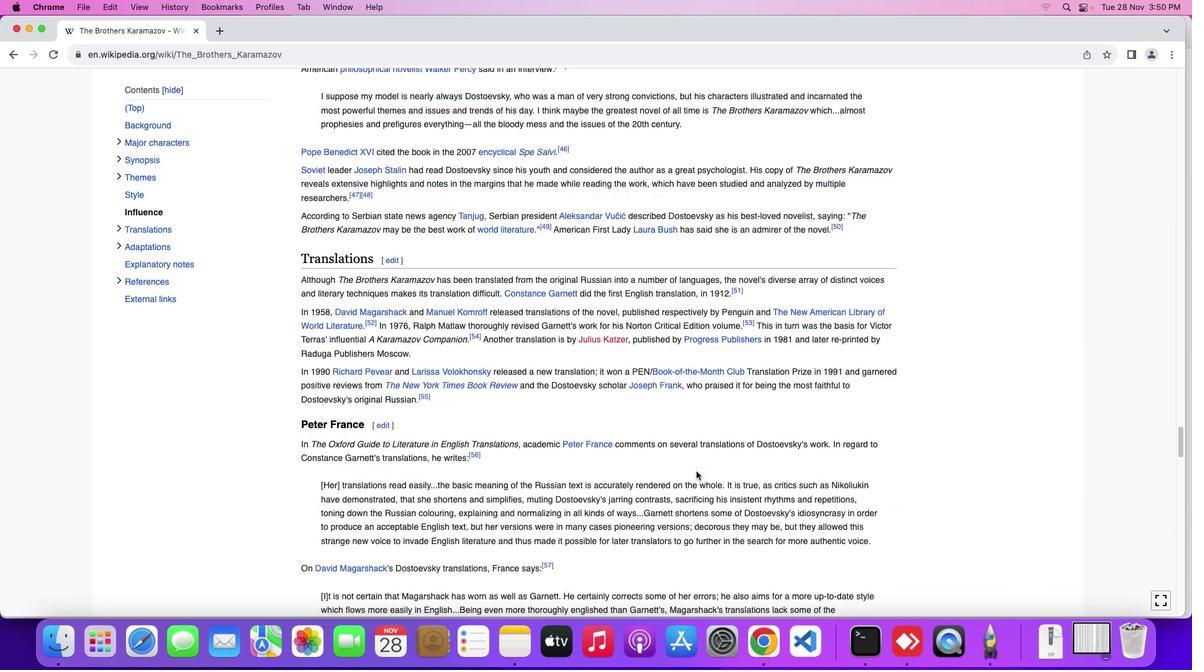 
Action: Mouse scrolled (698, 473) with delta (1, 0)
Screenshot: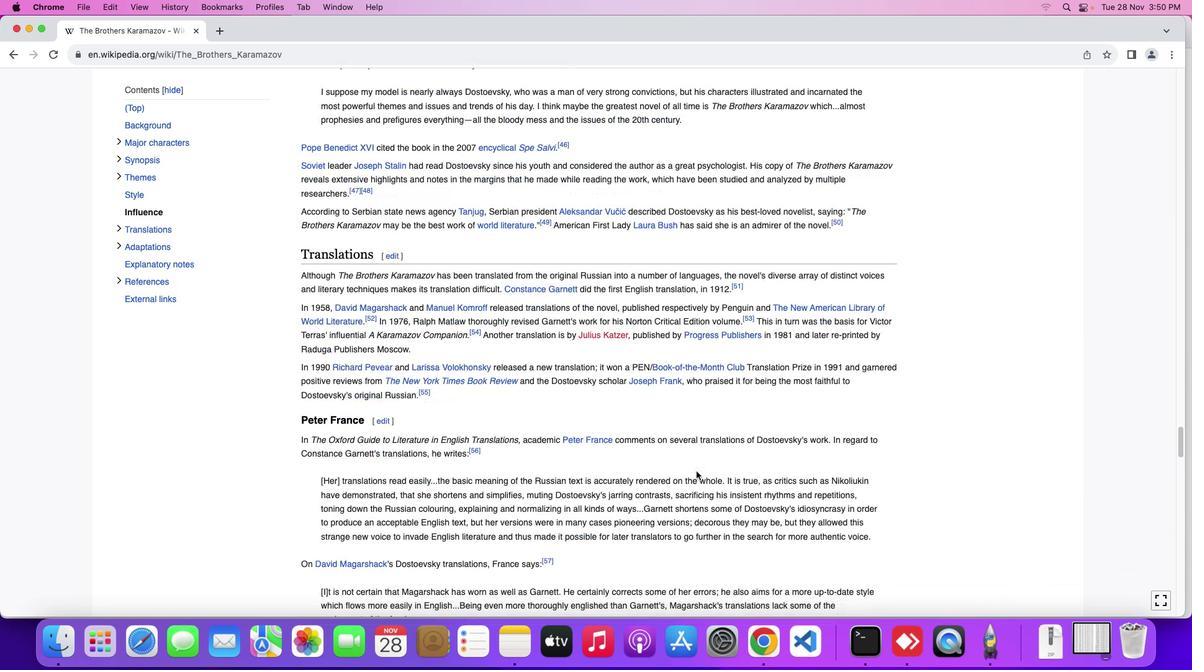 
Action: Mouse moved to (698, 473)
Screenshot: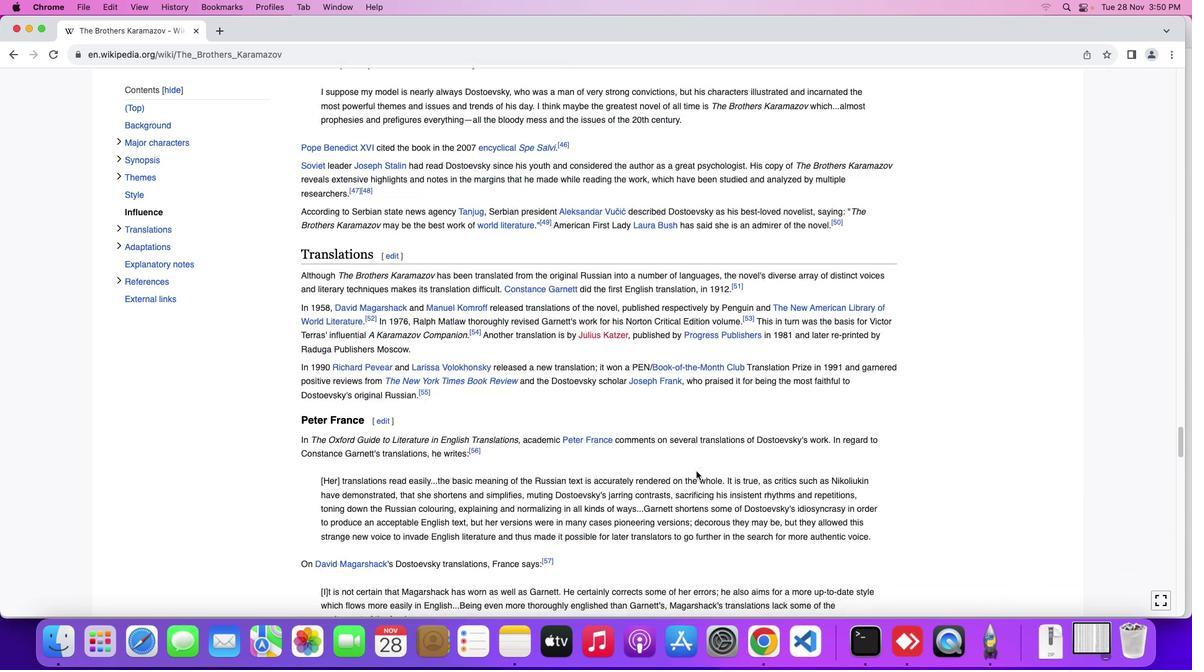 
Action: Mouse scrolled (698, 473) with delta (1, 0)
Screenshot: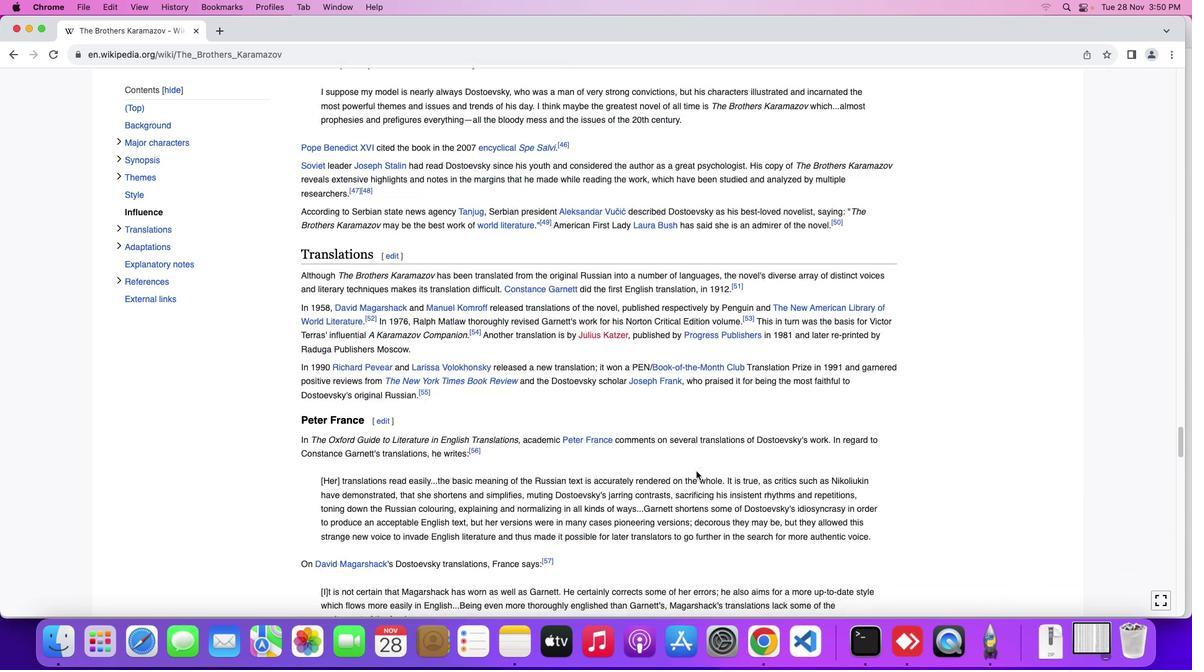 
Action: Mouse moved to (698, 473)
Screenshot: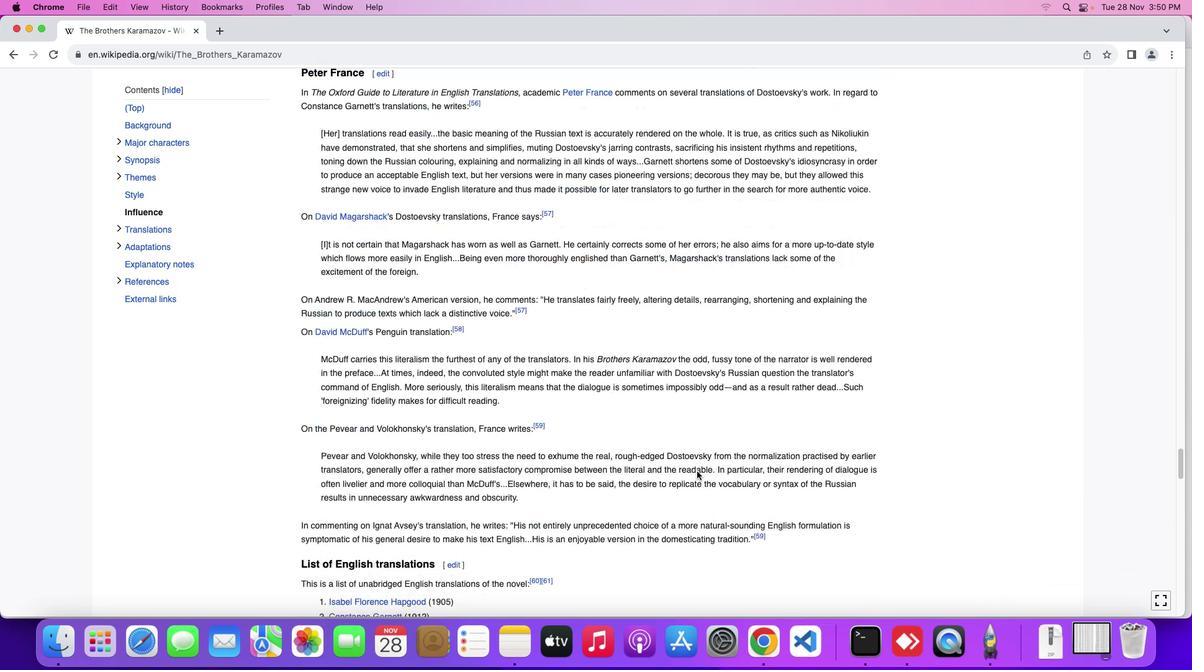 
Action: Mouse scrolled (698, 473) with delta (1, 1)
Screenshot: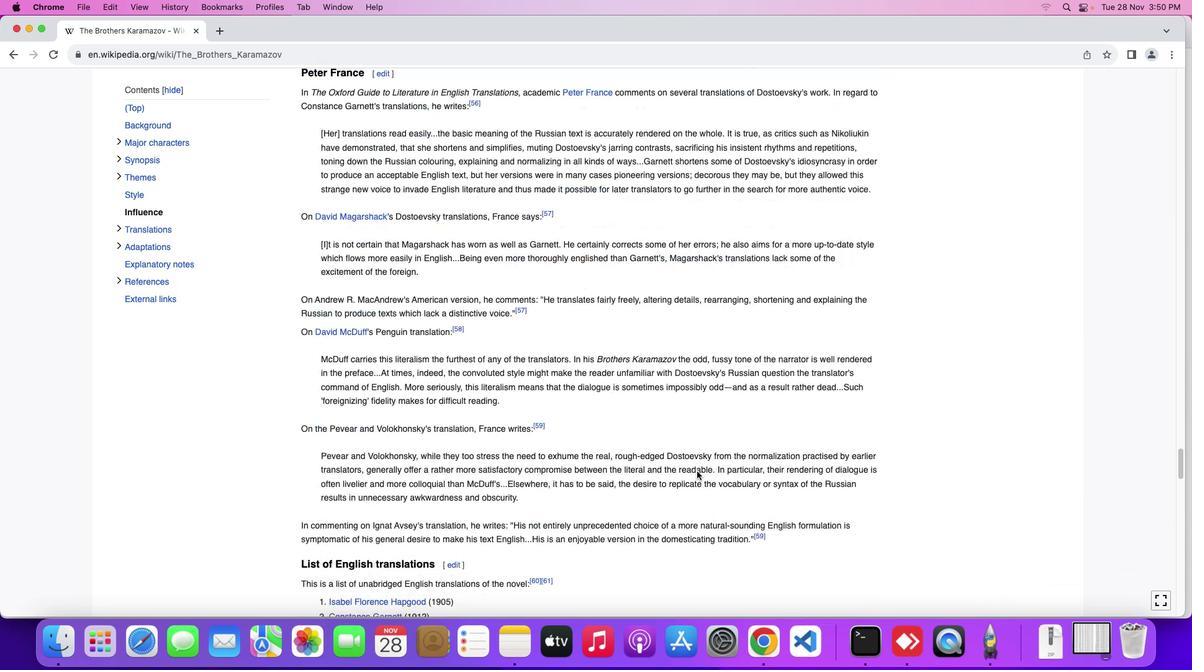 
Action: Mouse scrolled (698, 473) with delta (1, 1)
Screenshot: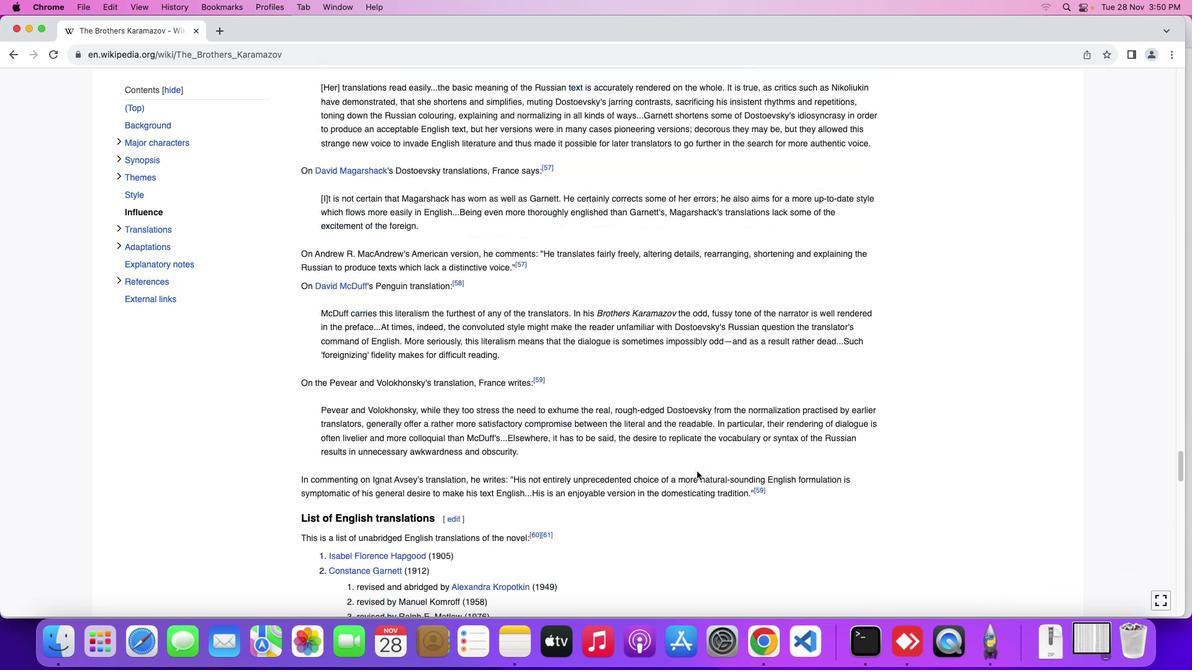 
Action: Mouse scrolled (698, 473) with delta (1, 0)
Screenshot: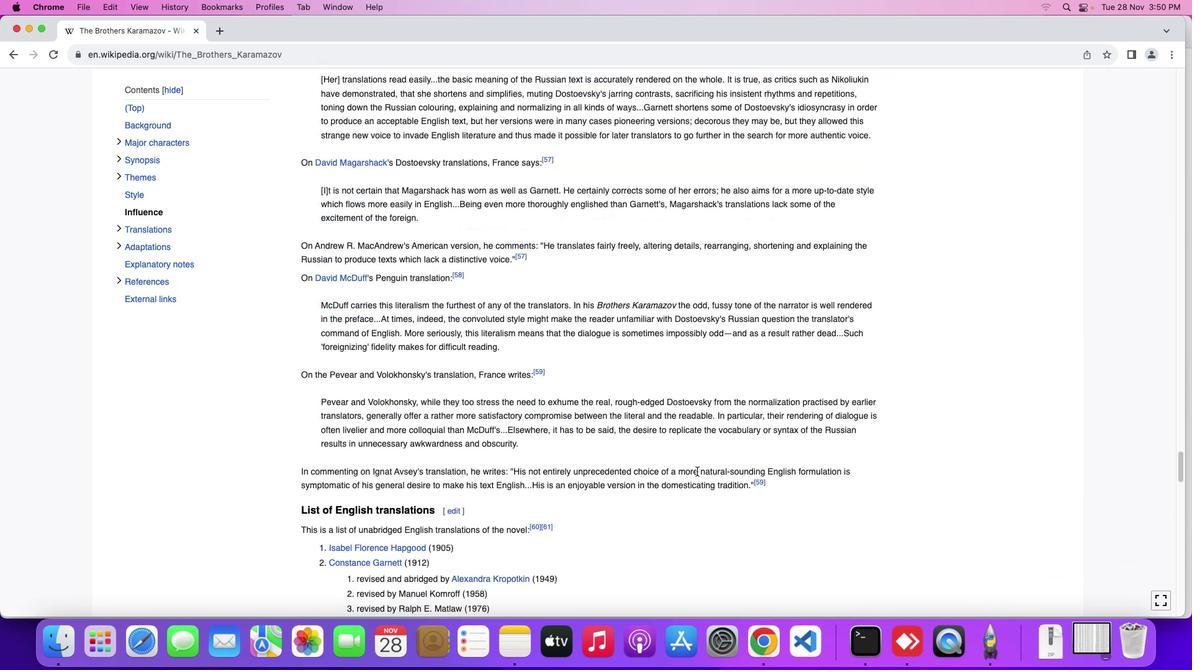 
Action: Mouse moved to (698, 473)
Screenshot: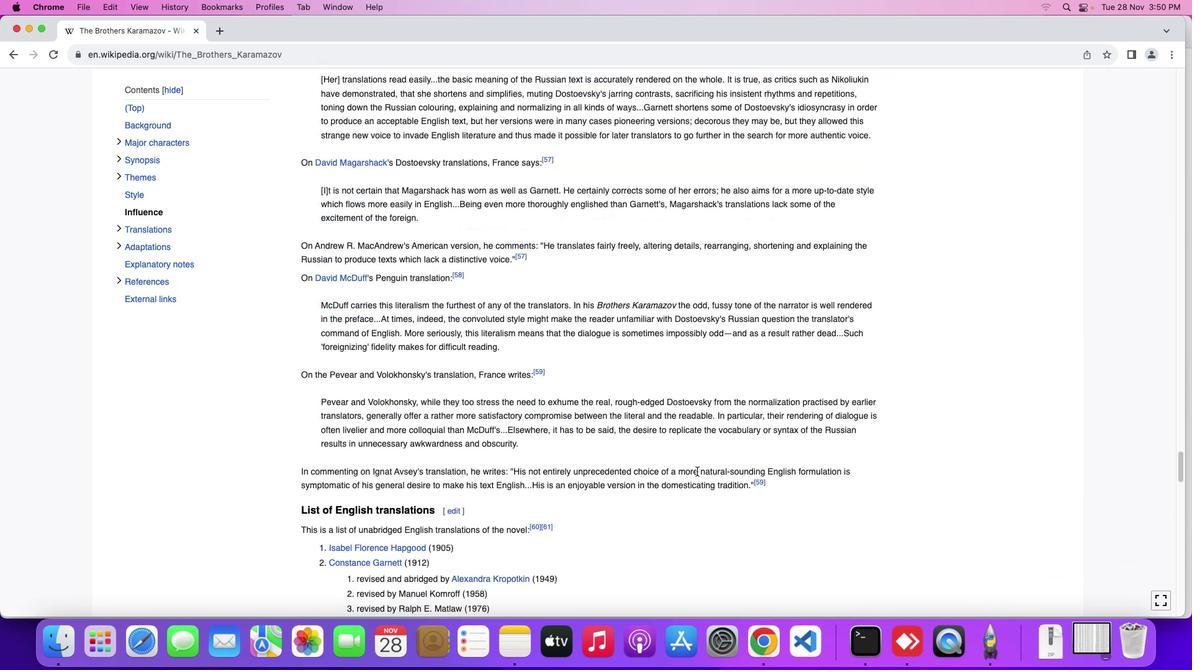 
Action: Mouse scrolled (698, 473) with delta (1, 0)
Screenshot: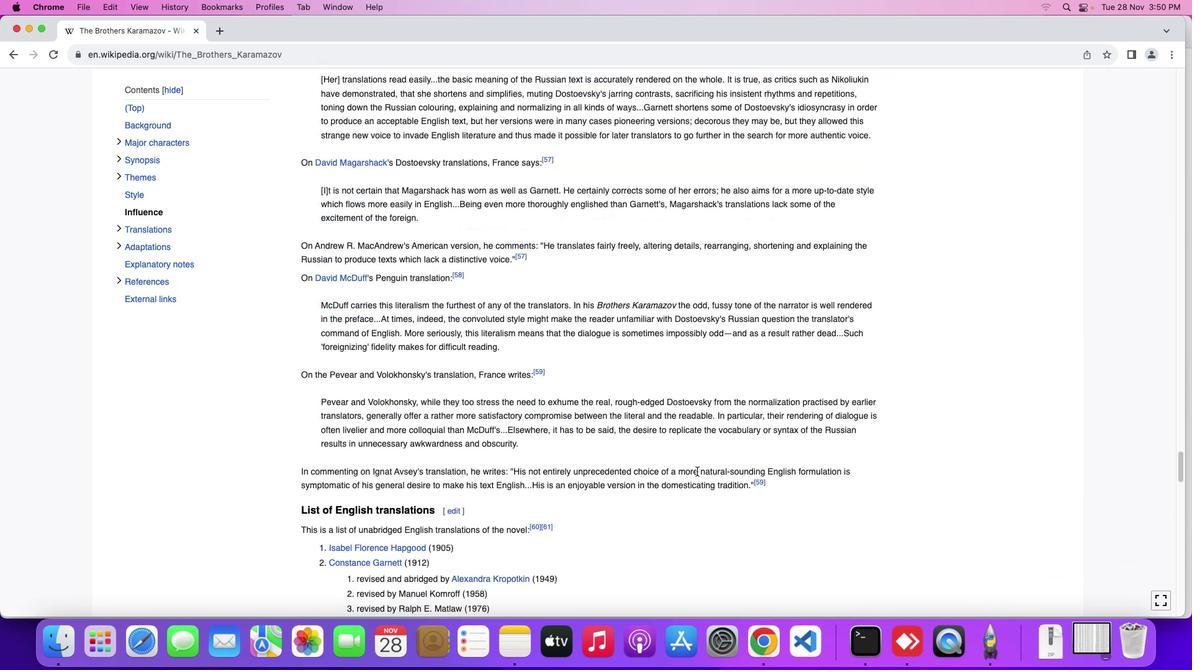 
Action: Mouse moved to (698, 473)
Screenshot: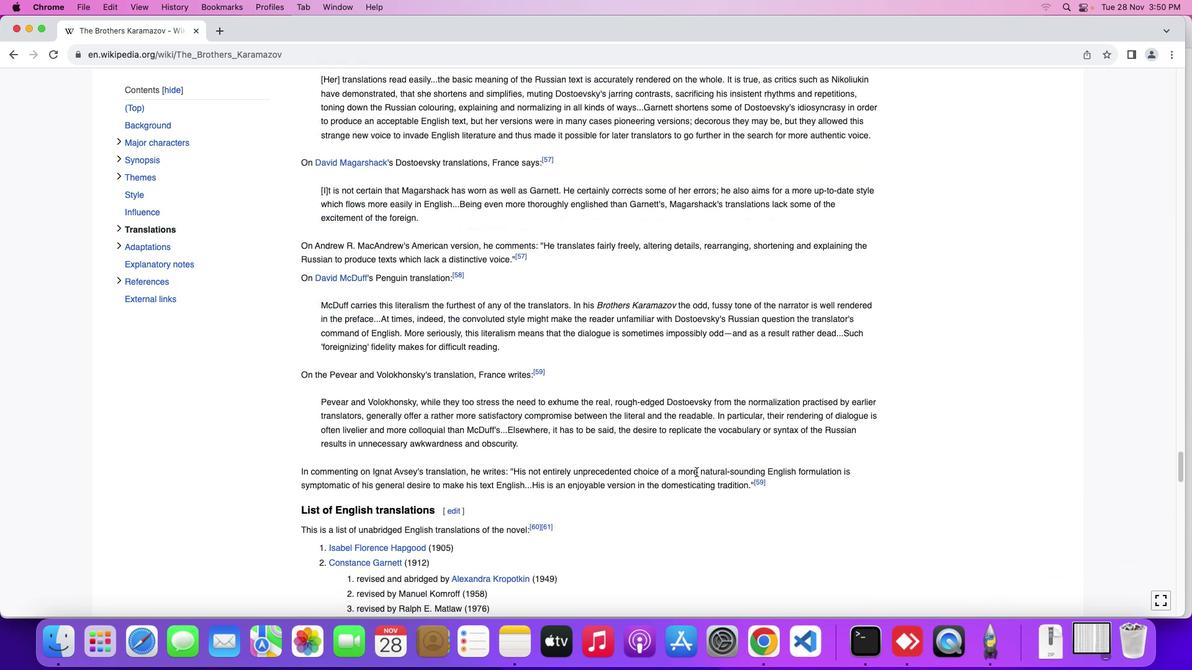 
Action: Mouse scrolled (698, 473) with delta (1, 0)
Screenshot: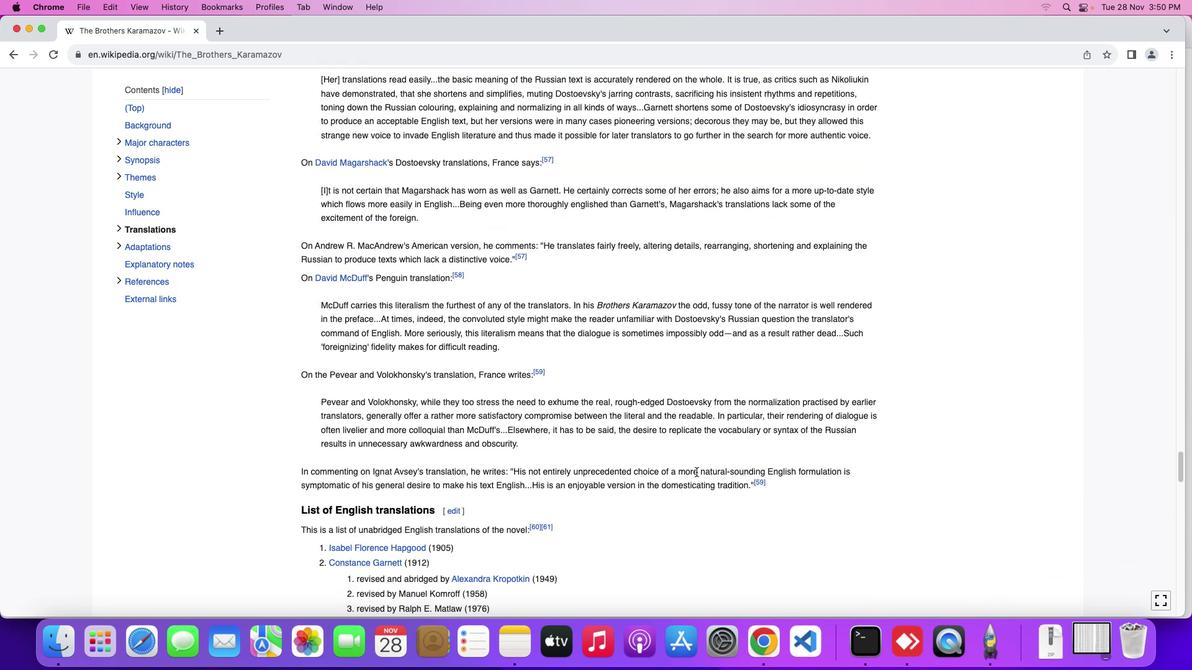 
Action: Mouse moved to (698, 473)
Screenshot: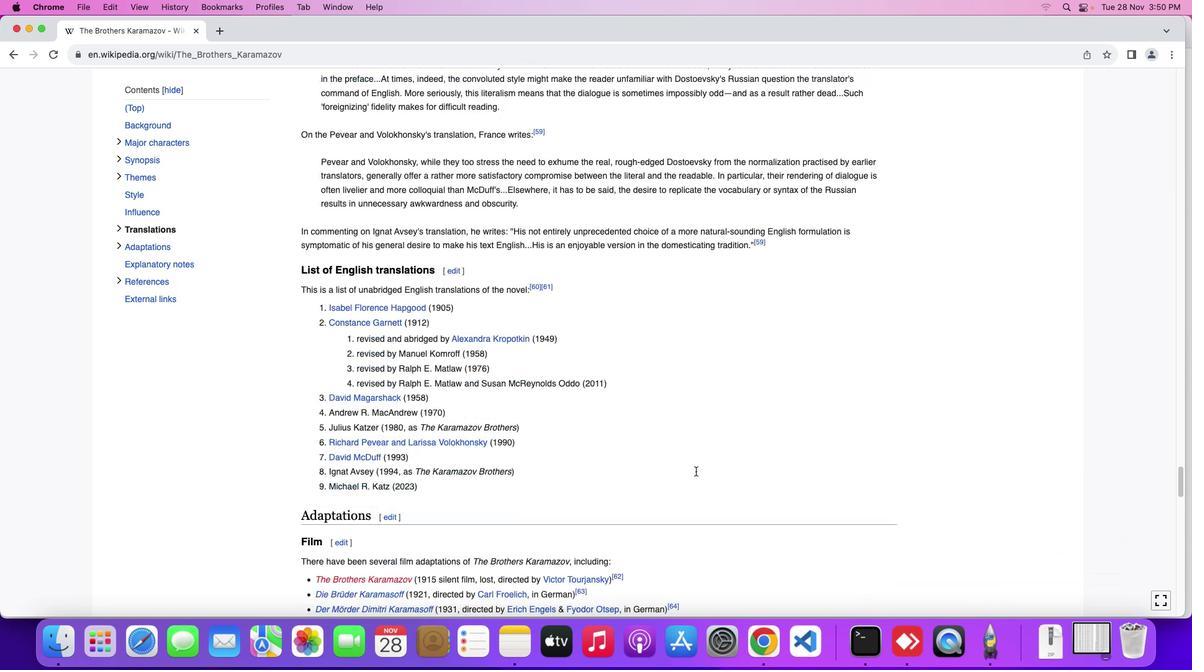 
Action: Mouse scrolled (698, 473) with delta (1, 1)
Screenshot: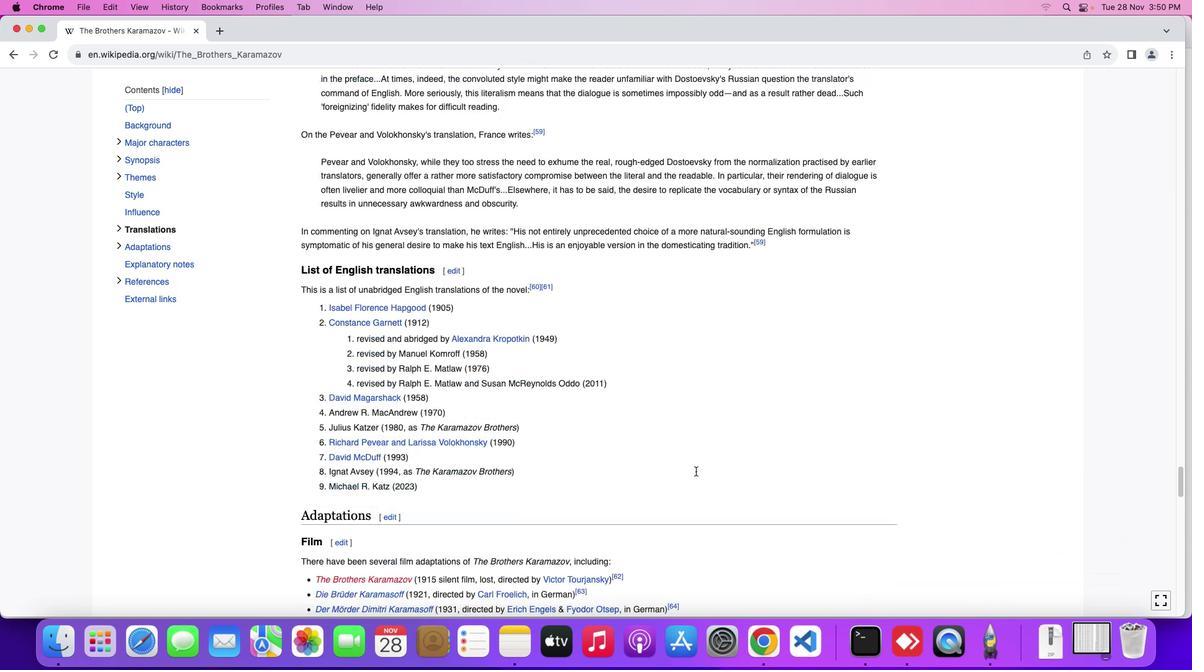 
Action: Mouse scrolled (698, 473) with delta (1, 1)
Screenshot: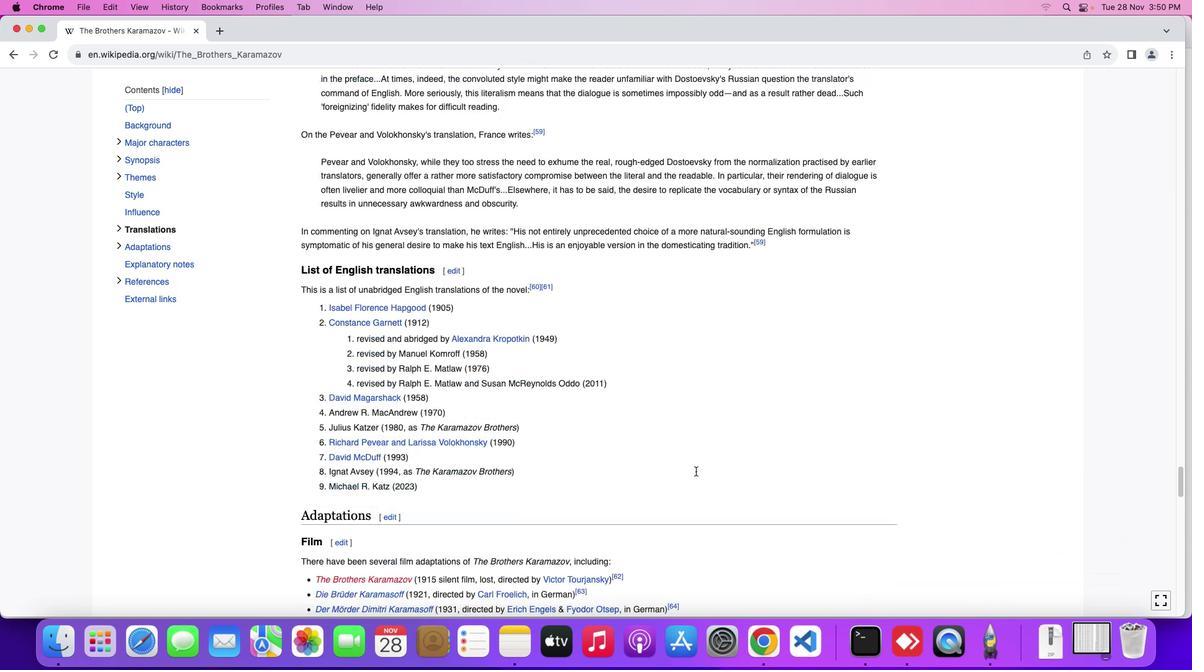 
Action: Mouse scrolled (698, 473) with delta (1, 0)
Screenshot: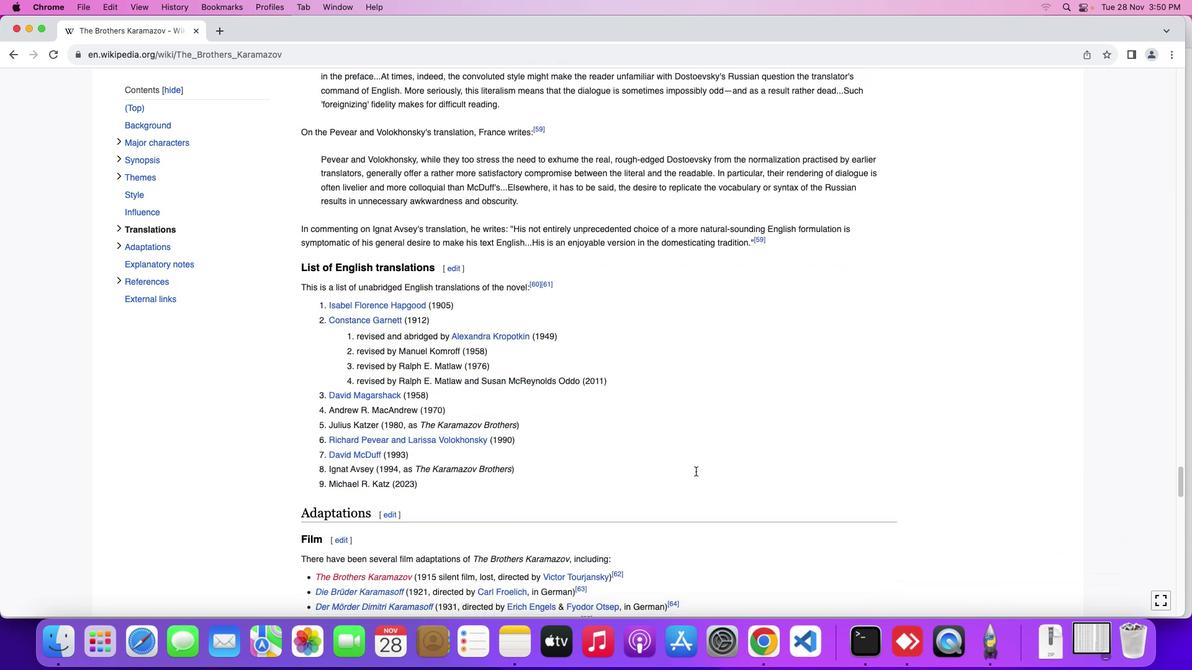 
Action: Mouse scrolled (698, 473) with delta (1, 0)
Screenshot: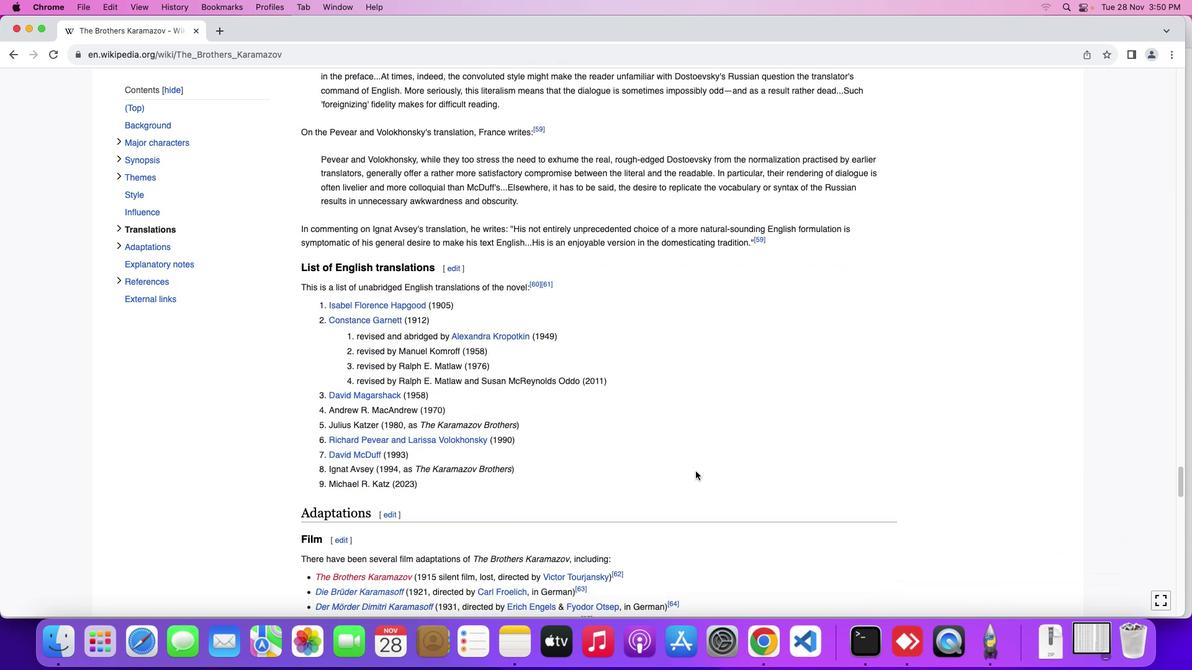 
Action: Mouse moved to (698, 473)
Screenshot: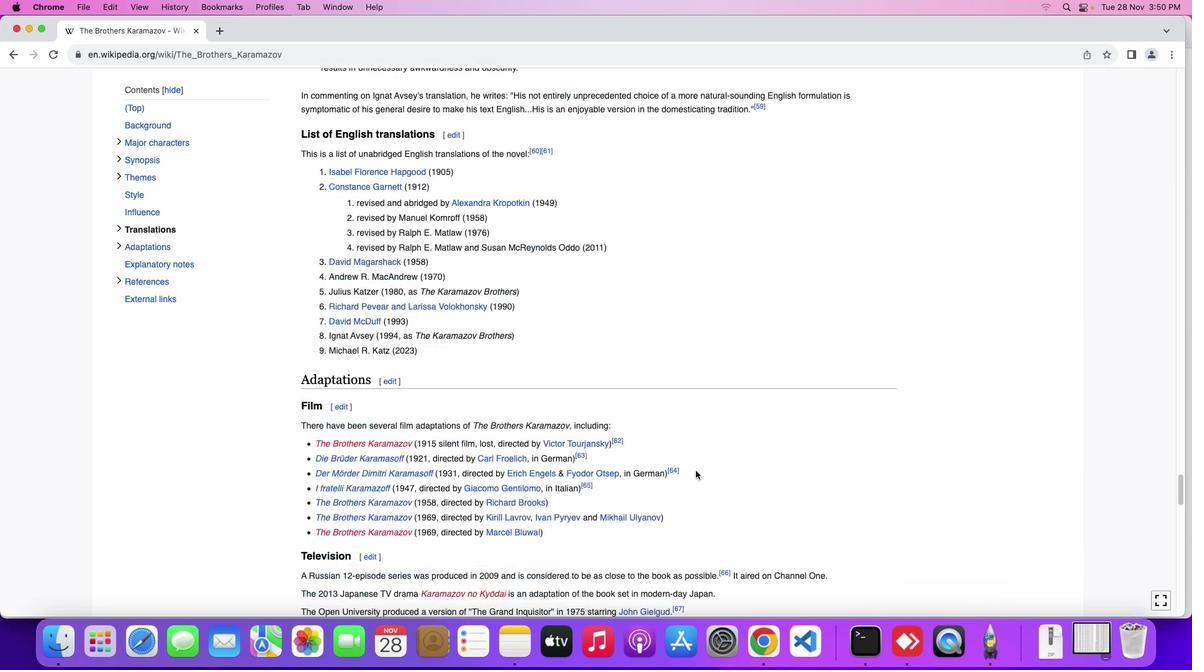 
Action: Mouse scrolled (698, 473) with delta (1, 1)
Screenshot: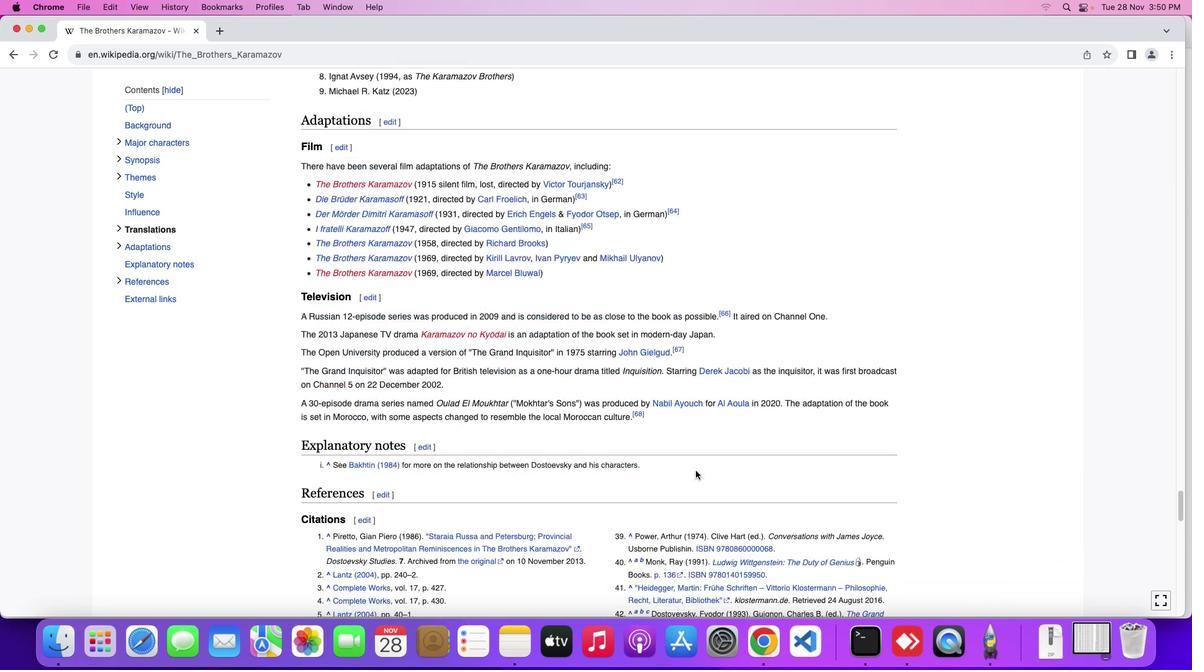
Action: Mouse scrolled (698, 473) with delta (1, 1)
Screenshot: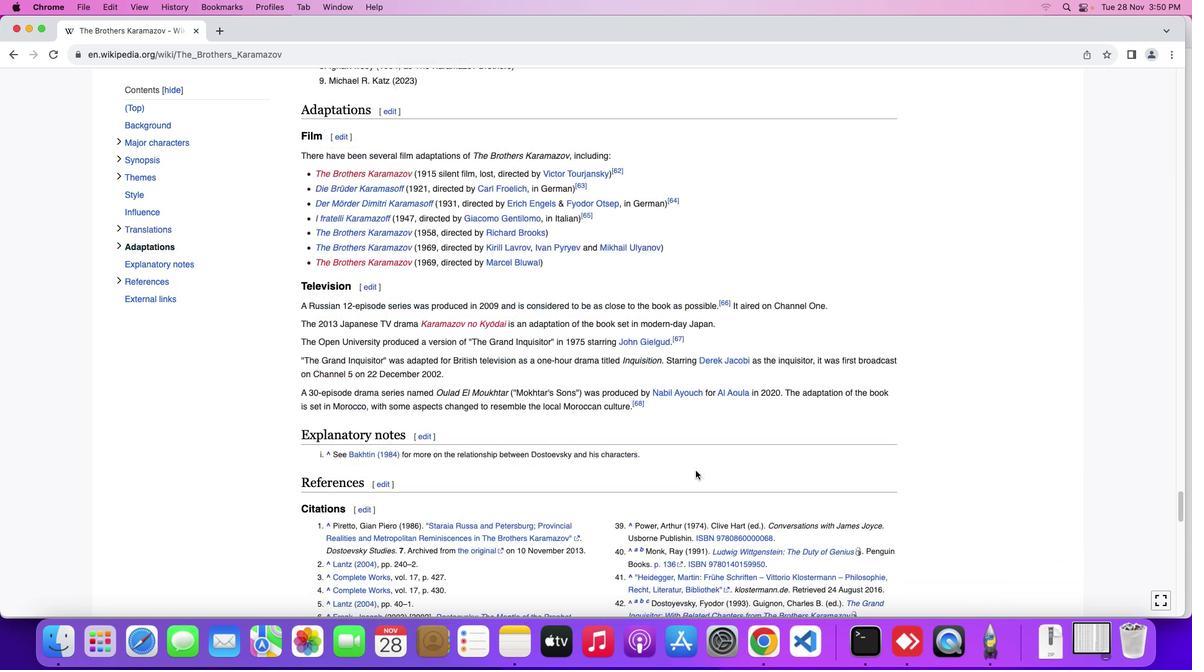 
Action: Mouse scrolled (698, 473) with delta (1, 0)
Screenshot: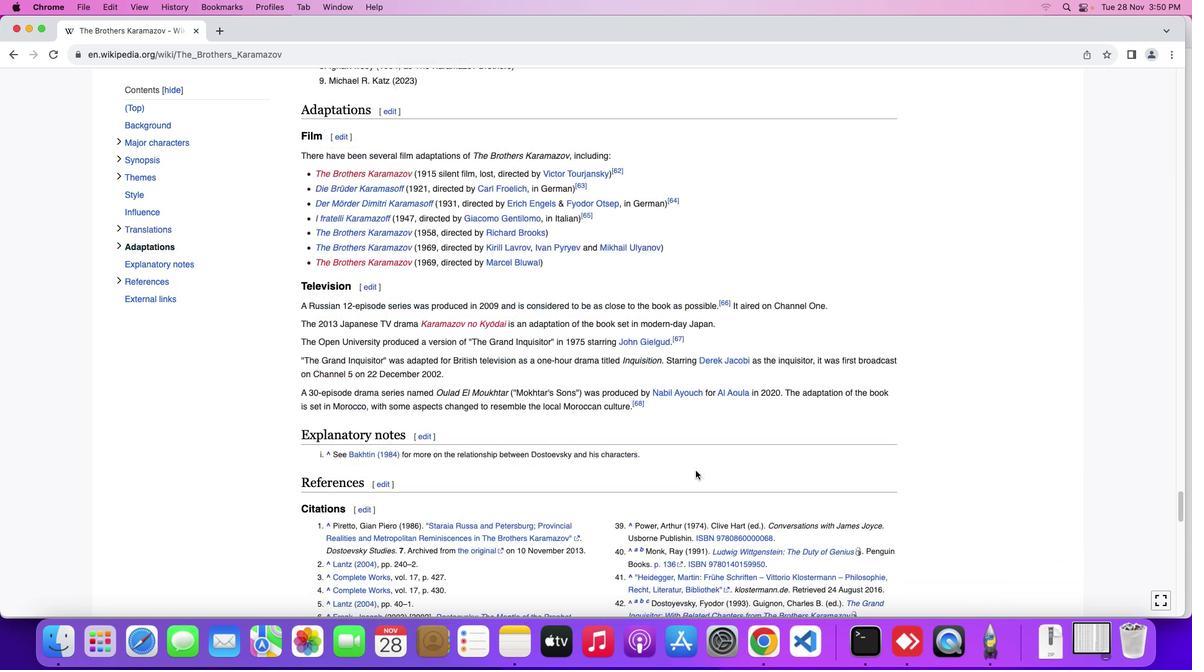 
Action: Mouse scrolled (698, 473) with delta (1, 0)
Screenshot: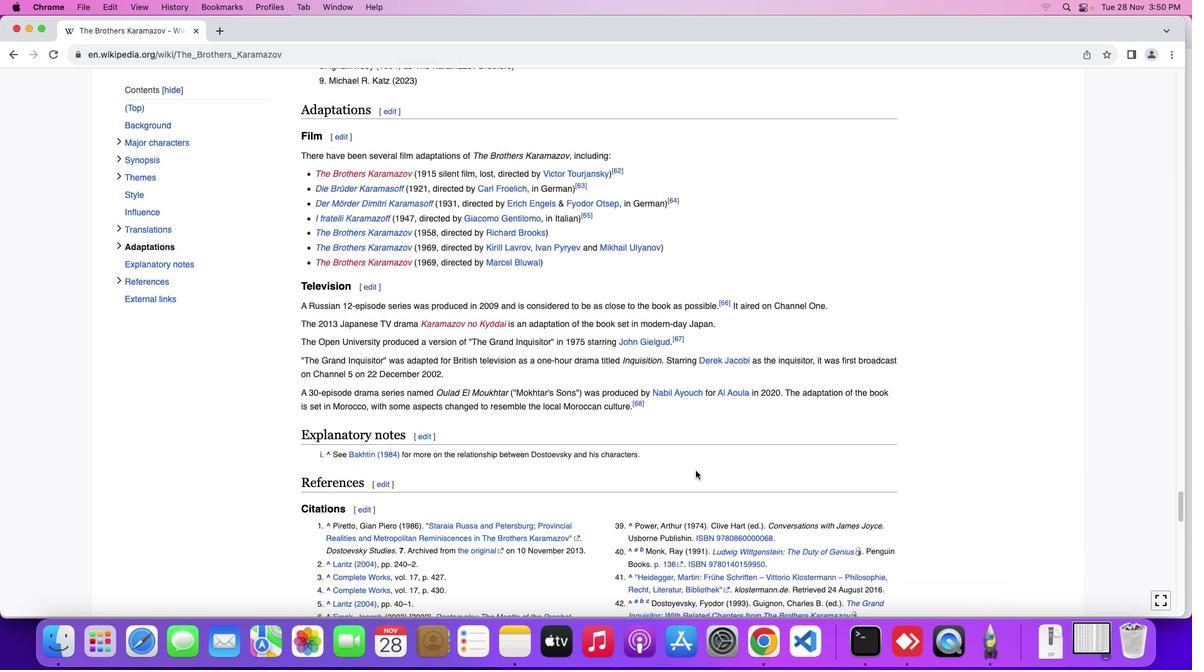 
Action: Mouse moved to (698, 473)
Screenshot: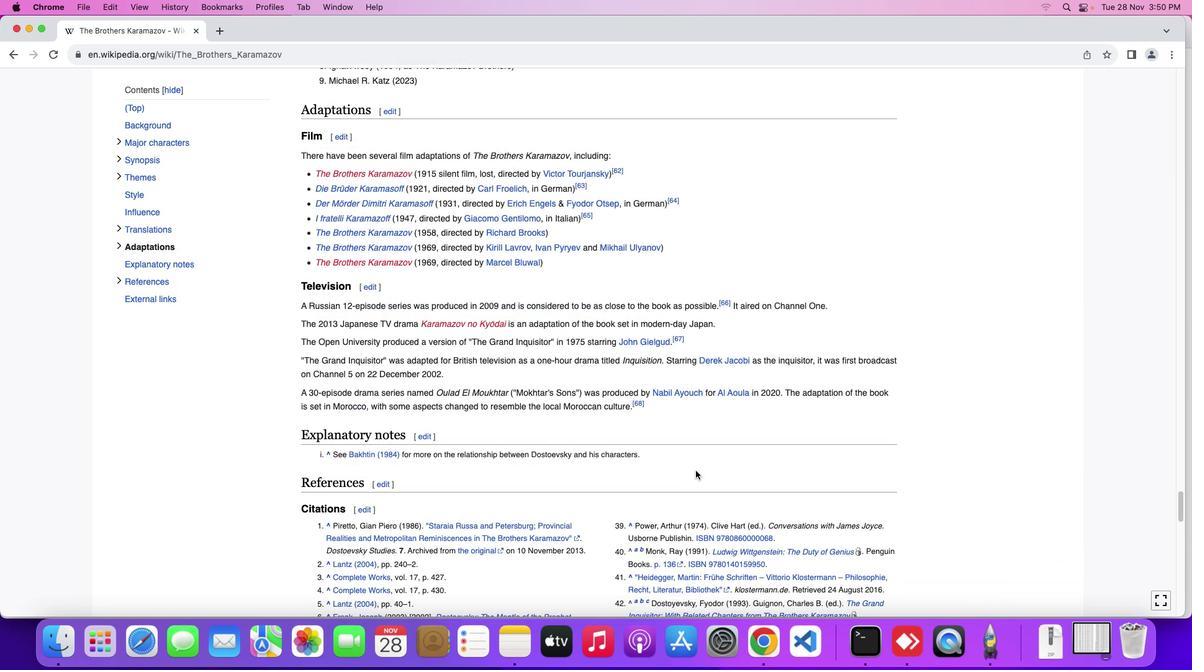 
Action: Mouse scrolled (698, 473) with delta (1, 0)
Screenshot: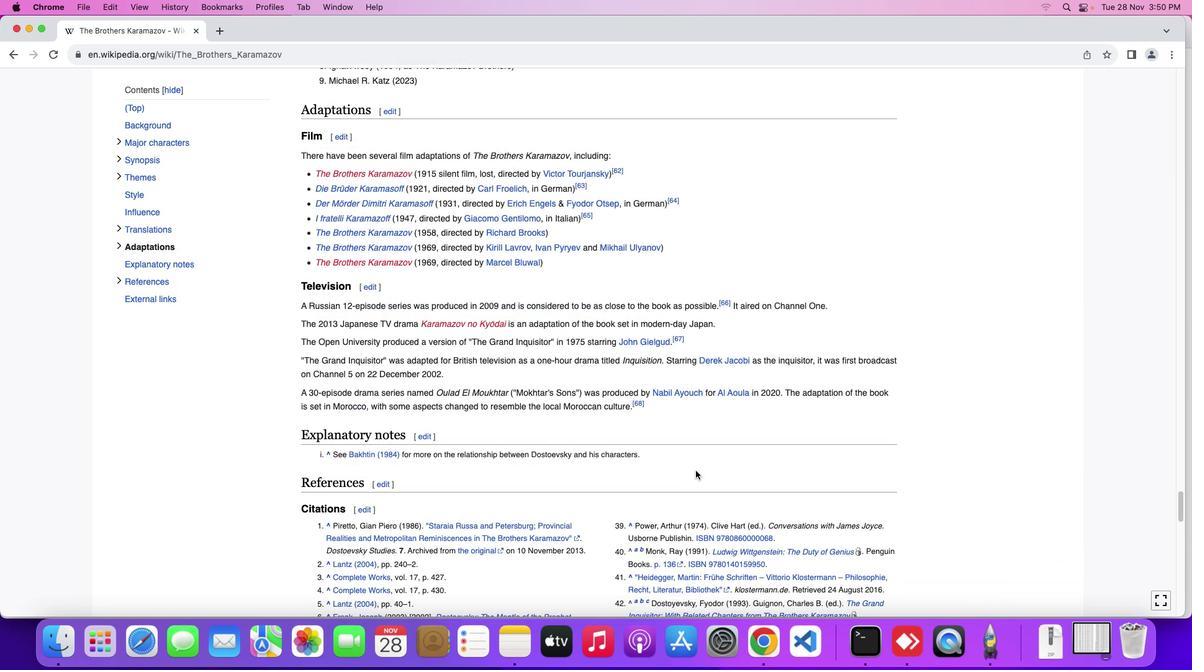 
Action: Mouse moved to (698, 472)
Screenshot: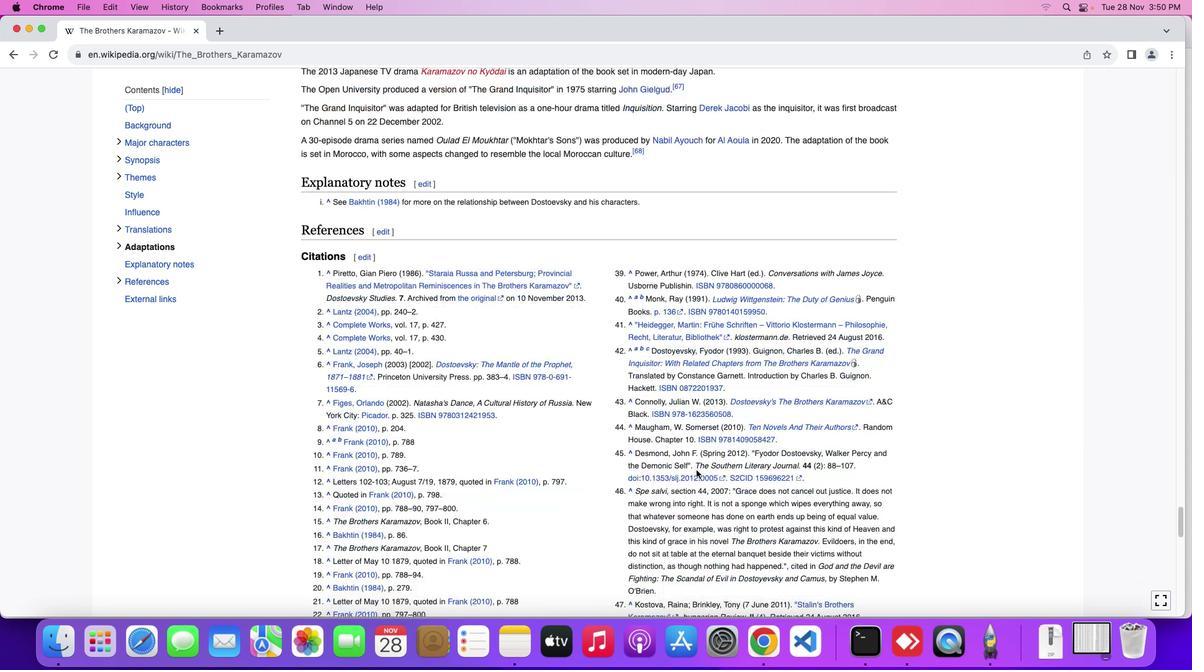 
Action: Mouse scrolled (698, 472) with delta (1, 1)
Screenshot: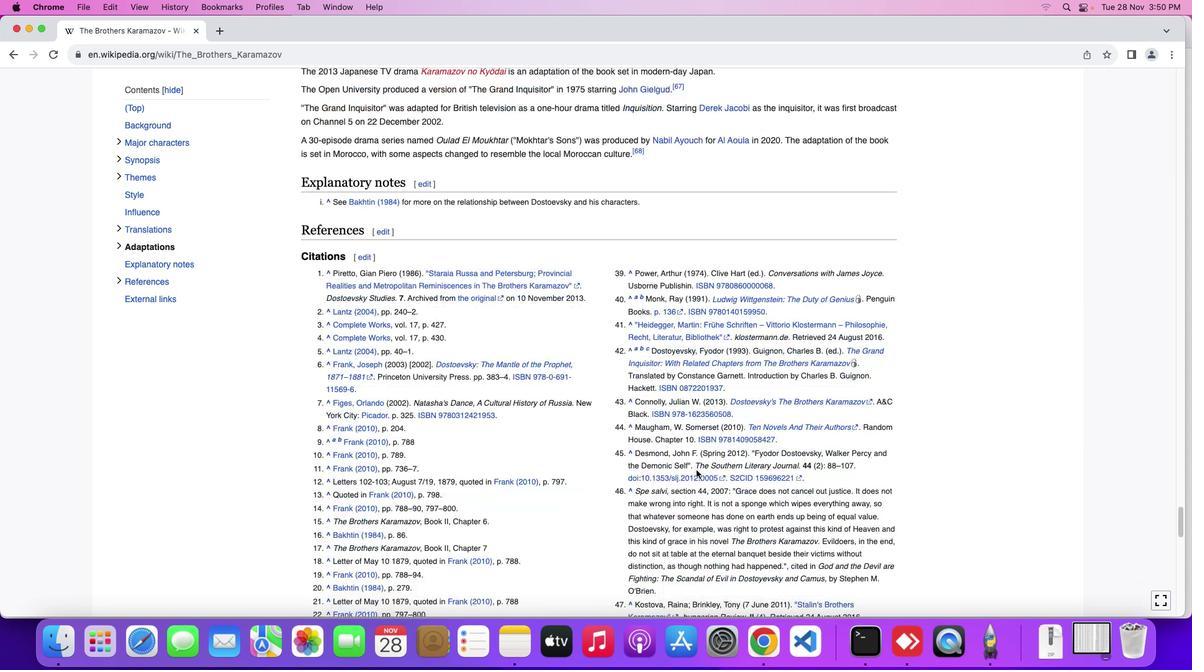 
Action: Mouse scrolled (698, 472) with delta (1, 1)
Screenshot: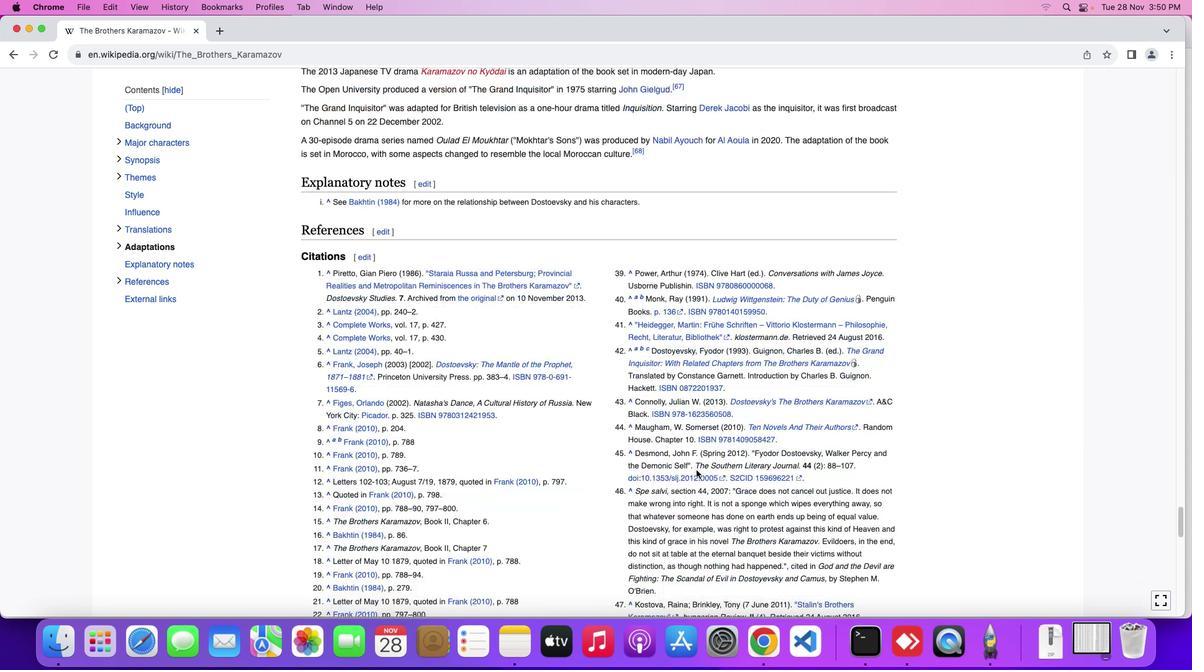 
Action: Mouse moved to (698, 472)
Screenshot: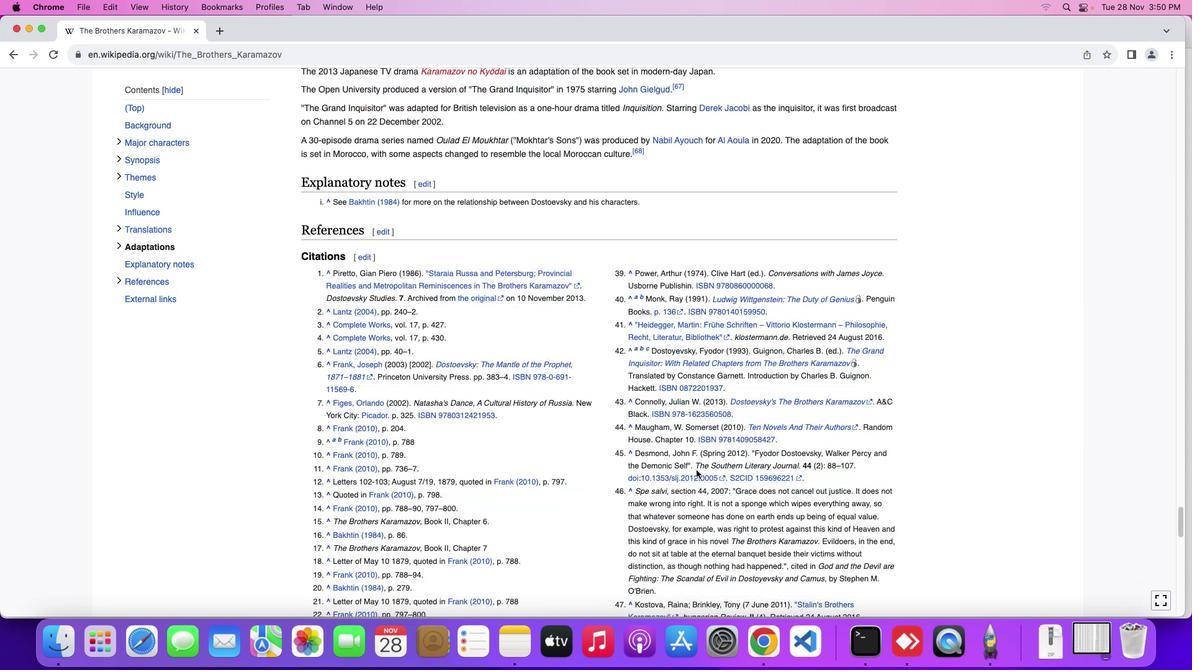 
Action: Mouse scrolled (698, 472) with delta (1, 0)
Screenshot: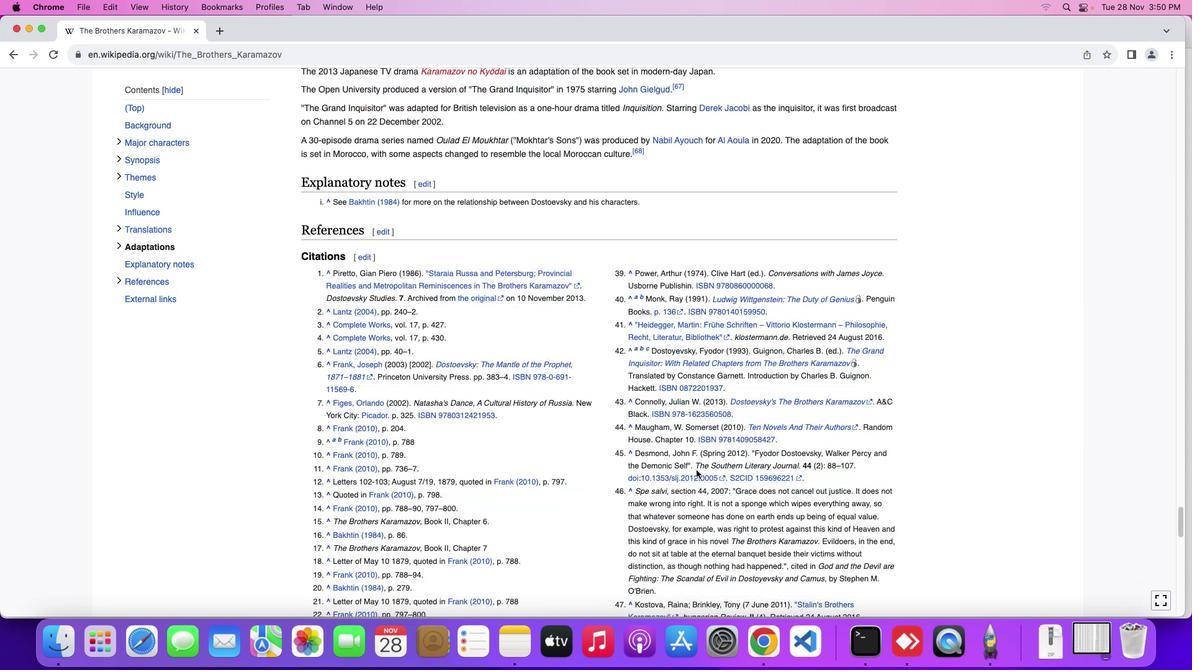 
Action: Mouse scrolled (698, 472) with delta (1, 0)
Screenshot: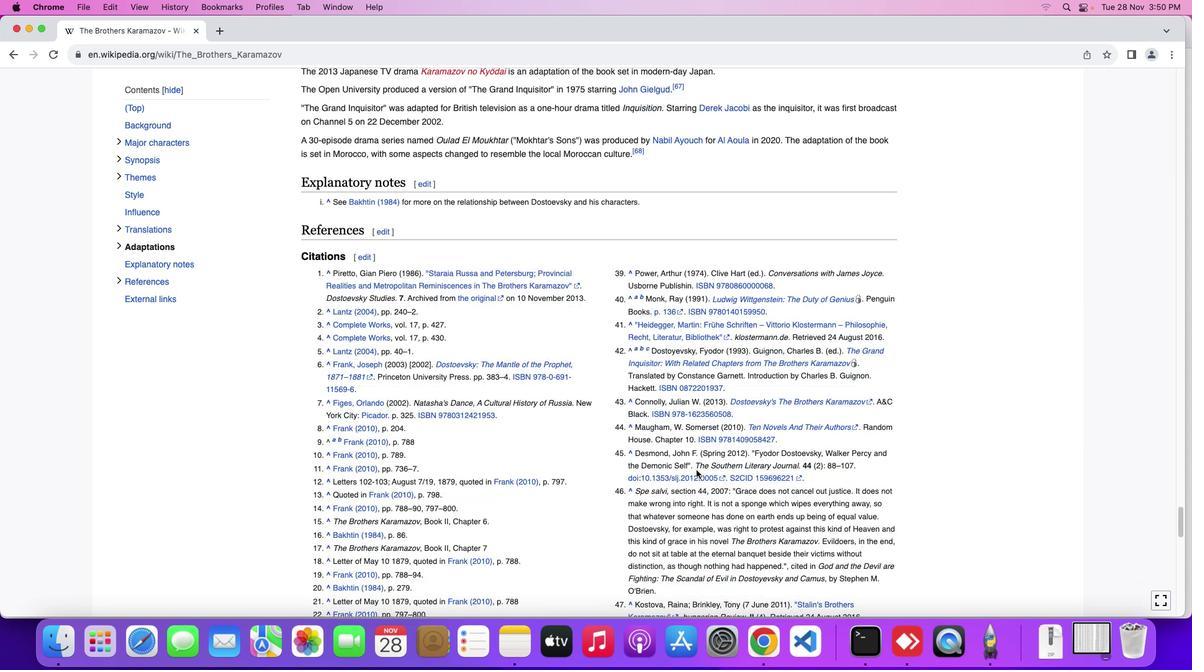 
Action: Mouse moved to (698, 471)
Screenshot: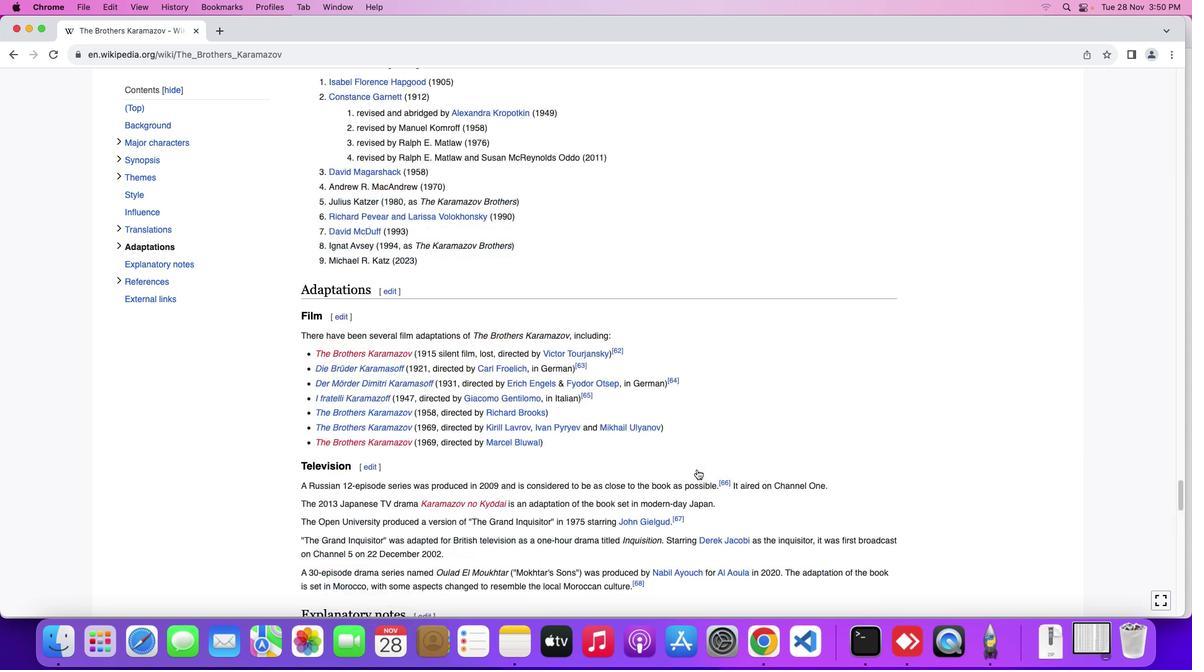 
Action: Mouse scrolled (698, 471) with delta (1, 2)
Screenshot: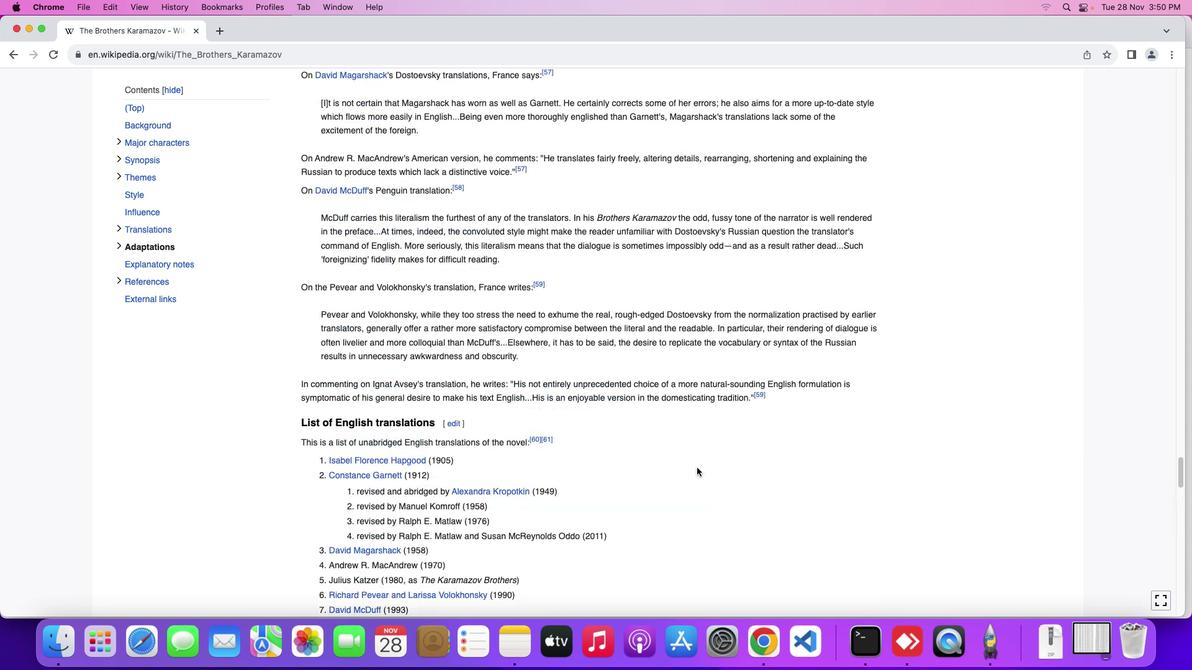
Action: Mouse scrolled (698, 471) with delta (1, 2)
Screenshot: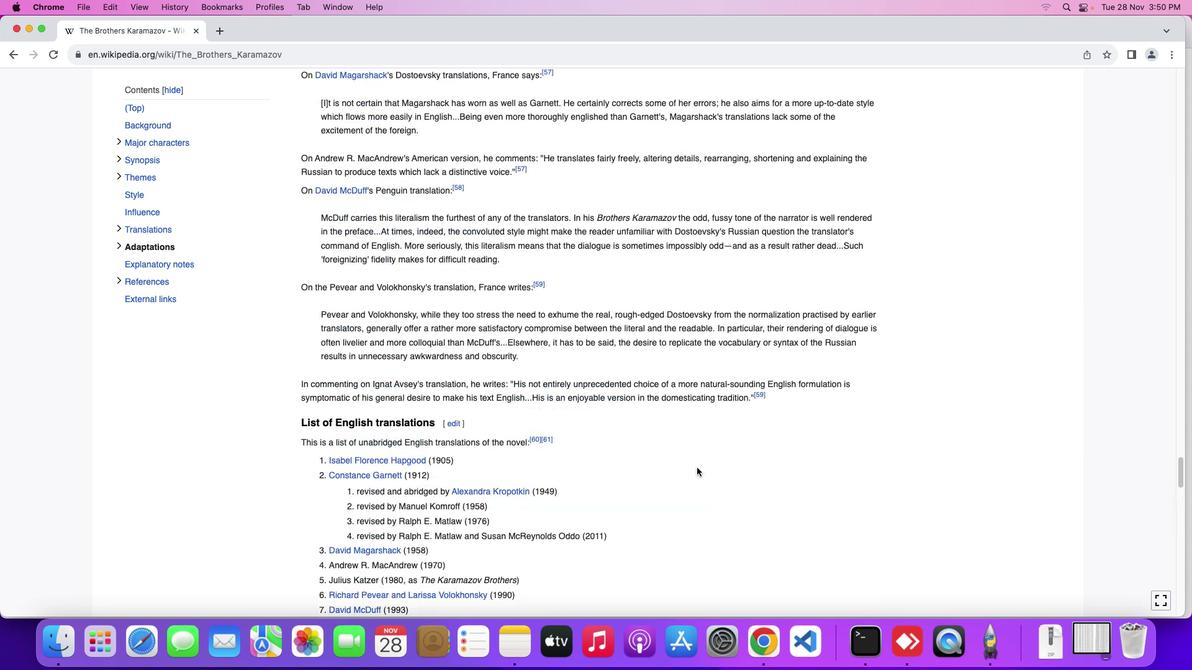
Action: Mouse scrolled (698, 471) with delta (1, 3)
Screenshot: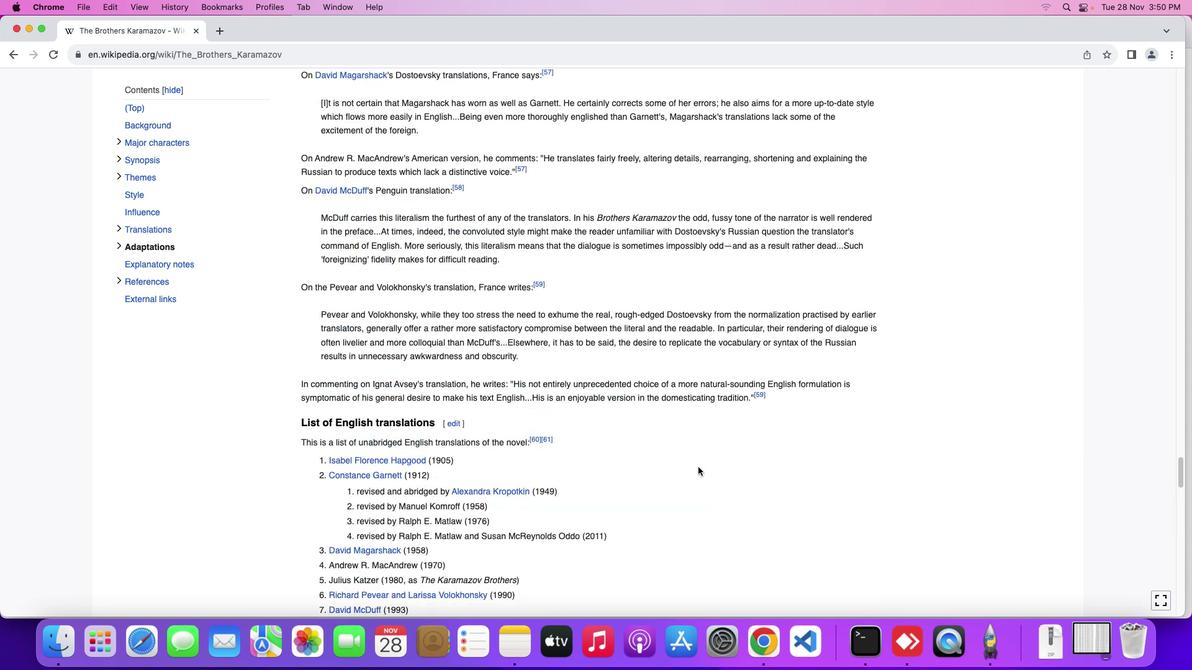 
Action: Mouse scrolled (698, 471) with delta (1, 4)
Screenshot: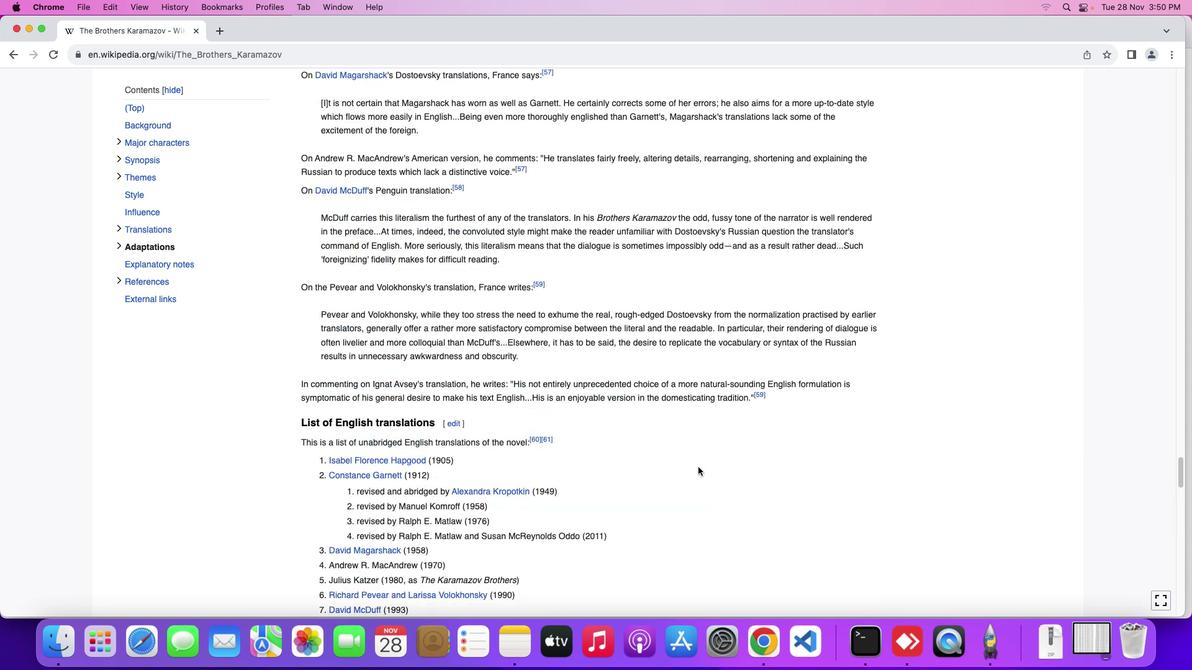 
Action: Mouse scrolled (698, 471) with delta (1, 5)
Screenshot: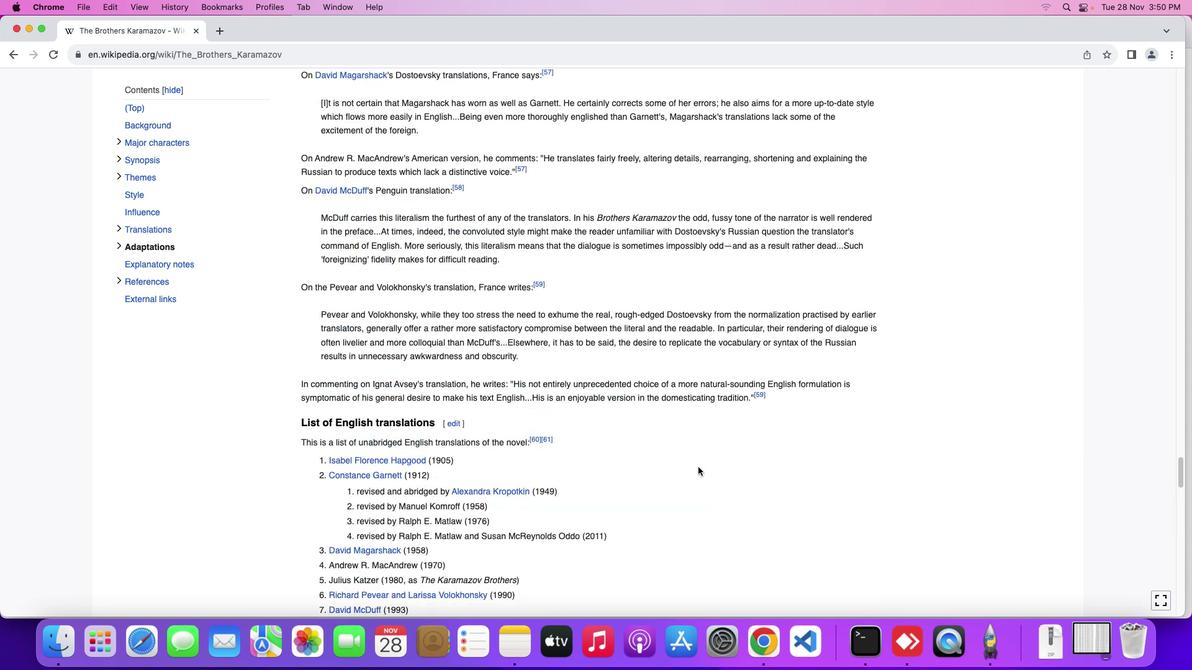 
Action: Mouse scrolled (698, 471) with delta (1, 6)
Screenshot: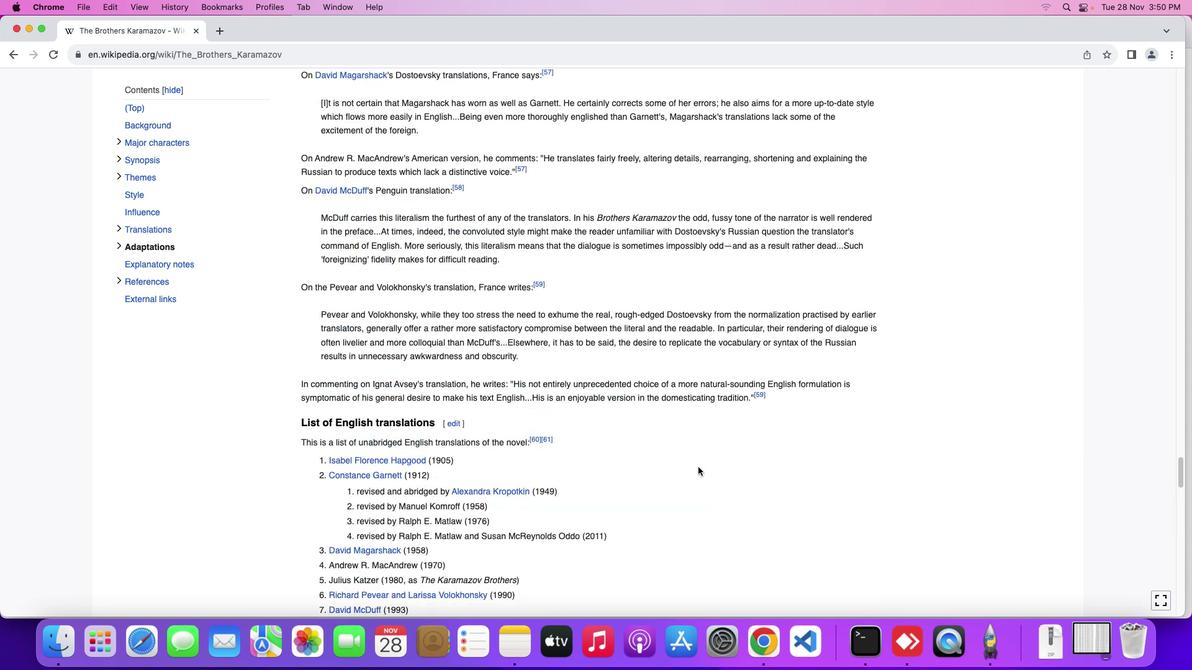 
Action: Mouse moved to (698, 471)
Screenshot: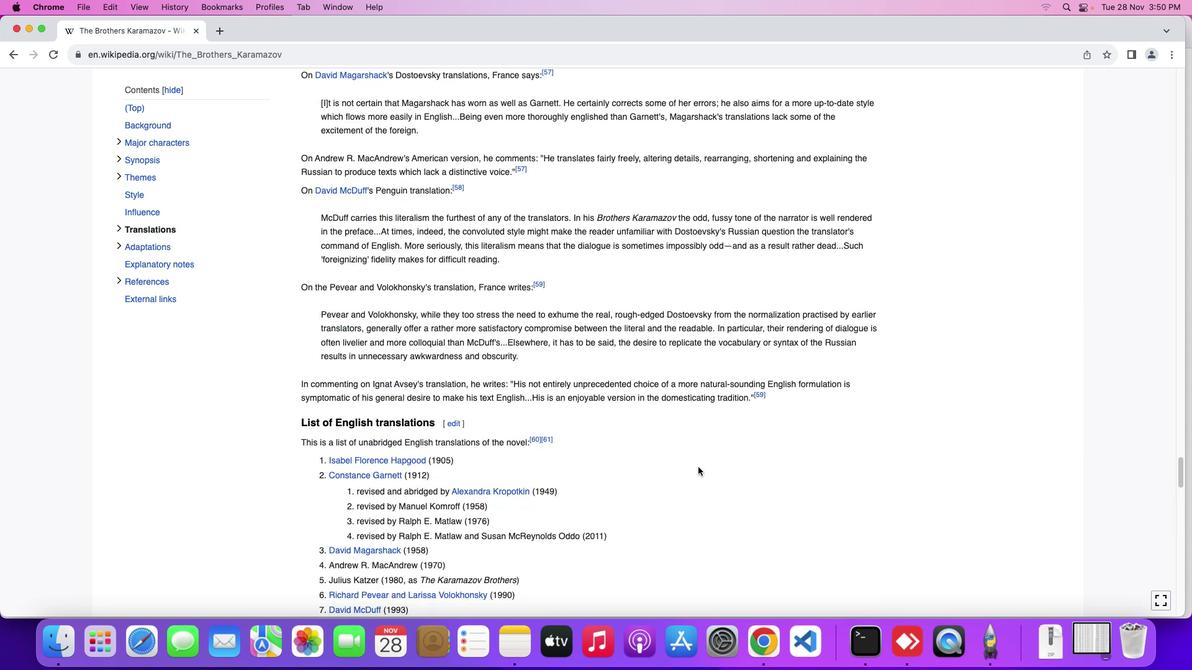 
Action: Mouse scrolled (698, 471) with delta (1, 6)
Screenshot: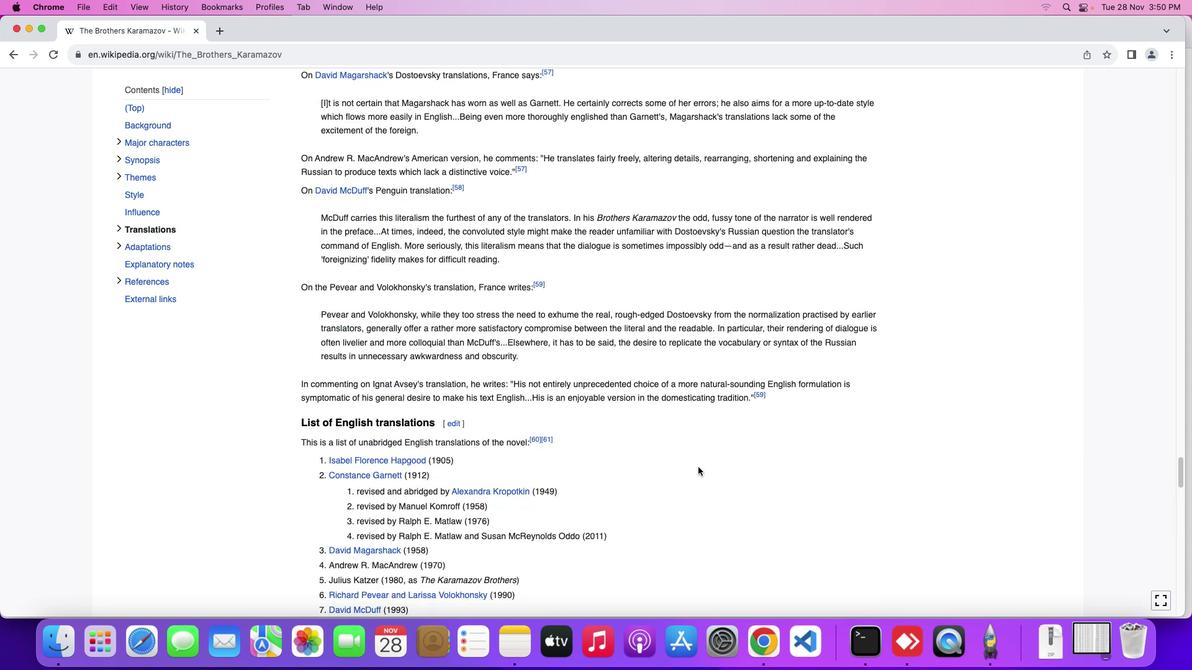 
Action: Mouse moved to (700, 468)
Screenshot: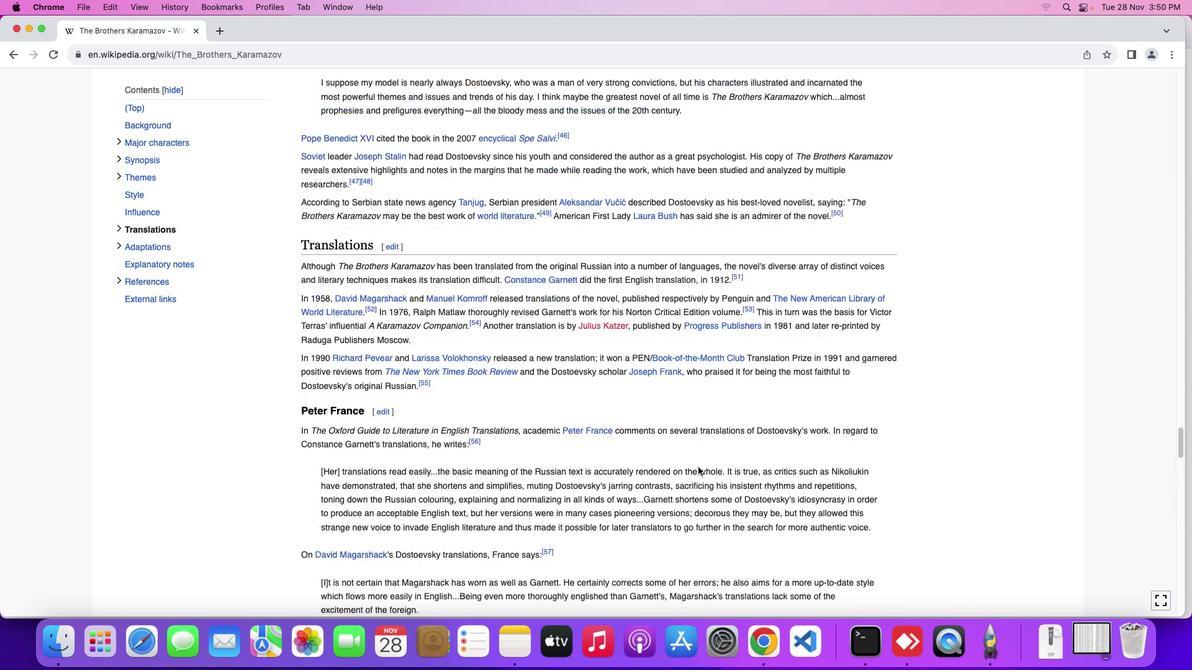 
Action: Mouse scrolled (700, 468) with delta (1, 2)
Screenshot: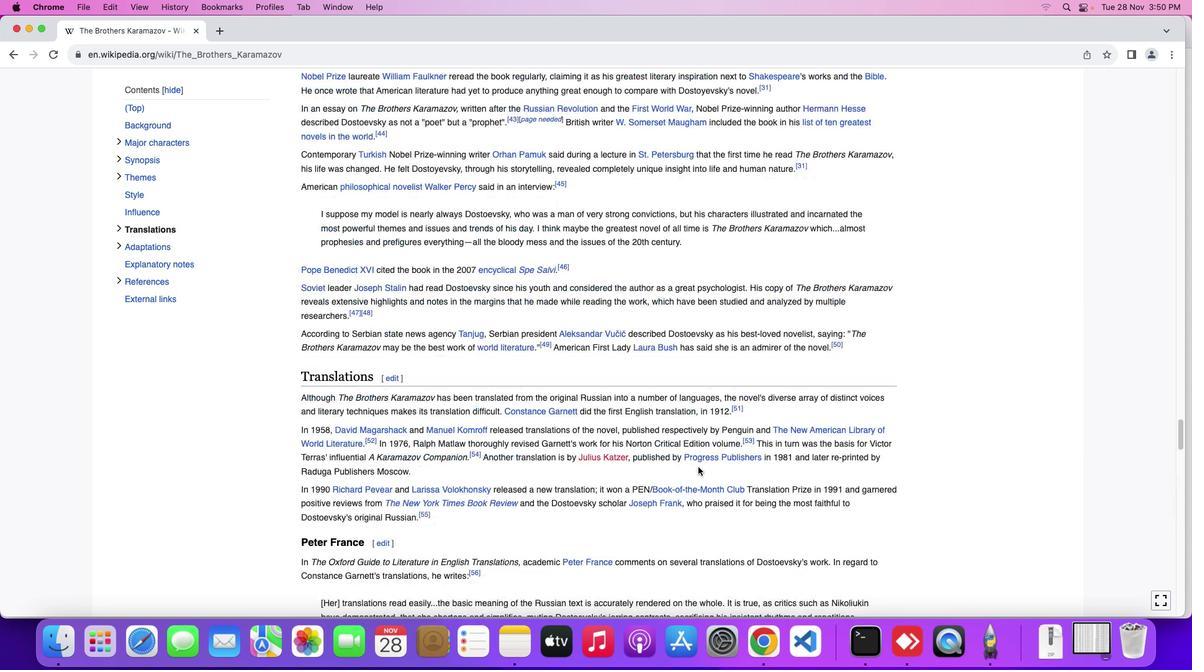 
Action: Mouse scrolled (700, 468) with delta (1, 2)
Screenshot: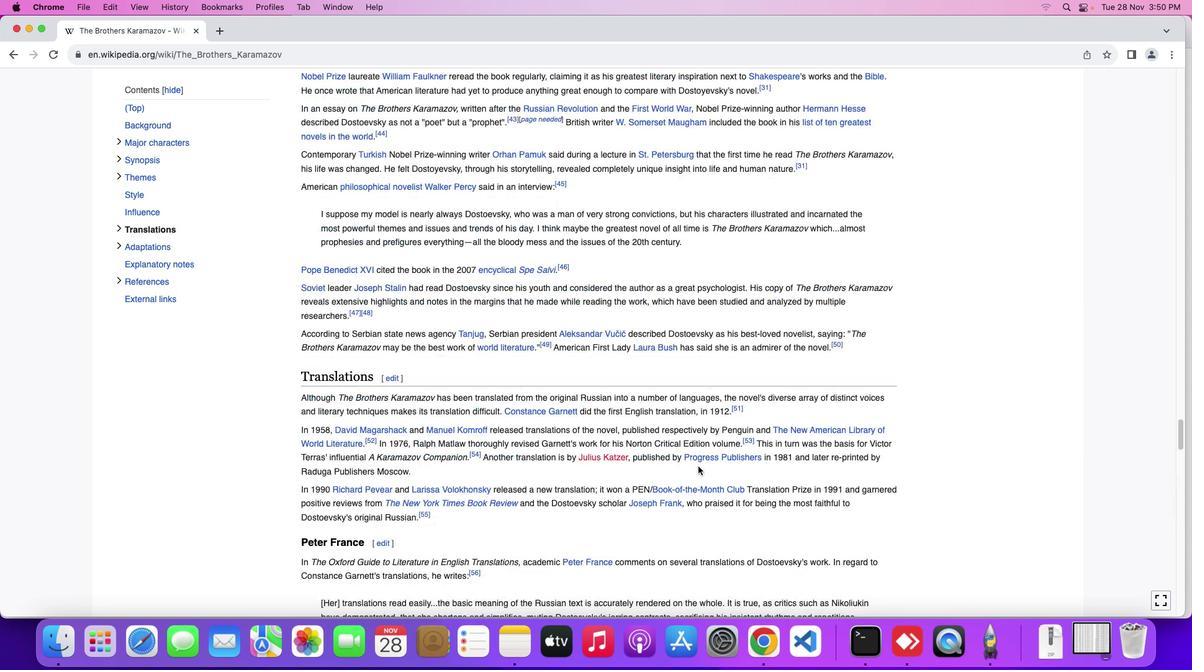 
Action: Mouse scrolled (700, 468) with delta (1, 3)
Screenshot: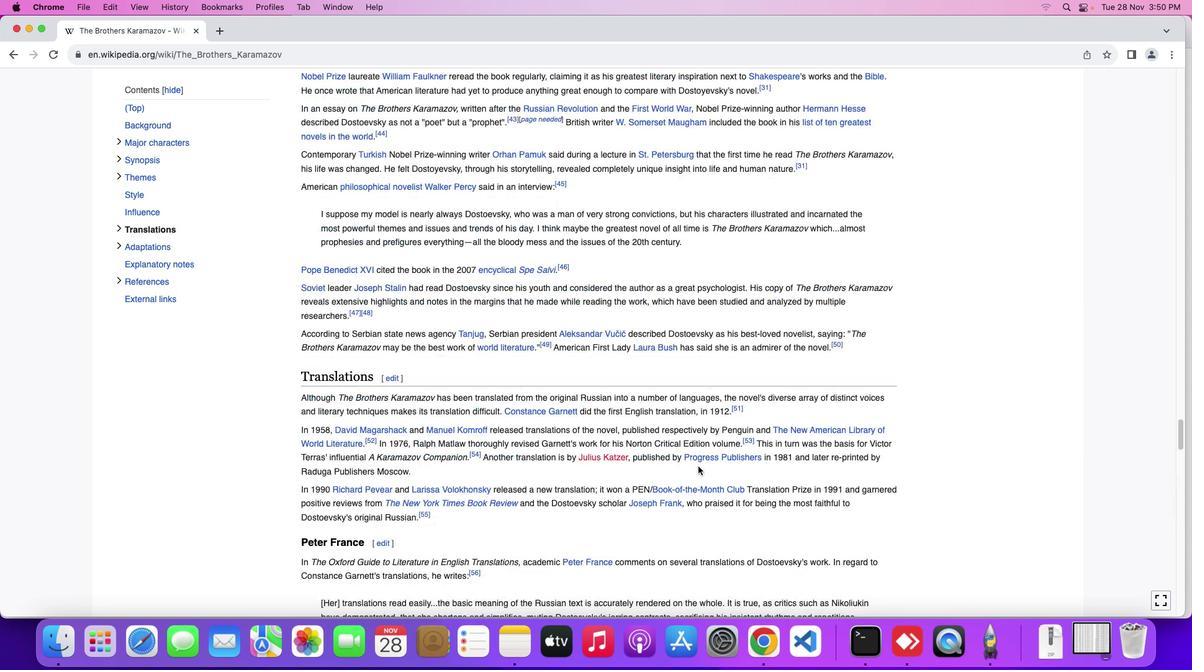 
Action: Mouse scrolled (700, 468) with delta (1, 4)
Screenshot: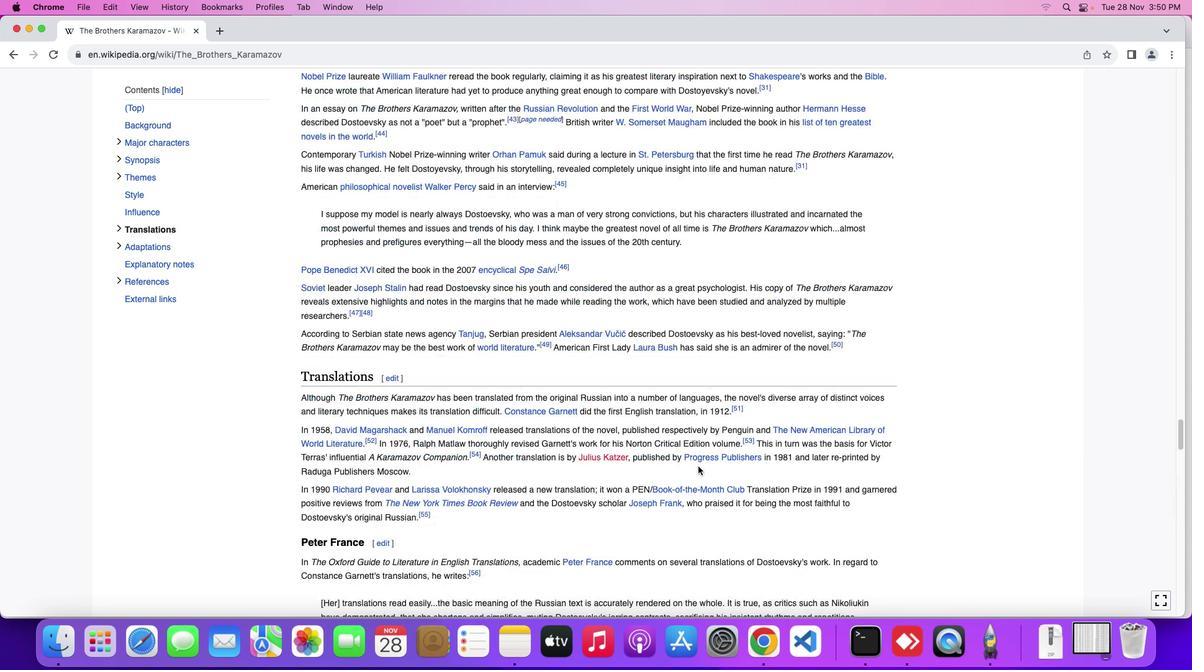 
Action: Mouse scrolled (700, 468) with delta (1, 5)
Screenshot: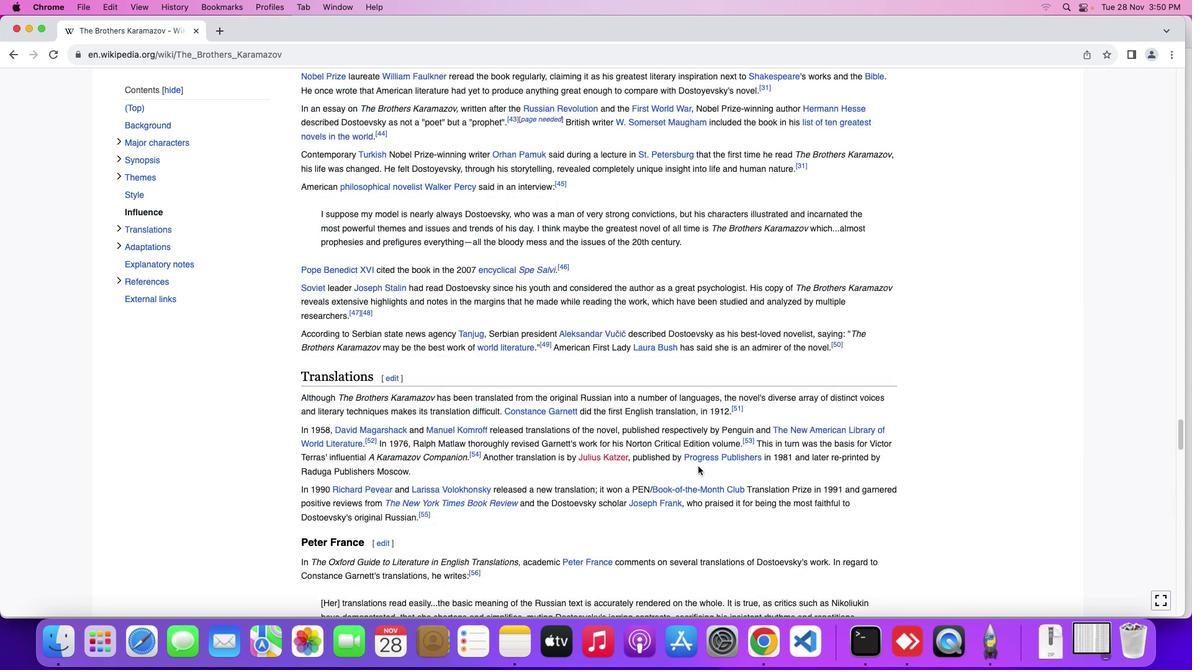 
Action: Mouse scrolled (700, 468) with delta (1, 6)
Screenshot: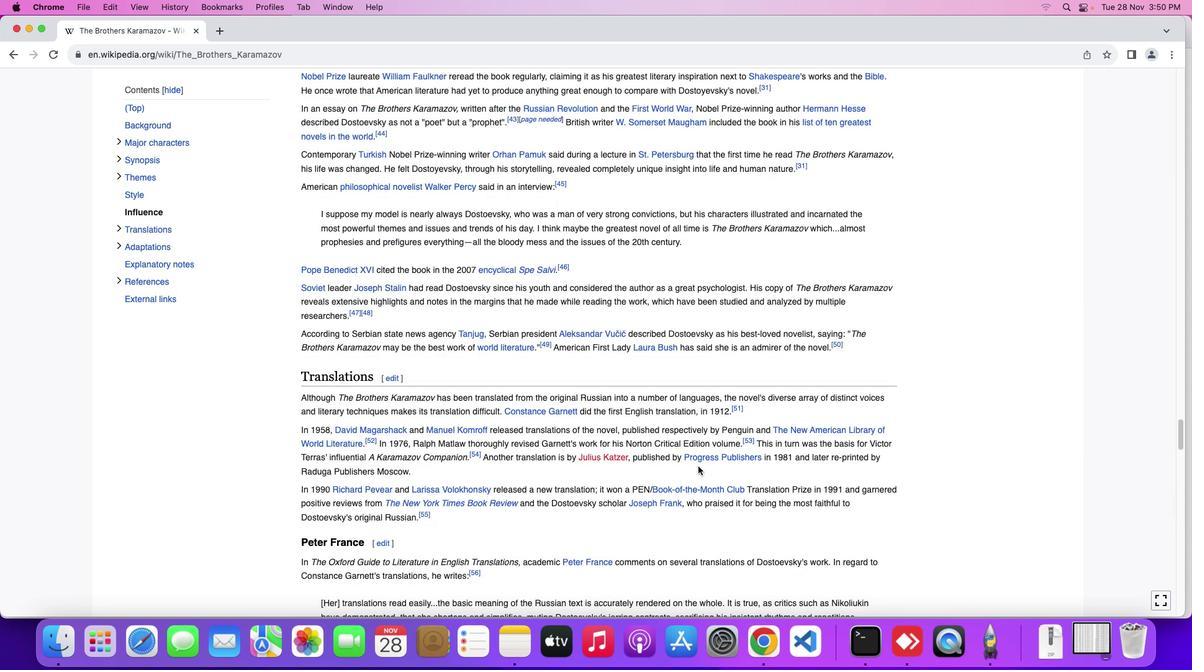 
Action: Mouse moved to (700, 468)
Screenshot: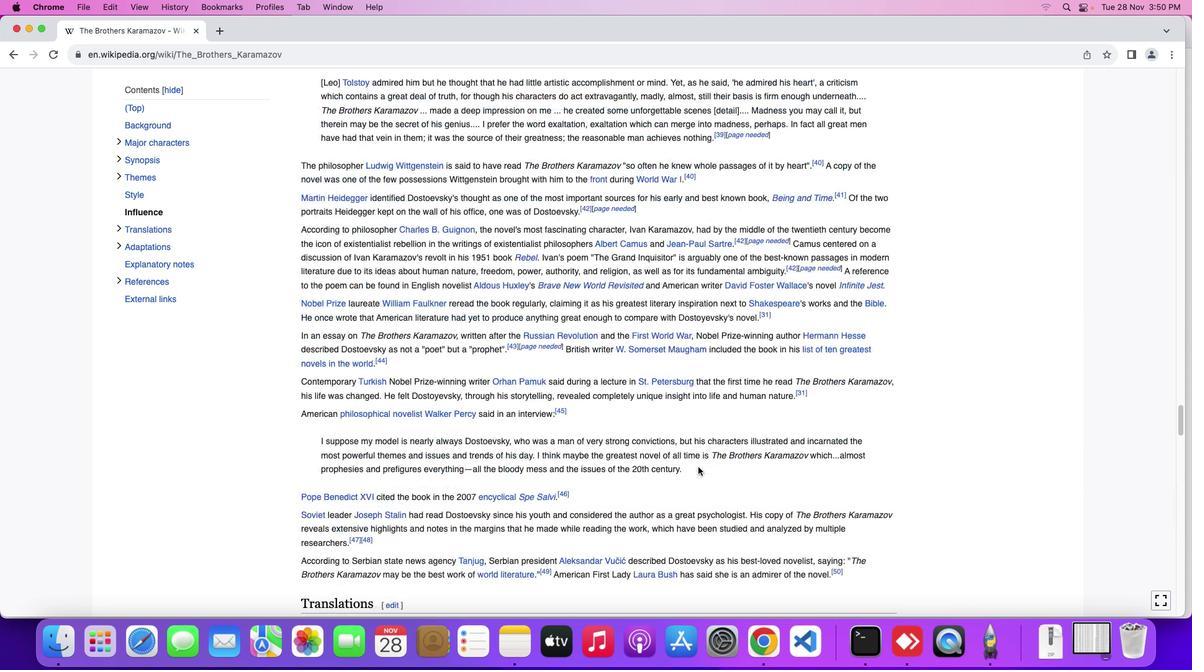 
Action: Mouse scrolled (700, 468) with delta (1, 2)
Screenshot: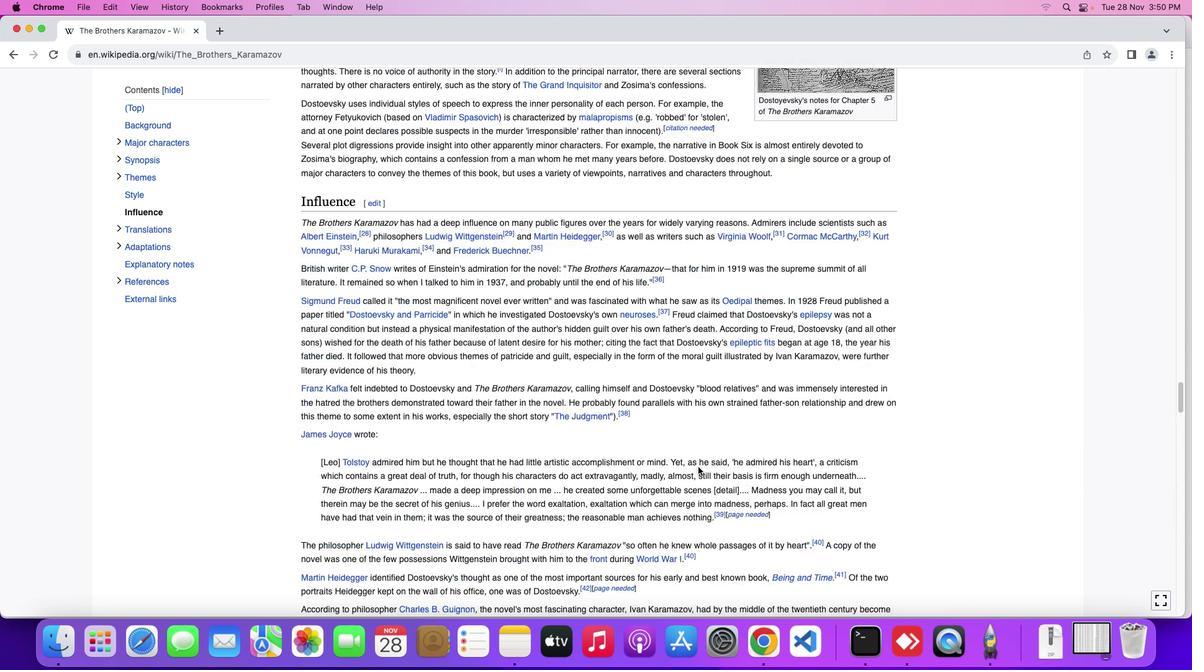 
Action: Mouse scrolled (700, 468) with delta (1, 2)
Screenshot: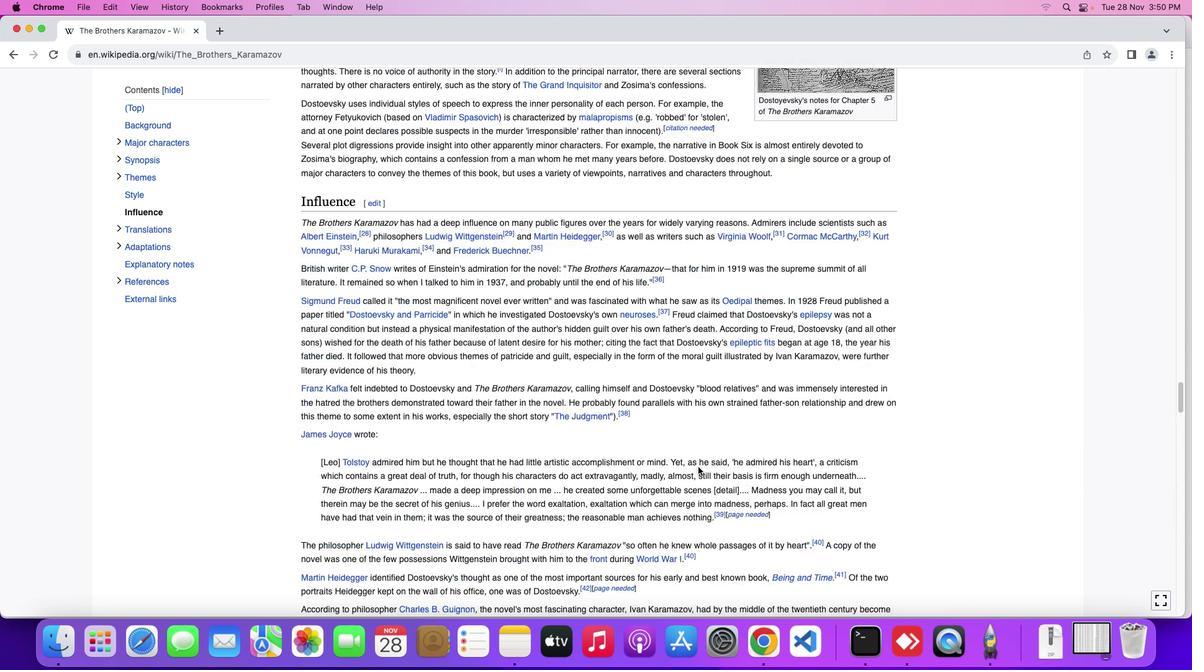 
Action: Mouse scrolled (700, 468) with delta (1, 3)
Screenshot: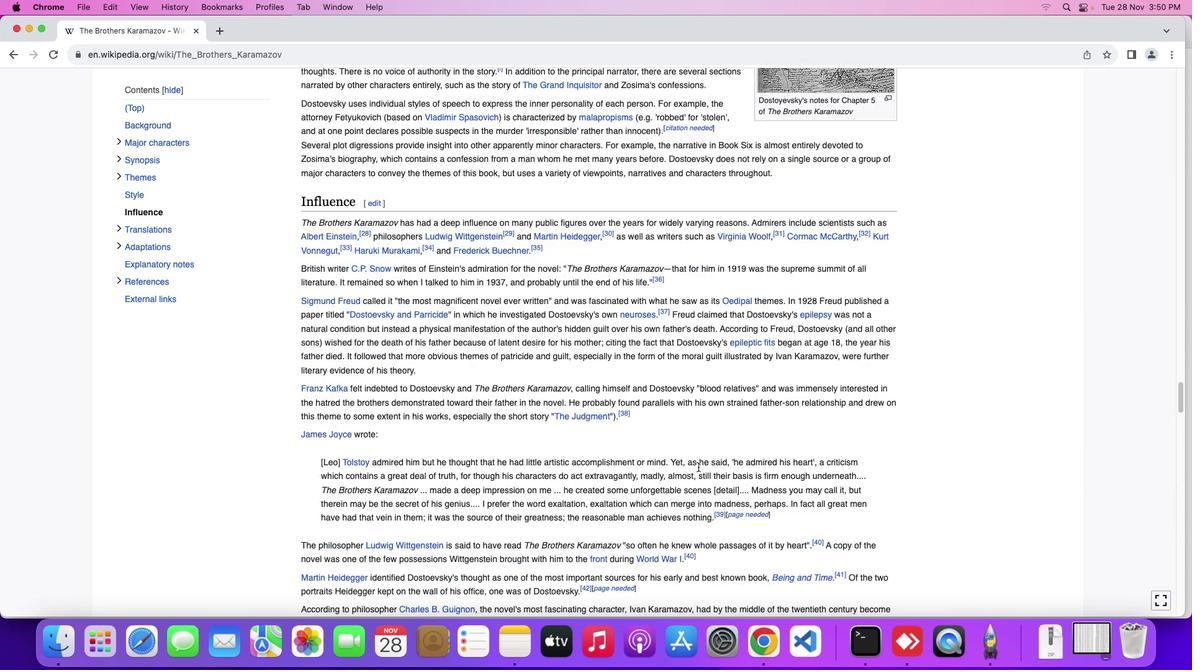 
Action: Mouse scrolled (700, 468) with delta (1, 4)
Screenshot: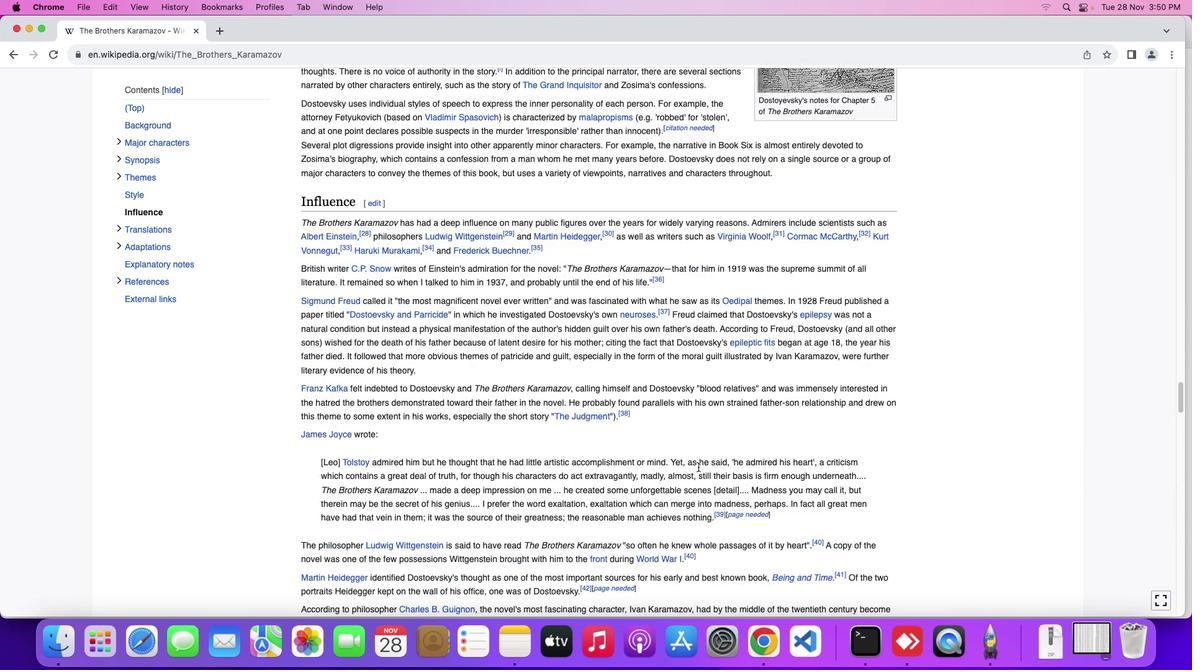 
Action: Mouse scrolled (700, 468) with delta (1, 5)
Screenshot: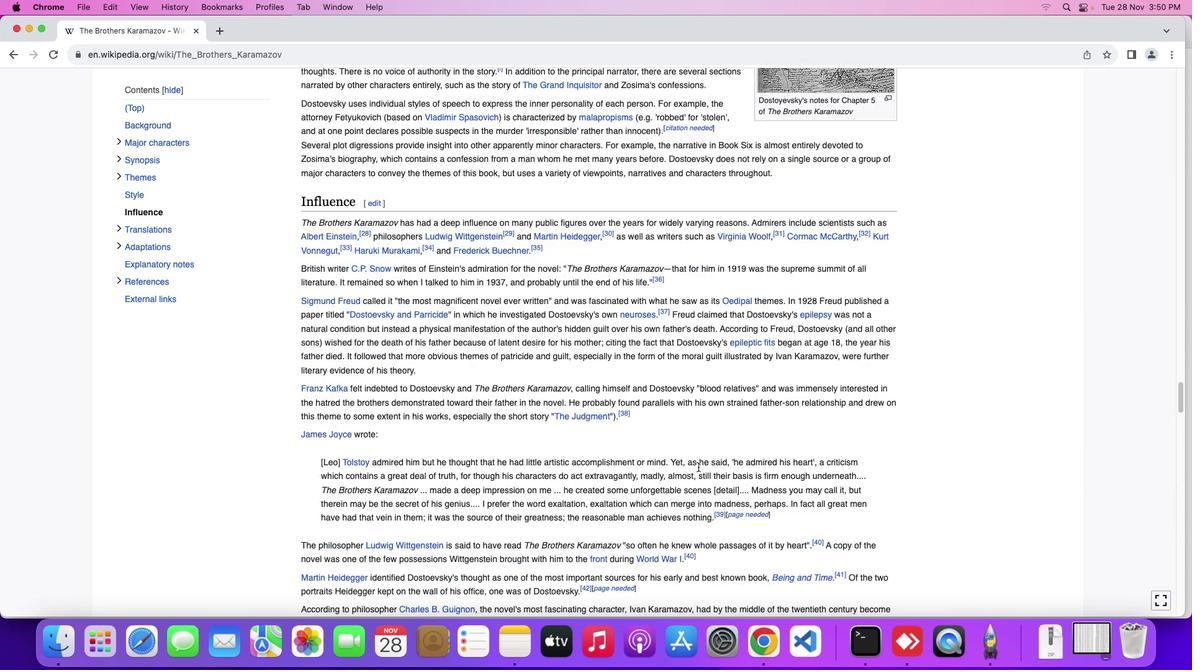 
Action: Mouse moved to (700, 468)
Screenshot: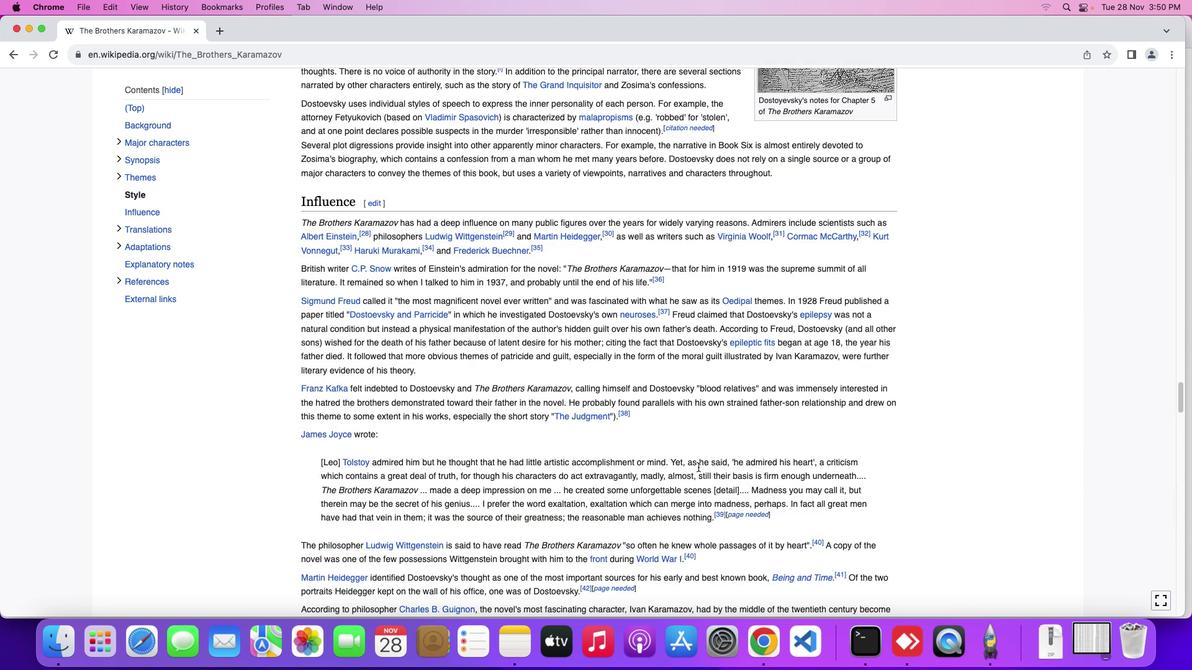 
Action: Mouse scrolled (700, 468) with delta (1, 6)
Screenshot: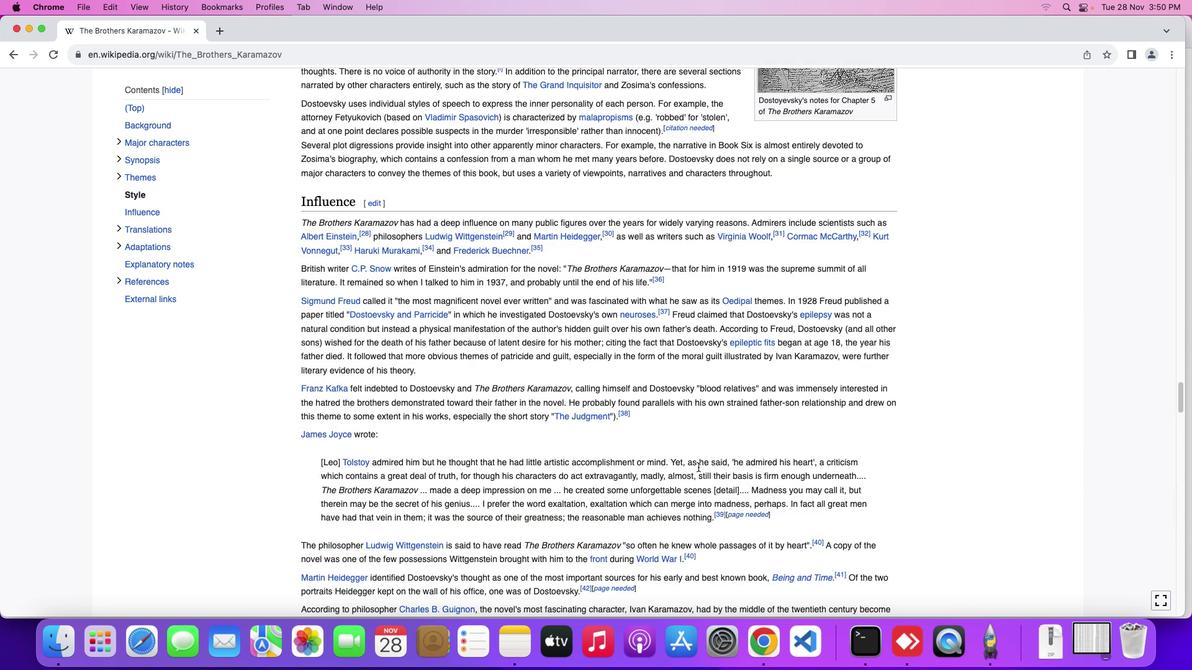 
Action: Mouse moved to (700, 468)
Screenshot: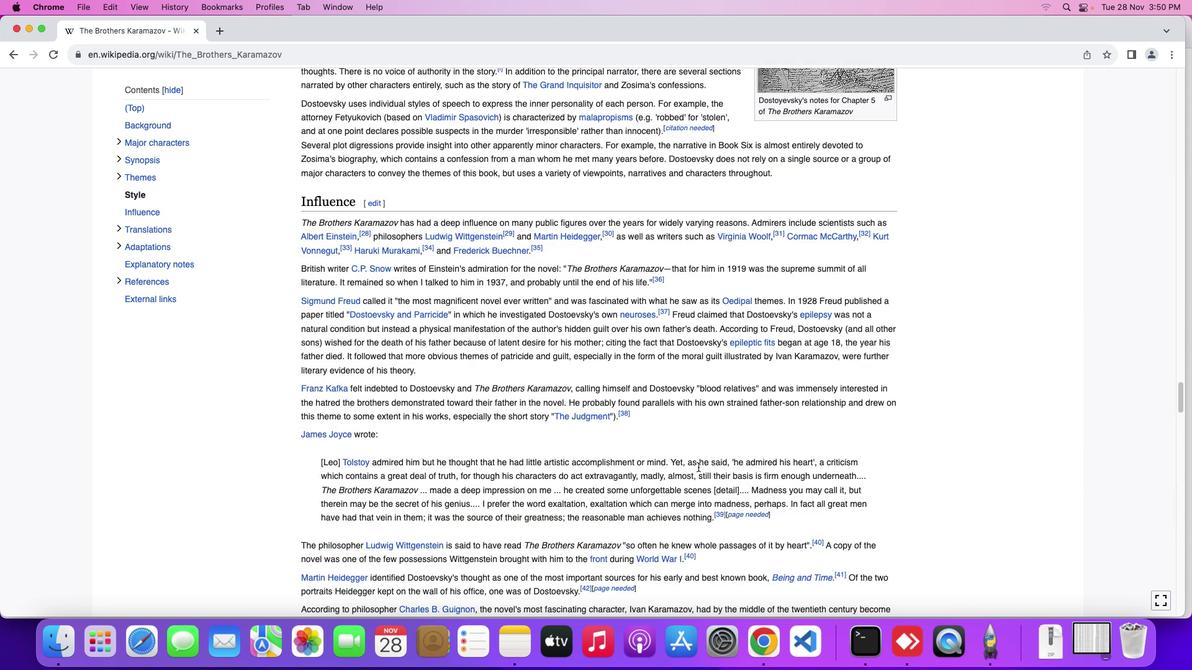 
Action: Mouse scrolled (700, 468) with delta (1, 2)
Screenshot: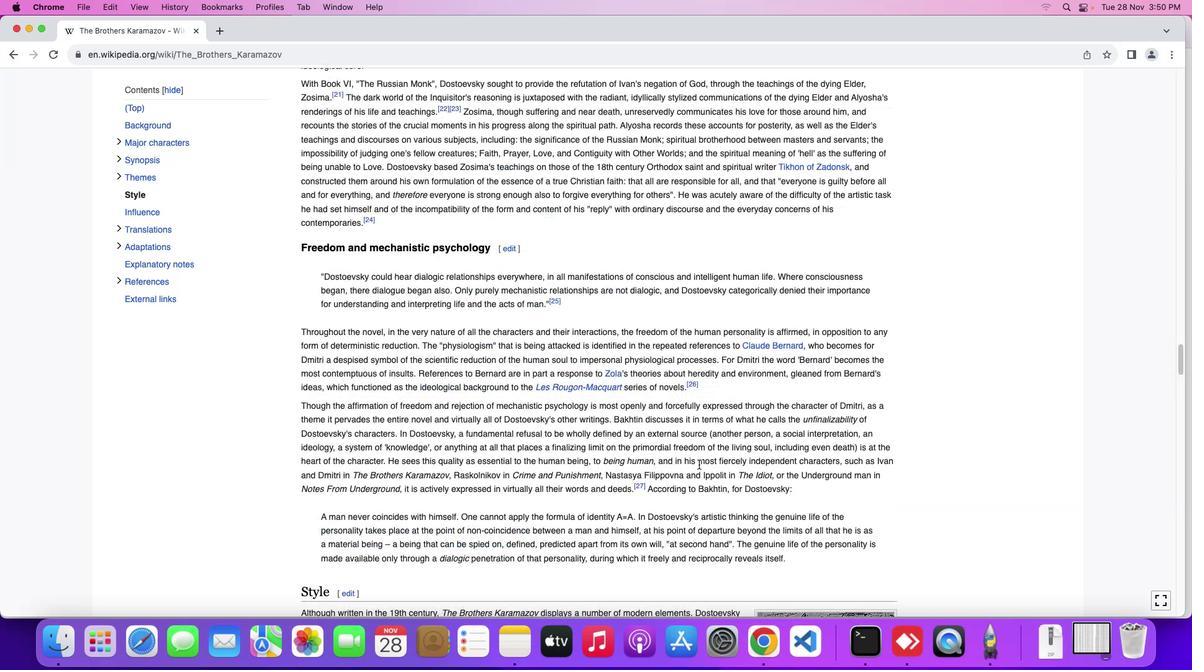 
Action: Mouse scrolled (700, 468) with delta (1, 2)
Screenshot: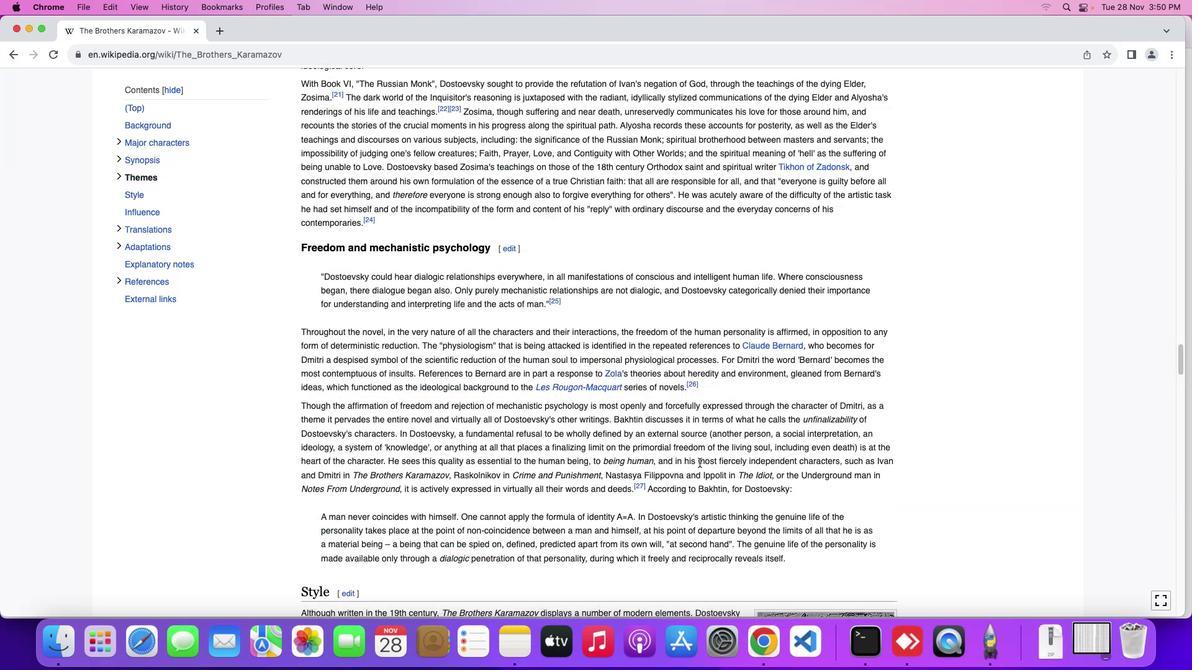 
Action: Mouse scrolled (700, 468) with delta (1, 3)
Screenshot: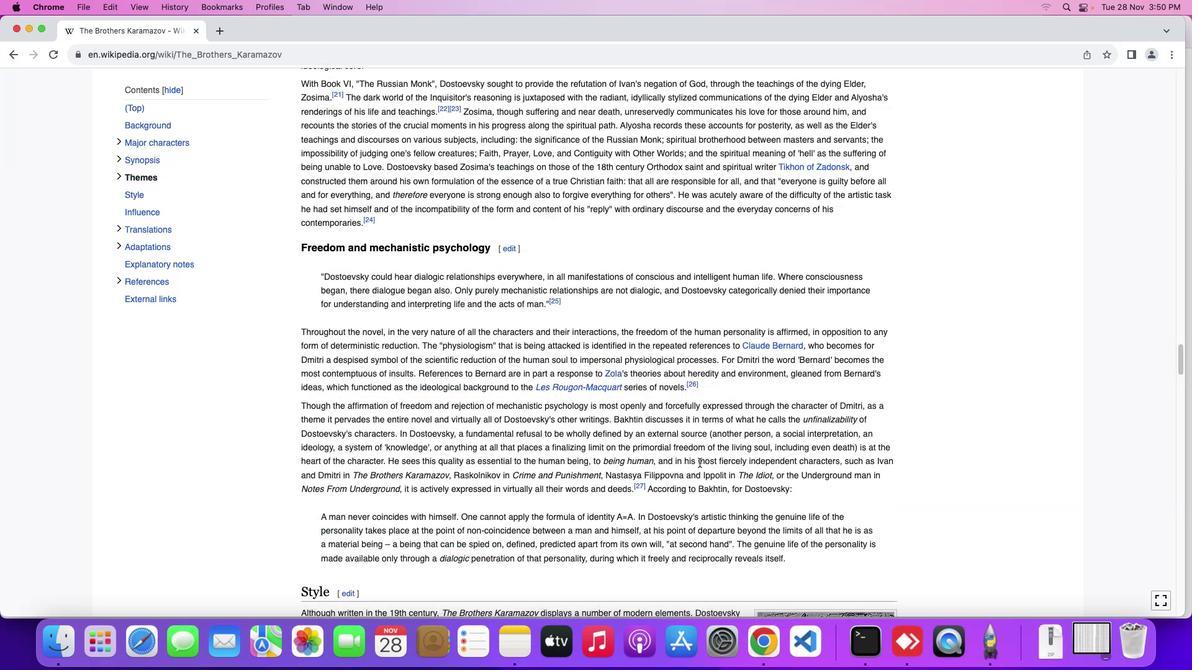 
Action: Mouse scrolled (700, 468) with delta (1, 4)
Screenshot: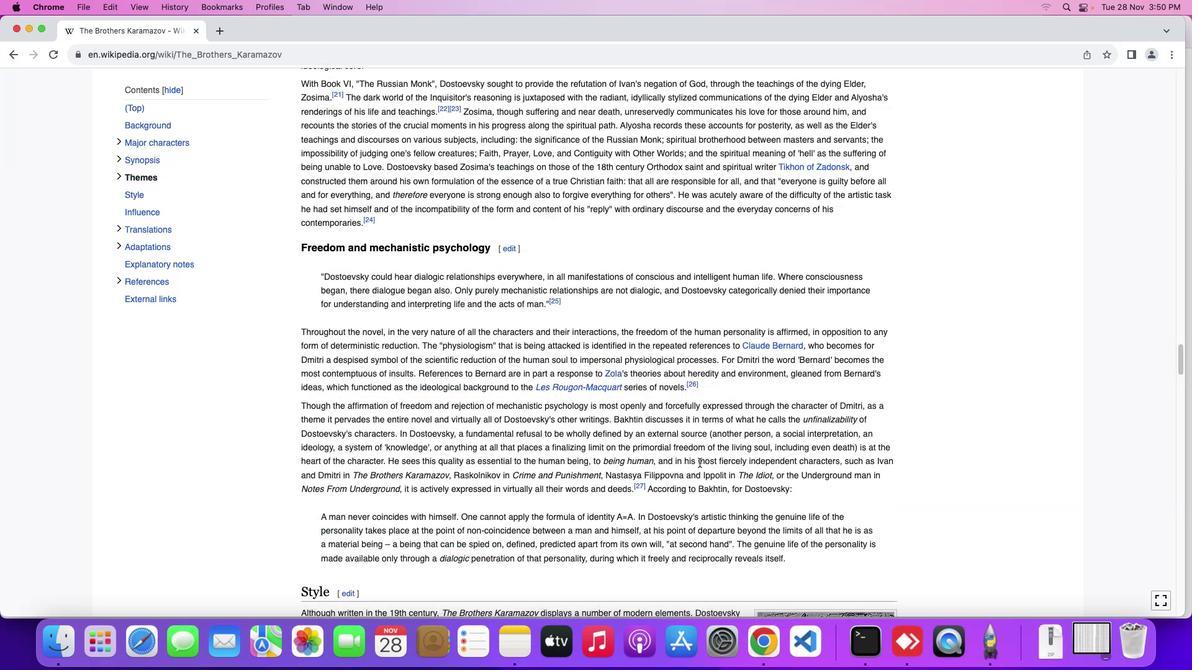 
Action: Mouse scrolled (700, 468) with delta (1, 5)
Screenshot: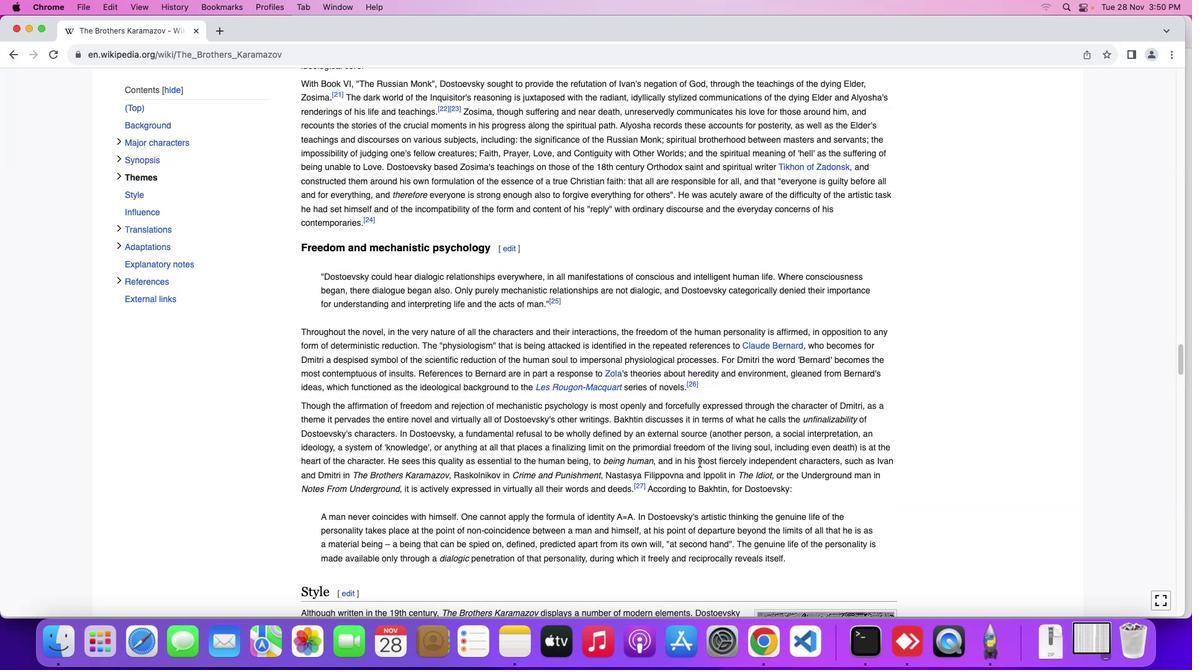 
Action: Mouse moved to (700, 468)
Screenshot: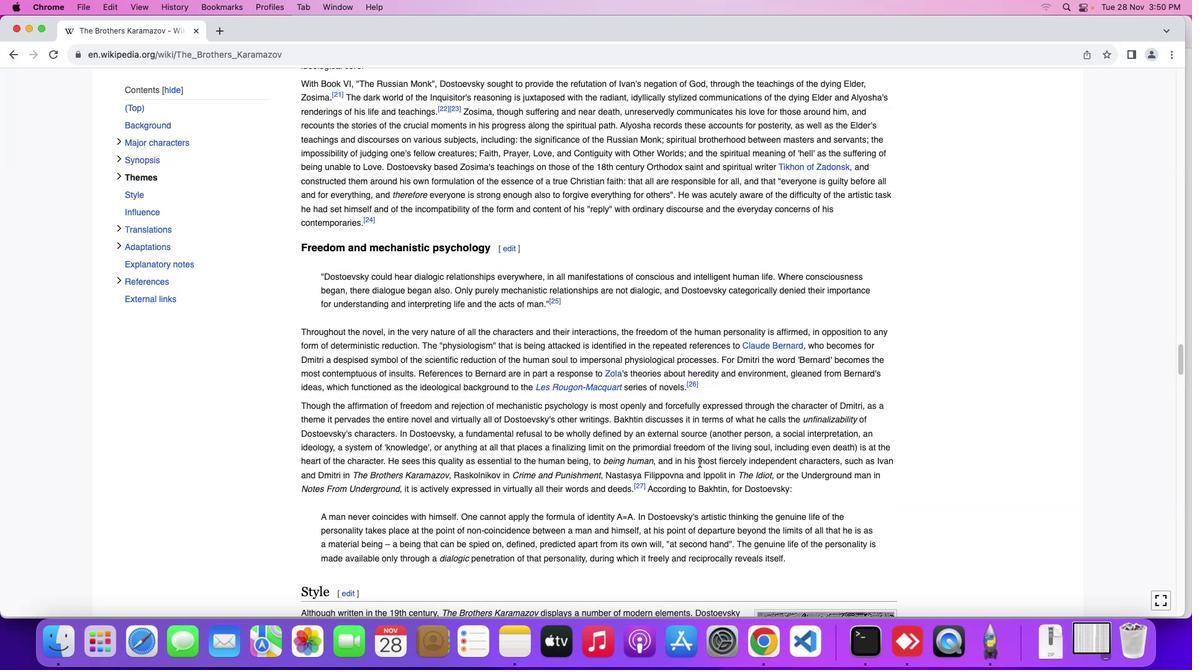 
Action: Mouse scrolled (700, 468) with delta (1, 6)
Screenshot: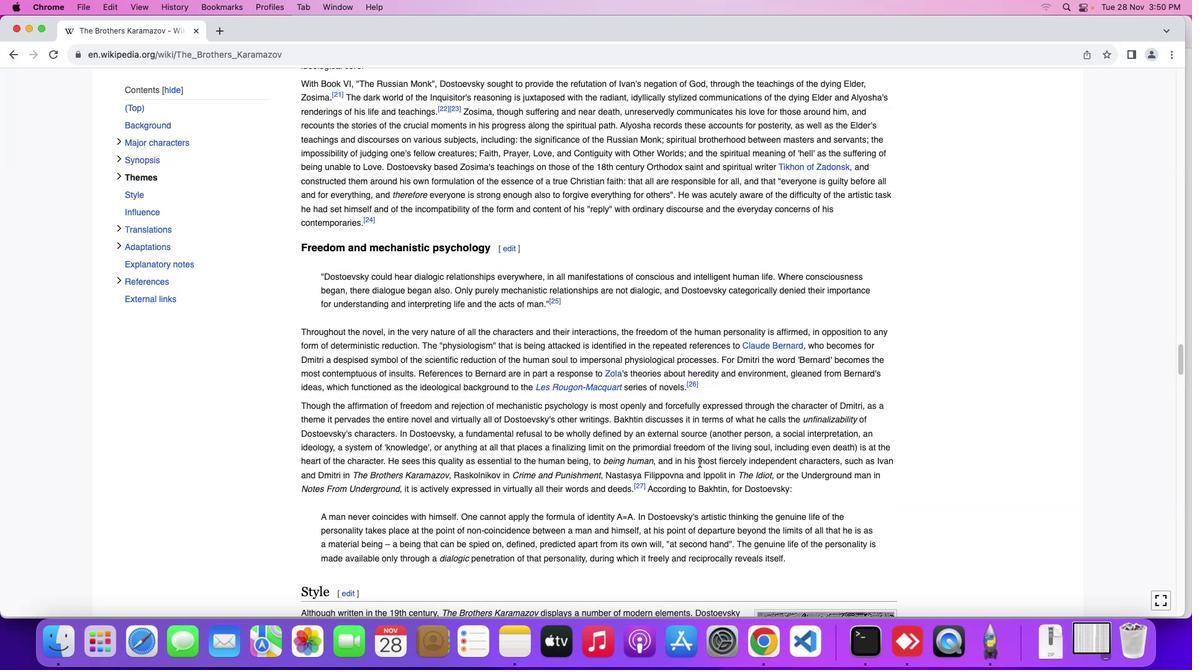
Action: Mouse moved to (701, 465)
Screenshot: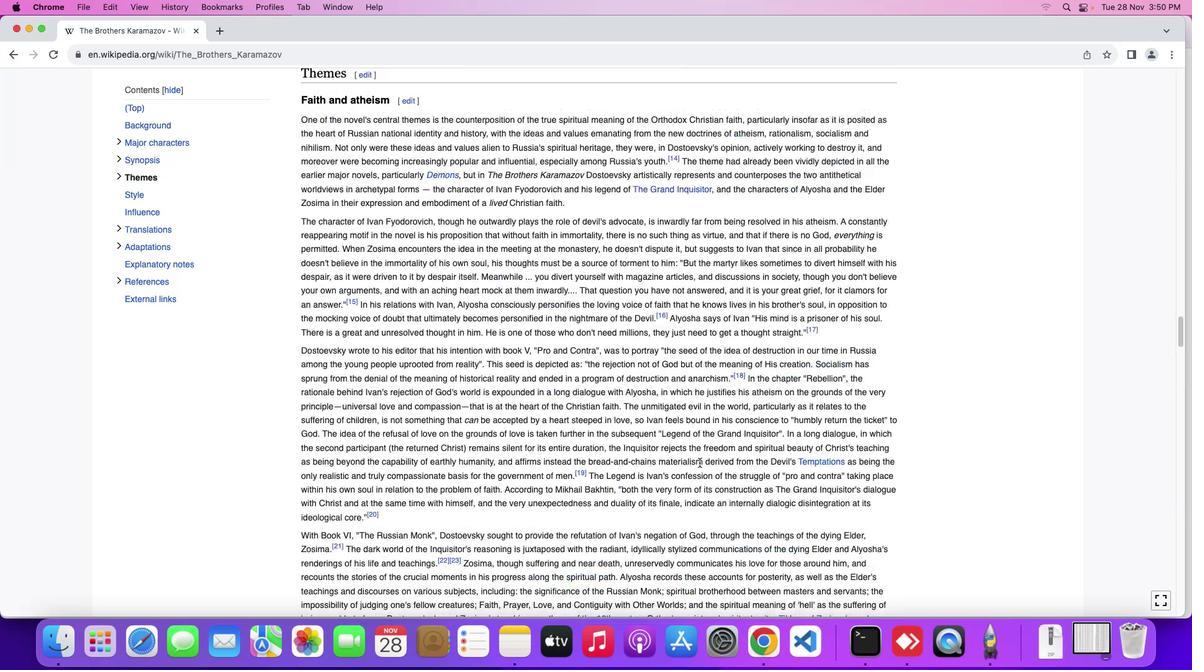
Action: Mouse scrolled (701, 465) with delta (1, 2)
Screenshot: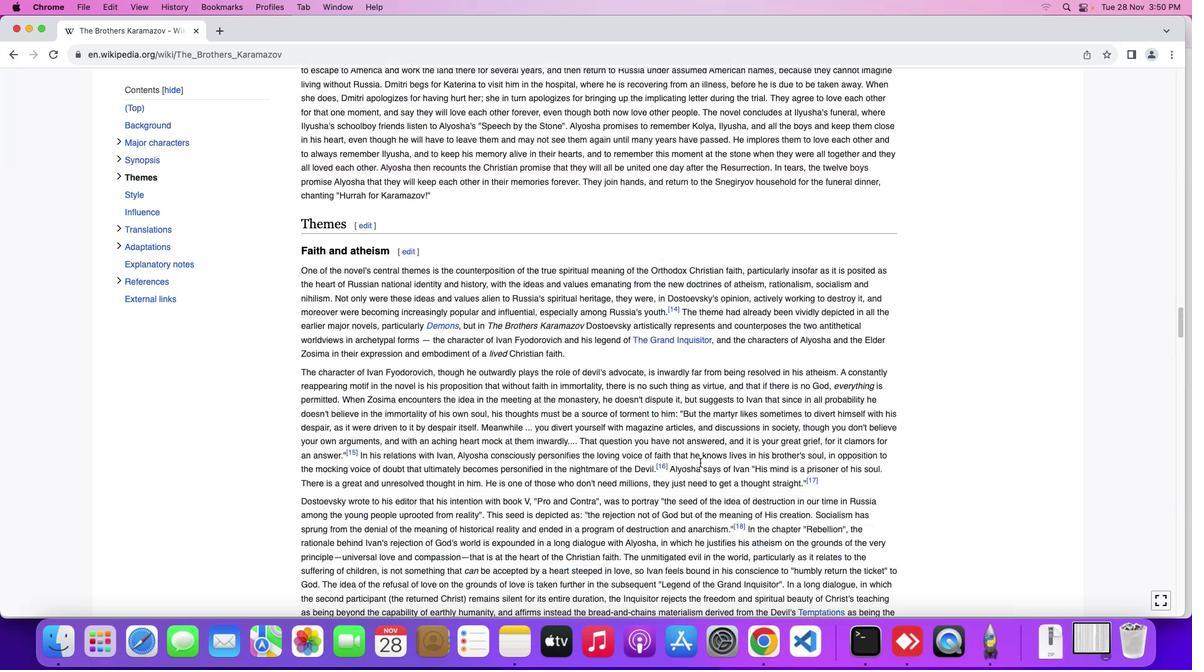 
Action: Mouse scrolled (701, 465) with delta (1, 2)
Screenshot: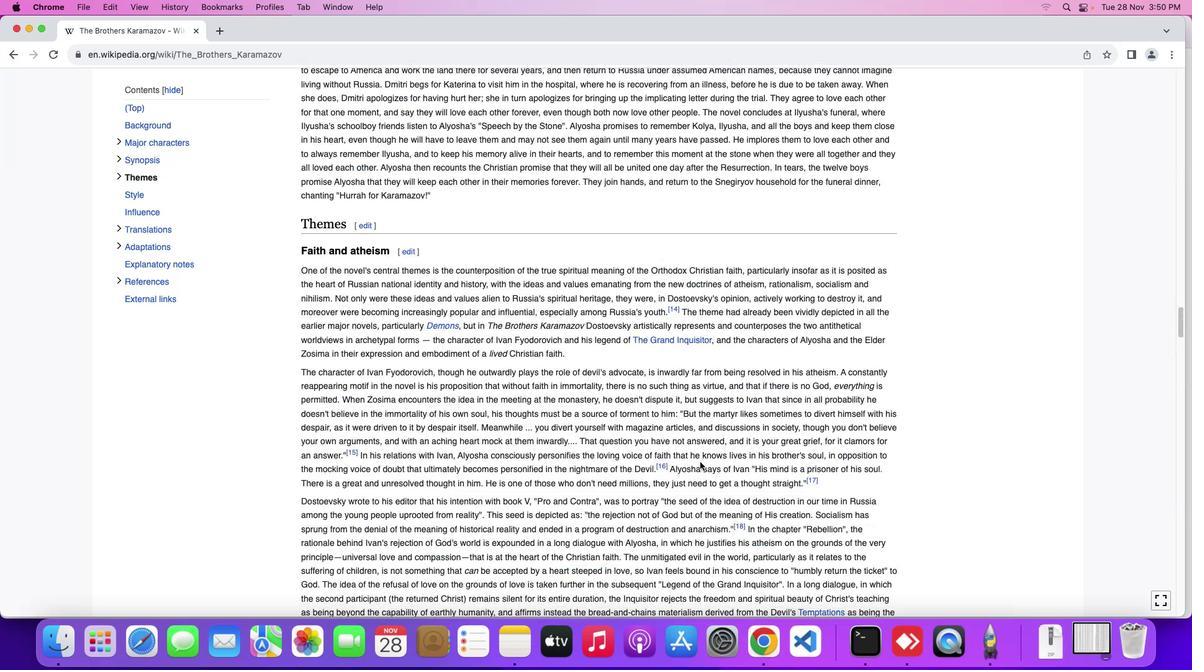 
Action: Mouse scrolled (701, 465) with delta (1, 3)
Screenshot: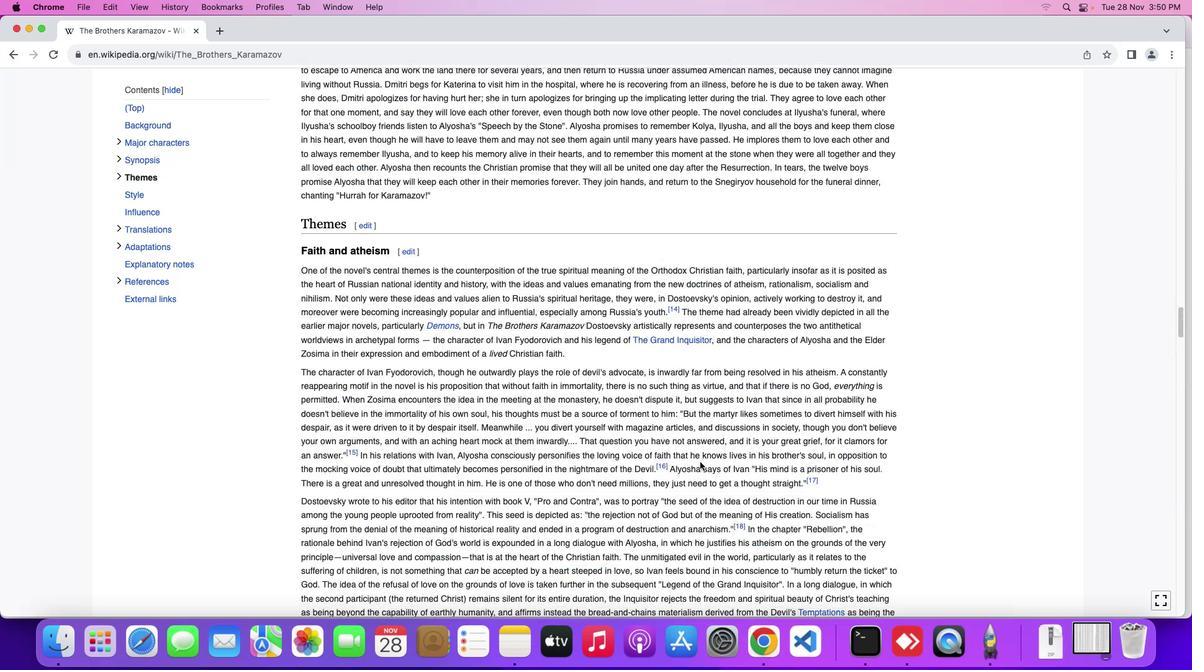 
Action: Mouse scrolled (701, 465) with delta (1, 4)
Screenshot: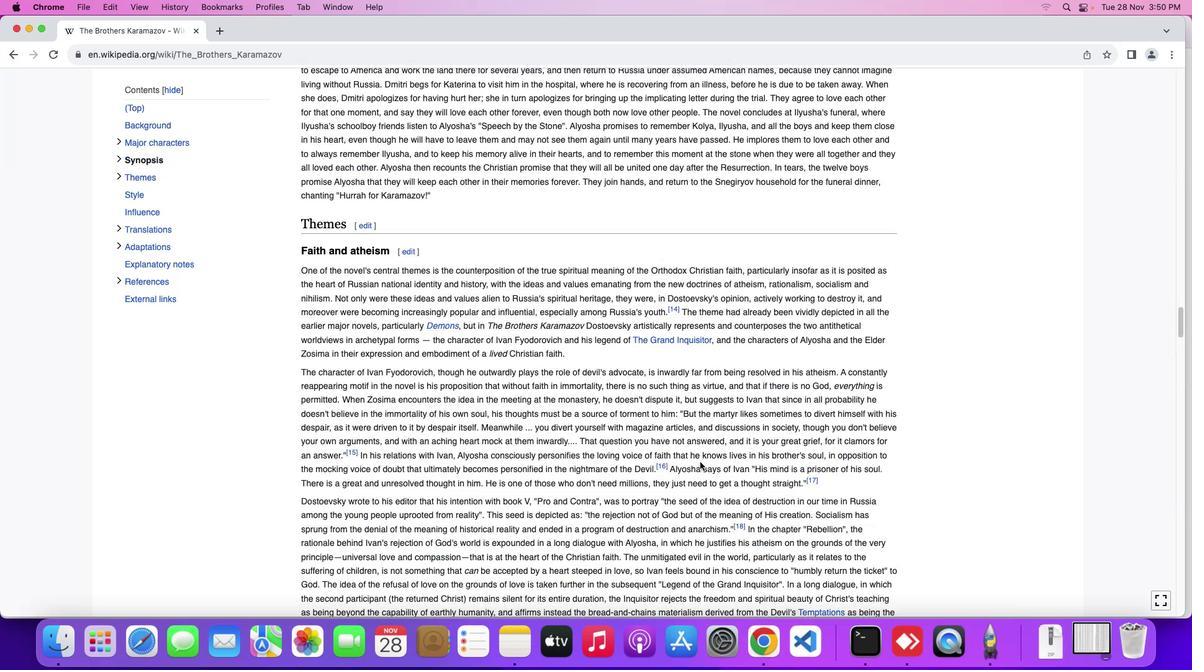
Action: Mouse scrolled (701, 465) with delta (1, 5)
Screenshot: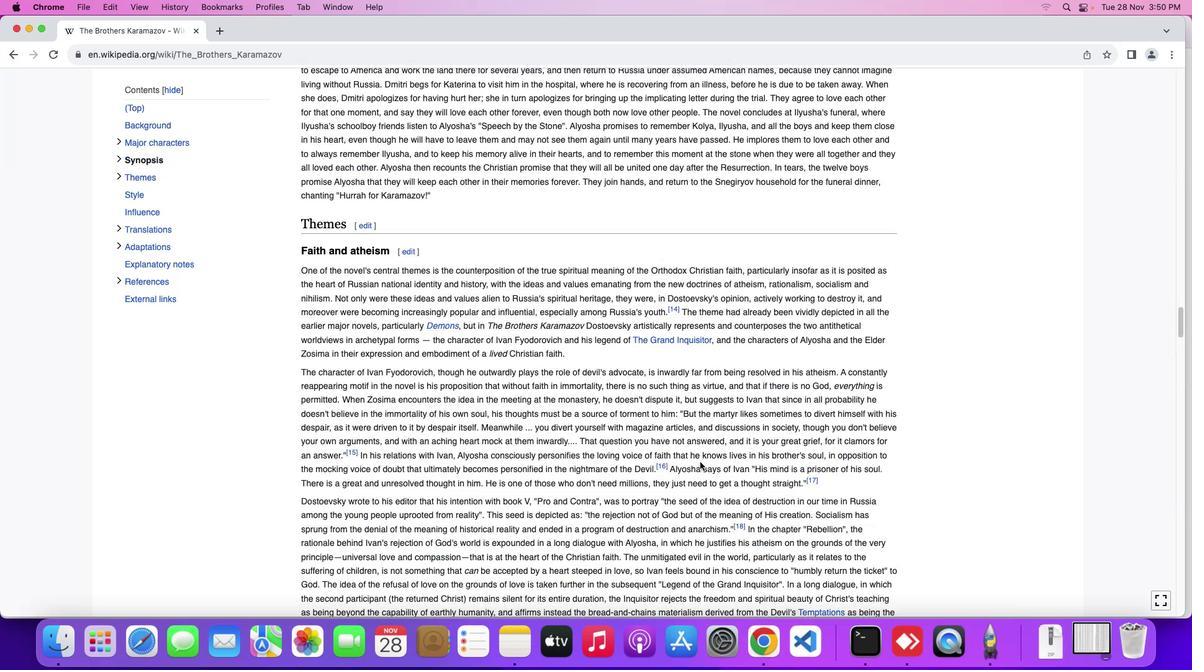 
Action: Mouse scrolled (701, 465) with delta (1, 6)
Screenshot: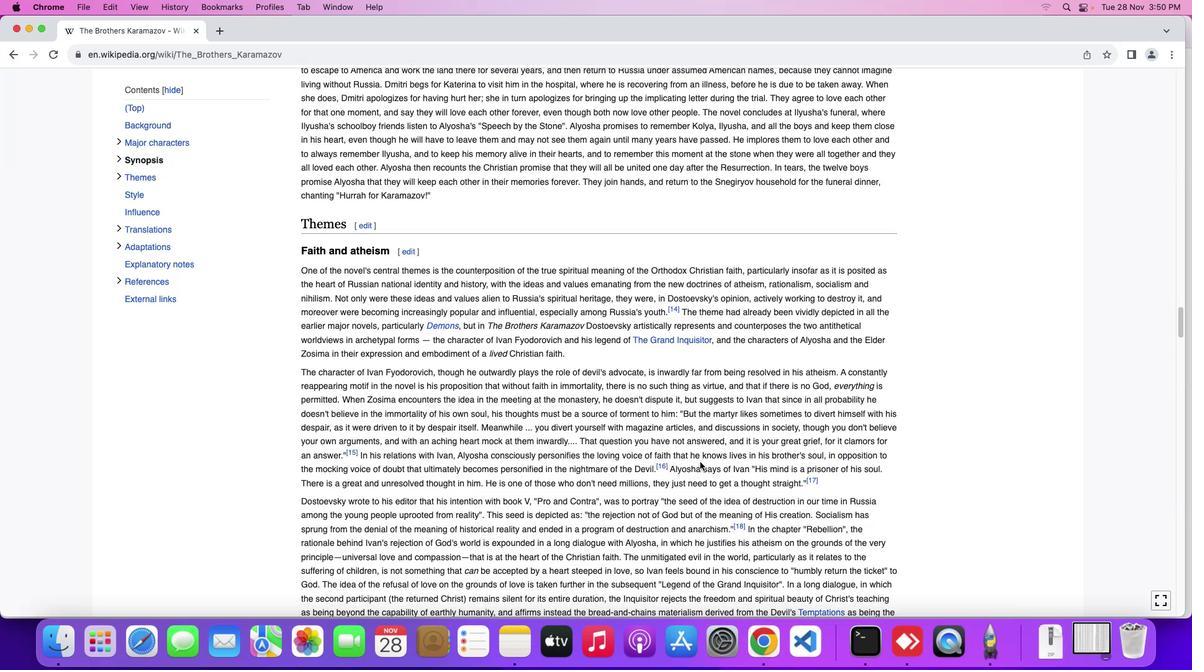 
Action: Mouse moved to (701, 464)
Screenshot: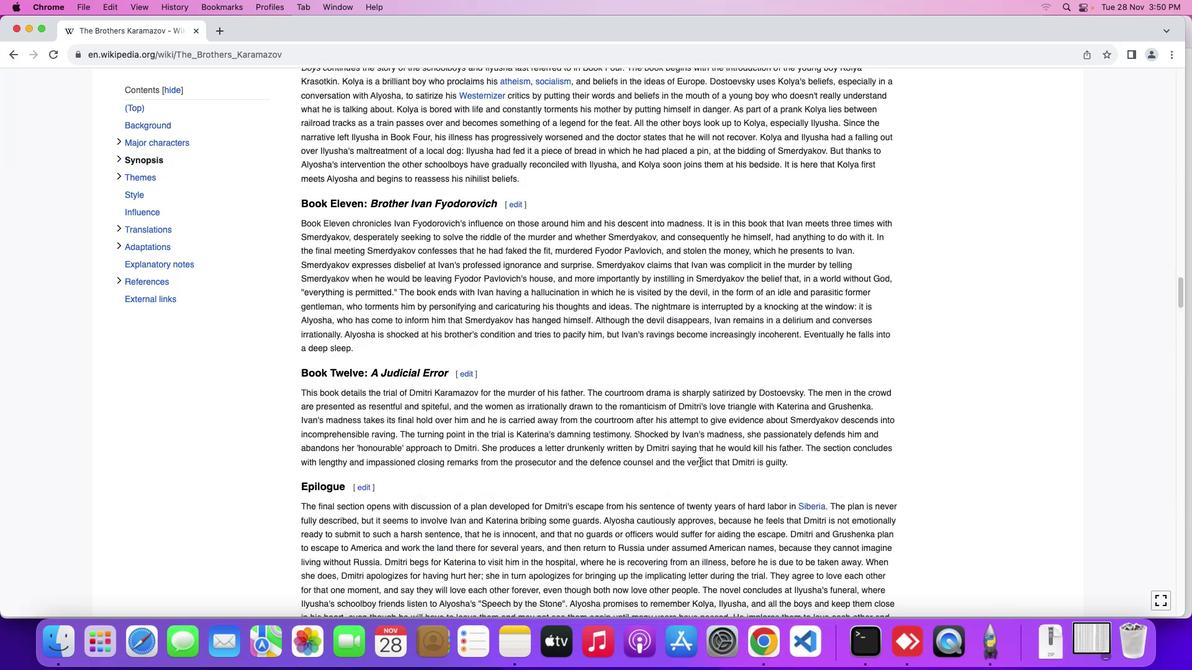 
Action: Mouse scrolled (701, 464) with delta (1, 2)
Screenshot: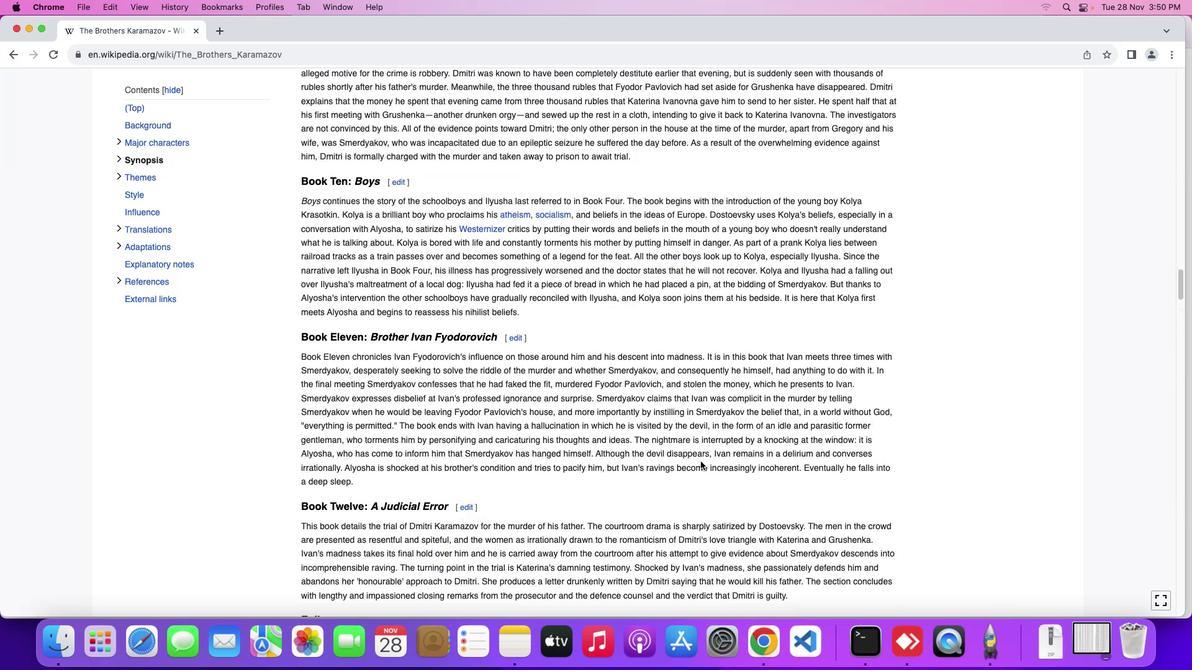 
Action: Mouse scrolled (701, 464) with delta (1, 2)
Screenshot: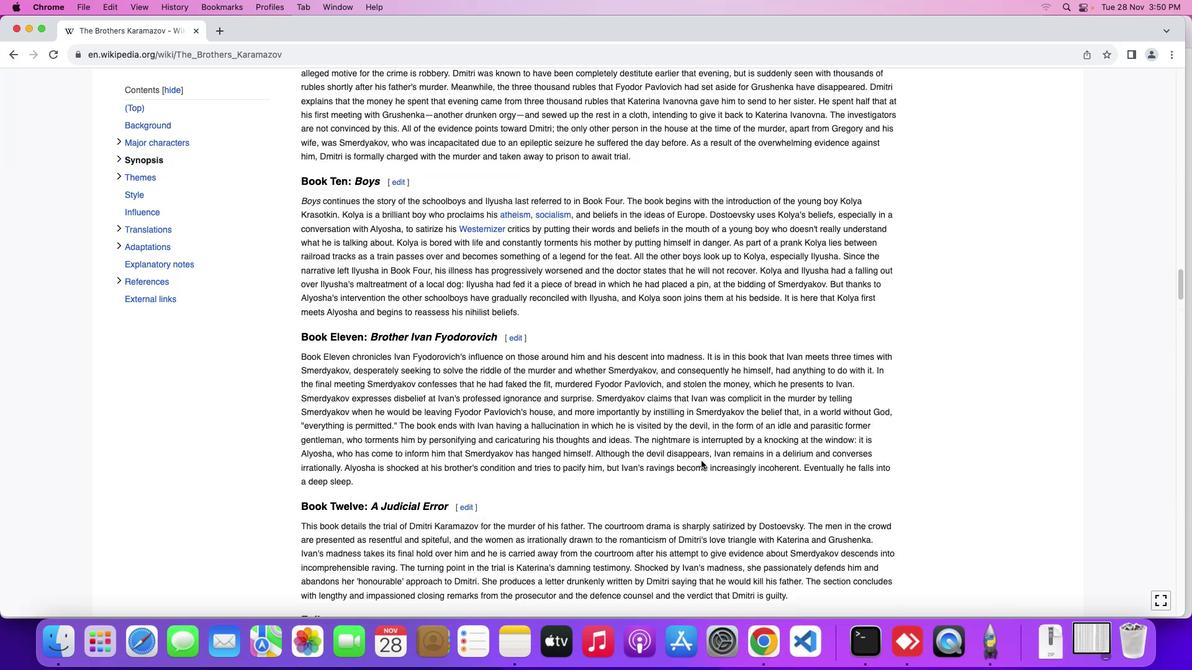 
Action: Mouse scrolled (701, 464) with delta (1, 3)
Screenshot: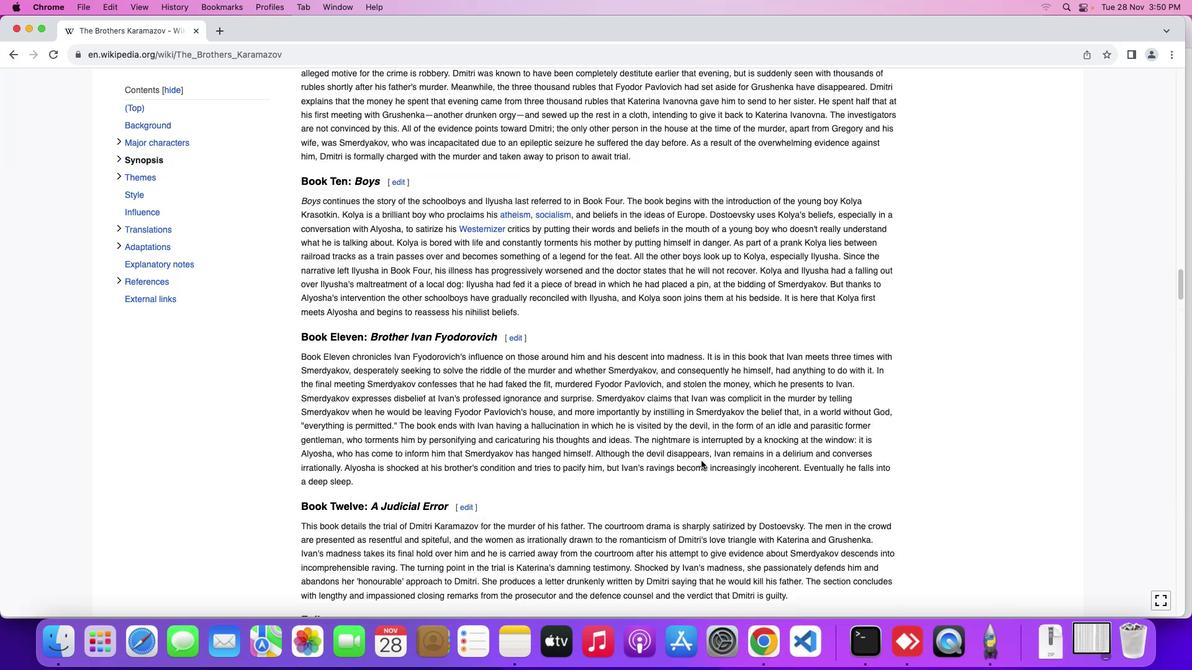 
Action: Mouse scrolled (701, 464) with delta (1, 4)
Screenshot: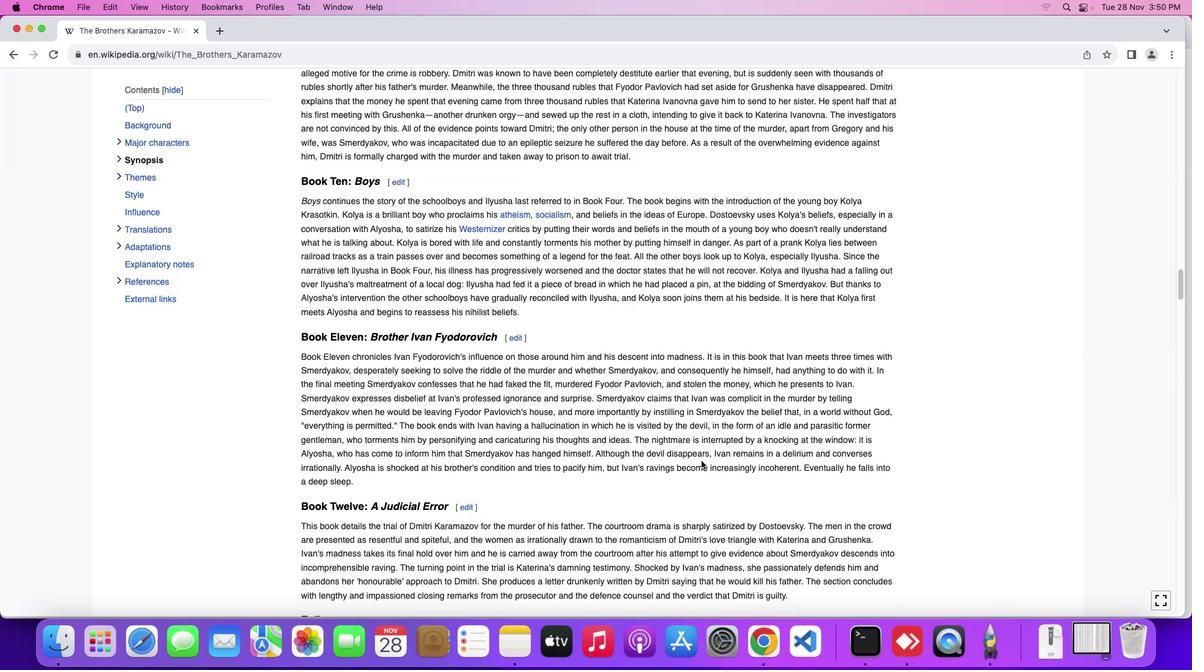 
Action: Mouse scrolled (701, 464) with delta (1, 5)
Screenshot: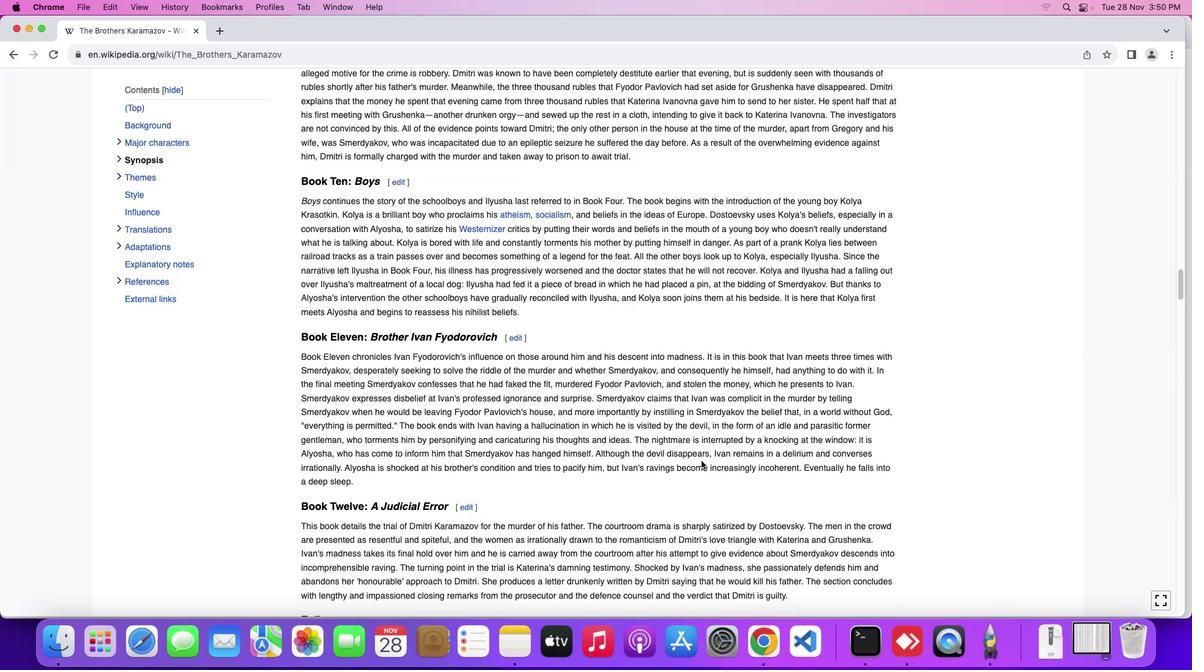 
Action: Mouse scrolled (701, 464) with delta (1, 6)
Screenshot: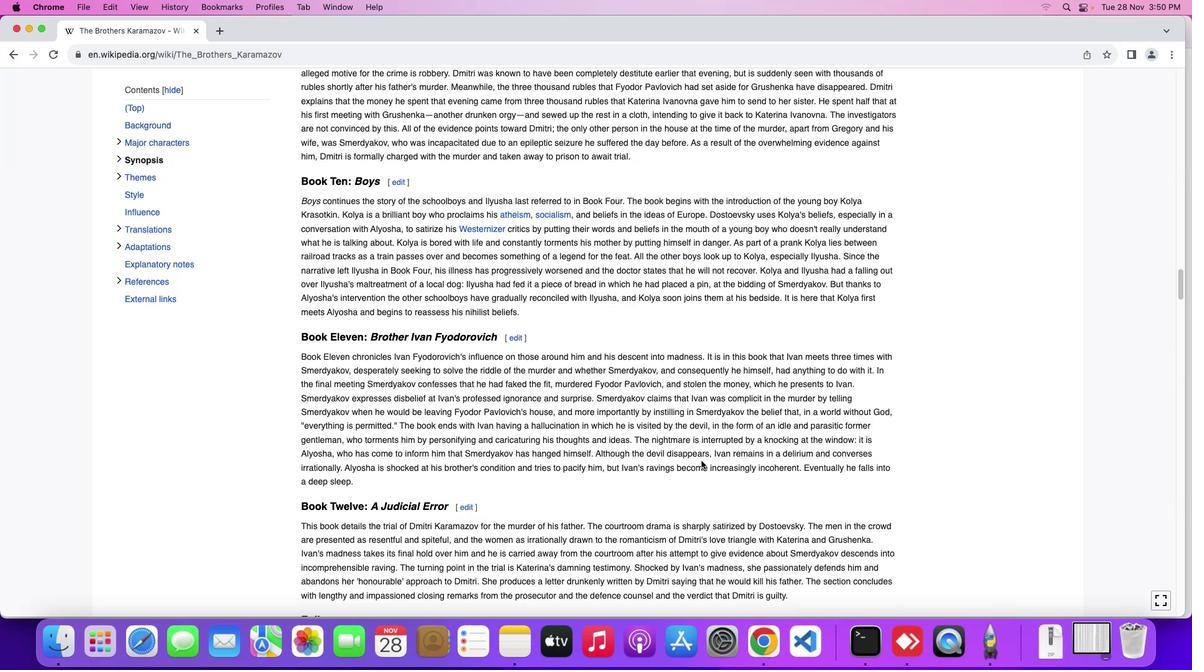
Action: Mouse moved to (703, 462)
Screenshot: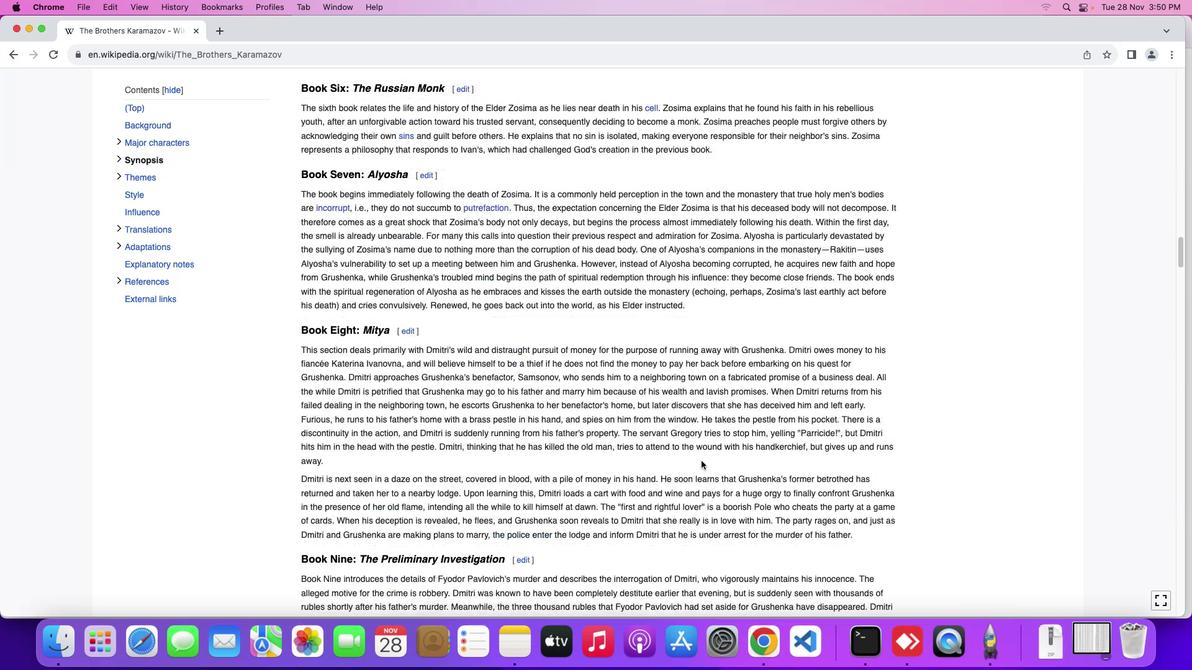 
Action: Mouse scrolled (703, 462) with delta (1, 2)
Screenshot: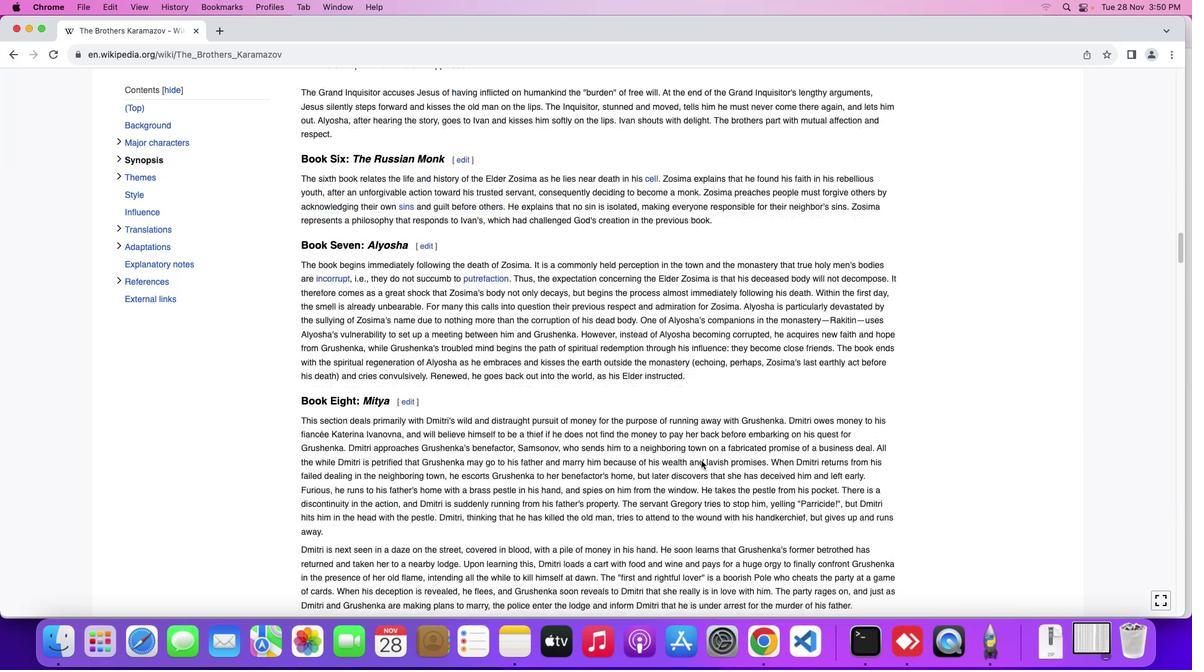 
Action: Mouse scrolled (703, 462) with delta (1, 2)
Screenshot: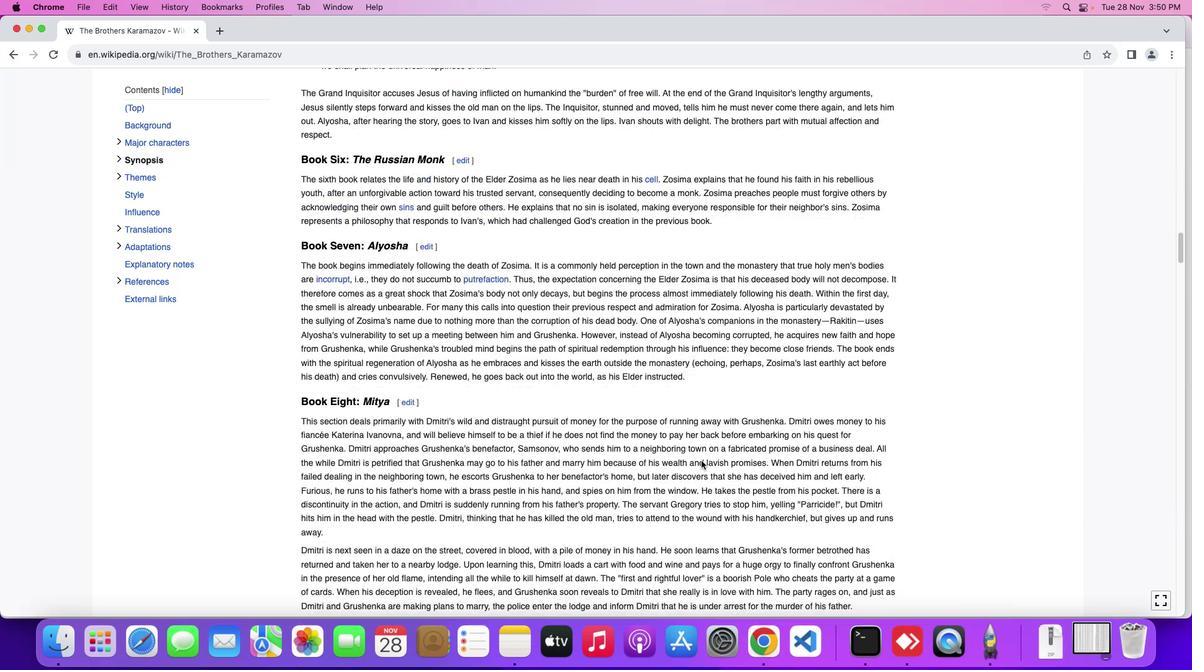 
Action: Mouse scrolled (703, 462) with delta (1, 3)
Screenshot: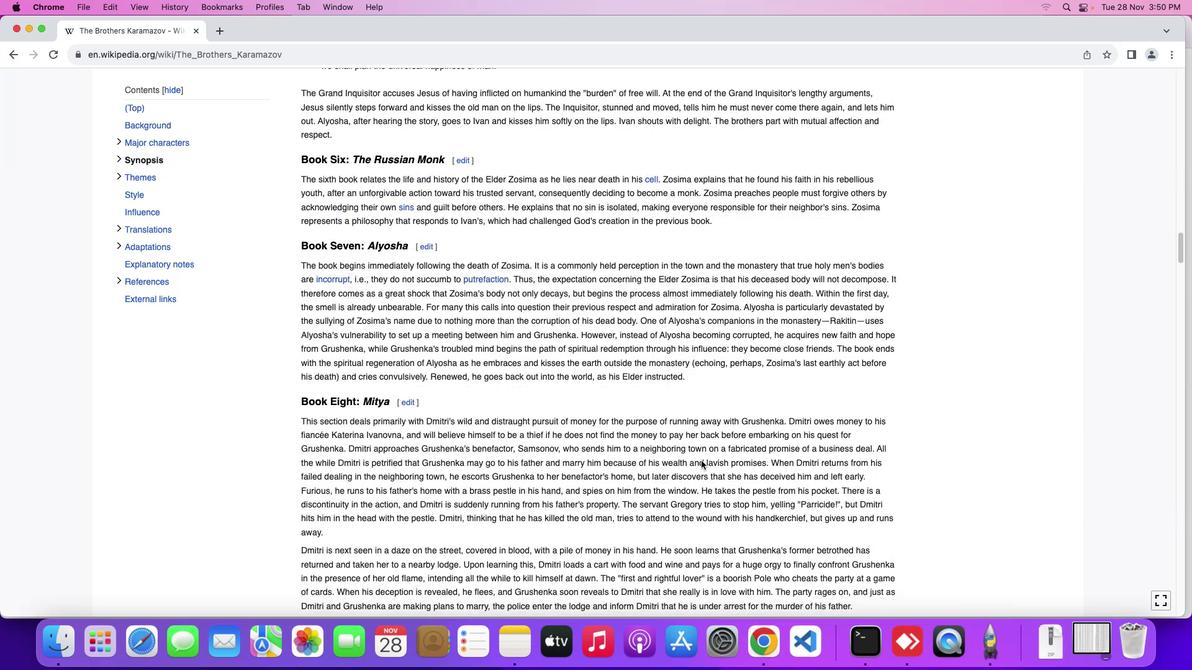 
Action: Mouse scrolled (703, 462) with delta (1, 4)
